 Task: Discover beaches for a family vacation between Myrtle Beach, South Carolina, and Outer Banks, North Carolina.
Action: Mouse pressed left at (277, 80)
Screenshot: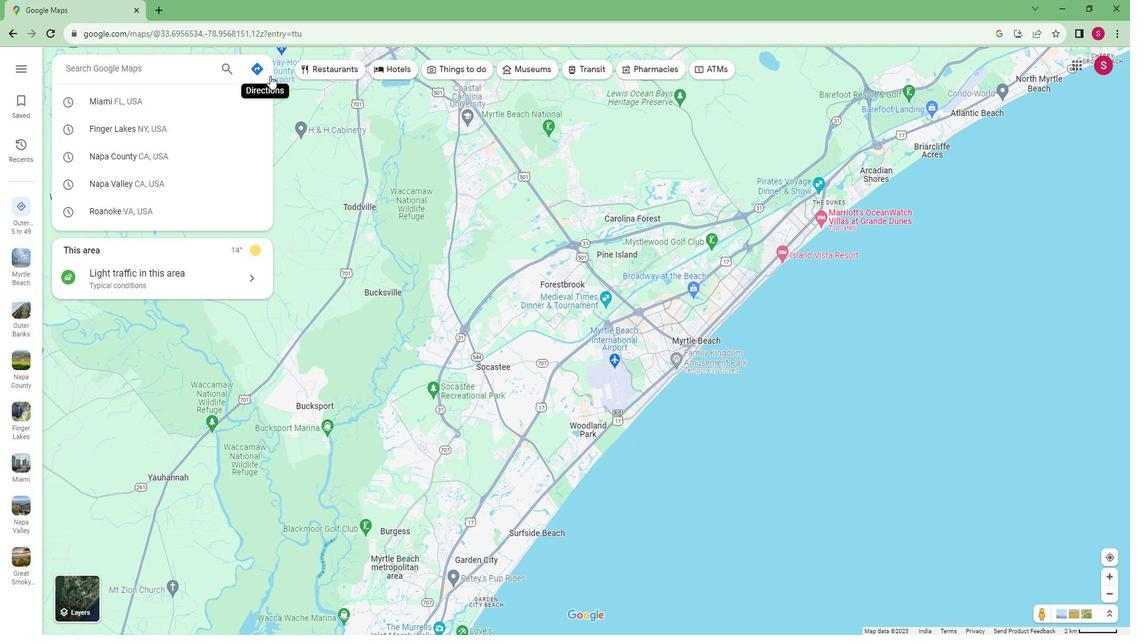 
Action: Mouse moved to (204, 108)
Screenshot: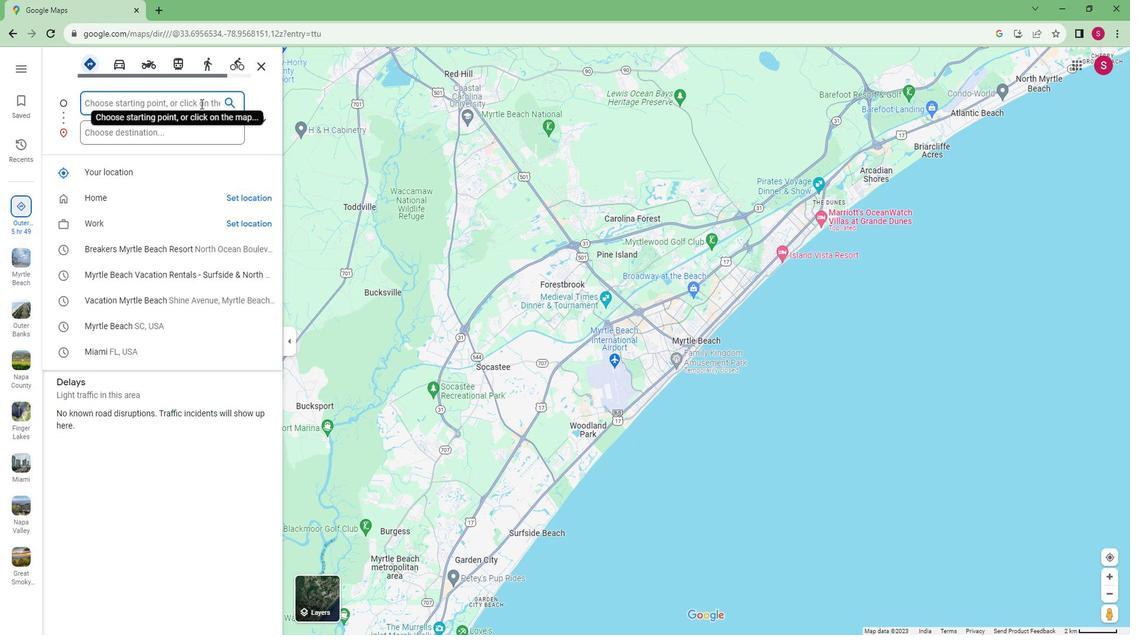 
Action: Key pressed <Key.caps_lock>M<Key.caps_lock>yrtle<Key.space><Key.caps_lock>B<Key.caps_lock>each,<Key.space><Key.caps_lock>S<Key.caps_lock>outh<Key.space><Key.caps_lock>C<Key.caps_lock>arolina
Screenshot: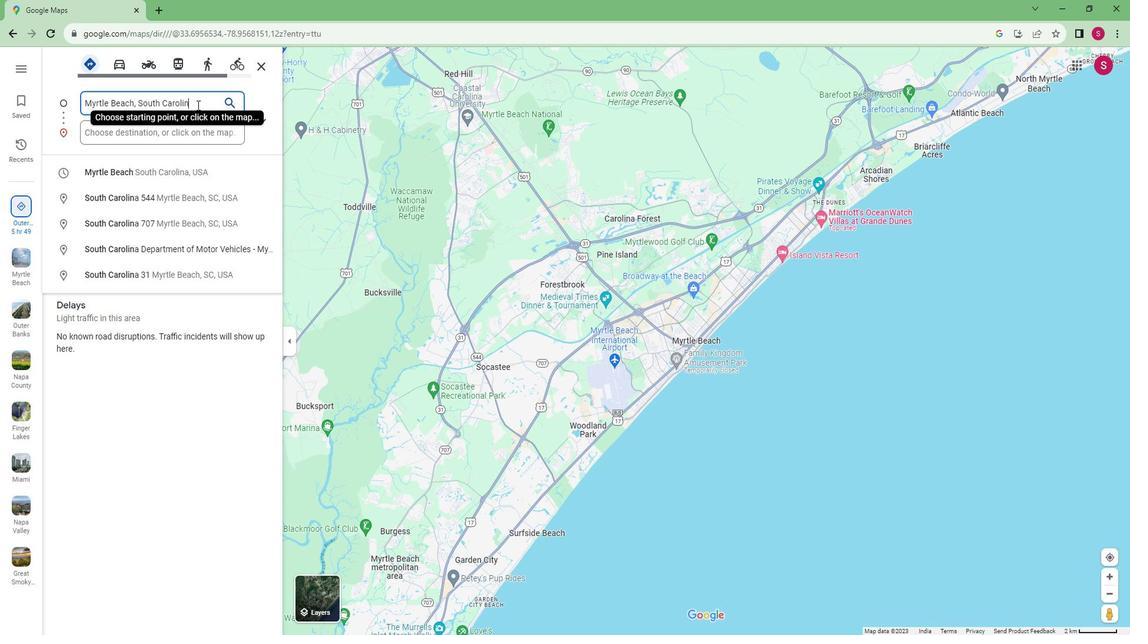 
Action: Mouse moved to (168, 127)
Screenshot: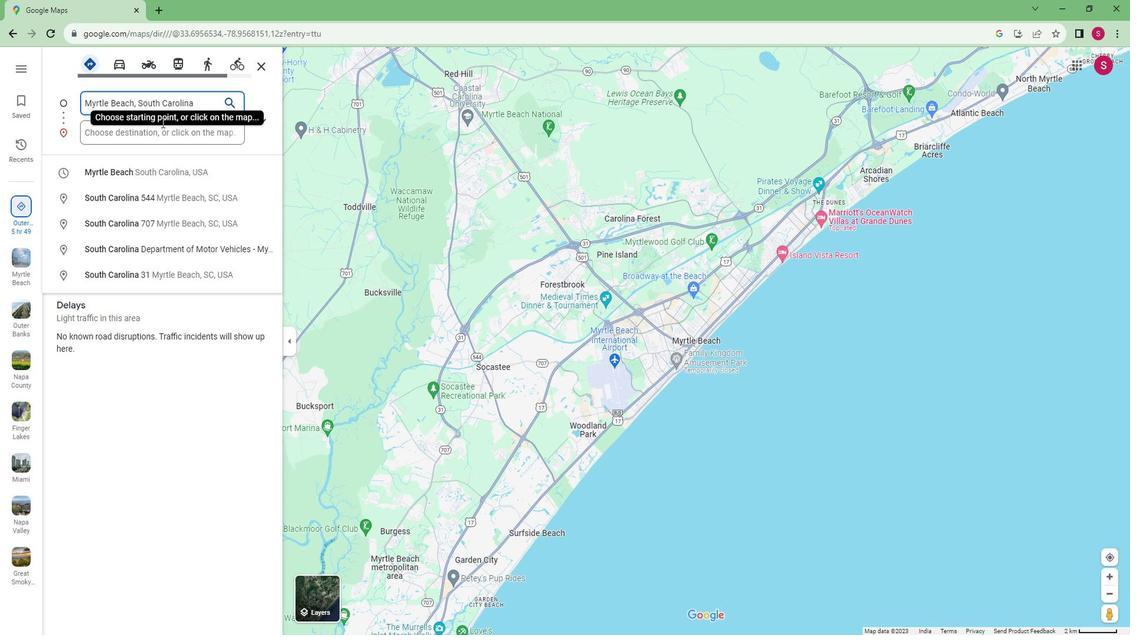
Action: Mouse pressed left at (168, 127)
Screenshot: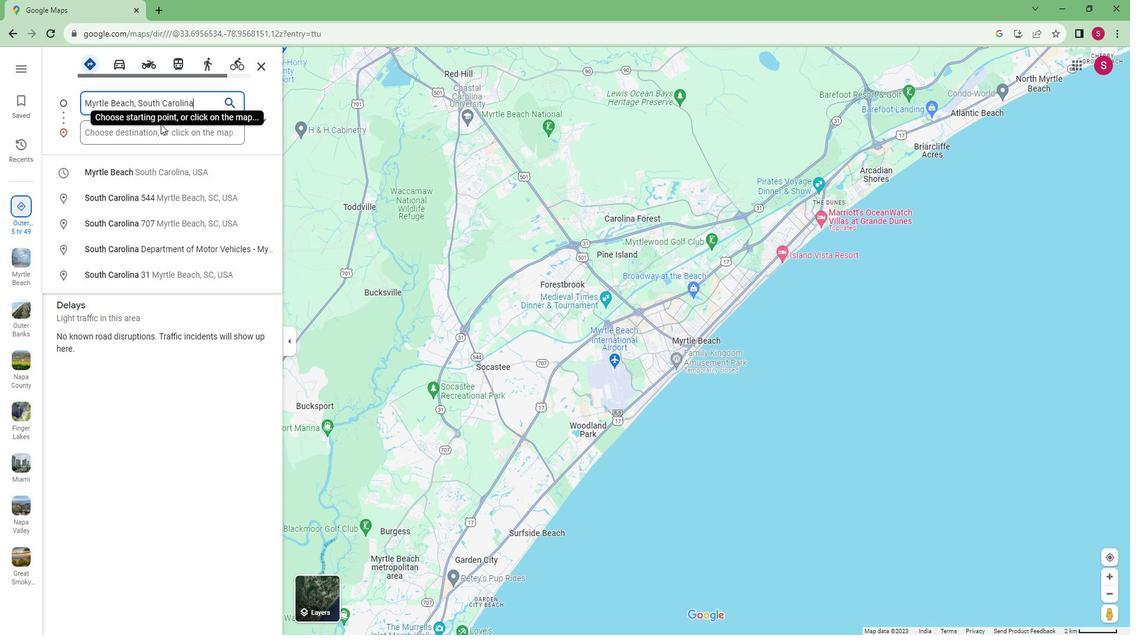 
Action: Mouse moved to (161, 133)
Screenshot: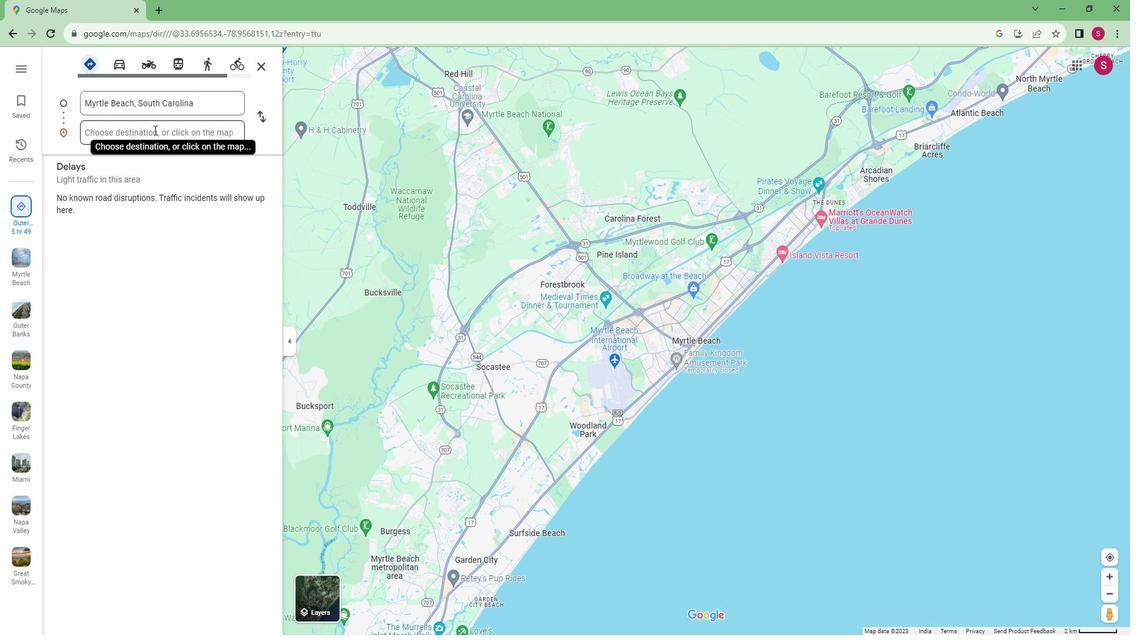 
Action: Mouse pressed left at (161, 133)
Screenshot: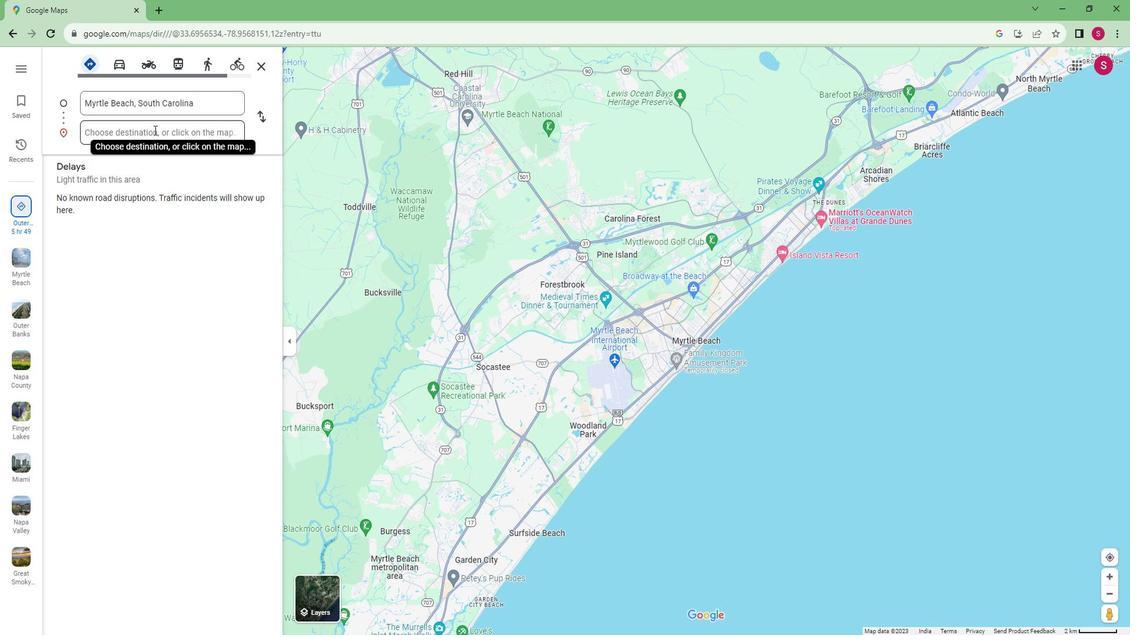 
Action: Key pressed <Key.caps_lock>O<Key.caps_lock>uter<Key.space><Key.caps_lock>B<Key.caps_lock>anks<Key.space>,<Key.caps_lock>N<Key.caps_lock>orth<Key.space><Key.caps_lock>C<Key.caps_lock>arolina<Key.enter>
Screenshot: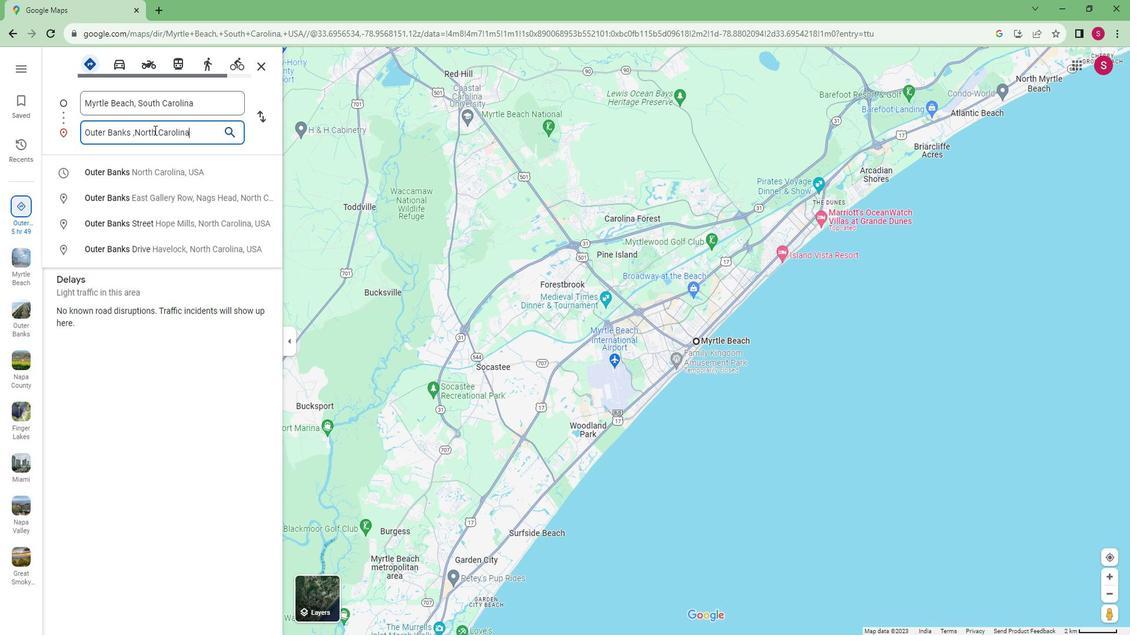 
Action: Mouse moved to (671, 72)
Screenshot: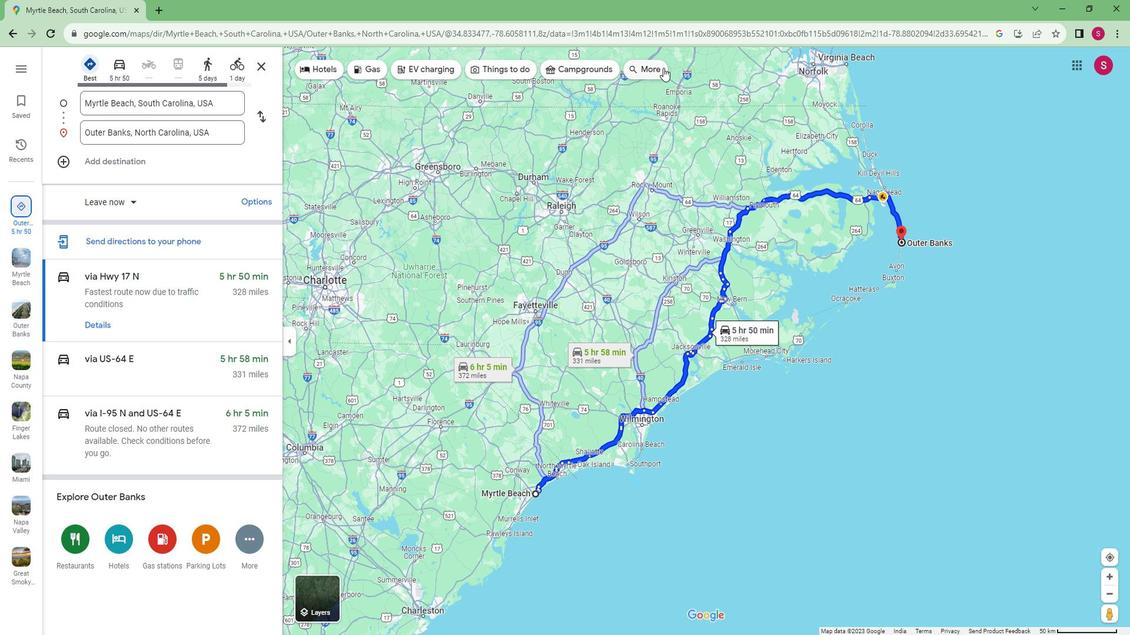
Action: Mouse pressed left at (671, 72)
Screenshot: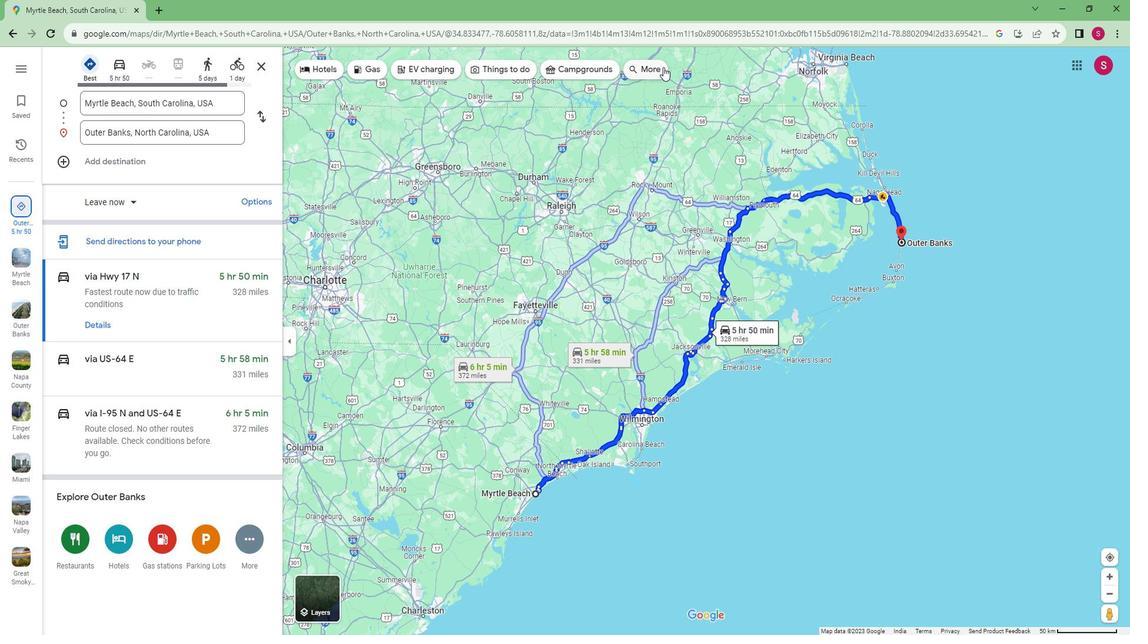 
Action: Mouse moved to (157, 68)
Screenshot: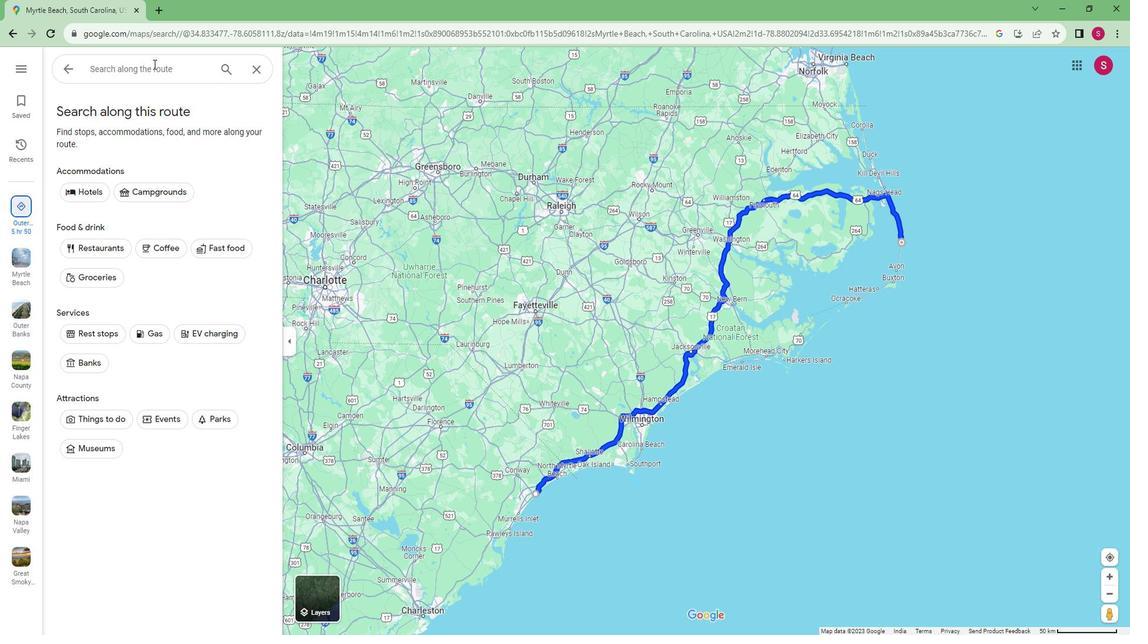 
Action: Mouse pressed left at (157, 68)
Screenshot: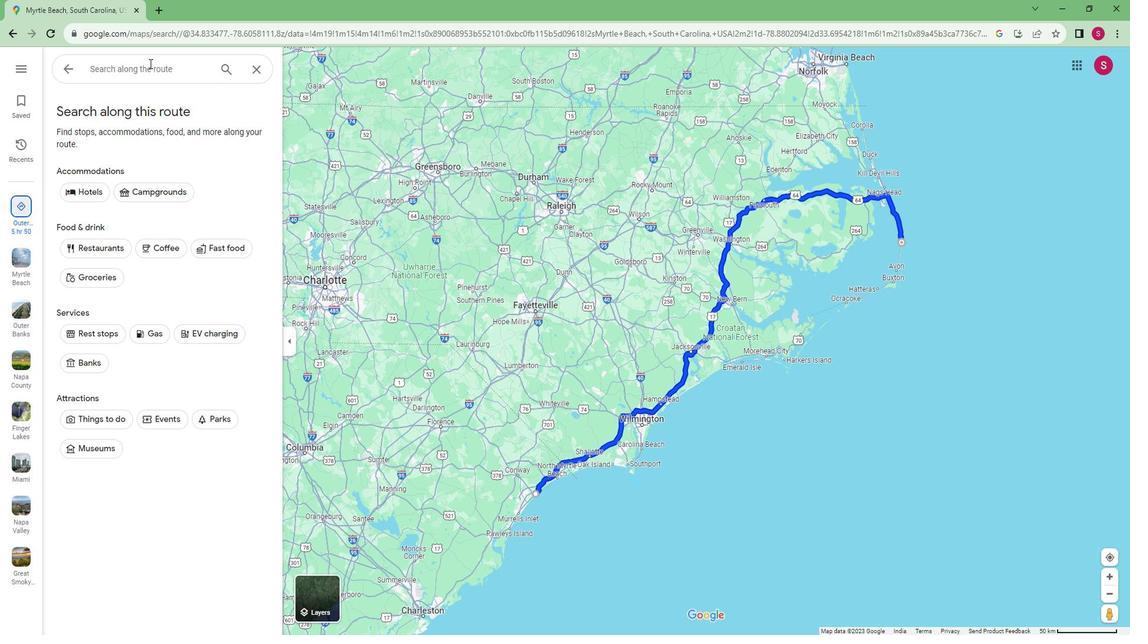
Action: Key pressed beach<Key.space>for<Key.space>family<Key.space>vacation<Key.enter>
Screenshot: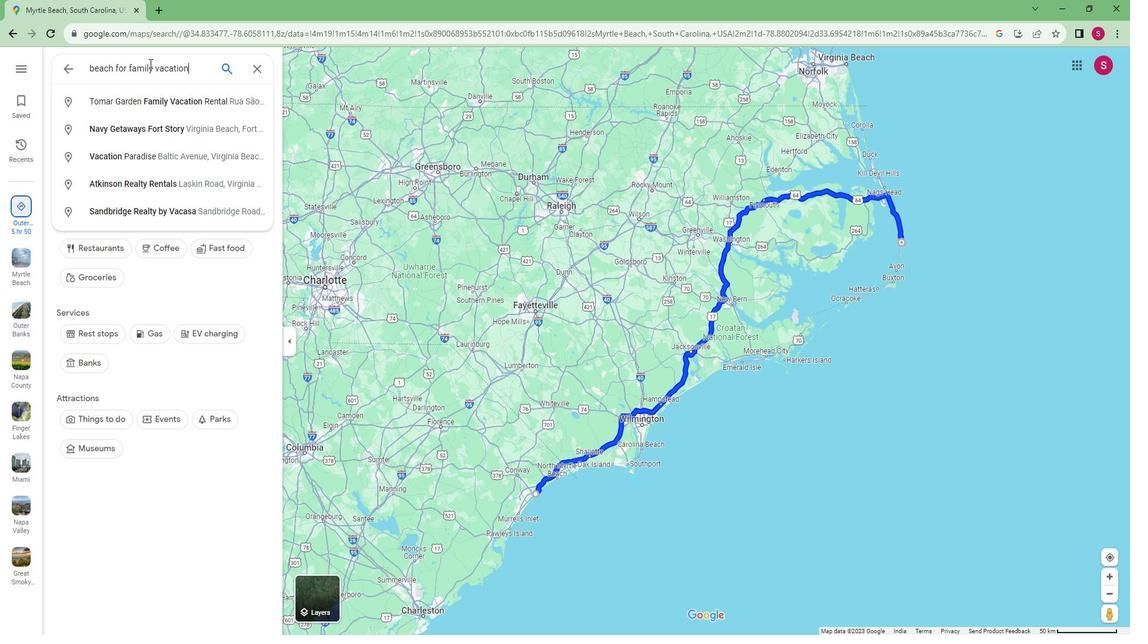
Action: Mouse moved to (116, 168)
Screenshot: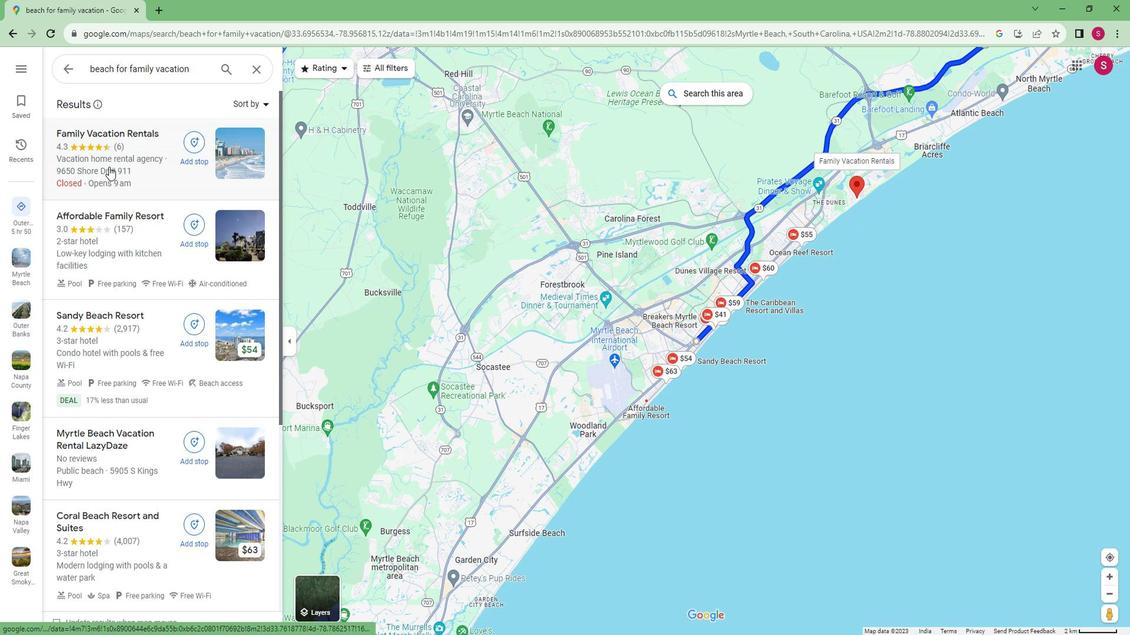 
Action: Mouse scrolled (116, 168) with delta (0, 0)
Screenshot: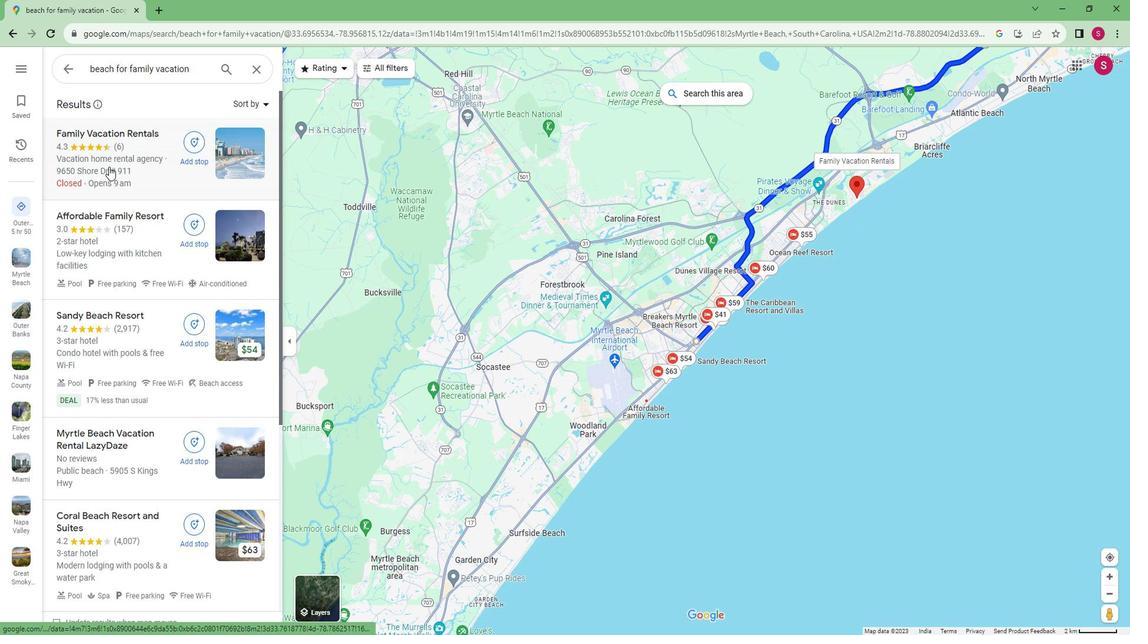 
Action: Mouse moved to (106, 148)
Screenshot: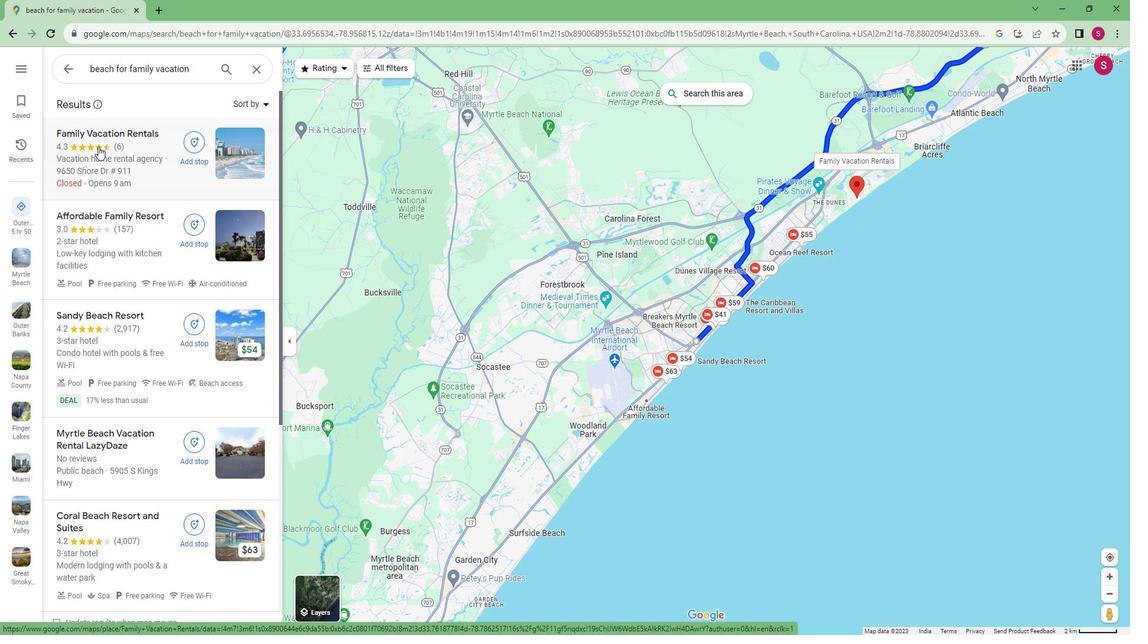 
Action: Mouse pressed left at (106, 148)
Screenshot: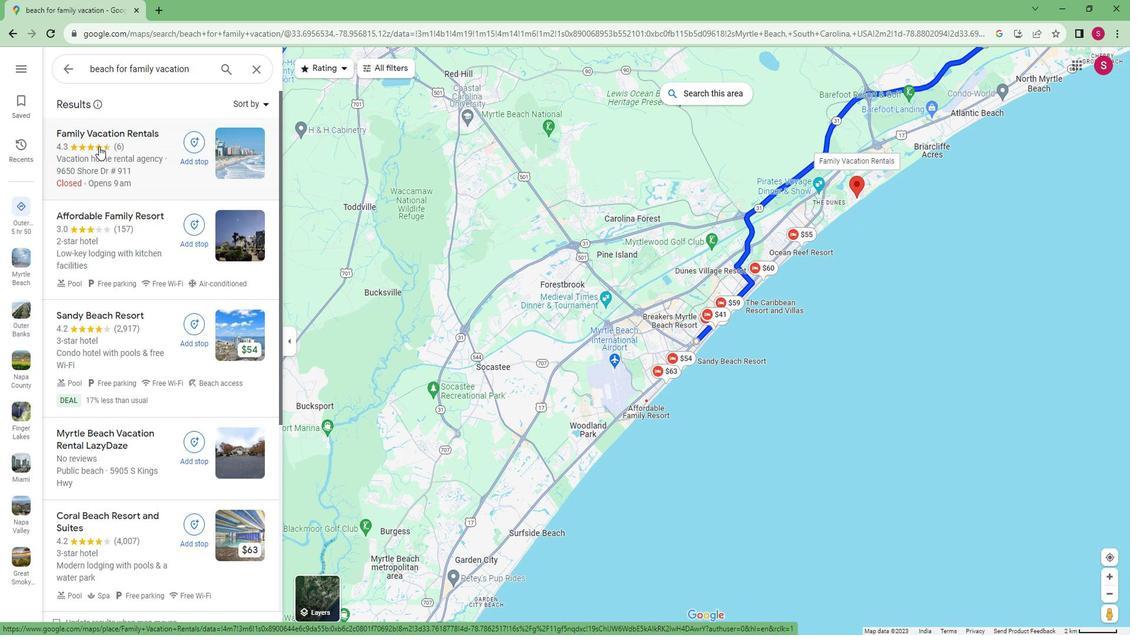 
Action: Mouse moved to (398, 298)
Screenshot: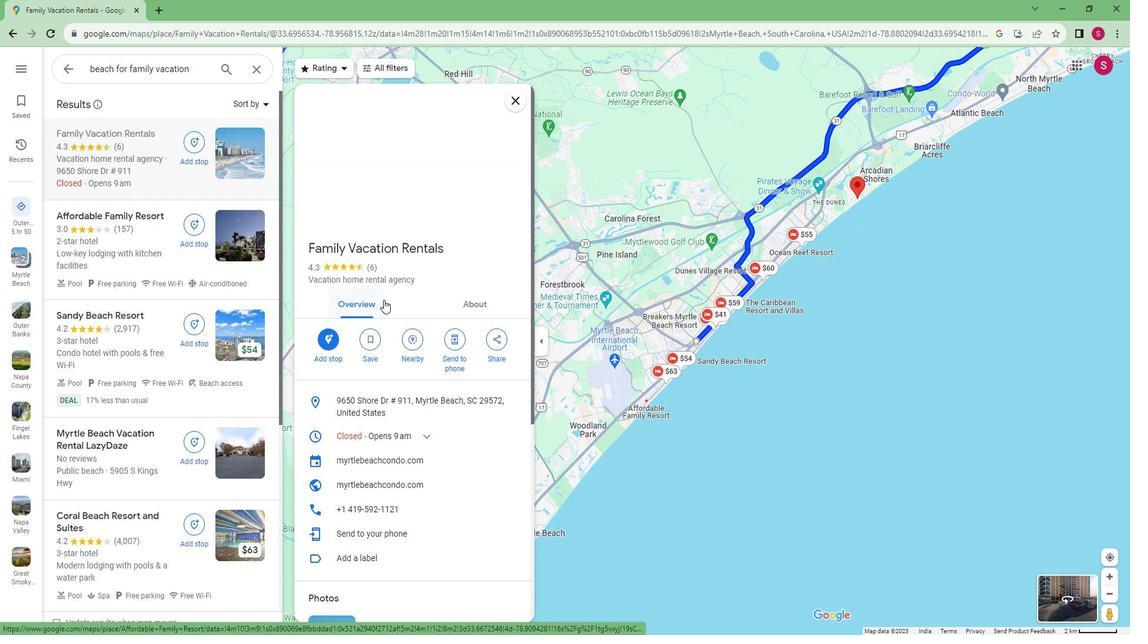 
Action: Mouse scrolled (398, 297) with delta (0, 0)
Screenshot: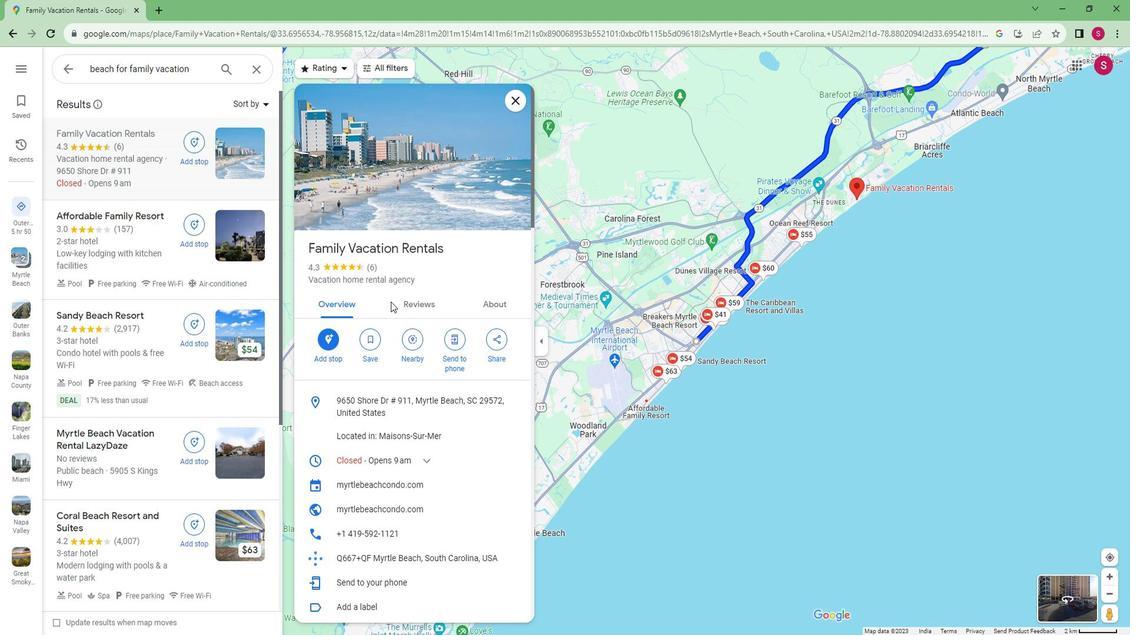 
Action: Mouse scrolled (398, 297) with delta (0, 0)
Screenshot: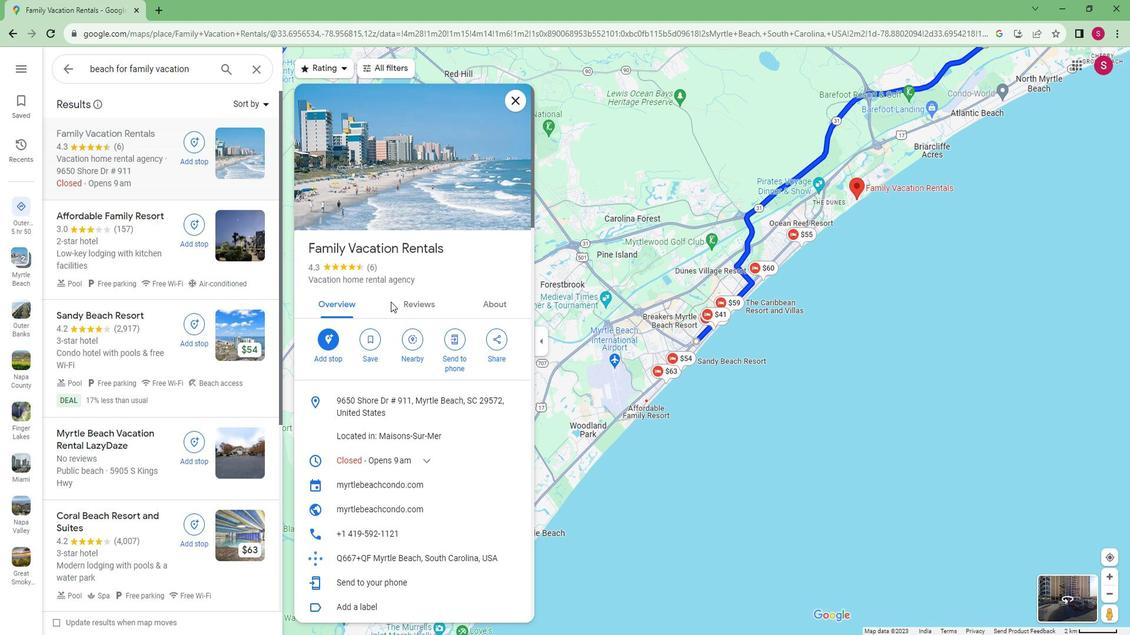 
Action: Mouse scrolled (398, 297) with delta (0, 0)
Screenshot: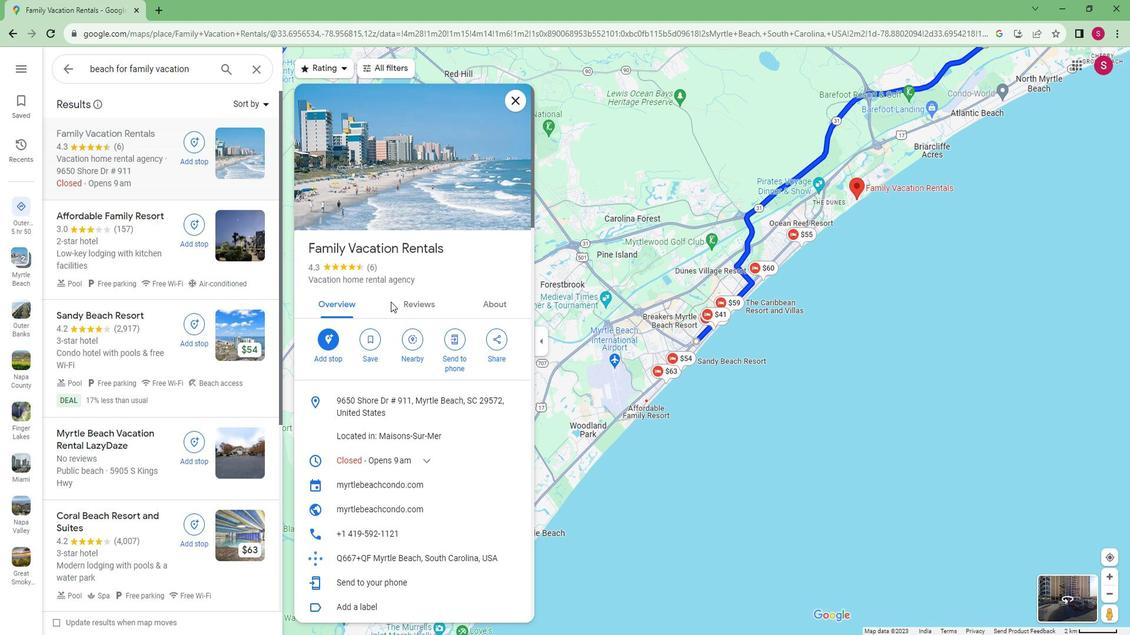 
Action: Mouse scrolled (398, 297) with delta (0, 0)
Screenshot: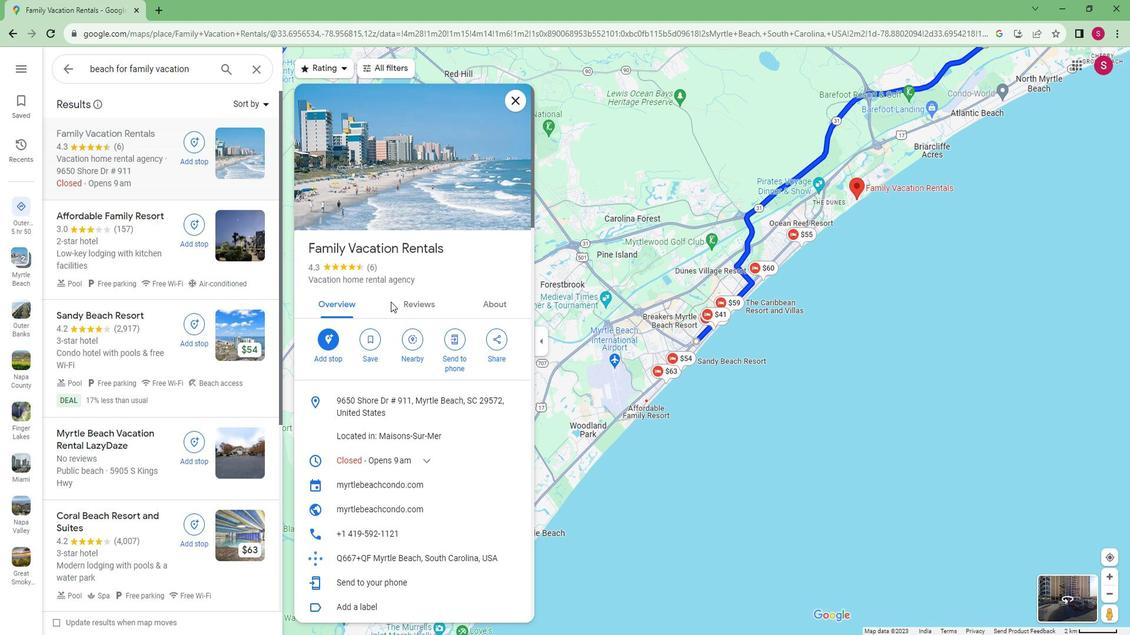 
Action: Mouse scrolled (398, 297) with delta (0, 0)
Screenshot: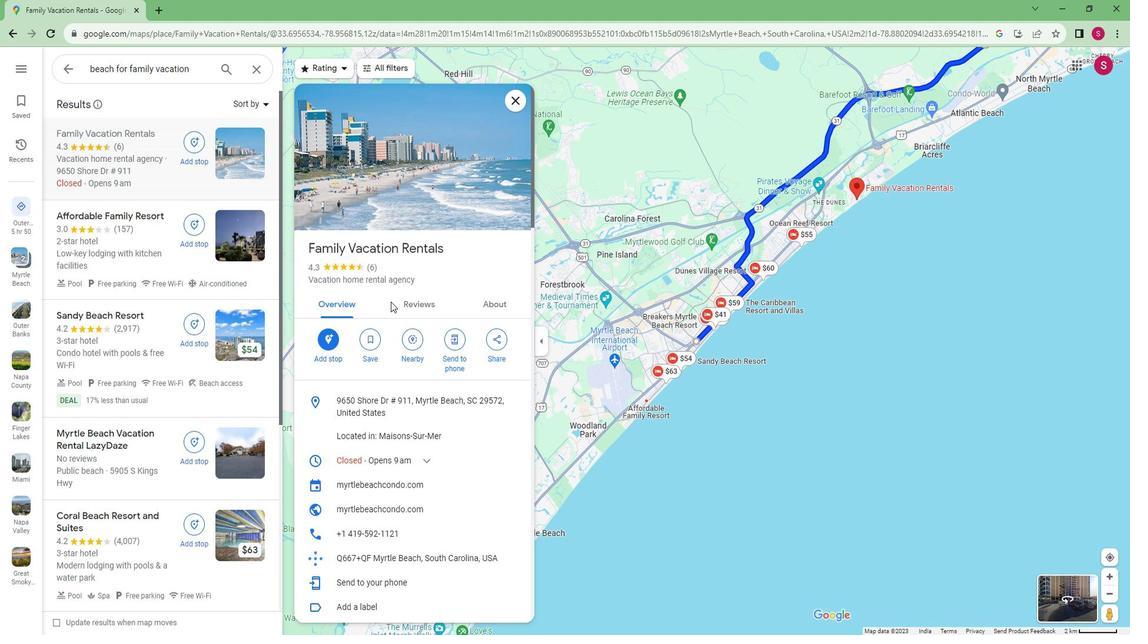 
Action: Mouse scrolled (398, 297) with delta (0, 0)
Screenshot: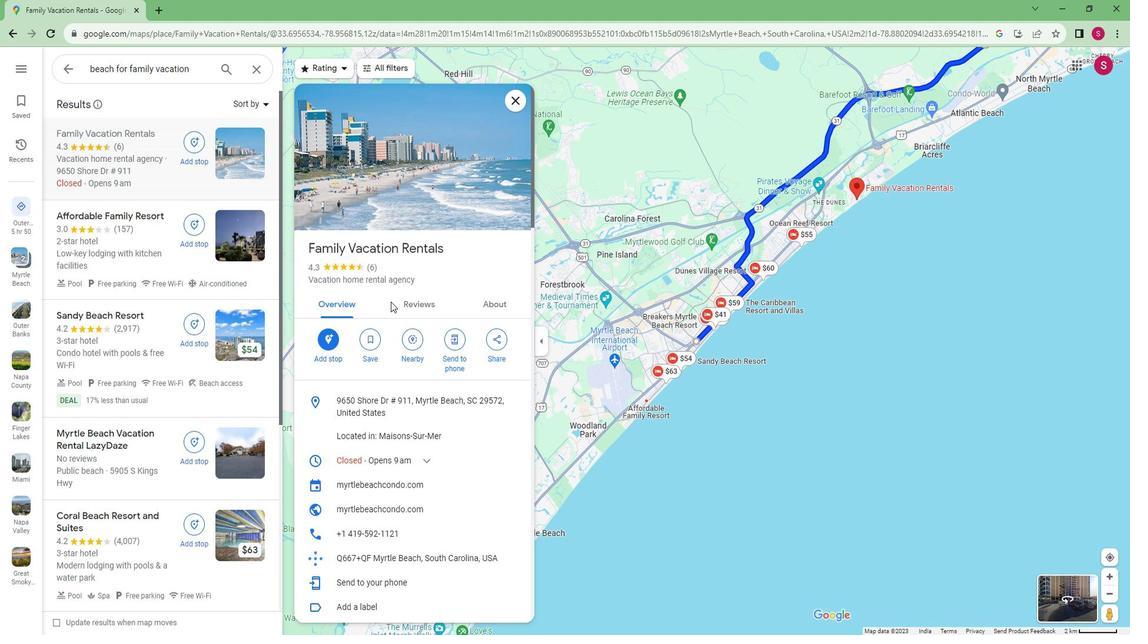 
Action: Mouse scrolled (398, 297) with delta (0, 0)
Screenshot: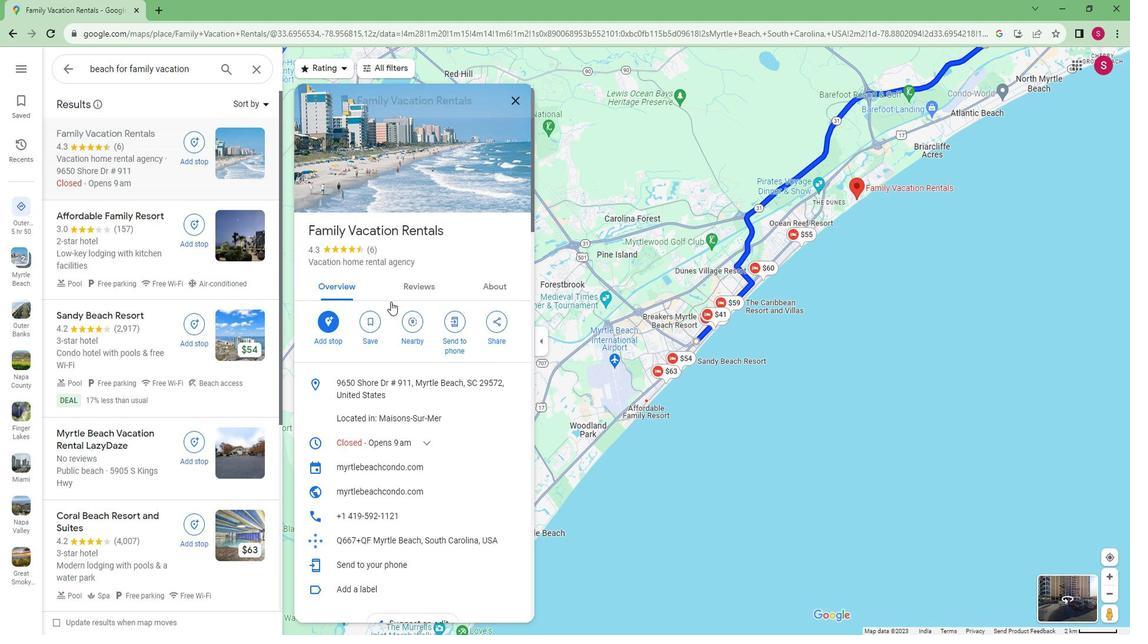 
Action: Mouse scrolled (398, 299) with delta (0, 0)
Screenshot: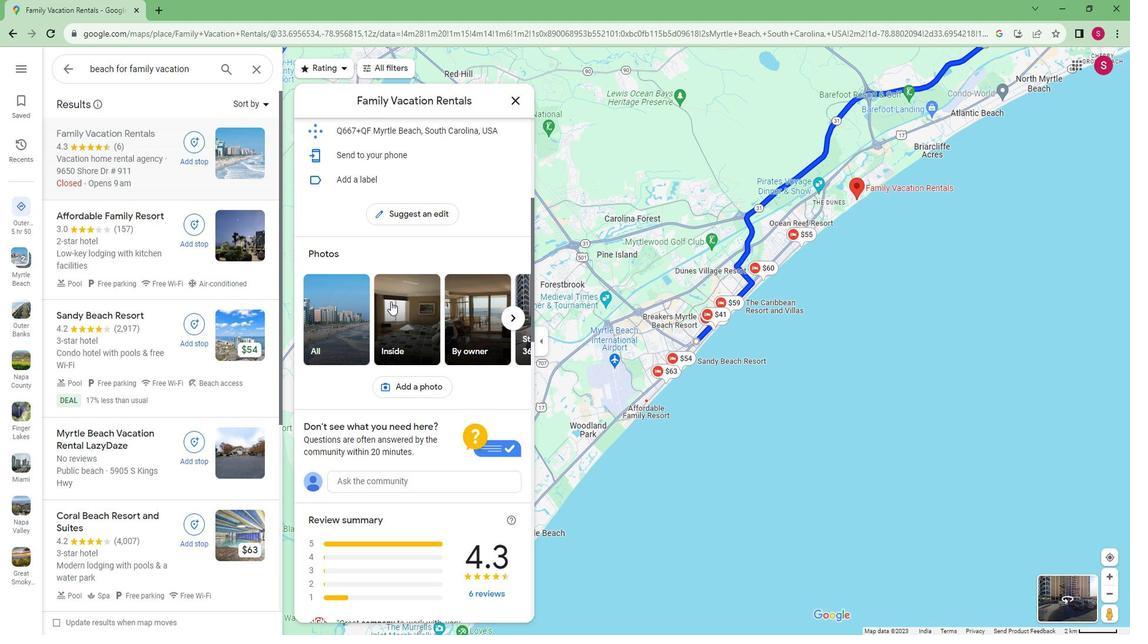 
Action: Mouse scrolled (398, 299) with delta (0, 0)
Screenshot: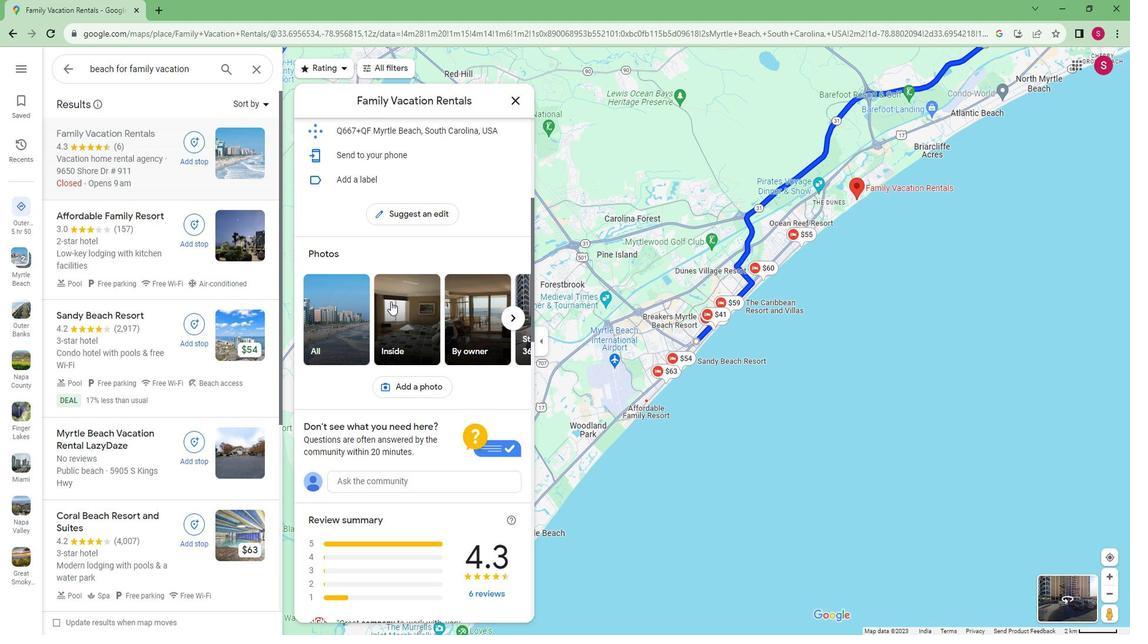 
Action: Mouse scrolled (398, 299) with delta (0, 0)
Screenshot: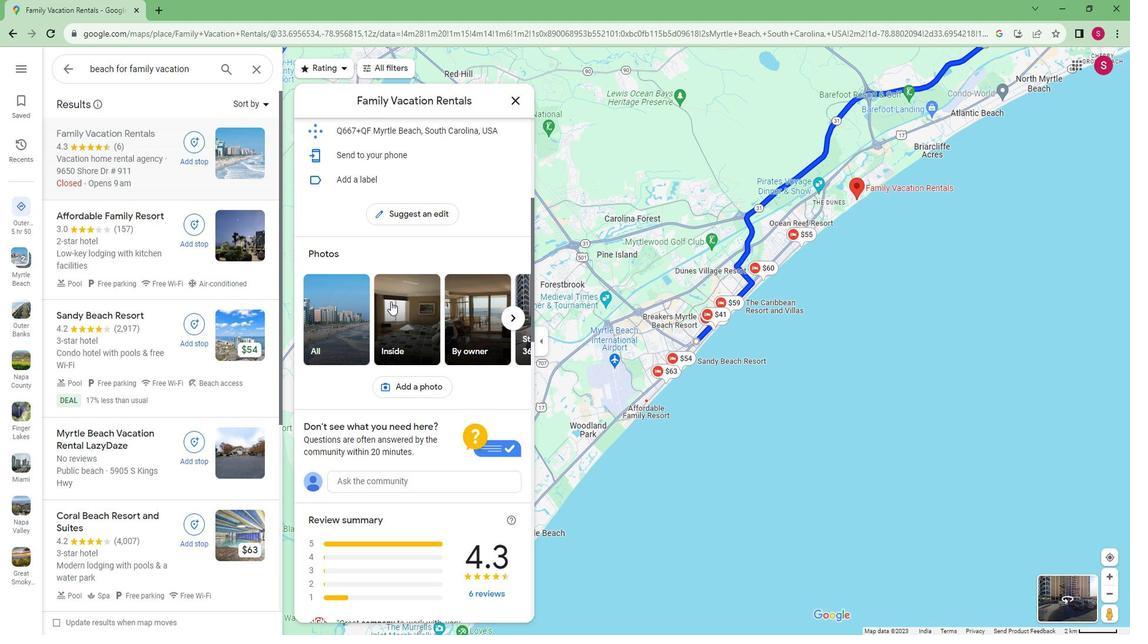 
Action: Mouse scrolled (398, 299) with delta (0, 0)
Screenshot: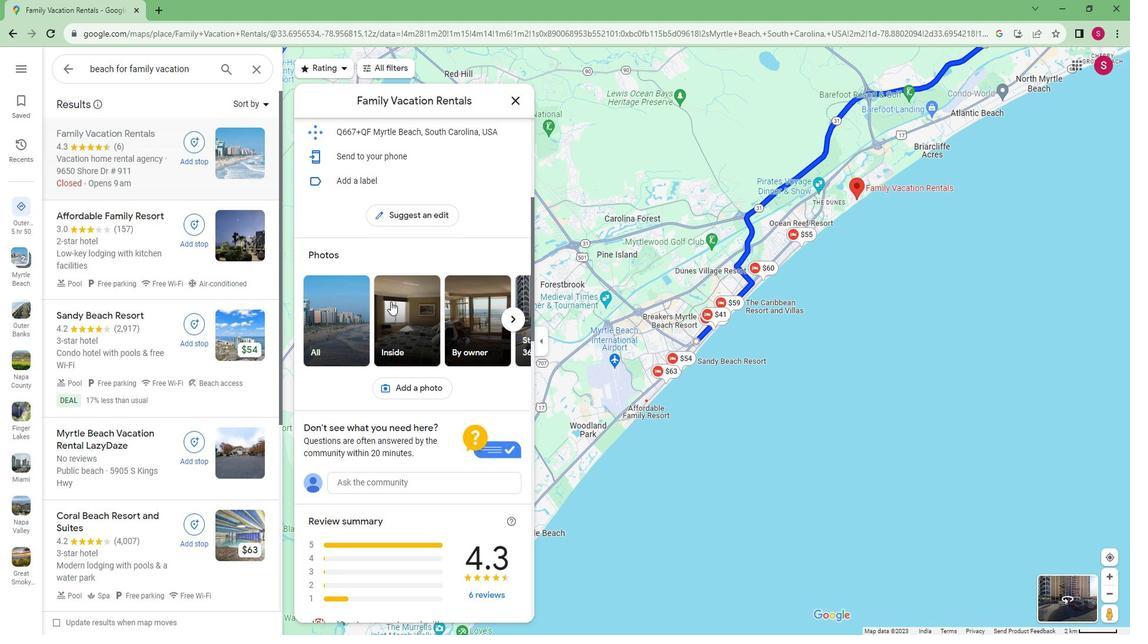 
Action: Mouse scrolled (398, 299) with delta (0, 0)
Screenshot: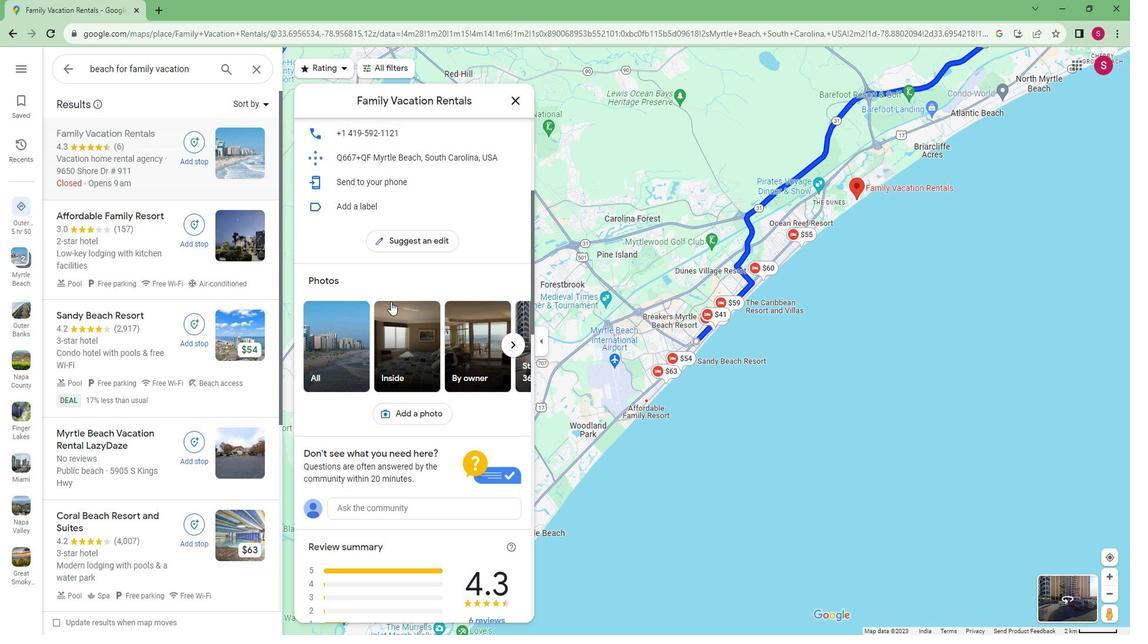 
Action: Mouse moved to (398, 289)
Screenshot: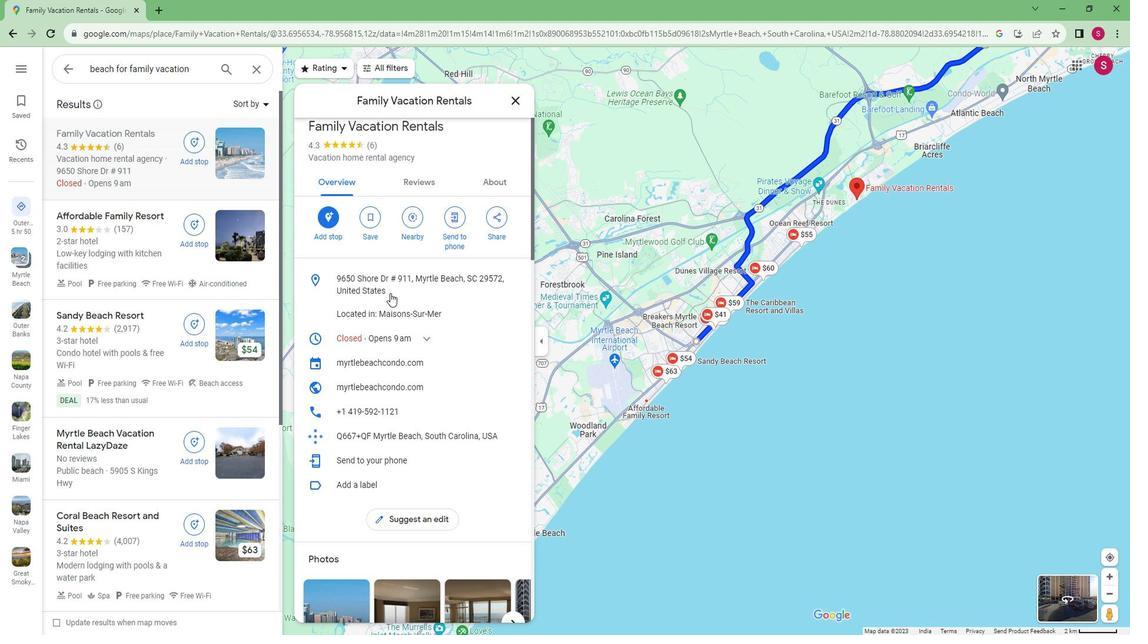 
Action: Mouse scrolled (398, 290) with delta (0, 0)
Screenshot: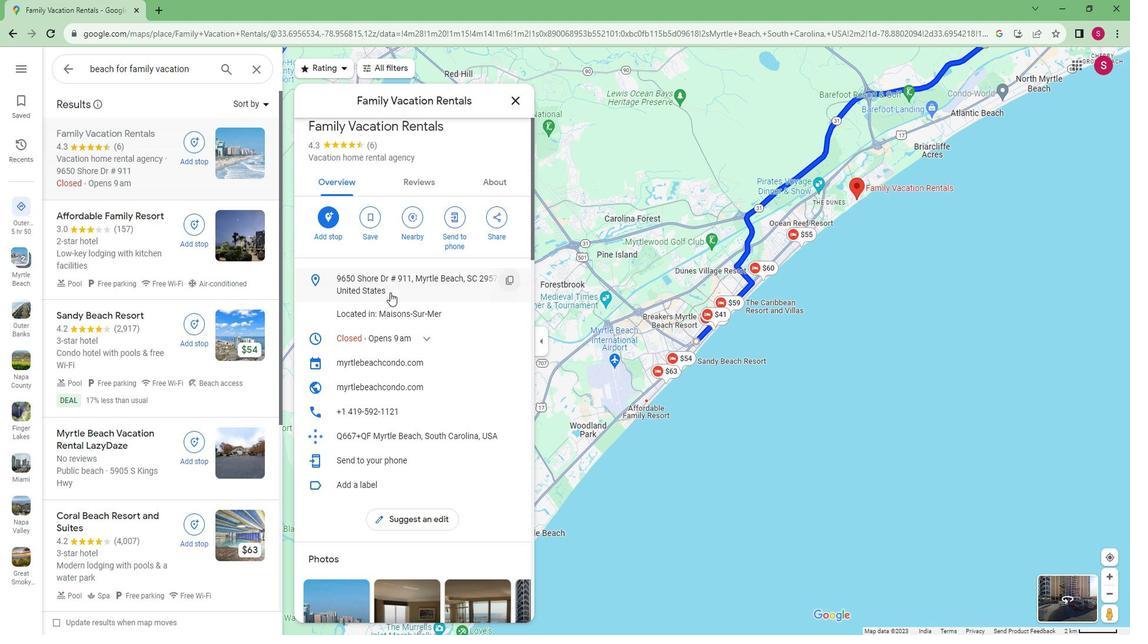 
Action: Mouse scrolled (398, 290) with delta (0, 0)
Screenshot: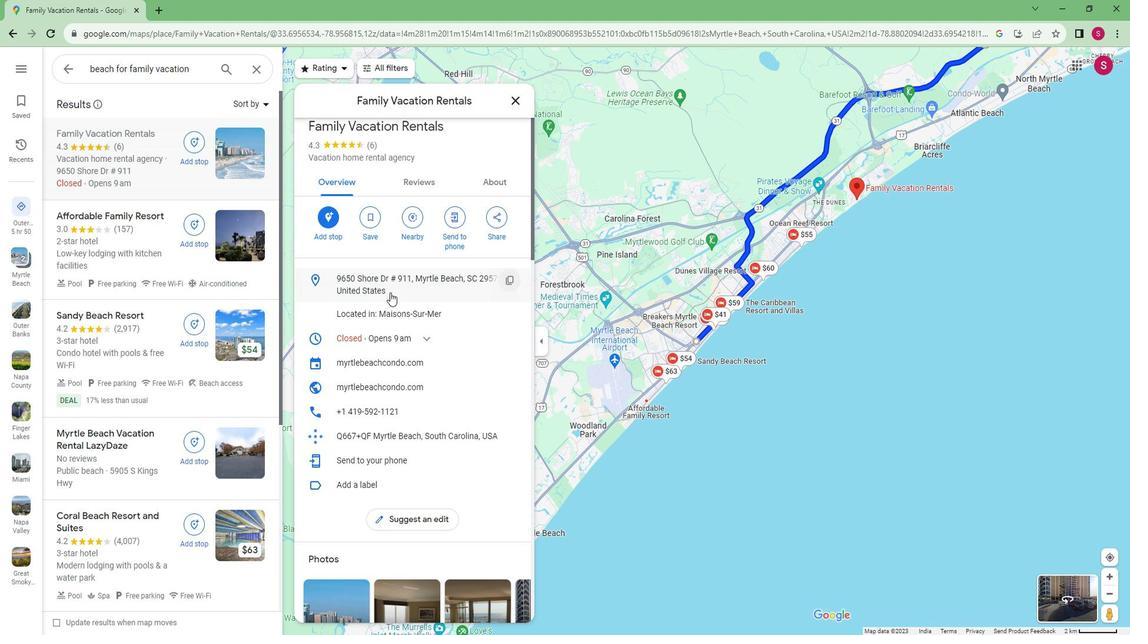 
Action: Mouse moved to (524, 110)
Screenshot: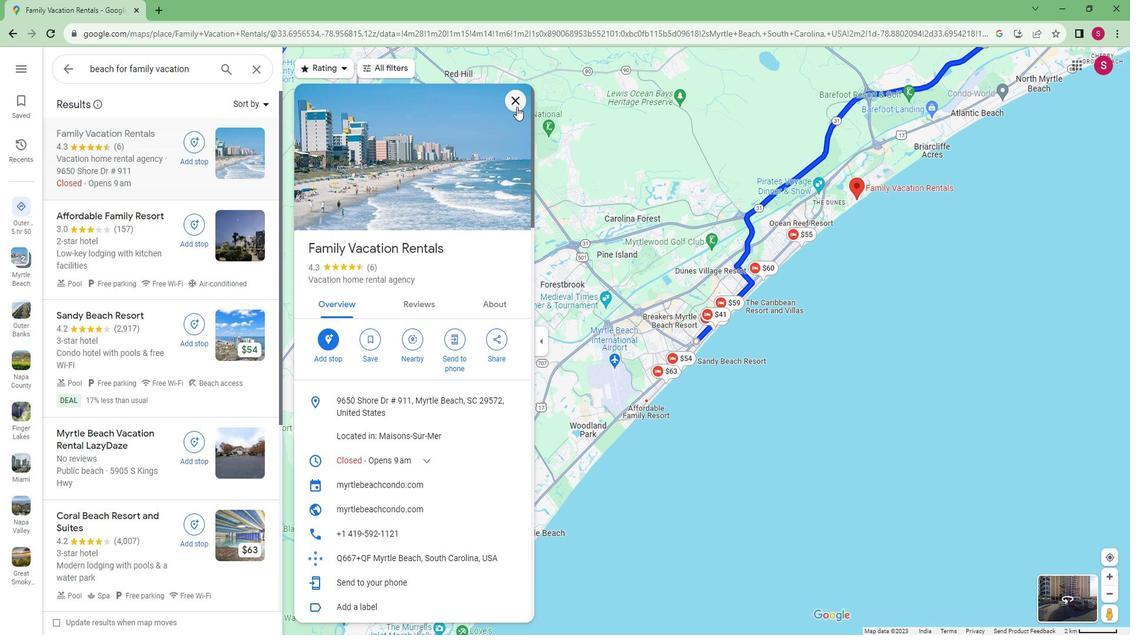 
Action: Mouse pressed left at (524, 110)
Screenshot: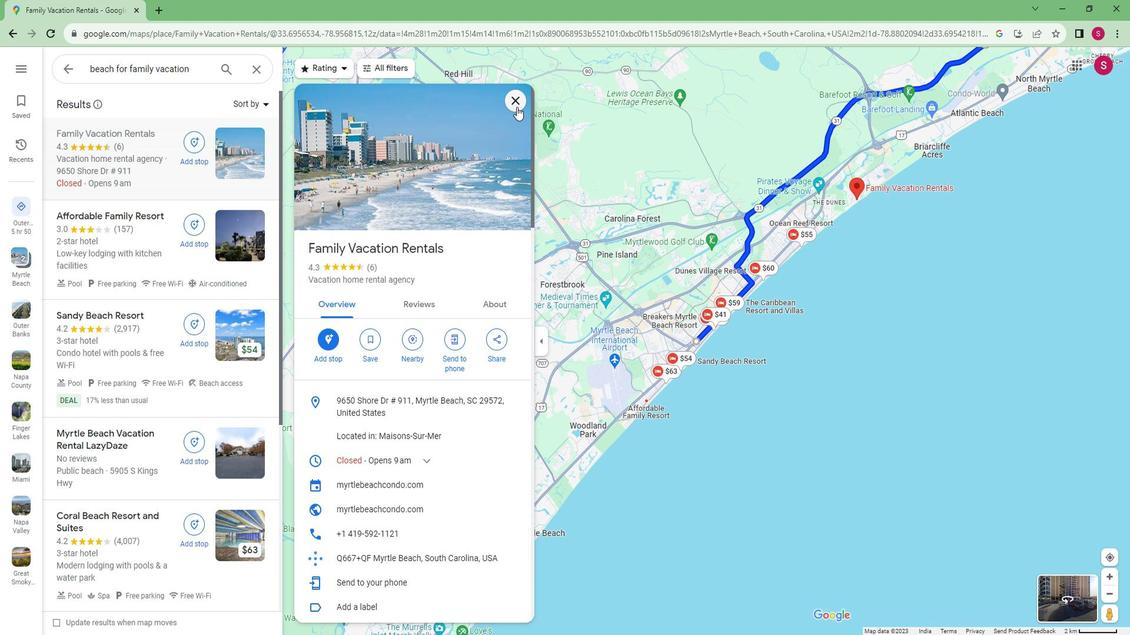 
Action: Mouse moved to (128, 258)
Screenshot: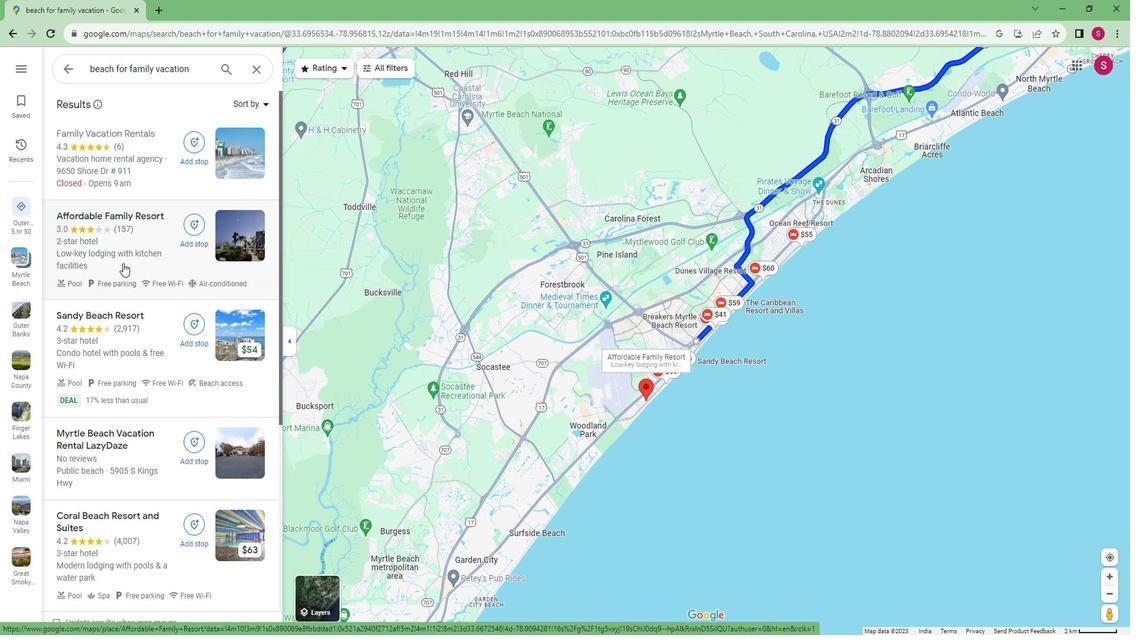 
Action: Mouse pressed left at (128, 258)
Screenshot: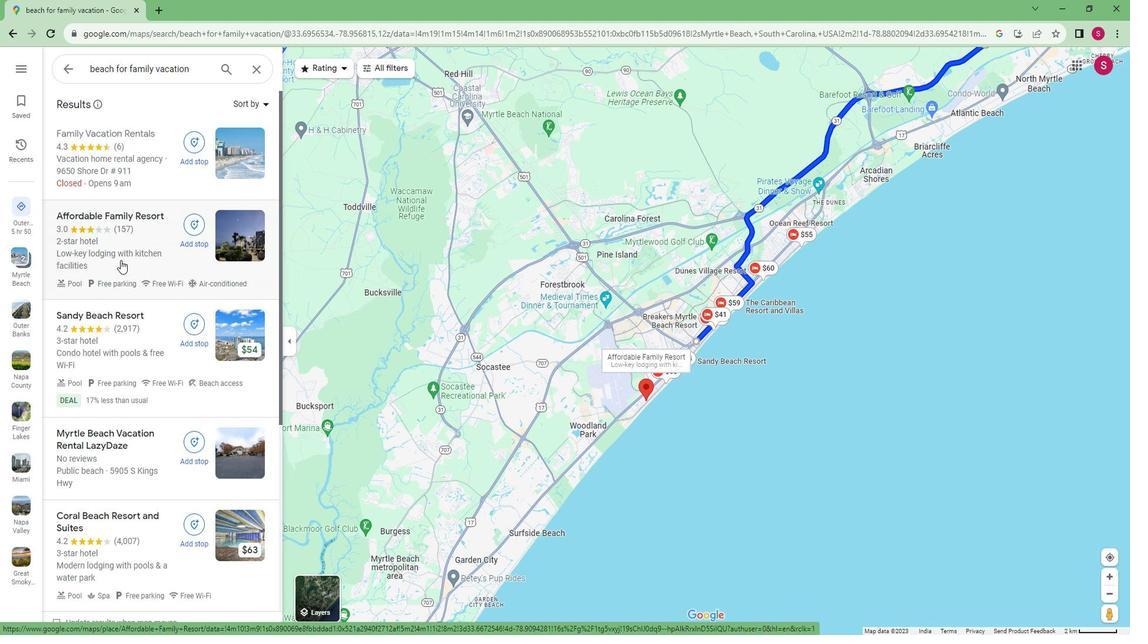 
Action: Mouse moved to (436, 262)
Screenshot: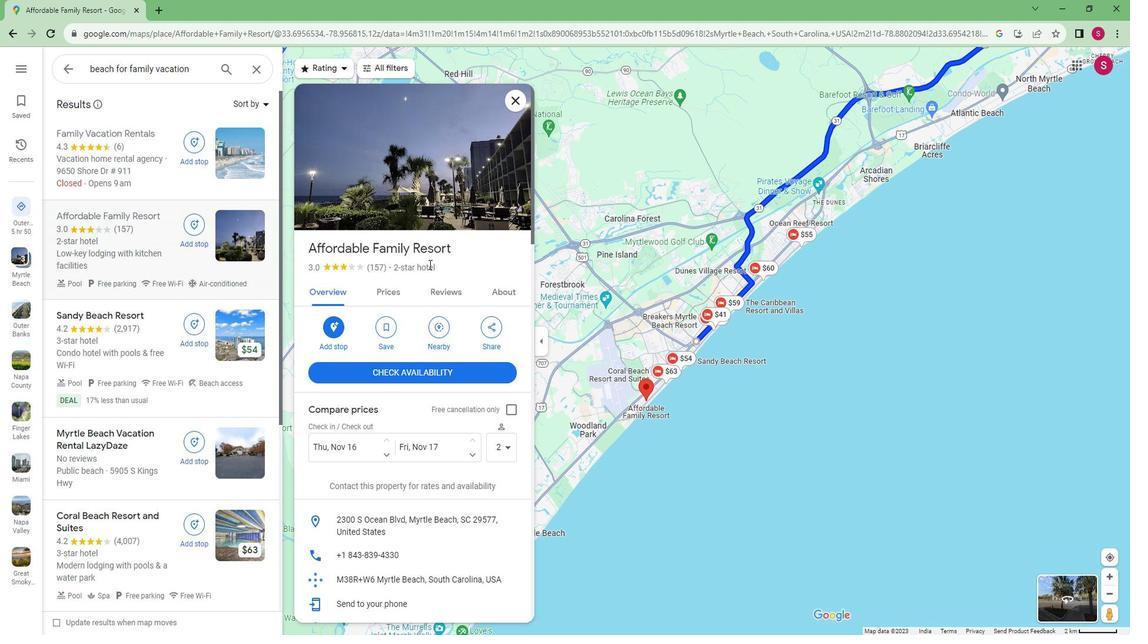 
Action: Mouse scrolled (436, 262) with delta (0, 0)
Screenshot: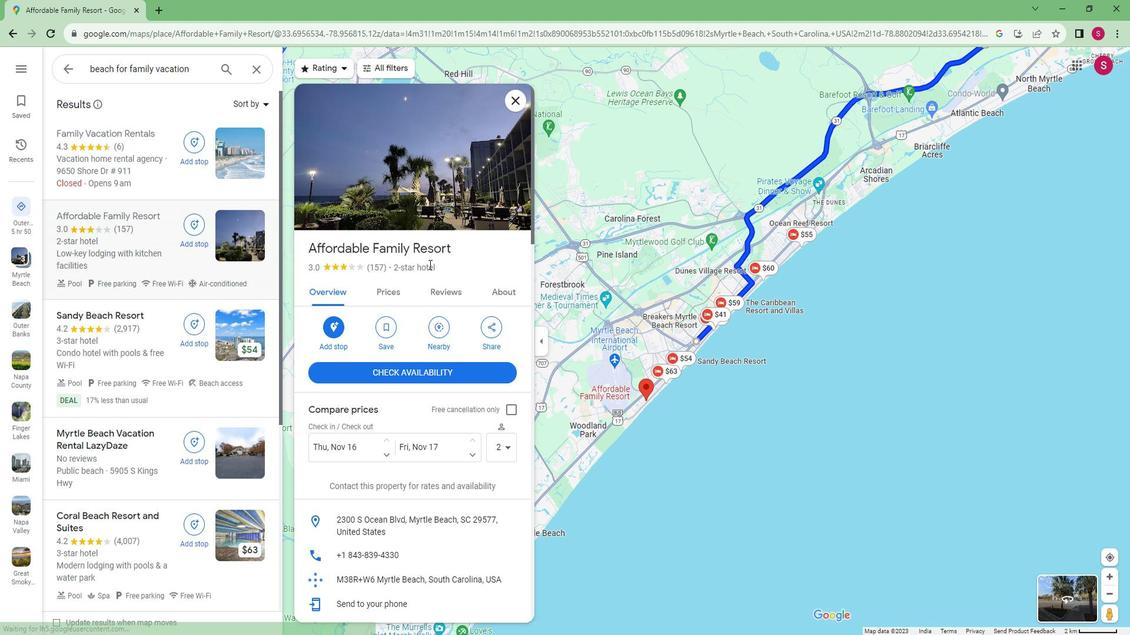 
Action: Mouse scrolled (436, 262) with delta (0, 0)
Screenshot: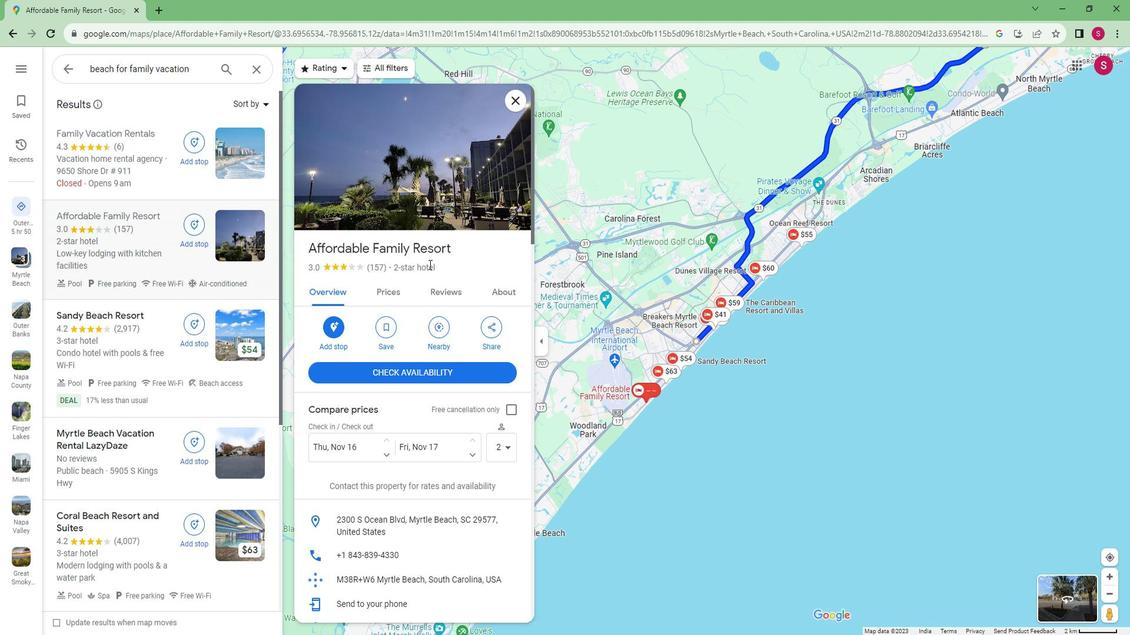 
Action: Mouse scrolled (436, 262) with delta (0, 0)
Screenshot: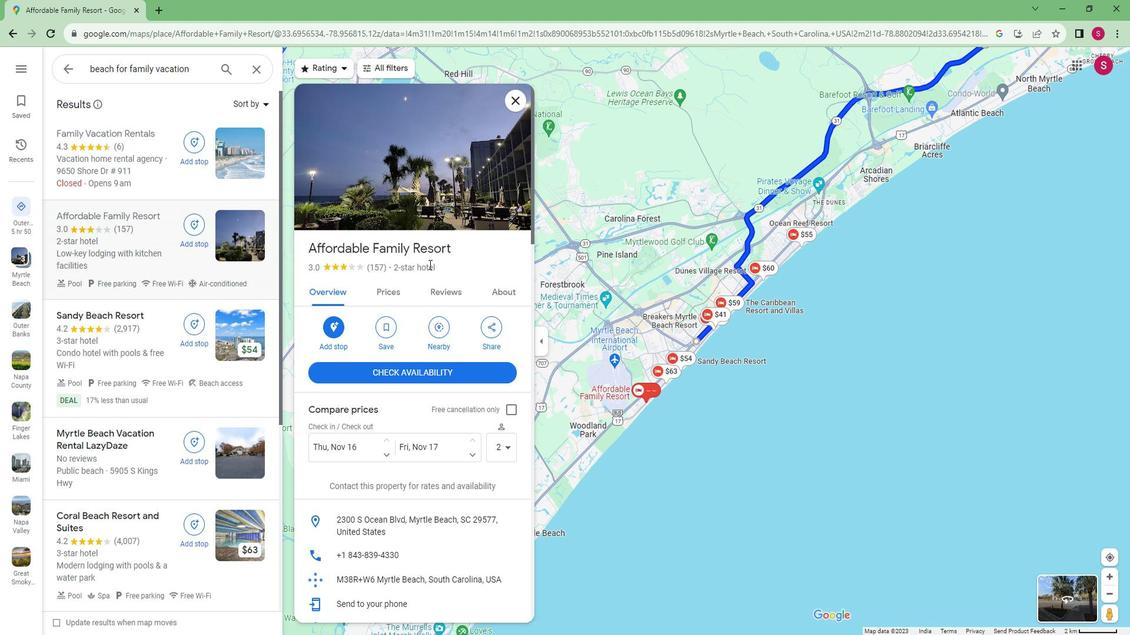 
Action: Mouse scrolled (436, 262) with delta (0, 0)
Screenshot: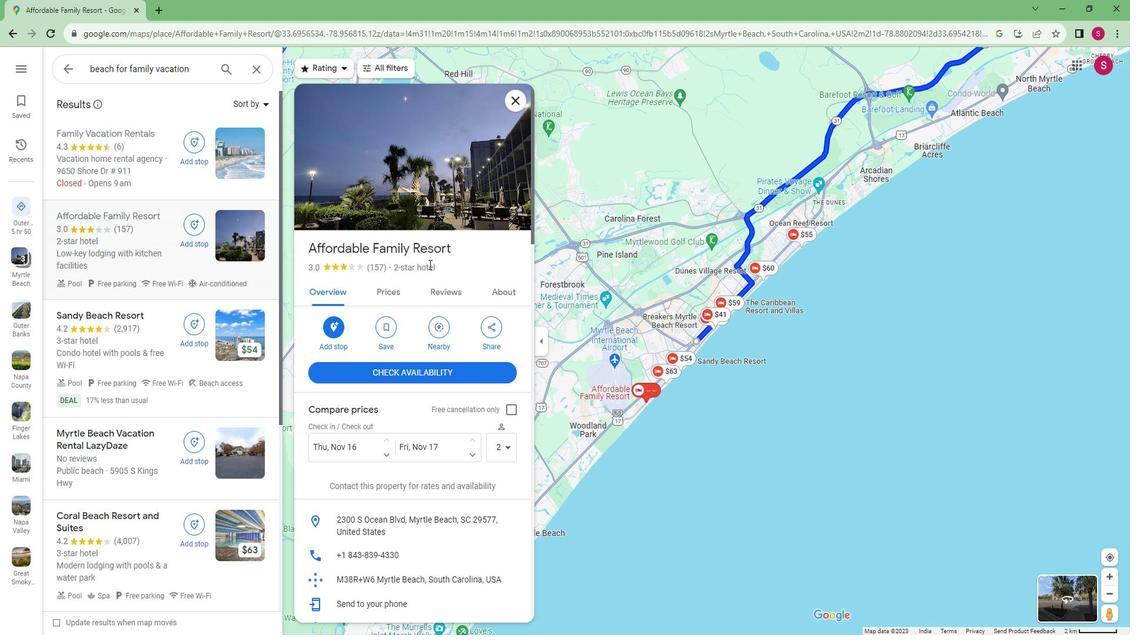 
Action: Mouse scrolled (436, 262) with delta (0, 0)
Screenshot: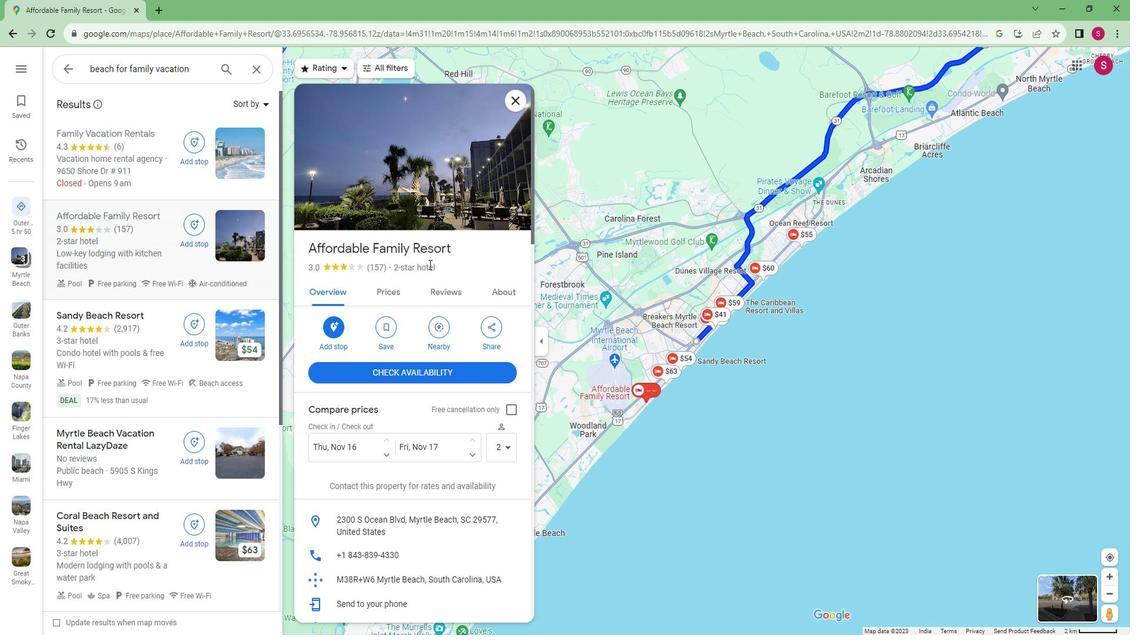 
Action: Mouse scrolled (436, 262) with delta (0, 0)
Screenshot: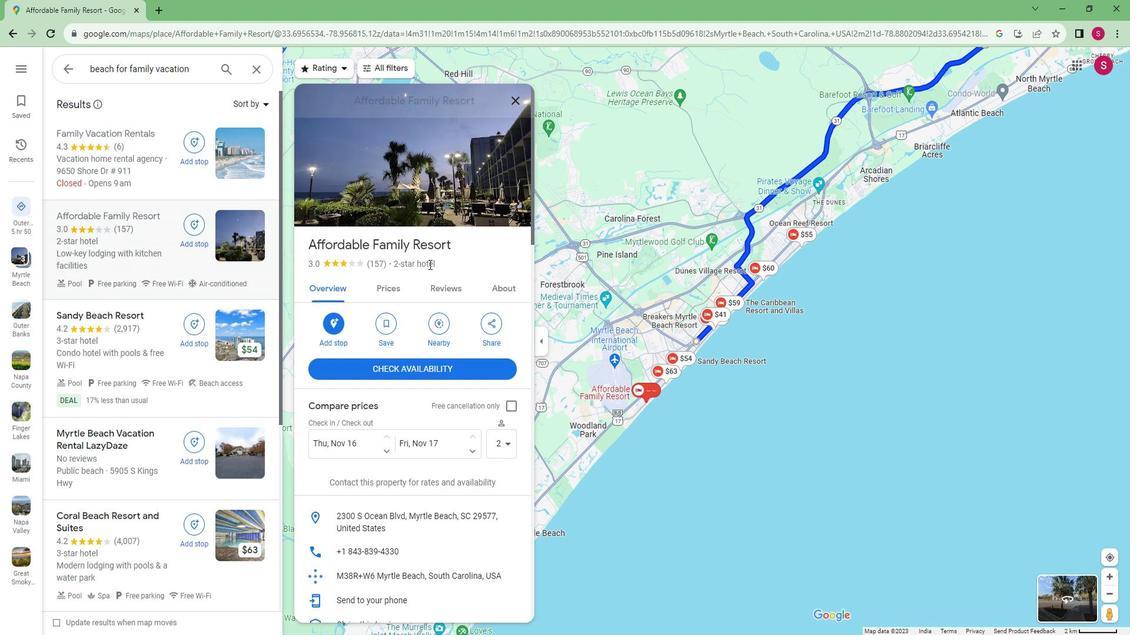 
Action: Mouse scrolled (436, 262) with delta (0, 0)
Screenshot: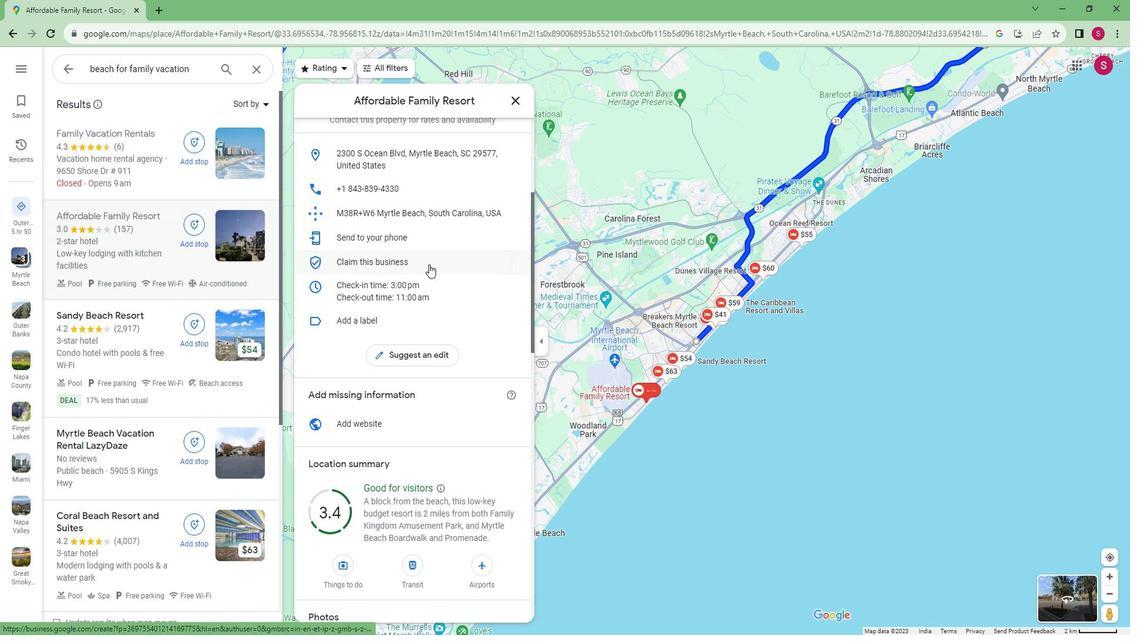 
Action: Mouse scrolled (436, 262) with delta (0, 0)
Screenshot: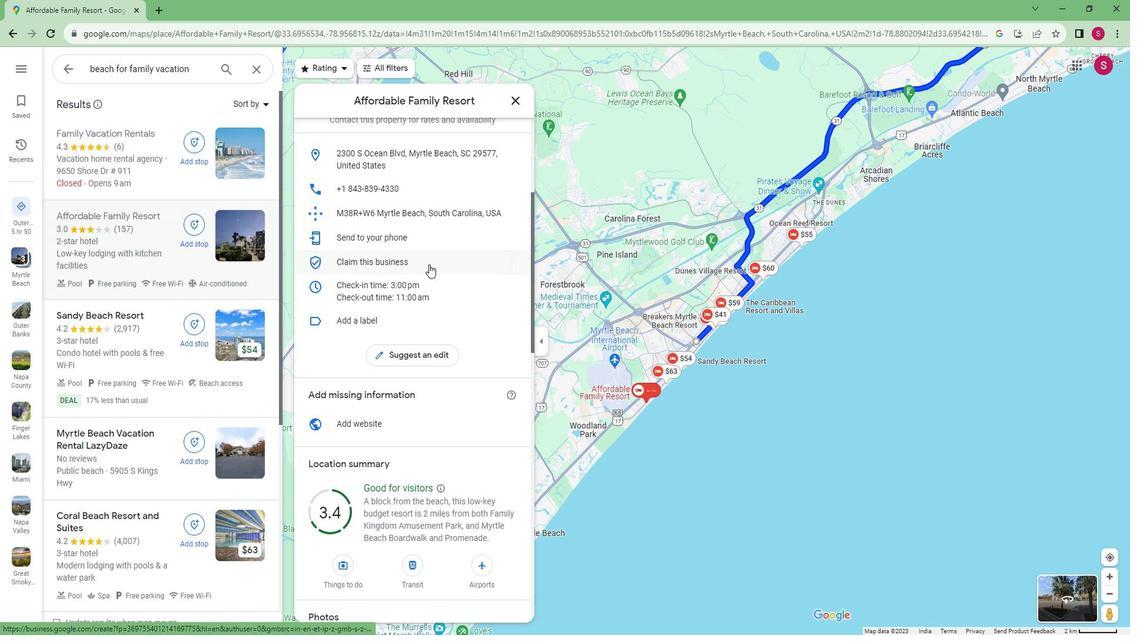 
Action: Mouse scrolled (436, 262) with delta (0, 0)
Screenshot: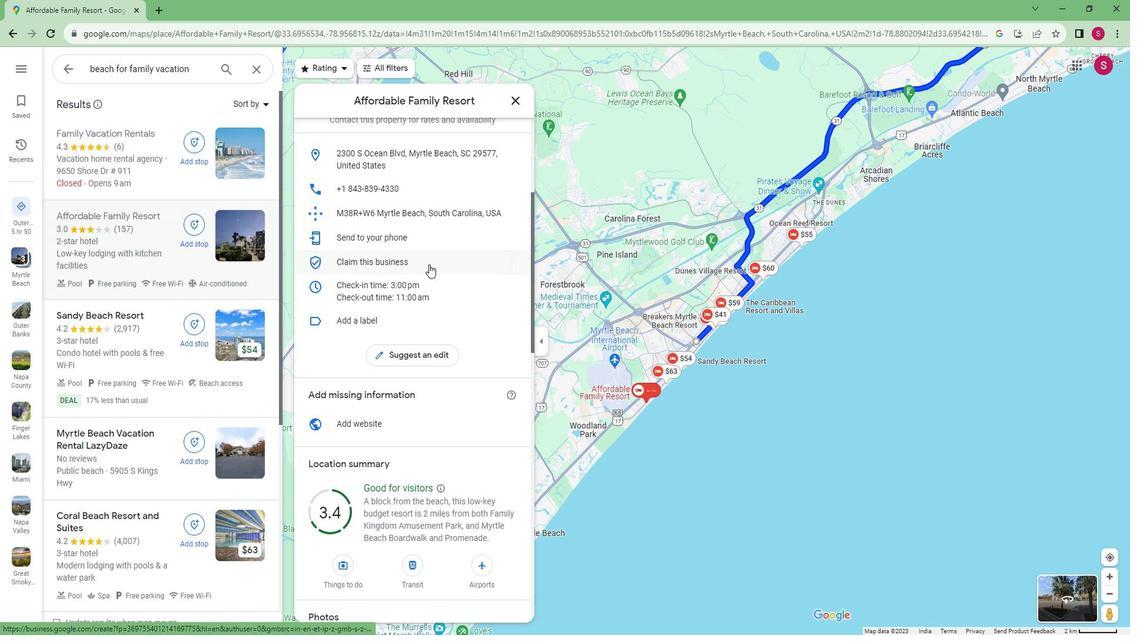 
Action: Mouse scrolled (436, 262) with delta (0, 0)
Screenshot: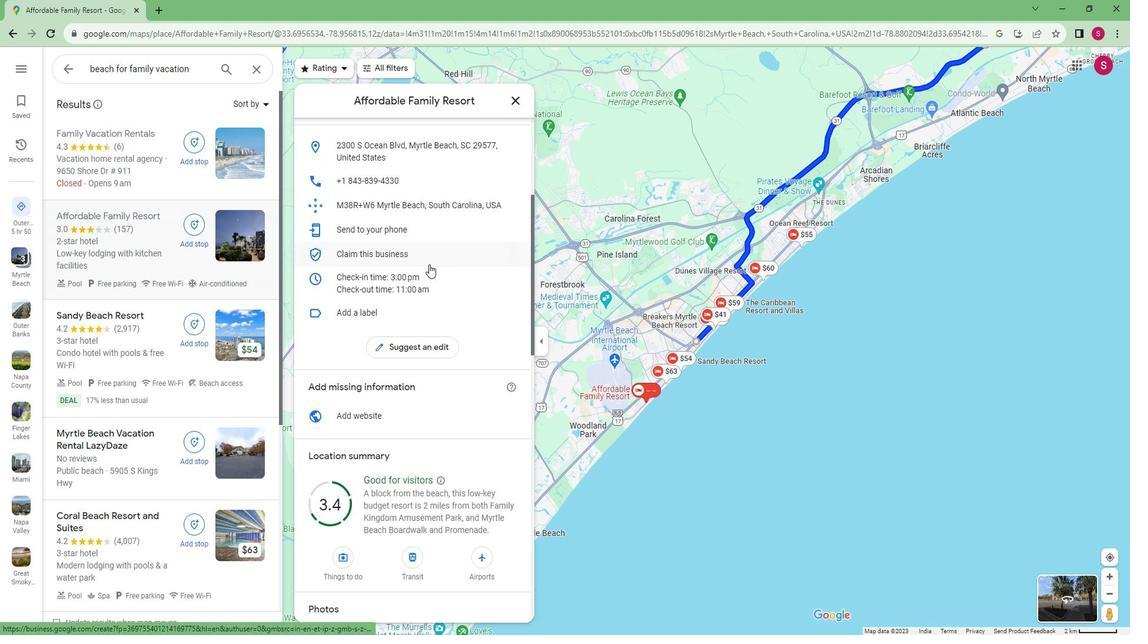 
Action: Mouse scrolled (436, 262) with delta (0, 0)
Screenshot: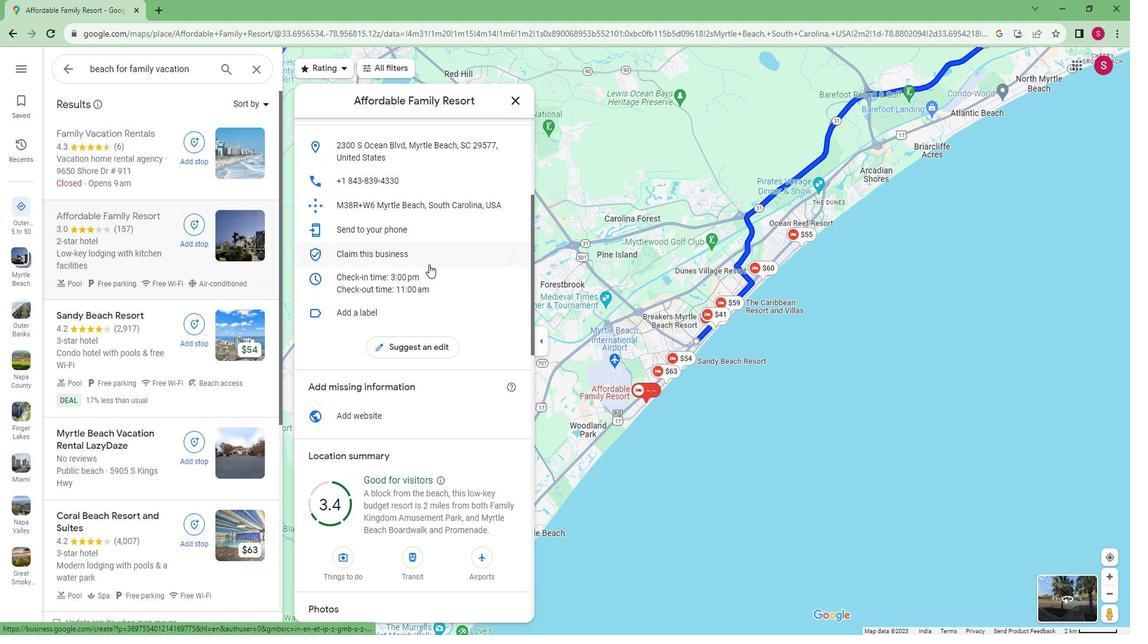 
Action: Mouse scrolled (436, 262) with delta (0, 0)
Screenshot: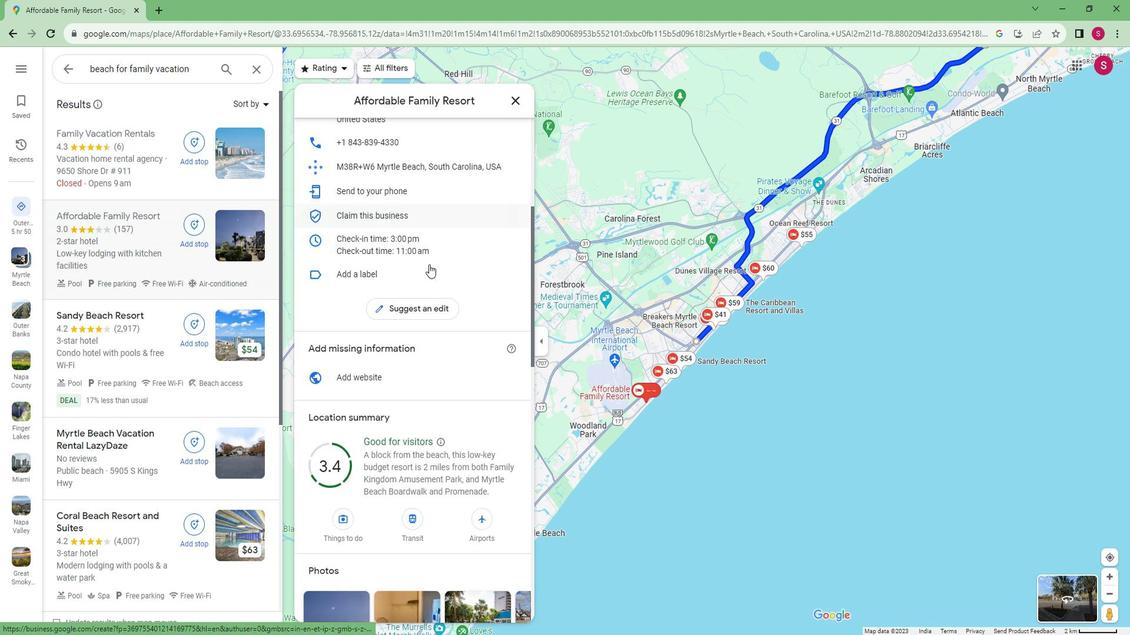 
Action: Mouse scrolled (436, 262) with delta (0, 0)
Screenshot: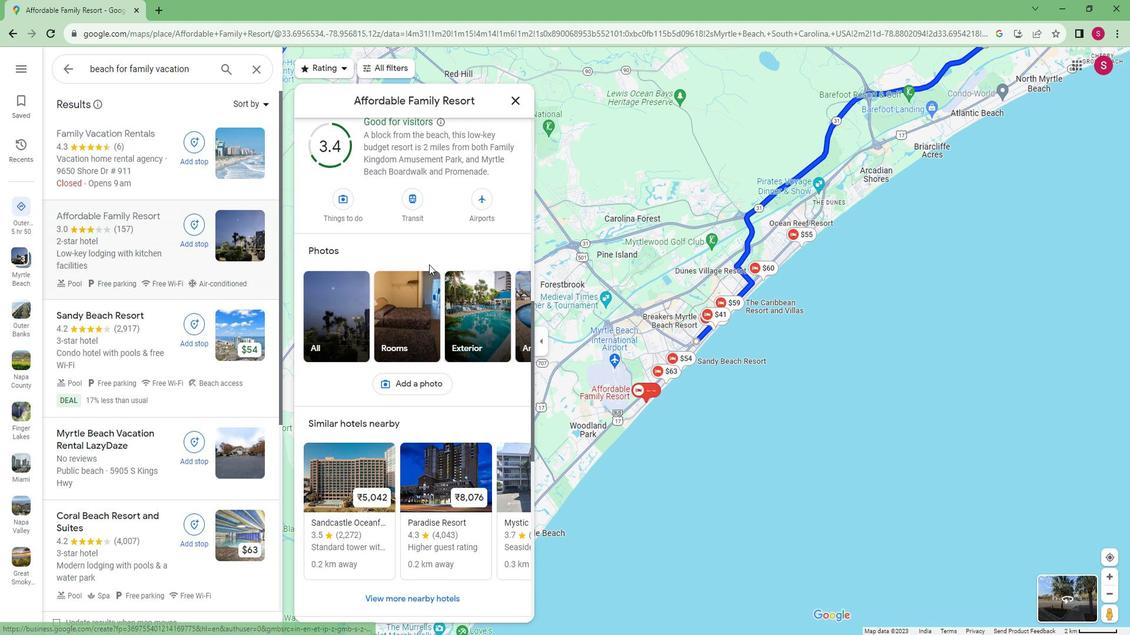 
Action: Mouse scrolled (436, 262) with delta (0, 0)
Screenshot: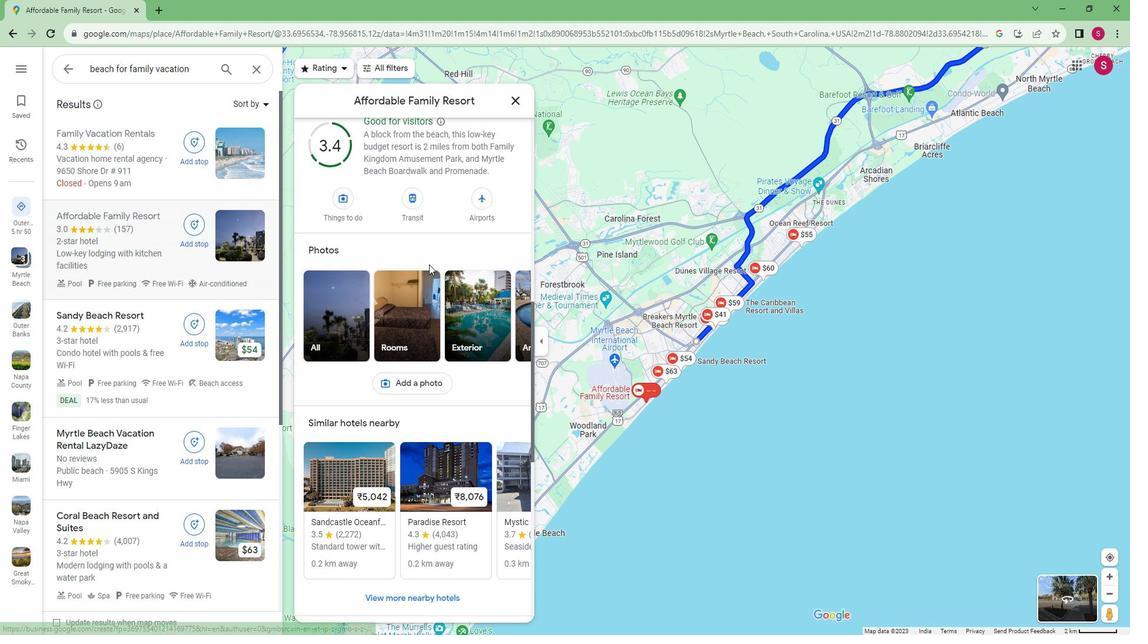 
Action: Mouse scrolled (436, 262) with delta (0, 0)
Screenshot: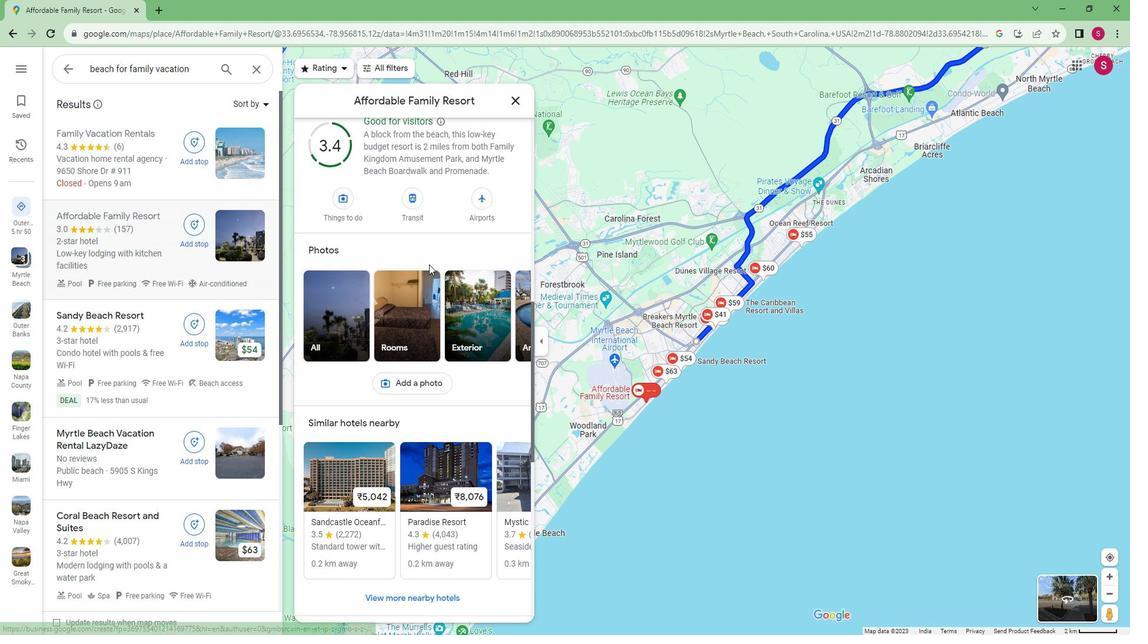 
Action: Mouse scrolled (436, 262) with delta (0, 0)
Screenshot: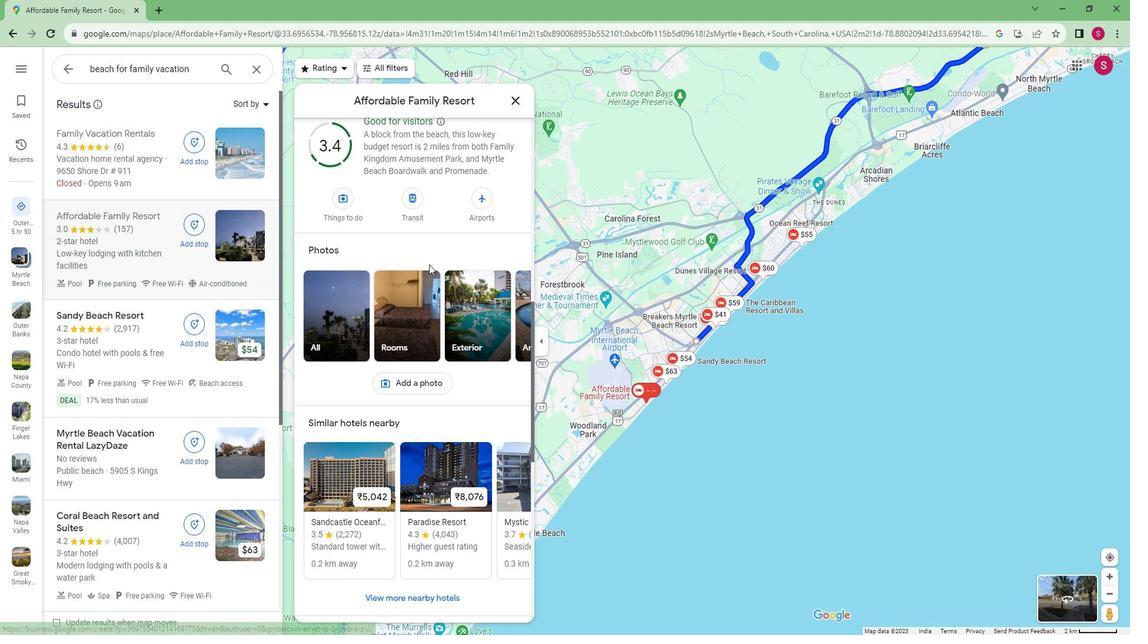 
Action: Mouse scrolled (436, 262) with delta (0, 0)
Screenshot: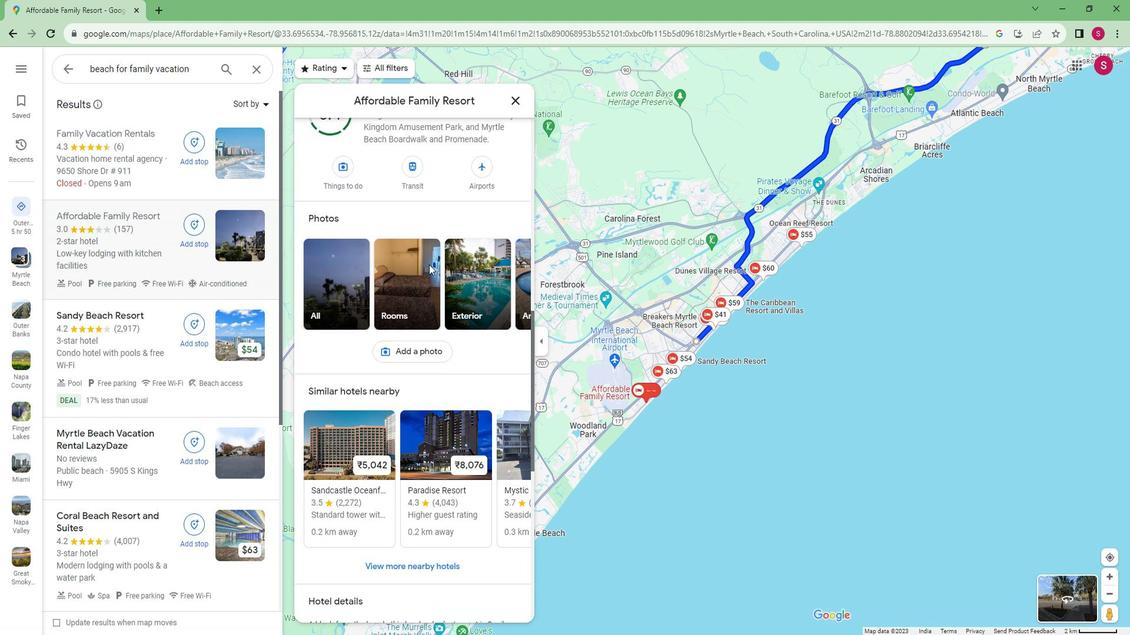 
Action: Mouse scrolled (436, 262) with delta (0, 0)
Screenshot: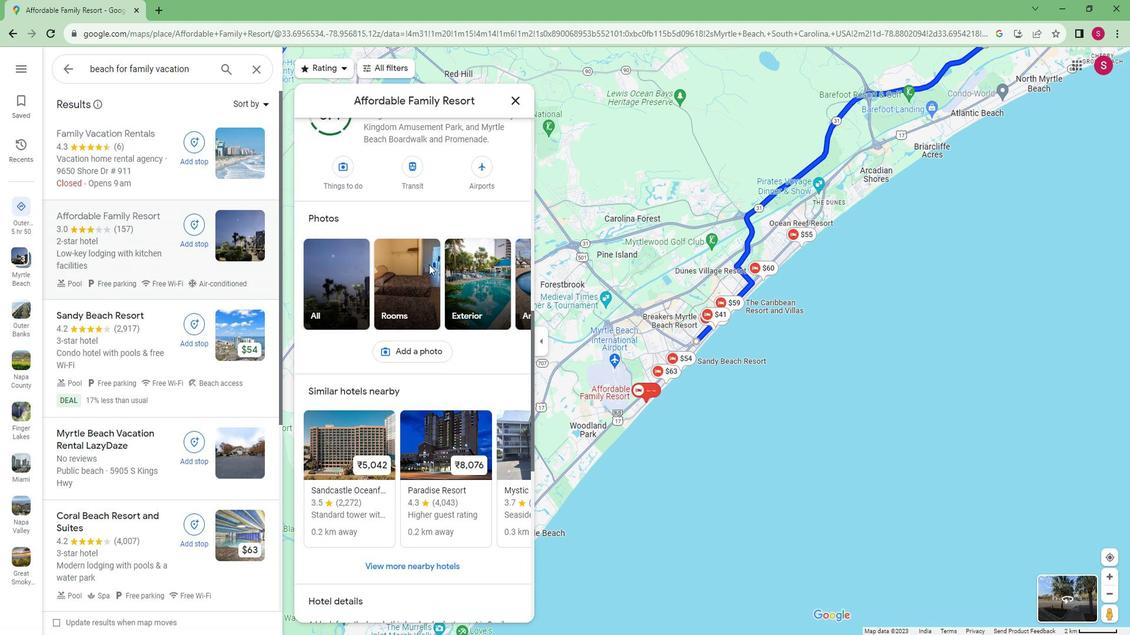 
Action: Mouse moved to (525, 106)
Screenshot: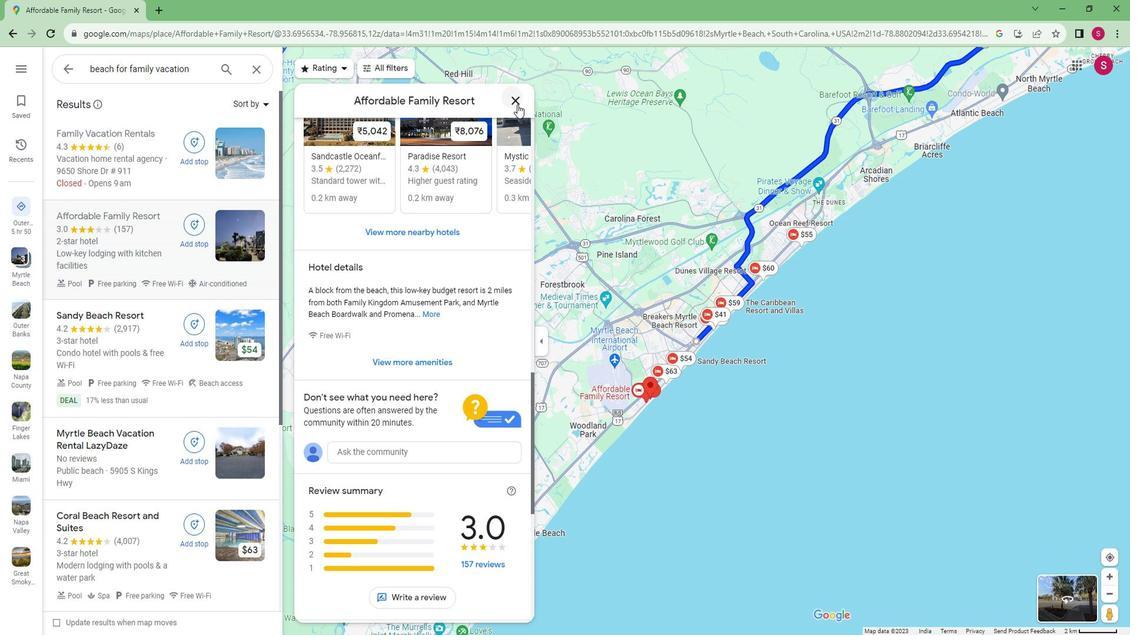 
Action: Mouse pressed left at (525, 106)
Screenshot: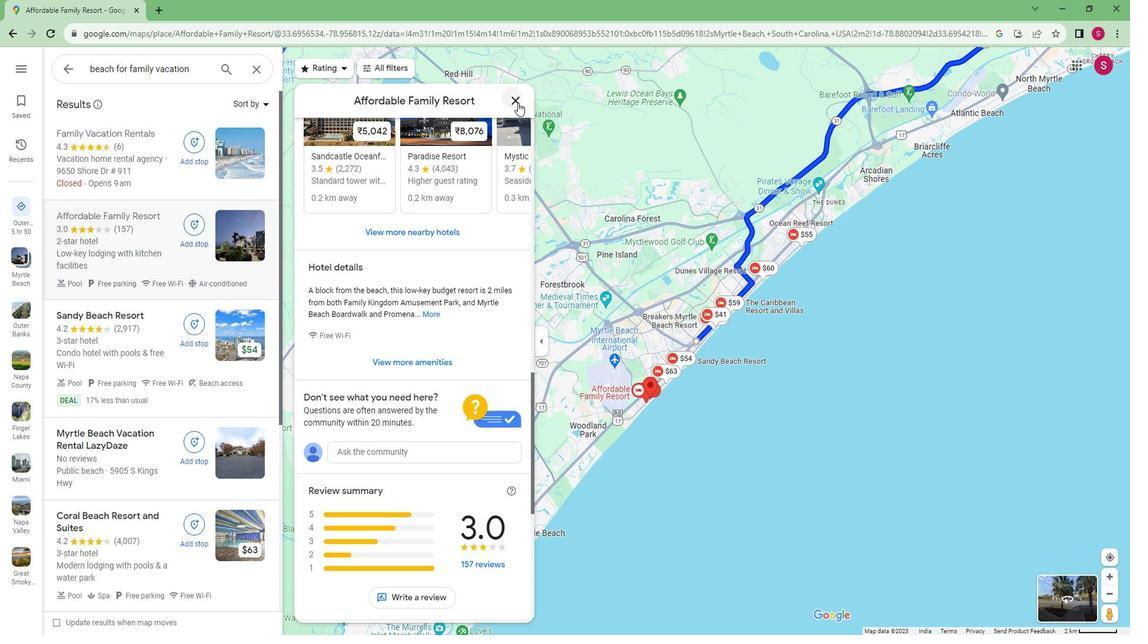 
Action: Mouse moved to (111, 370)
Screenshot: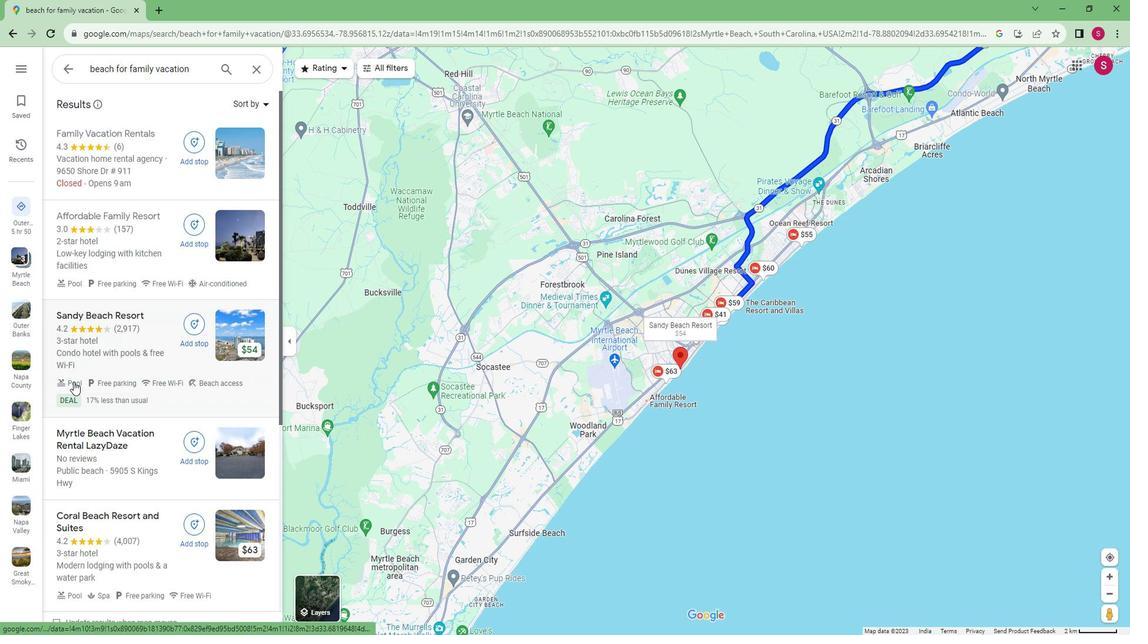 
Action: Mouse scrolled (111, 369) with delta (0, 0)
Screenshot: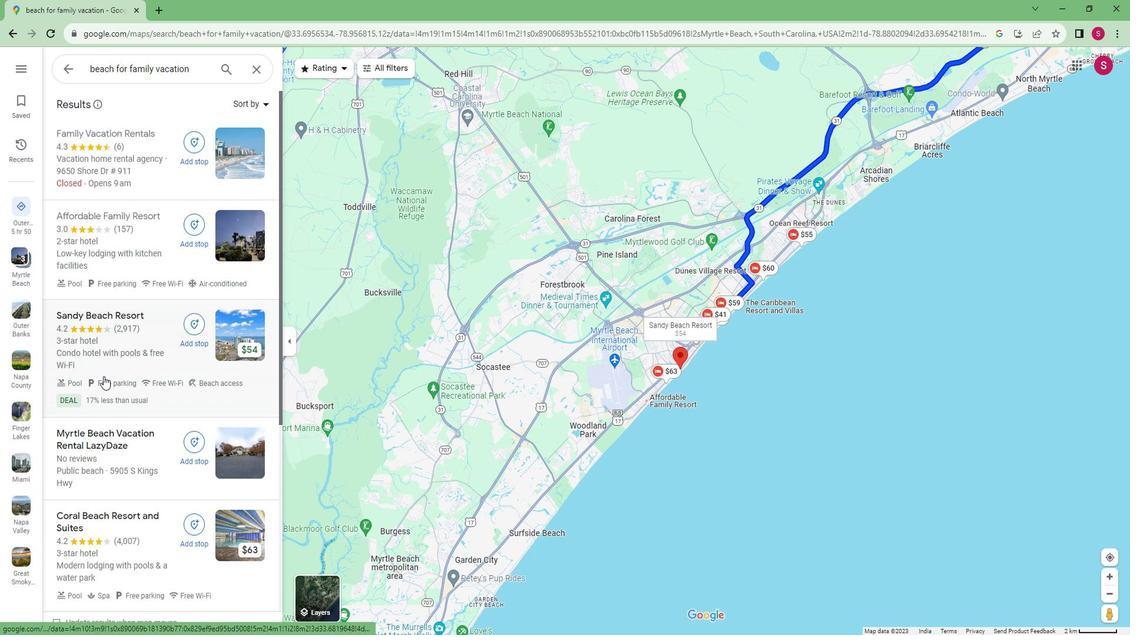 
Action: Mouse scrolled (111, 369) with delta (0, 0)
Screenshot: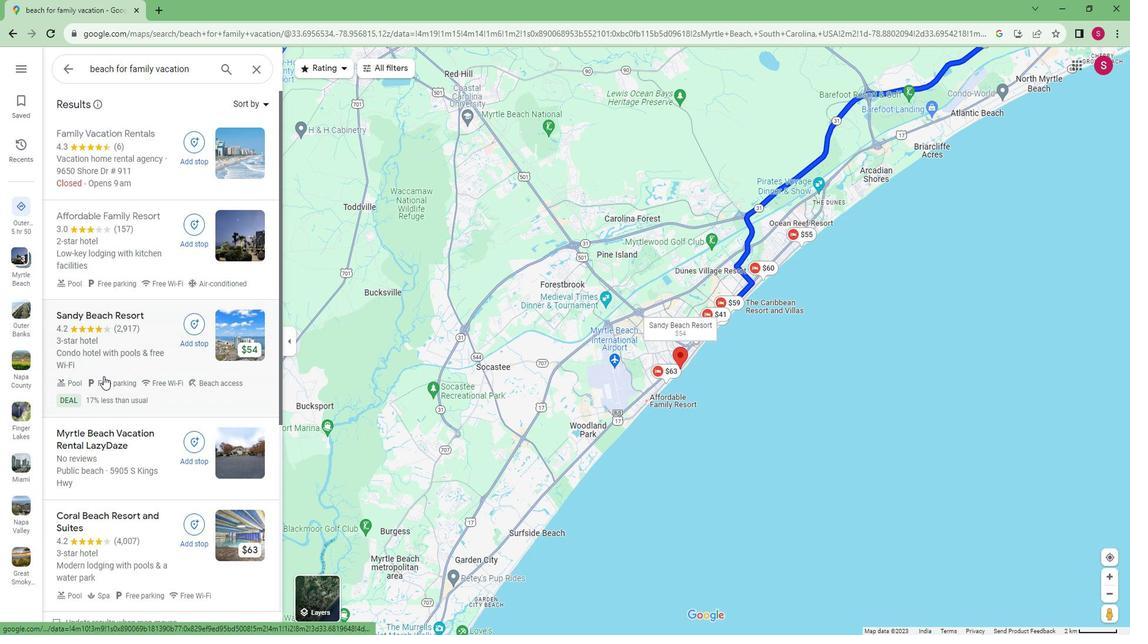 
Action: Mouse scrolled (111, 369) with delta (0, 0)
Screenshot: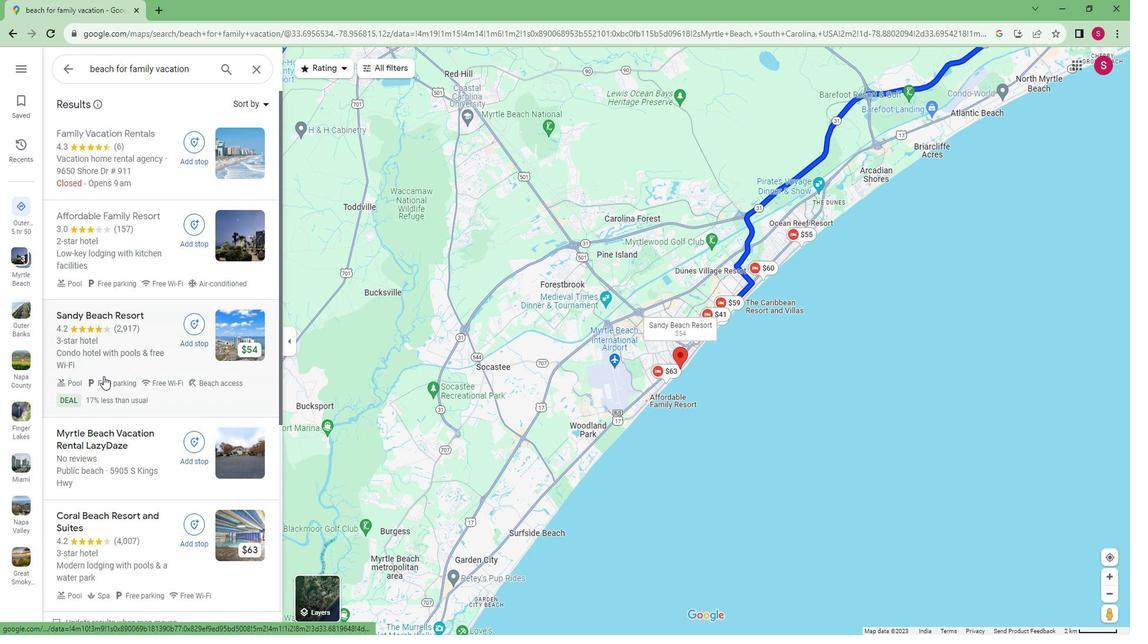 
Action: Mouse scrolled (111, 369) with delta (0, 0)
Screenshot: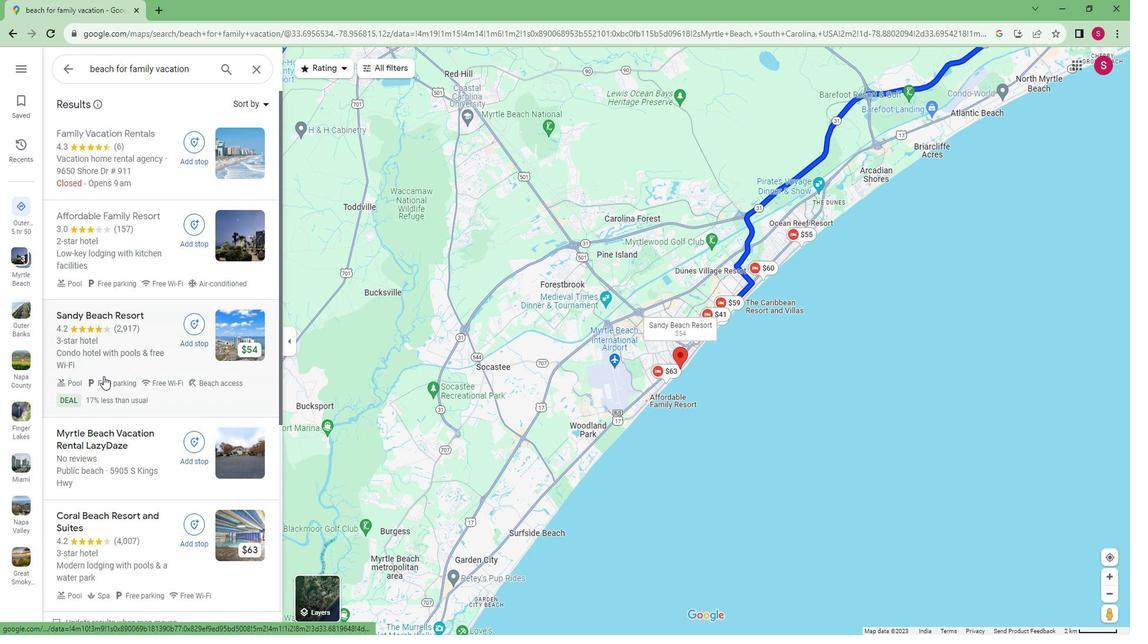 
Action: Mouse scrolled (111, 369) with delta (0, 0)
Screenshot: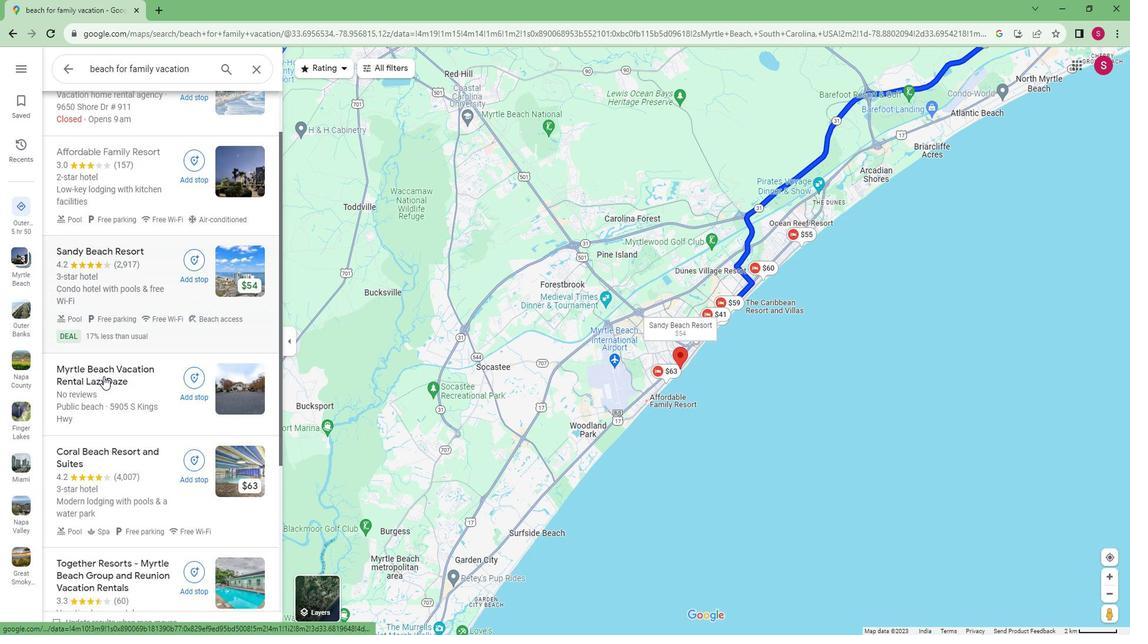 
Action: Mouse scrolled (111, 369) with delta (0, 0)
Screenshot: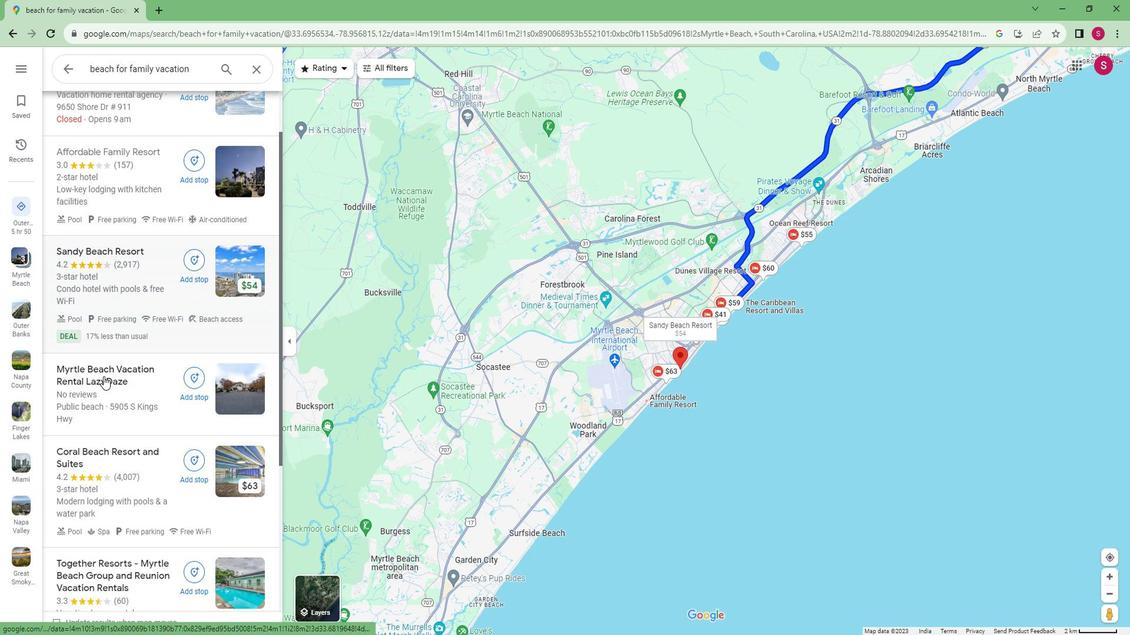 
Action: Mouse moved to (114, 357)
Screenshot: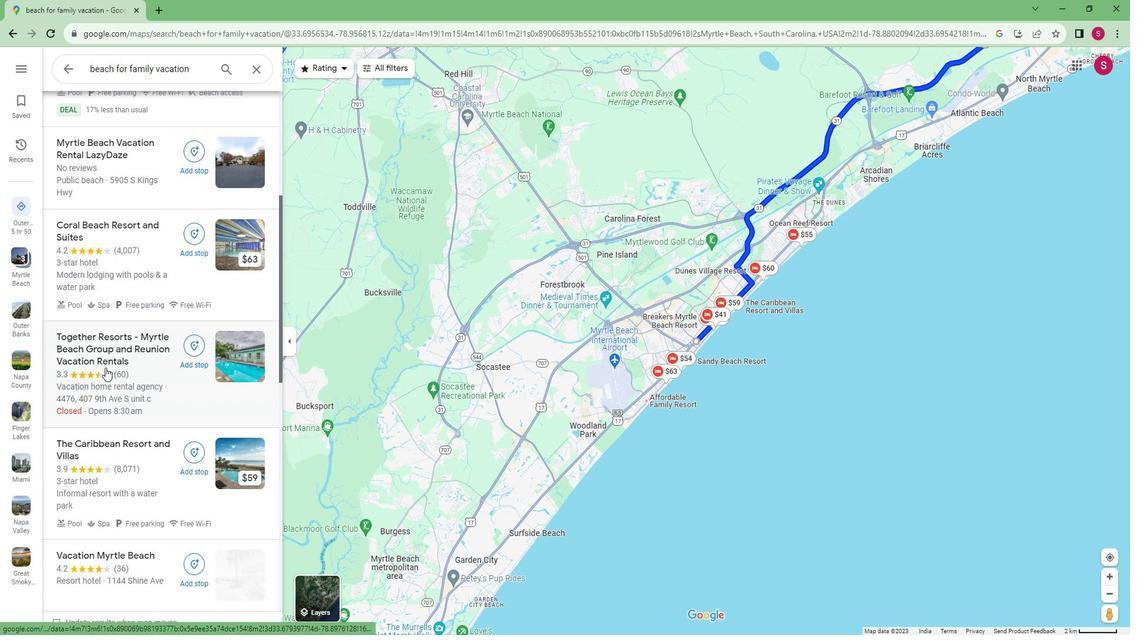 
Action: Mouse pressed left at (114, 357)
Screenshot: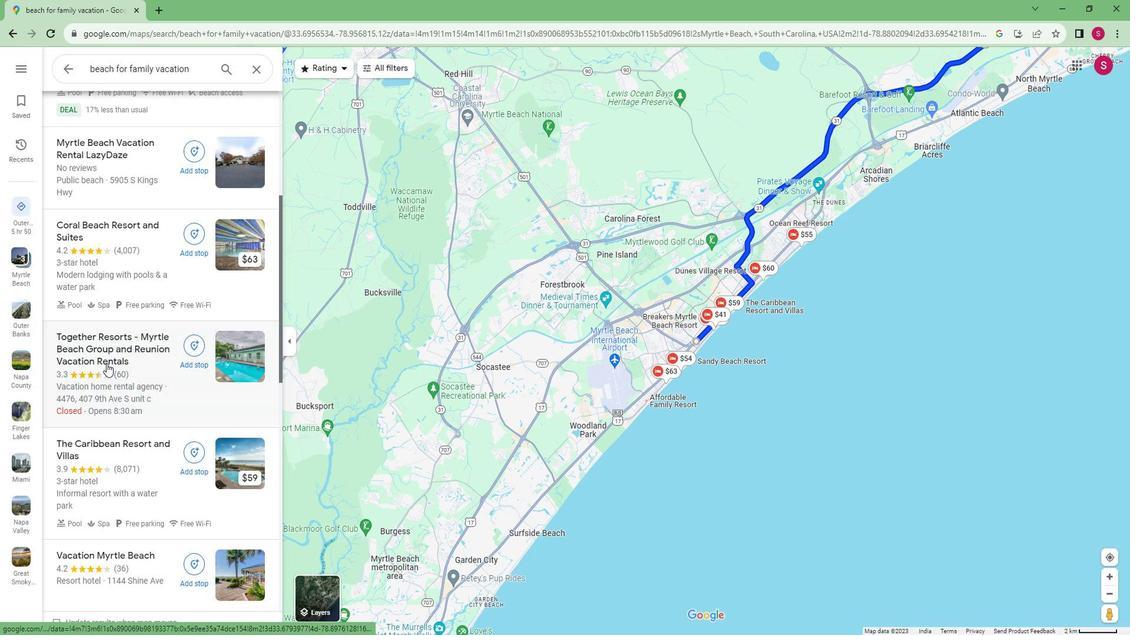 
Action: Mouse moved to (420, 280)
Screenshot: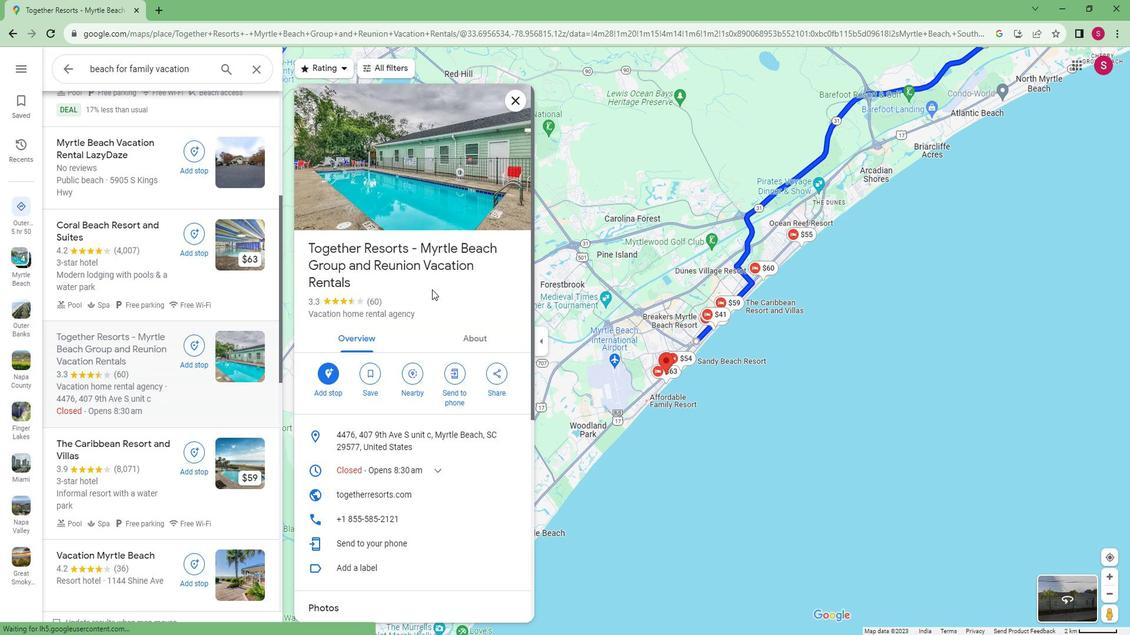 
Action: Mouse scrolled (420, 279) with delta (0, 0)
Screenshot: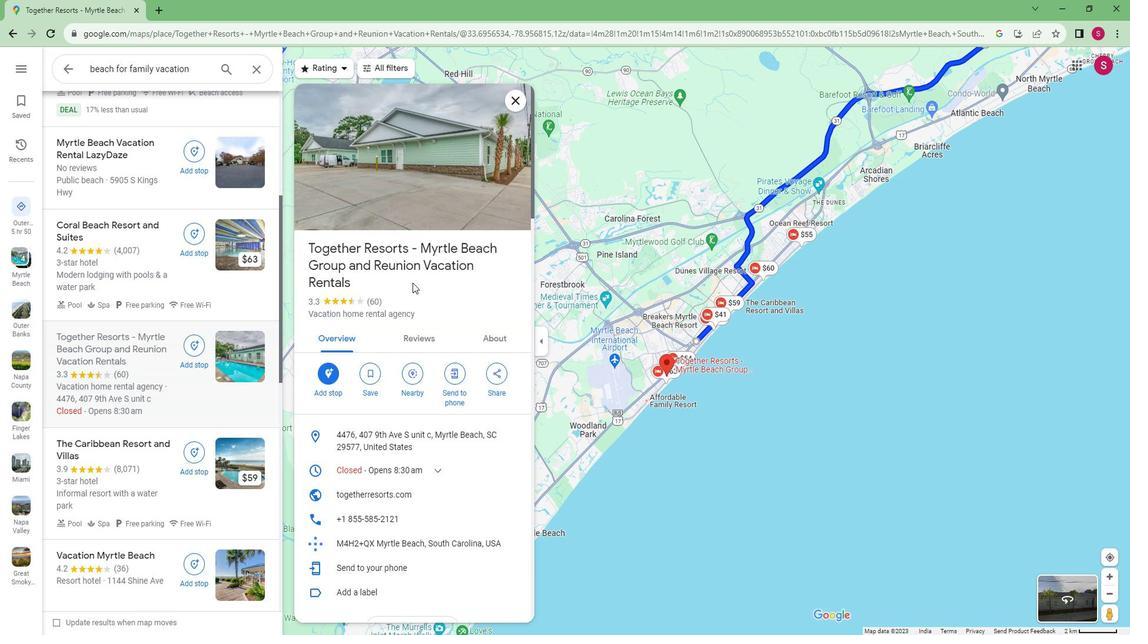 
Action: Mouse scrolled (420, 279) with delta (0, 0)
Screenshot: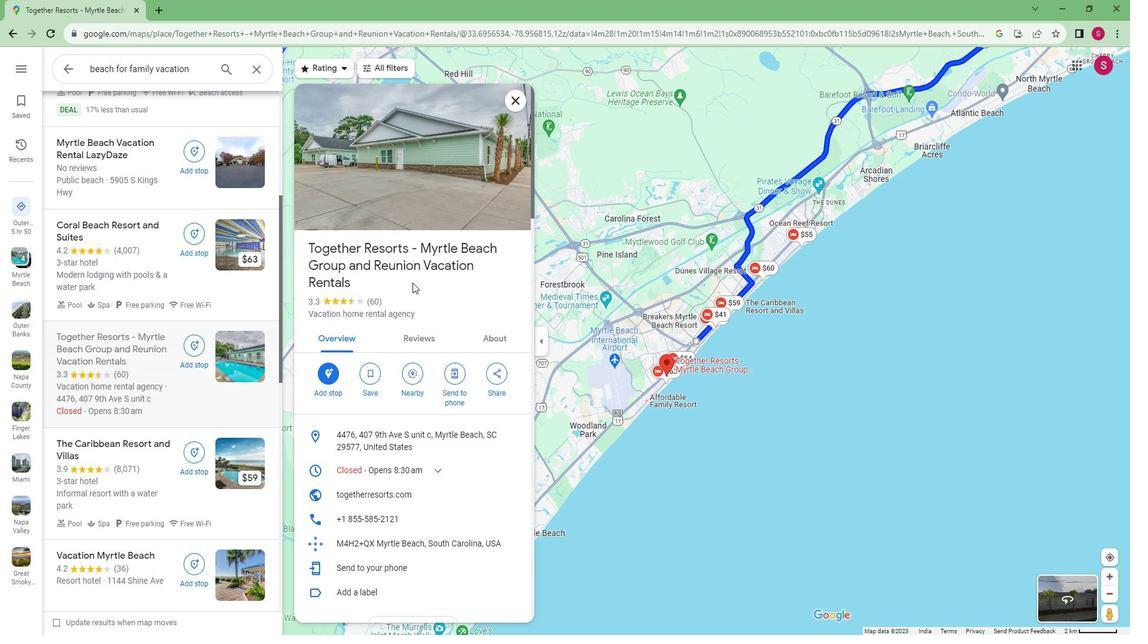 
Action: Mouse scrolled (420, 279) with delta (0, 0)
Screenshot: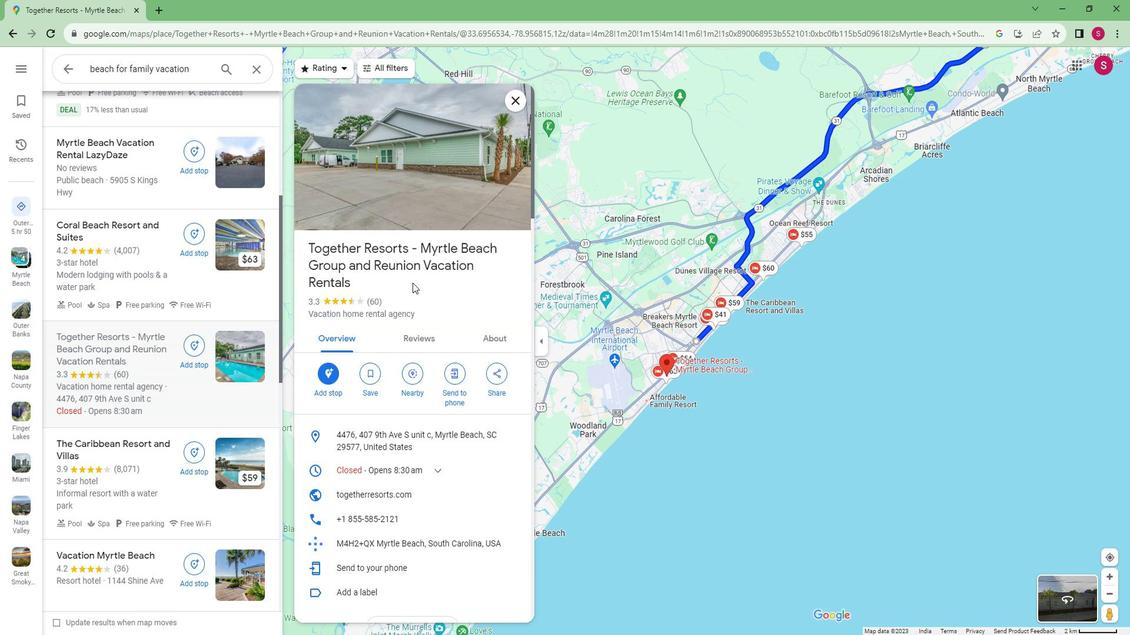 
Action: Mouse scrolled (420, 279) with delta (0, 0)
Screenshot: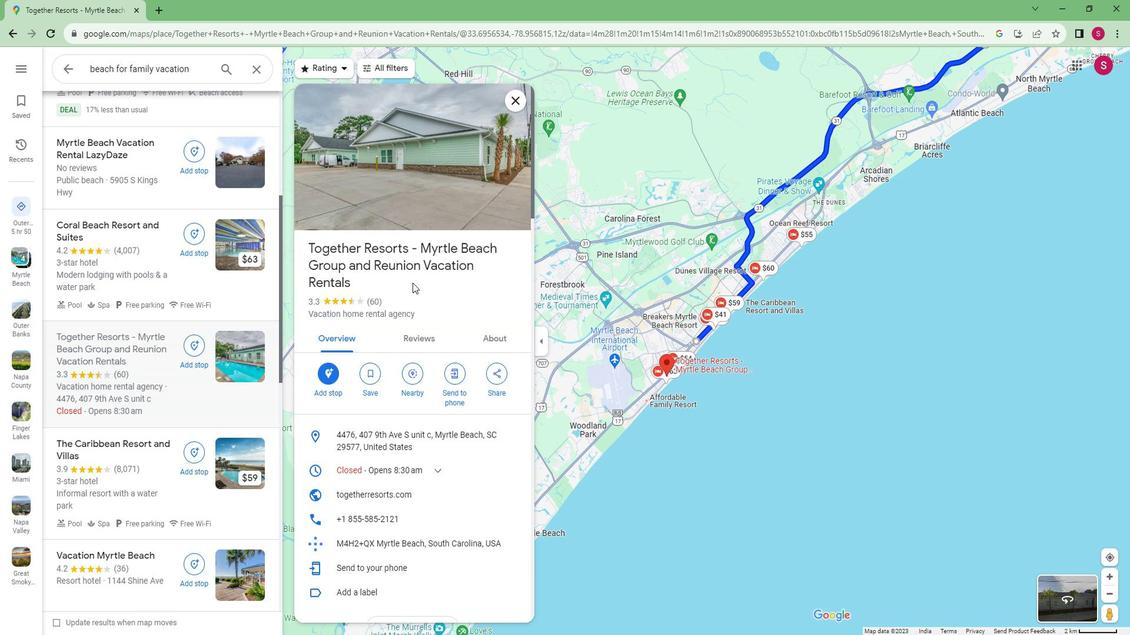 
Action: Mouse scrolled (420, 279) with delta (0, 0)
Screenshot: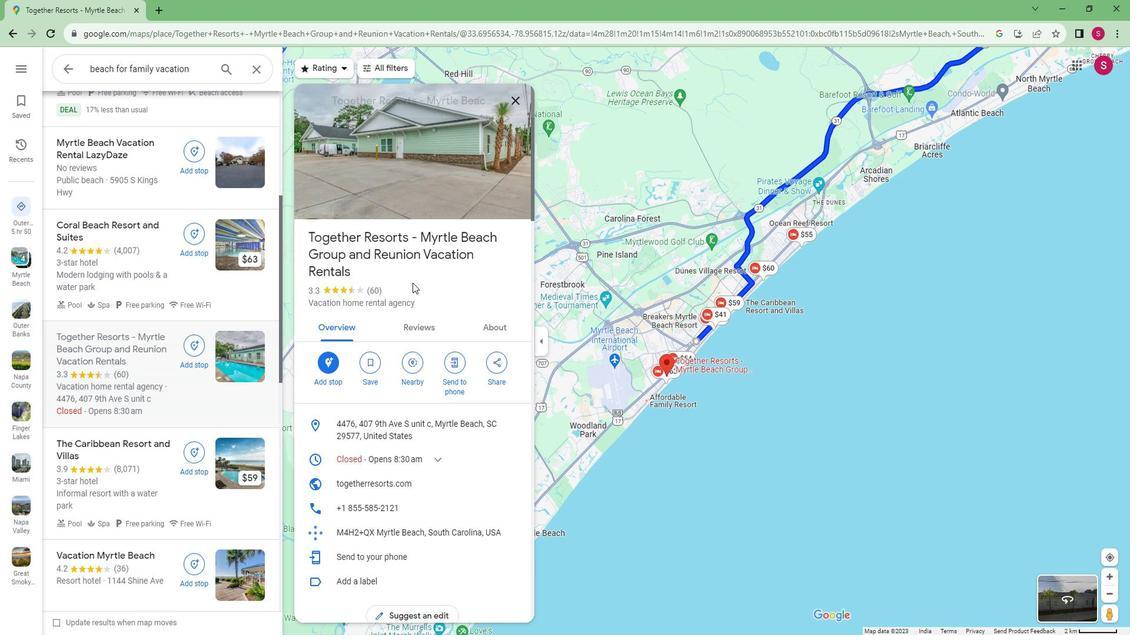 
Action: Mouse scrolled (420, 279) with delta (0, 0)
Screenshot: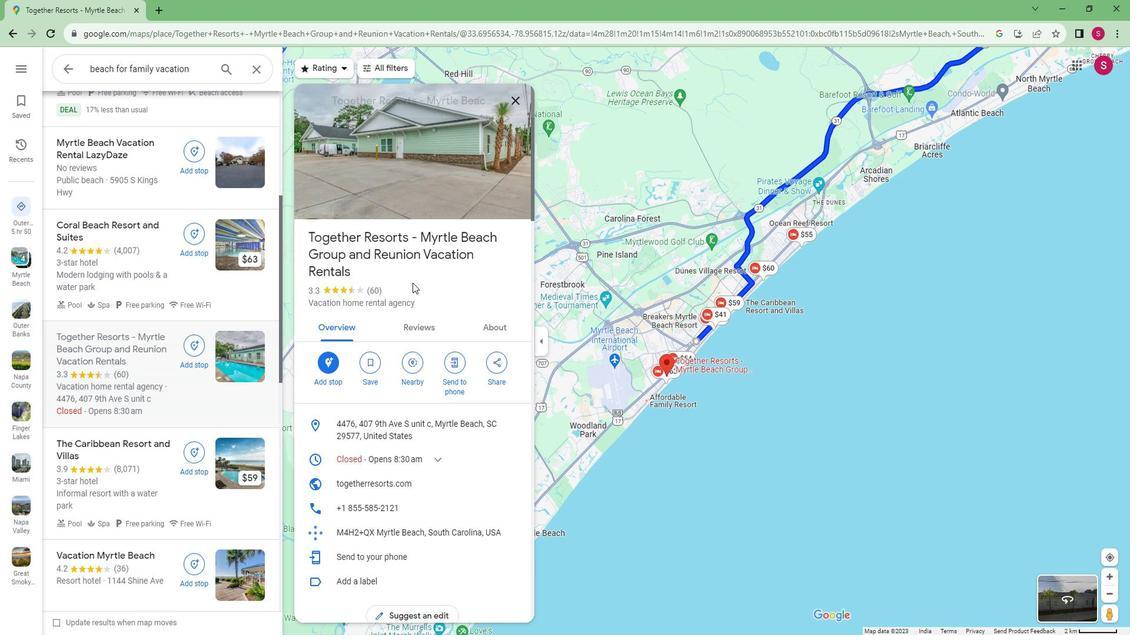 
Action: Mouse scrolled (420, 279) with delta (0, 0)
Screenshot: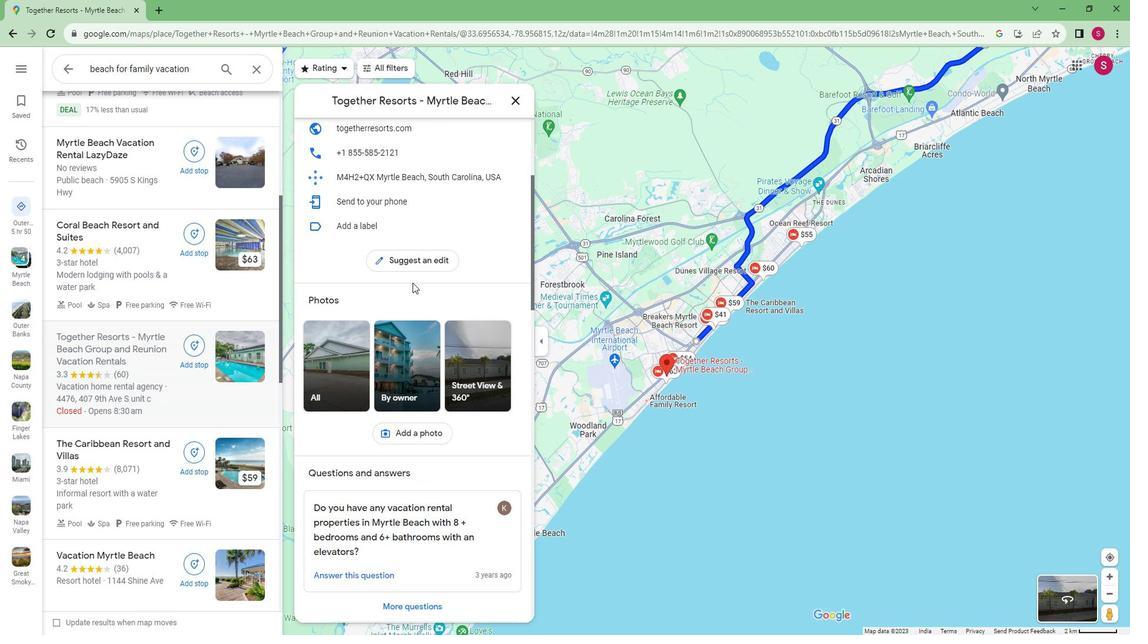 
Action: Mouse scrolled (420, 279) with delta (0, 0)
Screenshot: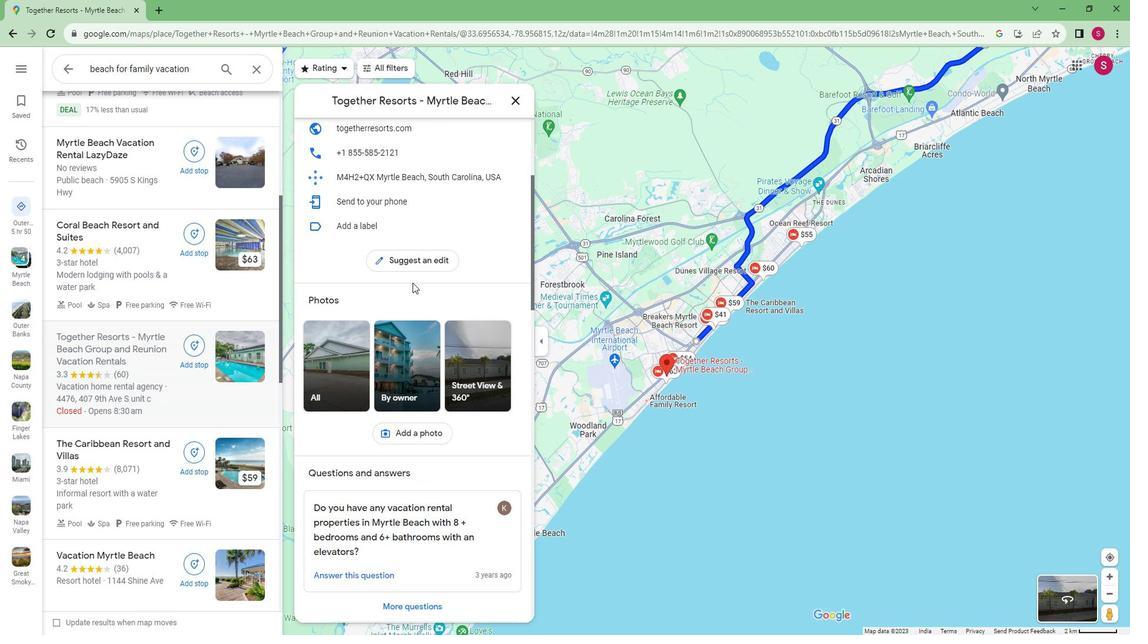 
Action: Mouse scrolled (420, 279) with delta (0, 0)
Screenshot: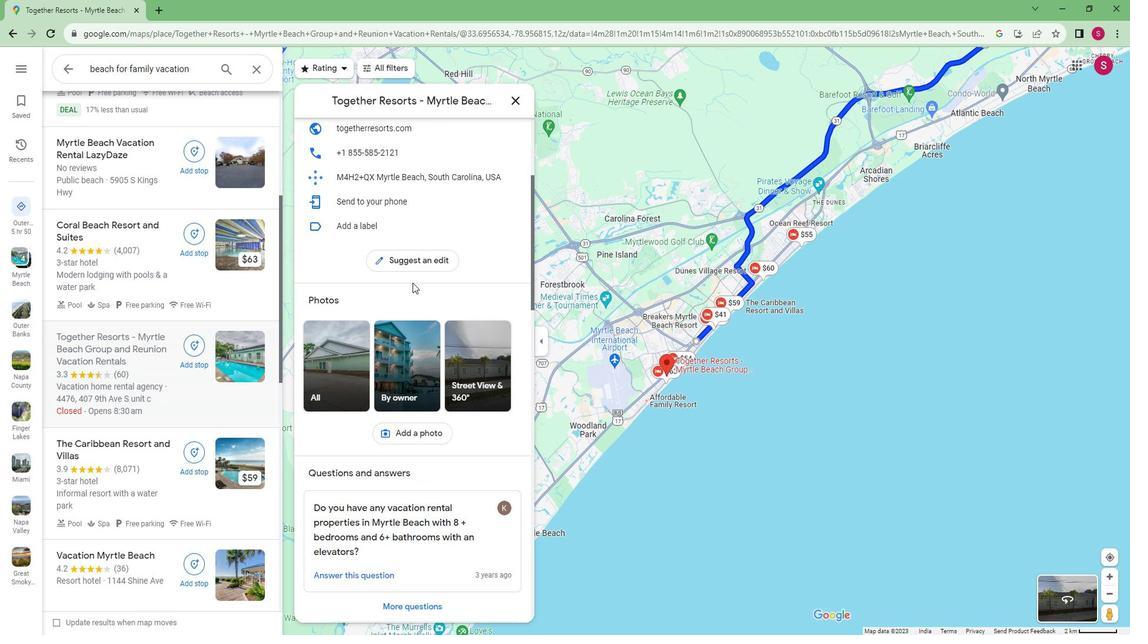 
Action: Mouse scrolled (420, 279) with delta (0, 0)
Screenshot: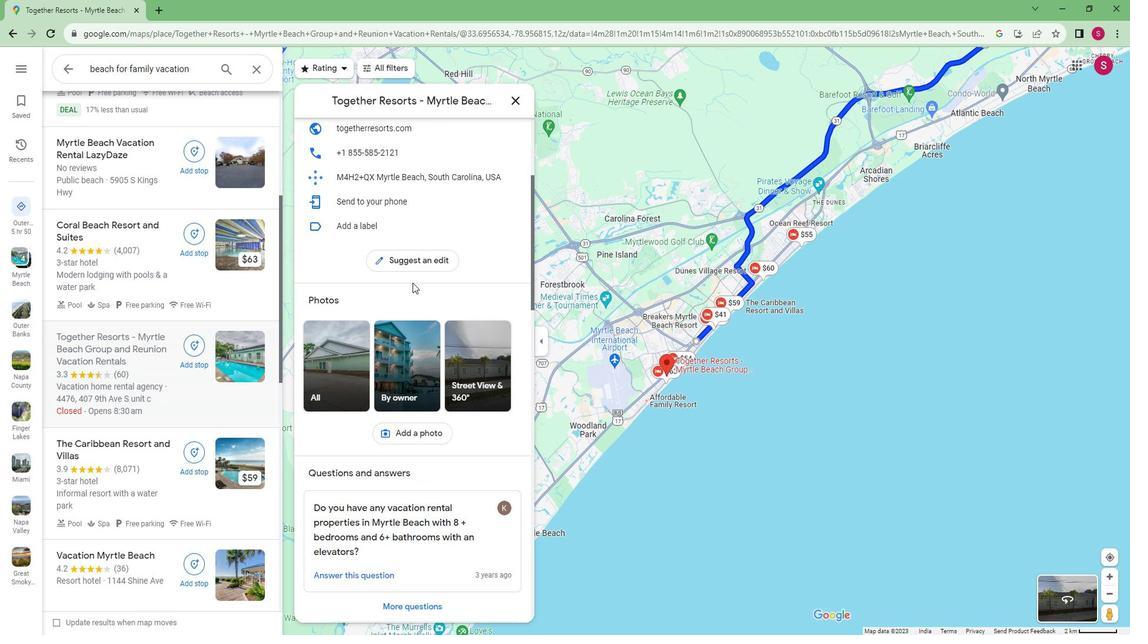 
Action: Mouse scrolled (420, 279) with delta (0, 0)
Screenshot: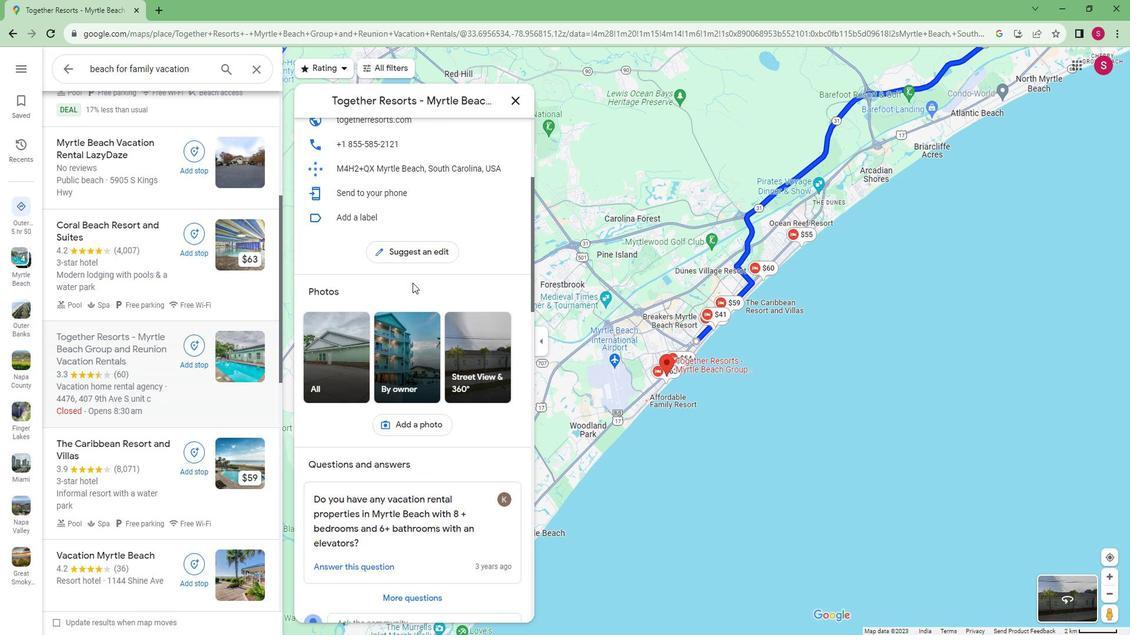 
Action: Mouse moved to (420, 280)
Screenshot: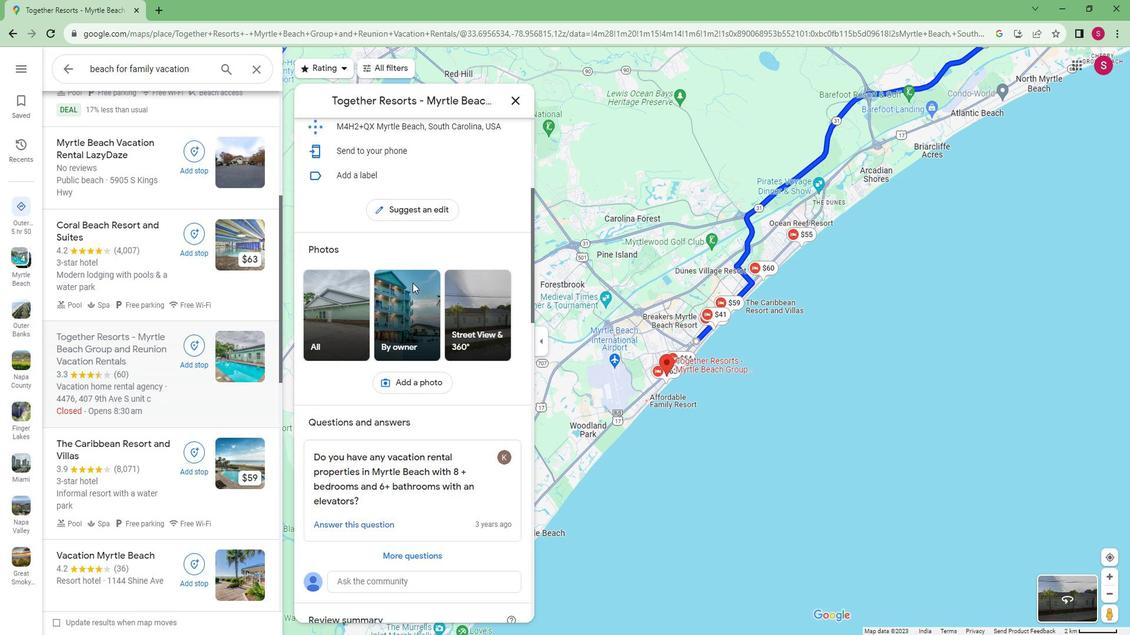 
Action: Mouse scrolled (420, 279) with delta (0, 0)
Screenshot: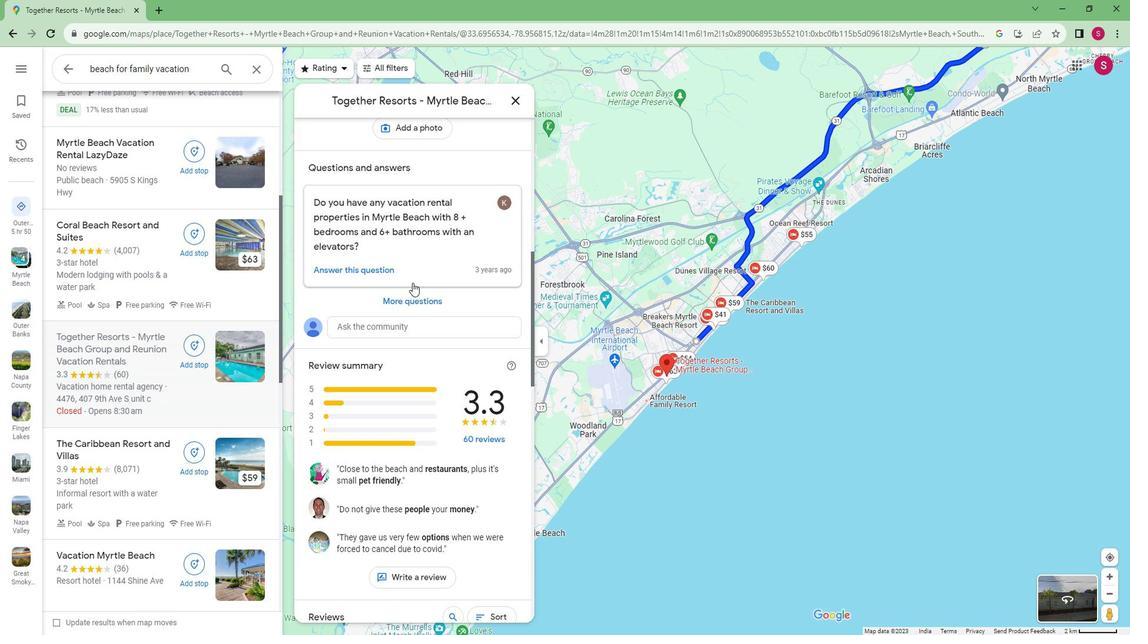 
Action: Mouse scrolled (420, 279) with delta (0, 0)
Screenshot: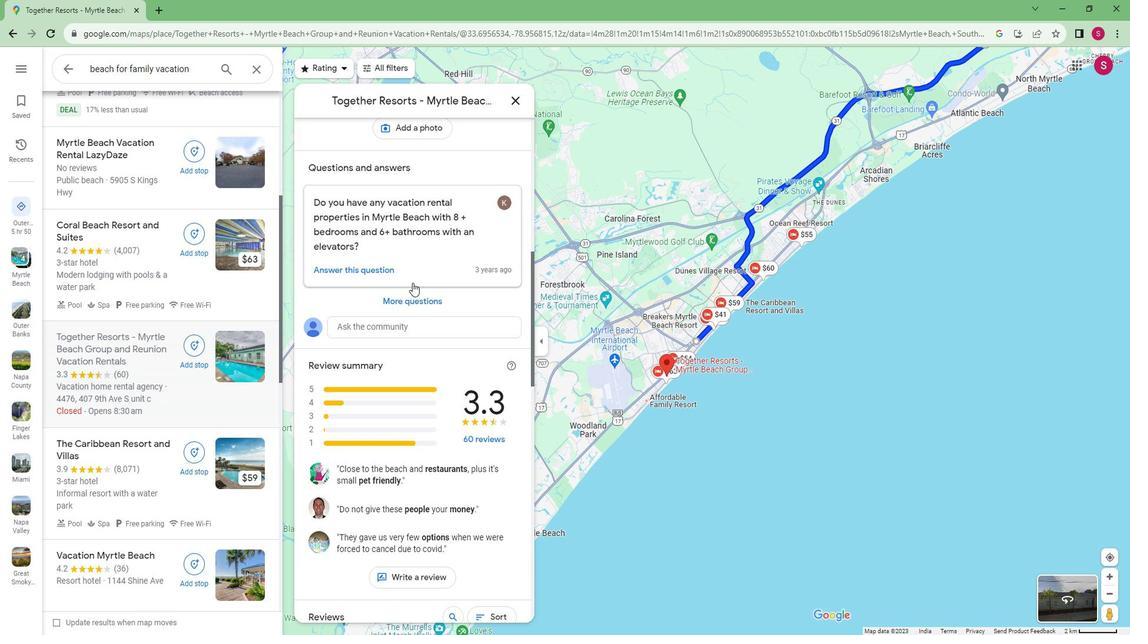 
Action: Mouse scrolled (420, 279) with delta (0, 0)
Screenshot: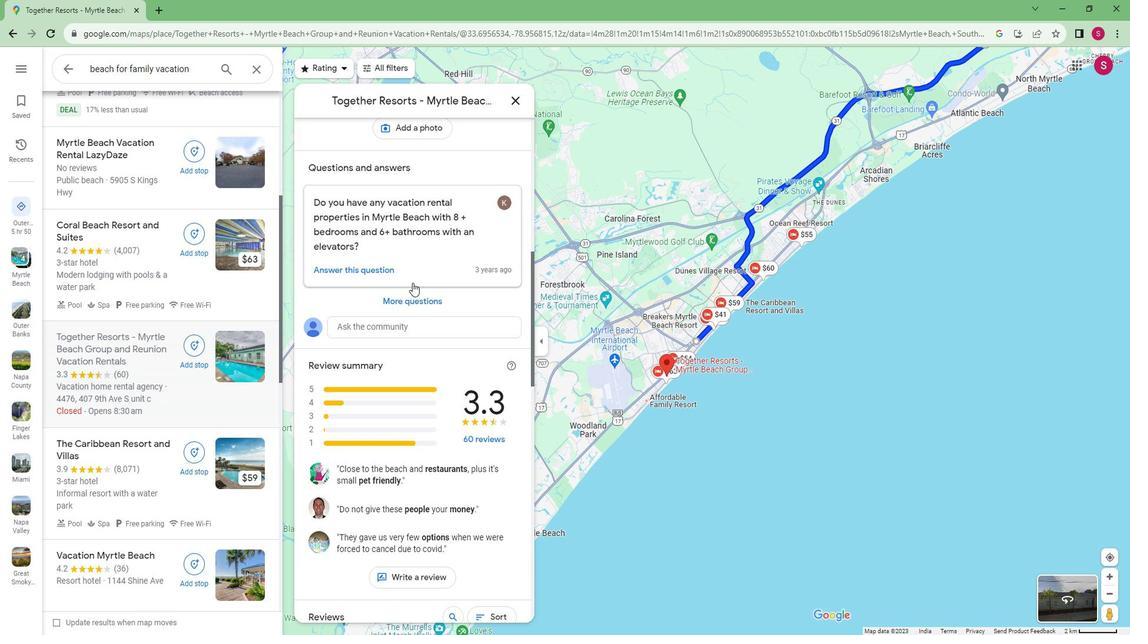 
Action: Mouse scrolled (420, 279) with delta (0, 0)
Screenshot: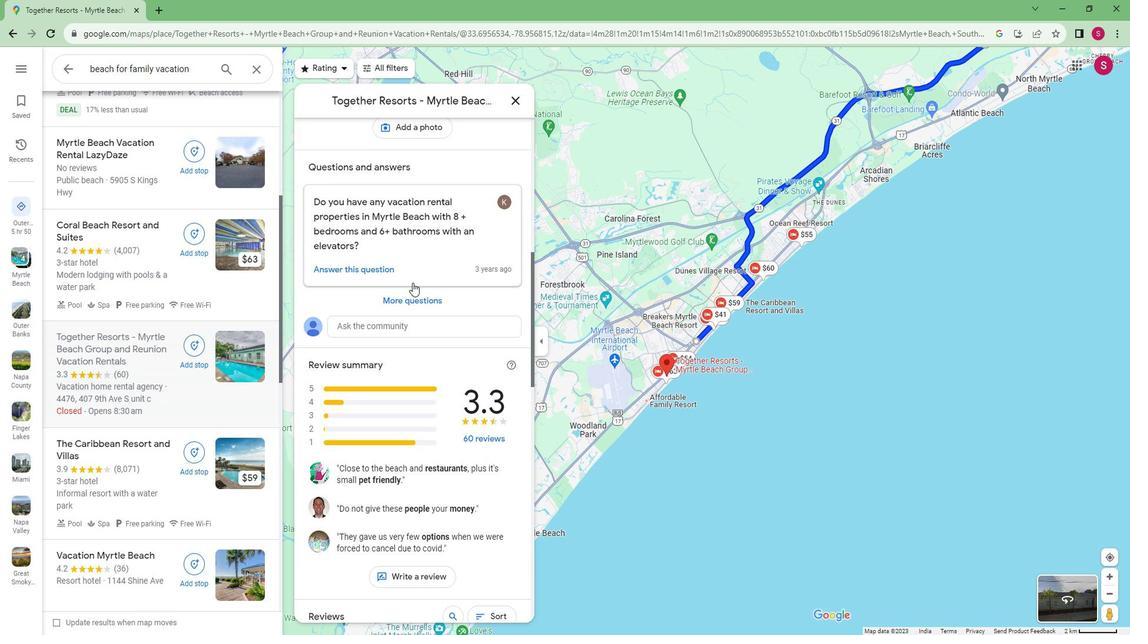 
Action: Mouse scrolled (420, 279) with delta (0, 0)
Screenshot: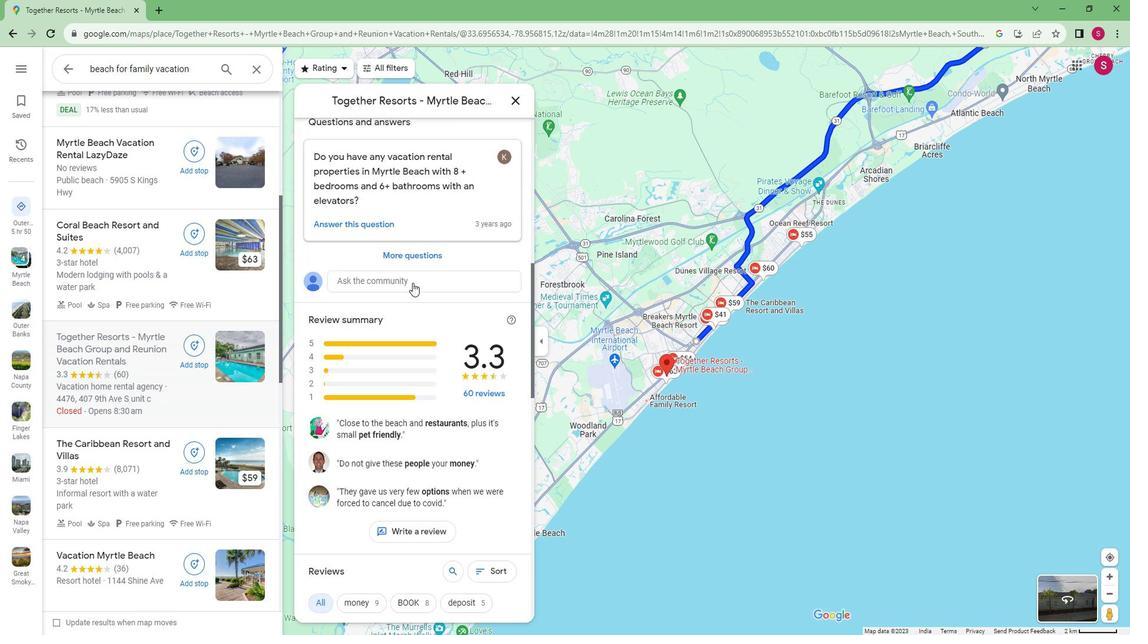 
Action: Mouse scrolled (420, 280) with delta (0, 0)
Screenshot: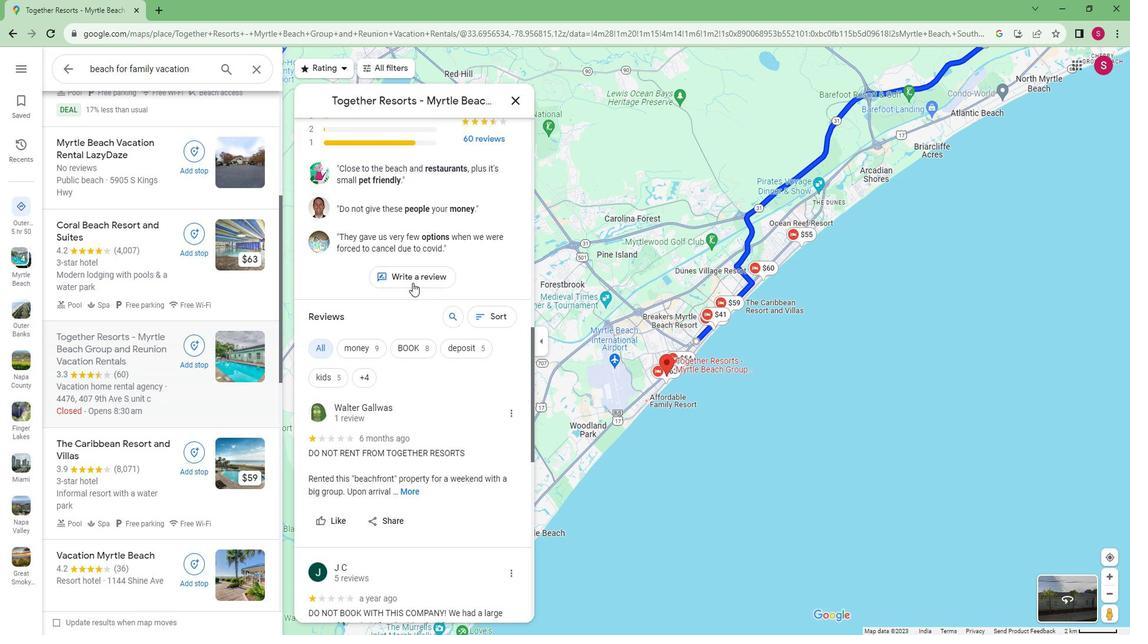
Action: Mouse moved to (522, 110)
Screenshot: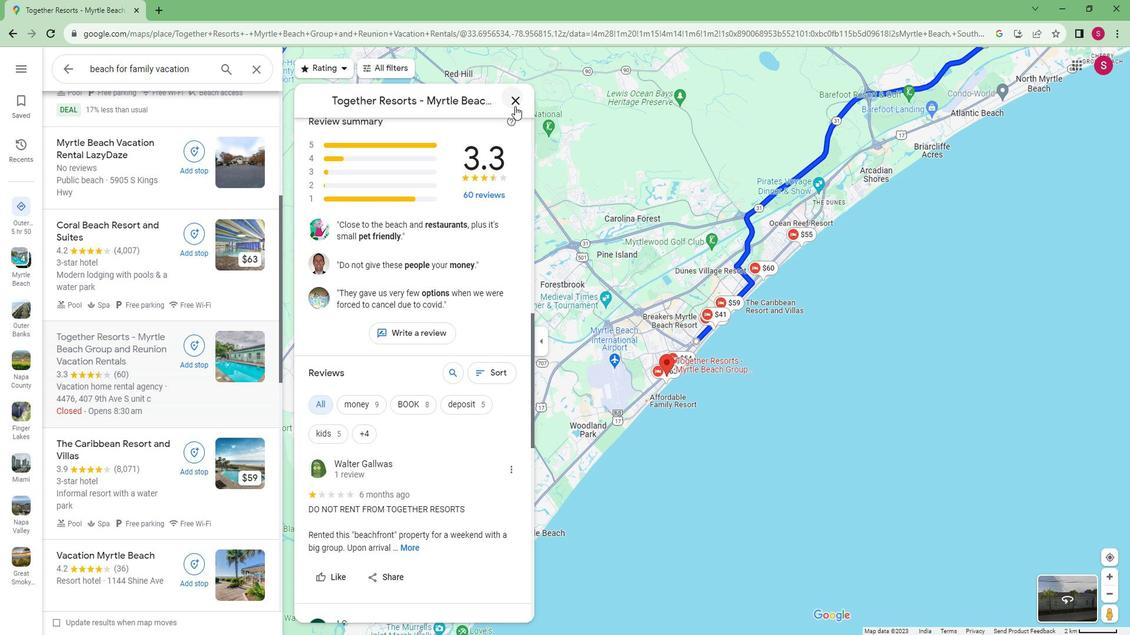 
Action: Mouse pressed left at (522, 110)
Screenshot: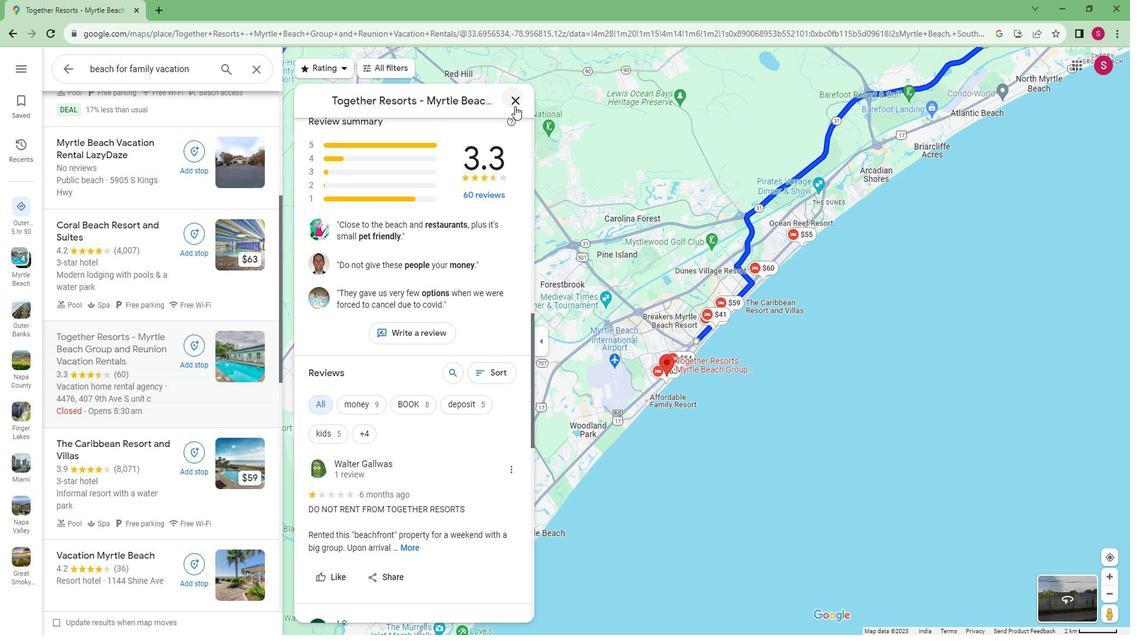 
Action: Mouse moved to (192, 357)
Screenshot: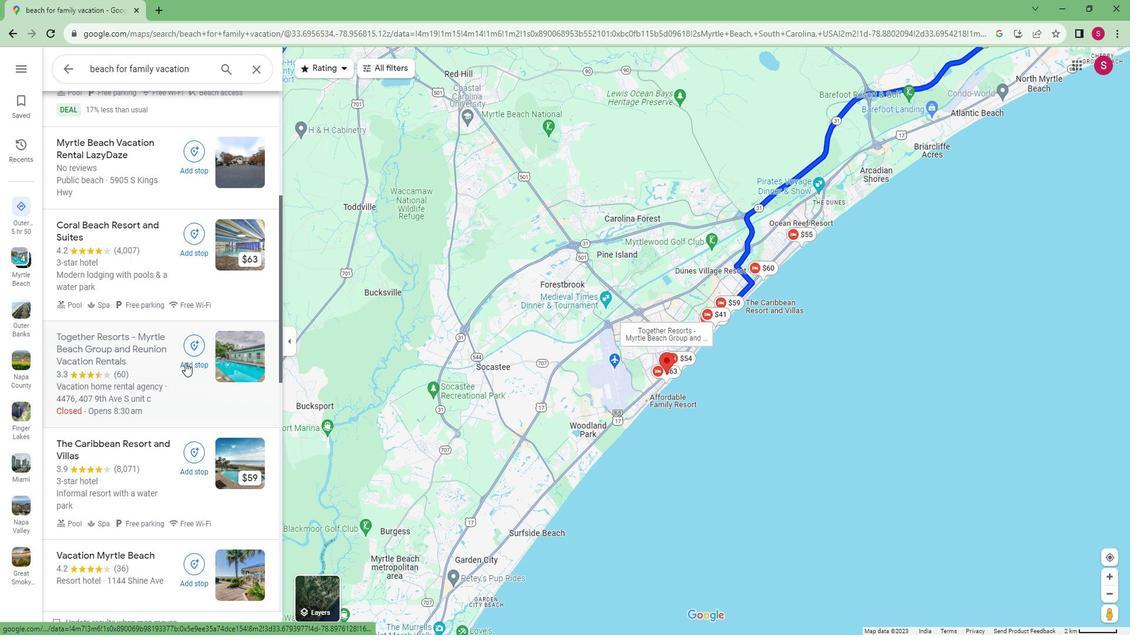 
Action: Mouse scrolled (192, 357) with delta (0, 0)
Screenshot: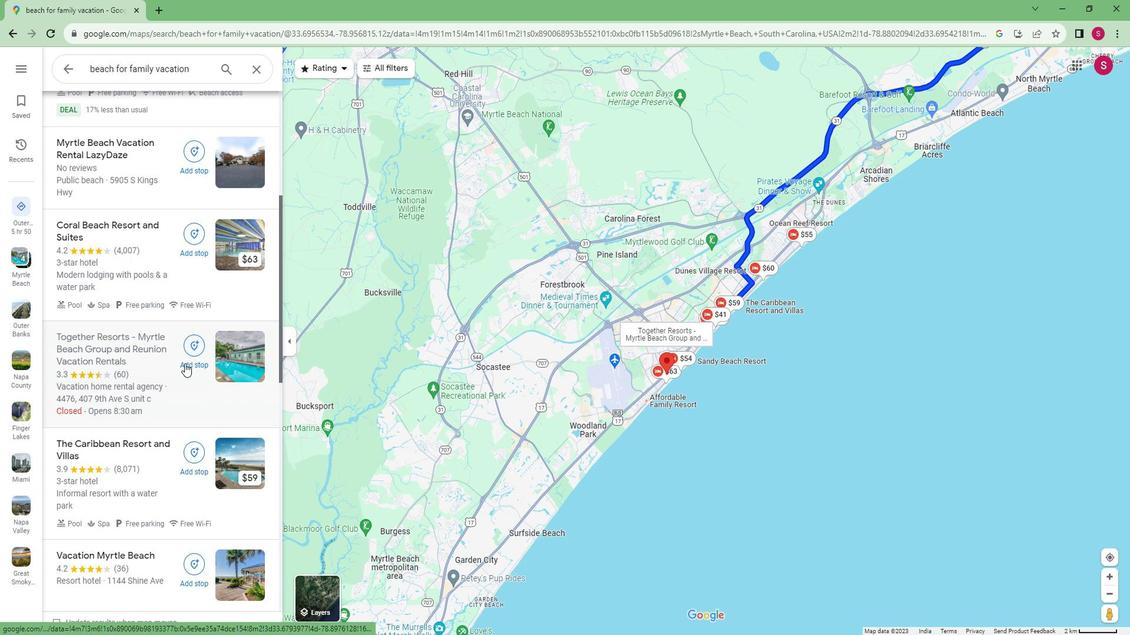 
Action: Mouse scrolled (192, 357) with delta (0, 0)
Screenshot: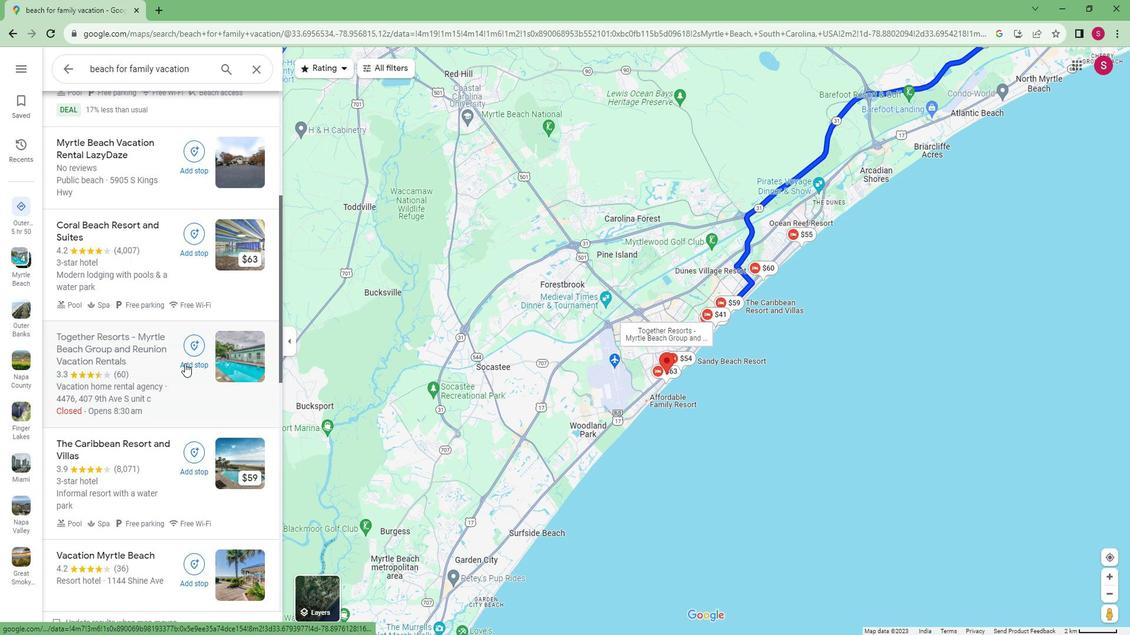 
Action: Mouse scrolled (192, 357) with delta (0, 0)
Screenshot: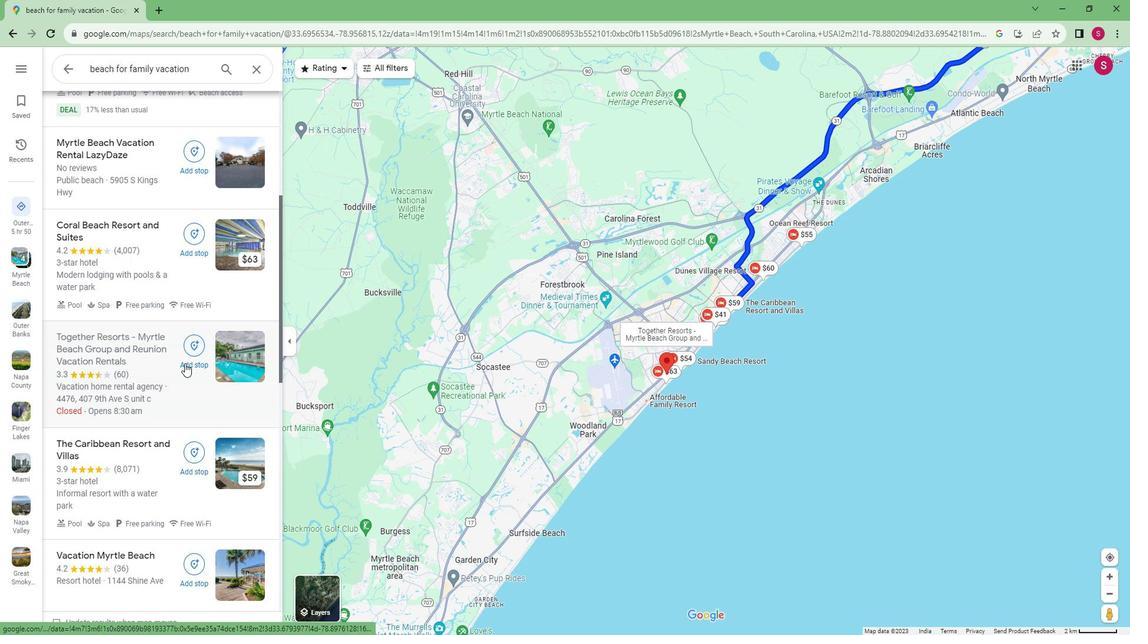
Action: Mouse scrolled (192, 357) with delta (0, 0)
Screenshot: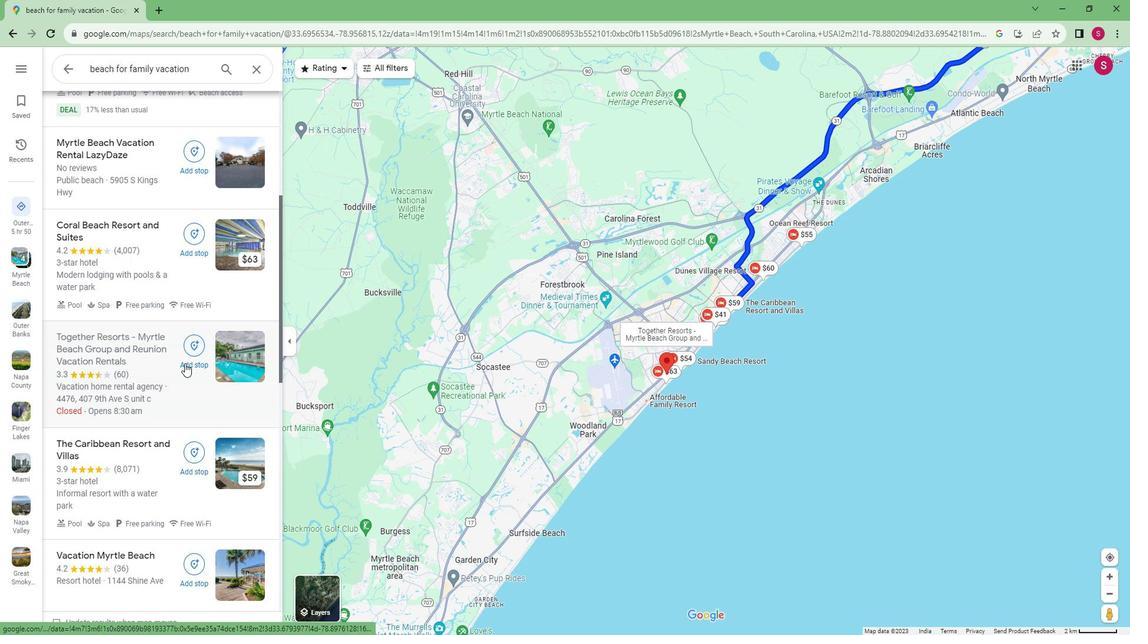
Action: Mouse scrolled (192, 357) with delta (0, 0)
Screenshot: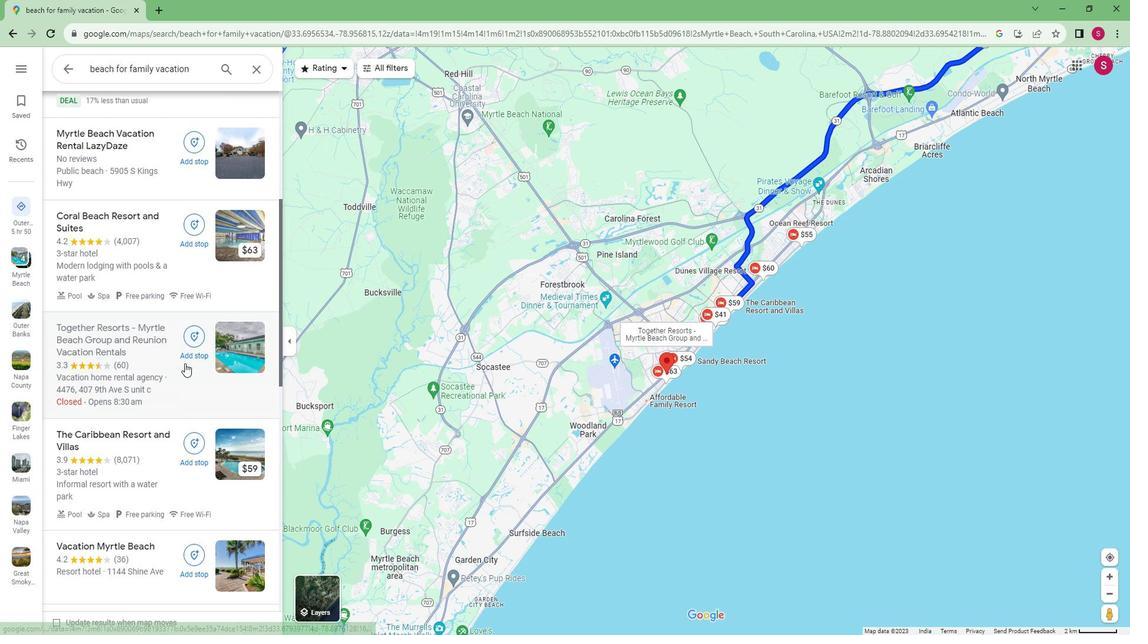 
Action: Mouse scrolled (192, 357) with delta (0, 0)
Screenshot: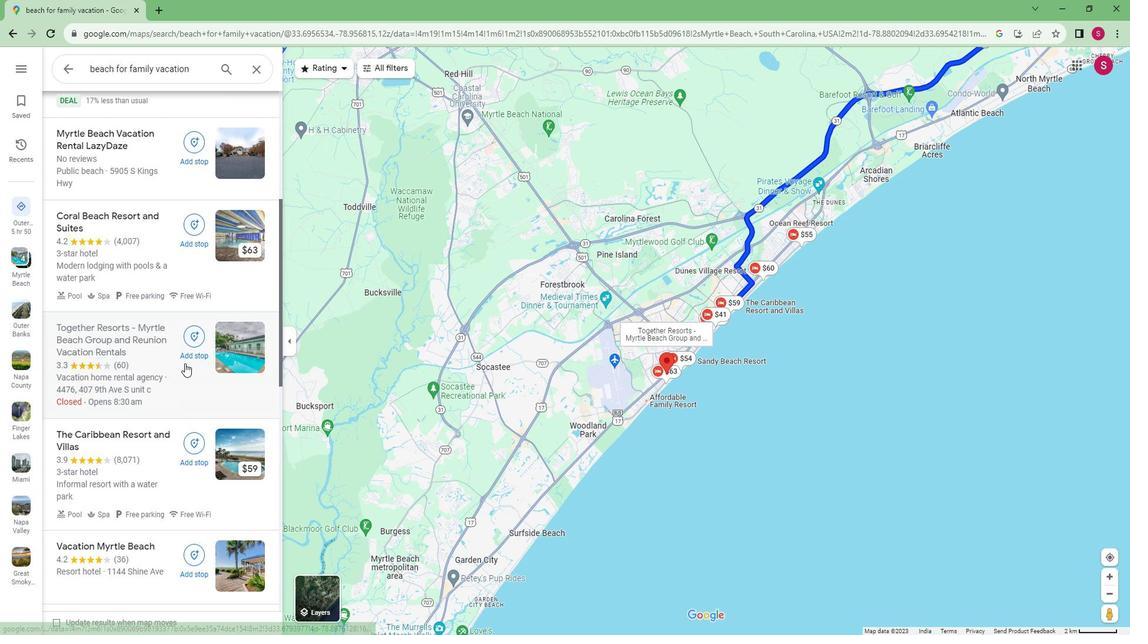 
Action: Mouse moved to (121, 449)
Screenshot: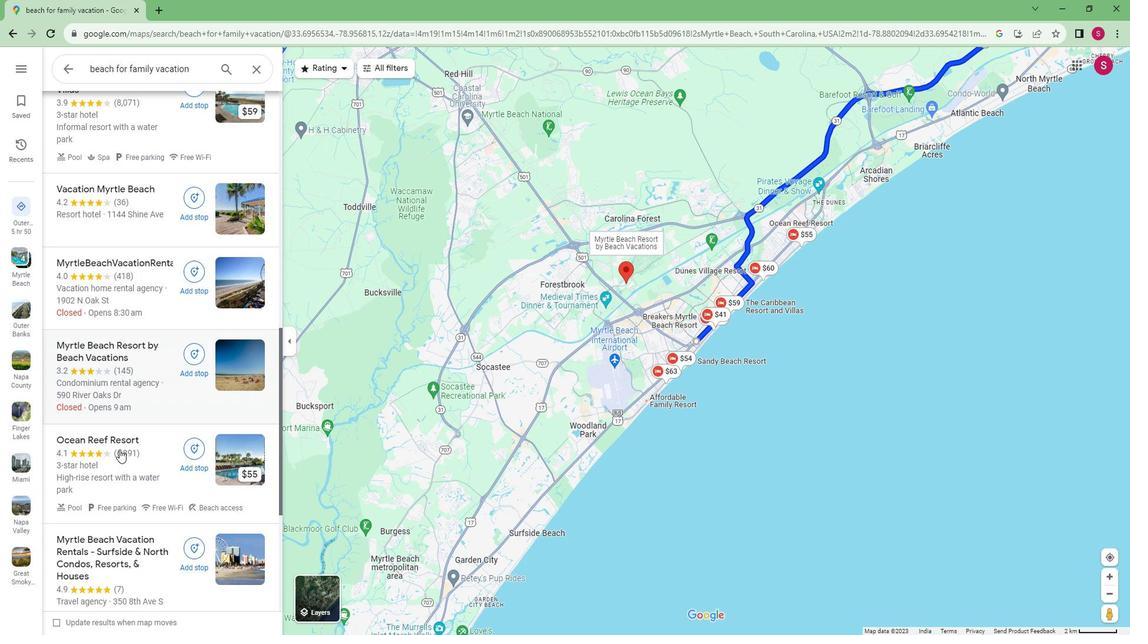 
Action: Mouse pressed left at (121, 449)
Screenshot: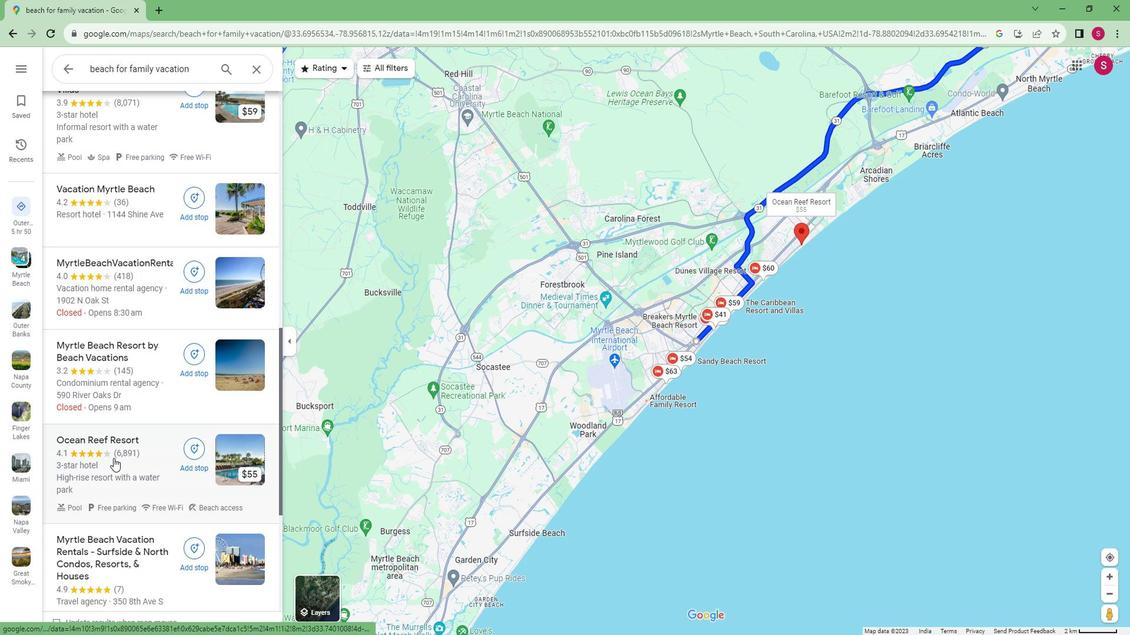
Action: Mouse moved to (376, 266)
Screenshot: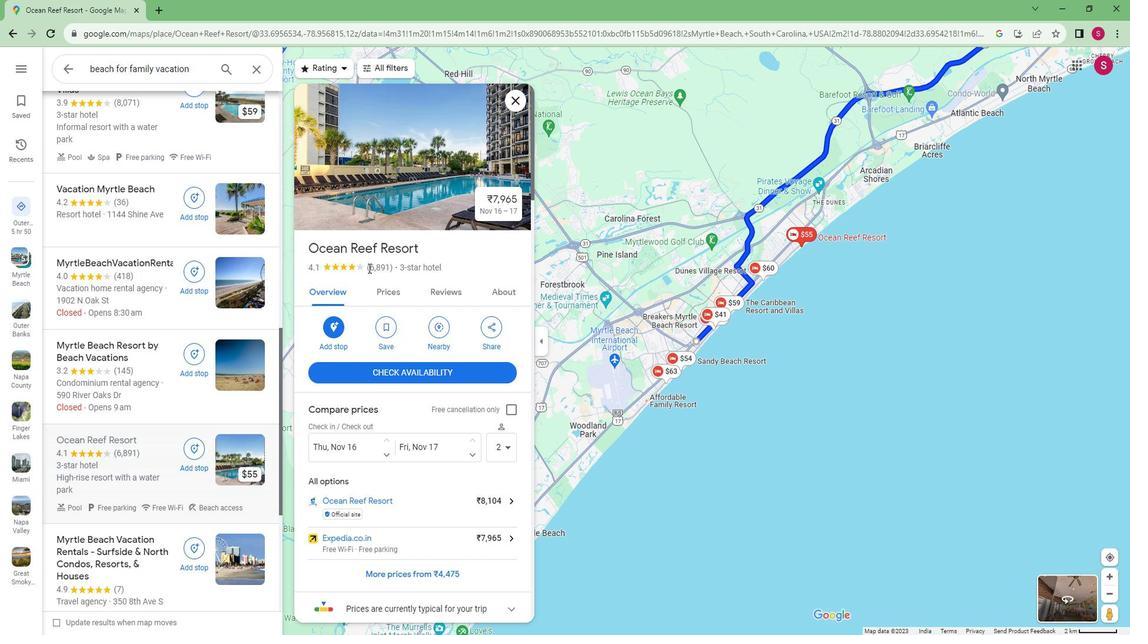
Action: Mouse scrolled (376, 265) with delta (0, 0)
Screenshot: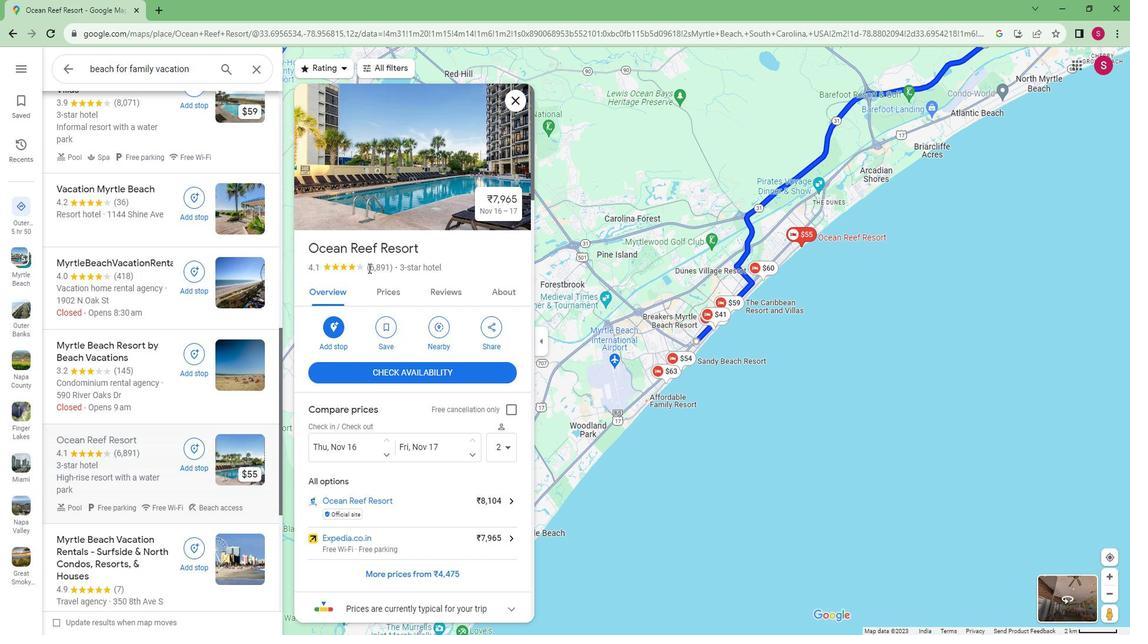 
Action: Mouse scrolled (376, 265) with delta (0, 0)
Screenshot: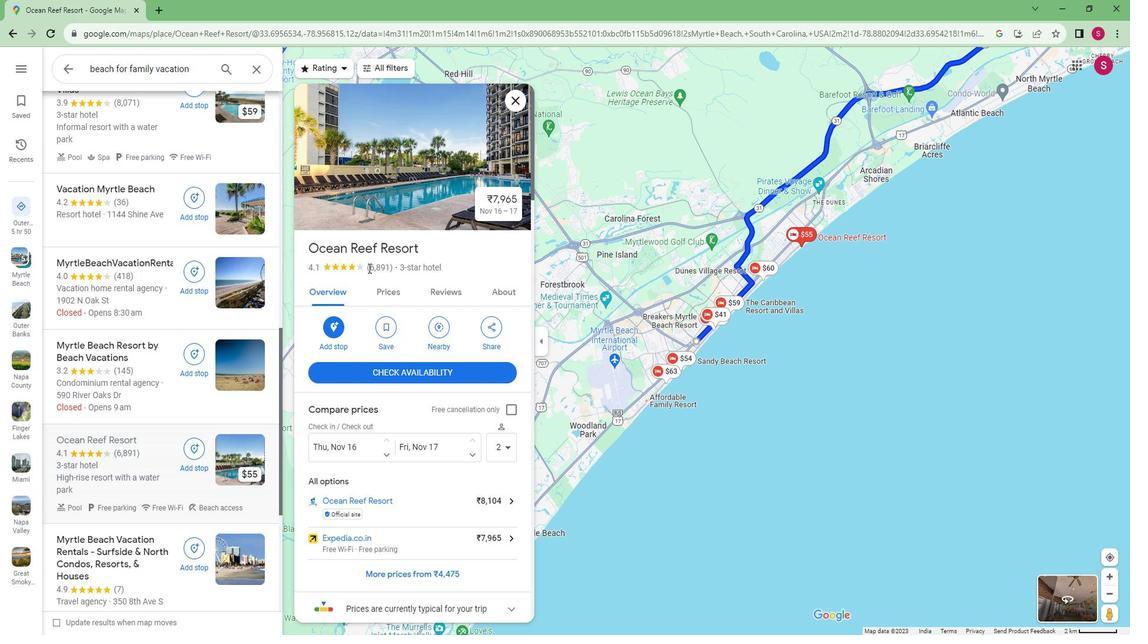 
Action: Mouse scrolled (376, 265) with delta (0, 0)
Screenshot: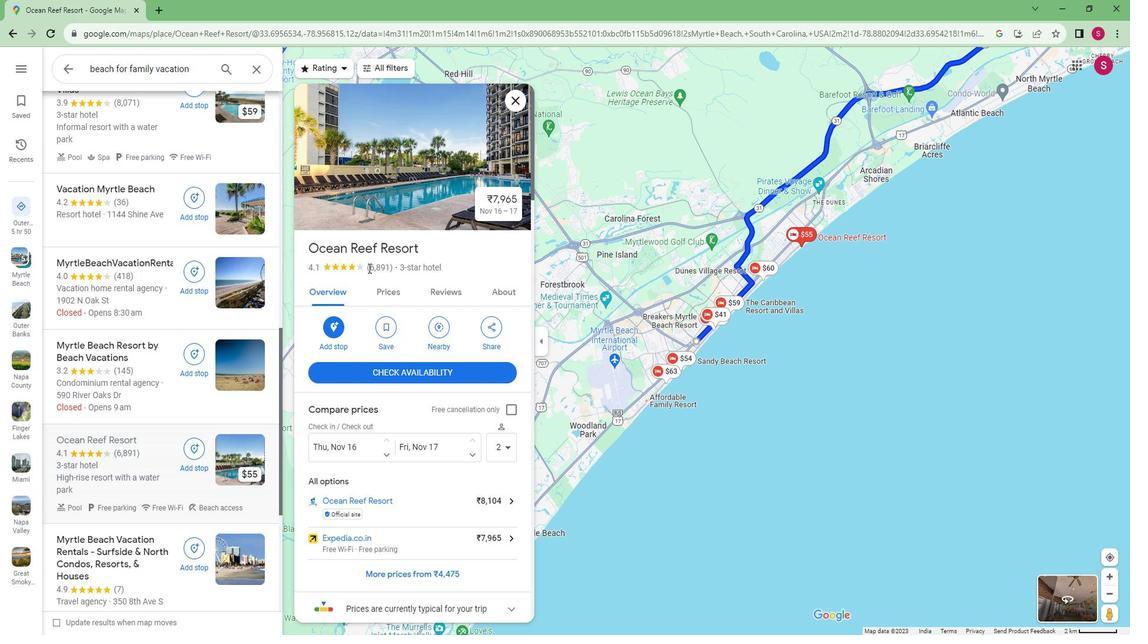 
Action: Mouse scrolled (376, 265) with delta (0, 0)
Screenshot: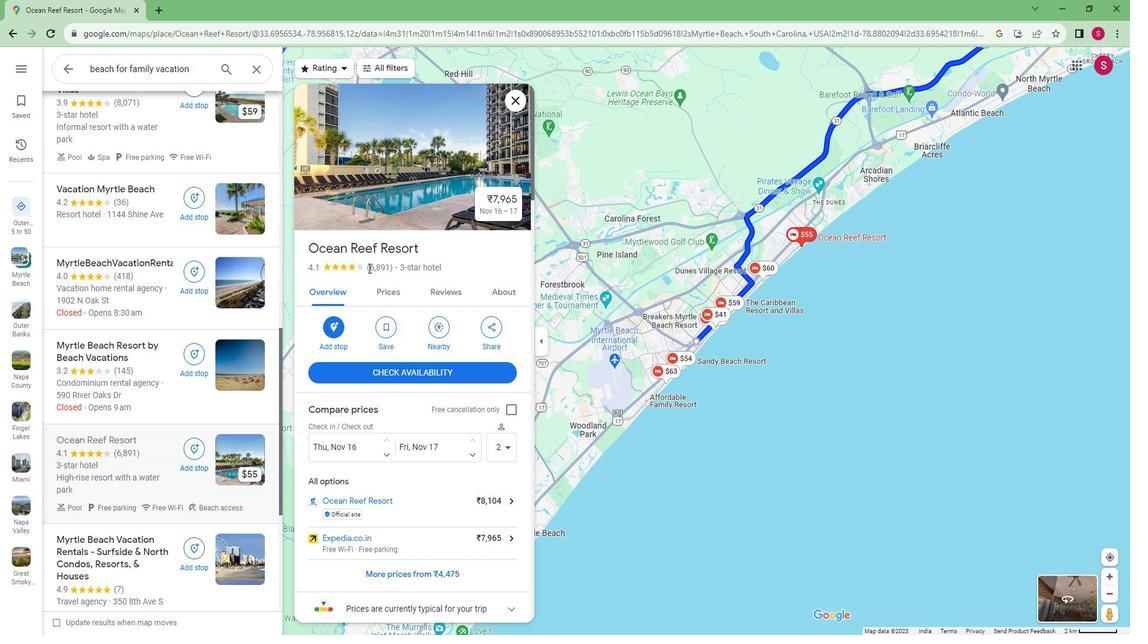 
Action: Mouse scrolled (376, 265) with delta (0, 0)
Screenshot: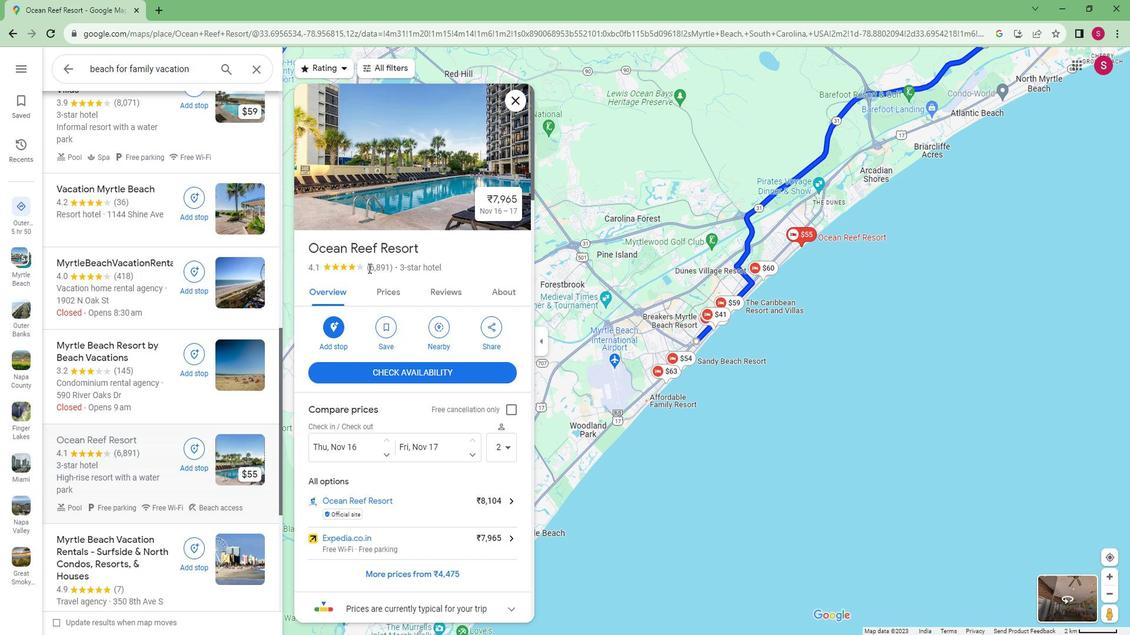 
Action: Mouse scrolled (376, 265) with delta (0, 0)
Screenshot: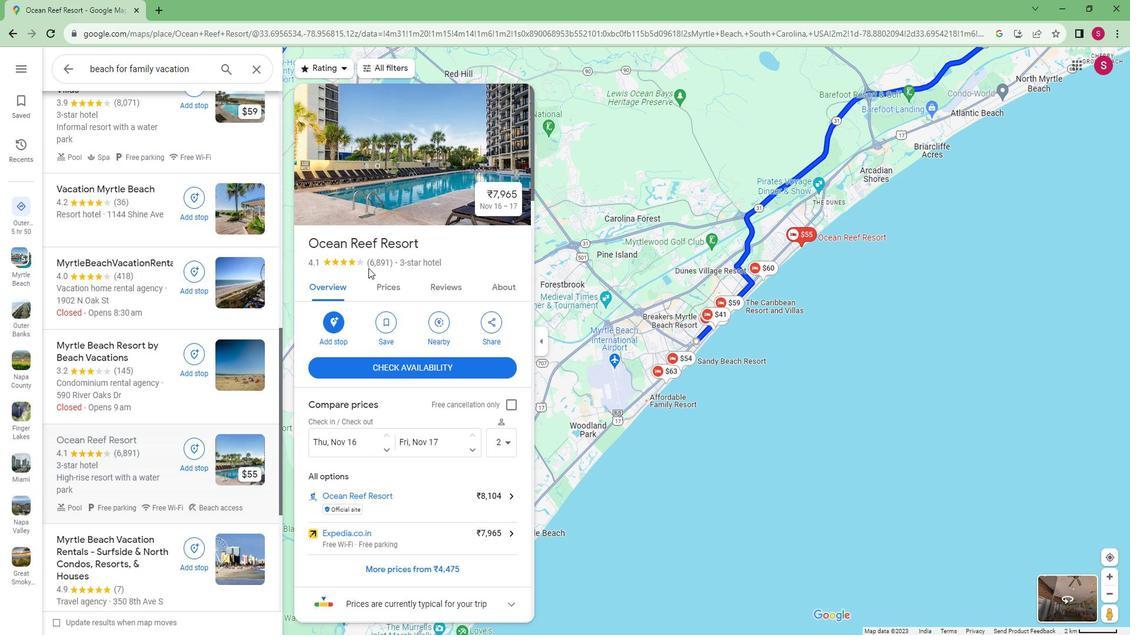 
Action: Mouse scrolled (376, 265) with delta (0, 0)
Screenshot: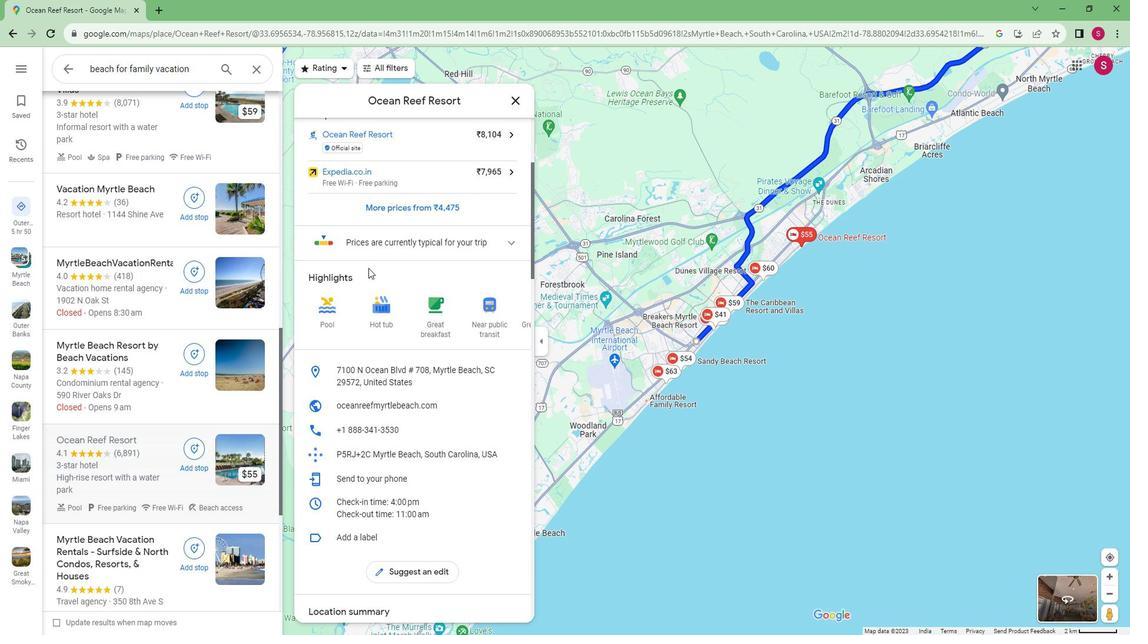 
Action: Mouse scrolled (376, 265) with delta (0, 0)
Screenshot: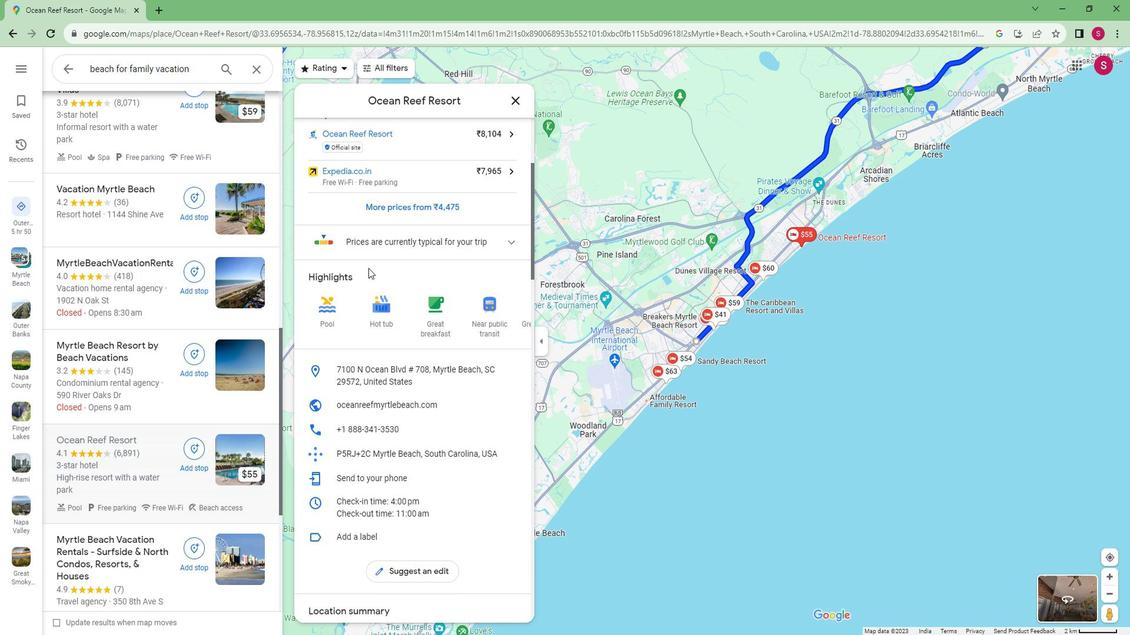 
Action: Mouse scrolled (376, 265) with delta (0, 0)
Screenshot: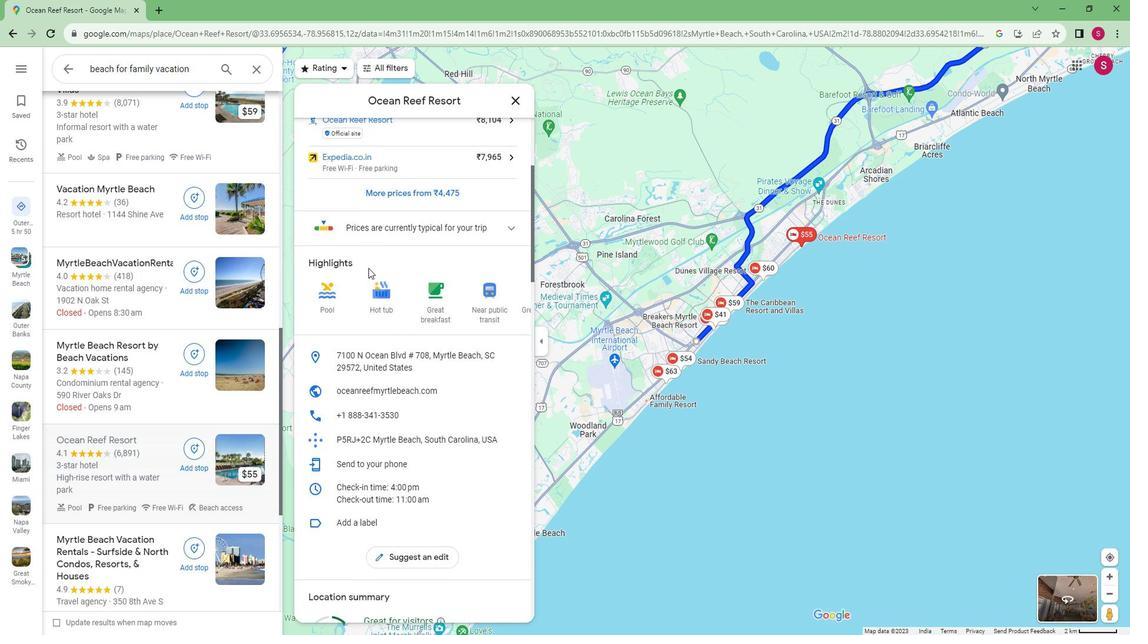 
Action: Mouse scrolled (376, 265) with delta (0, 0)
Screenshot: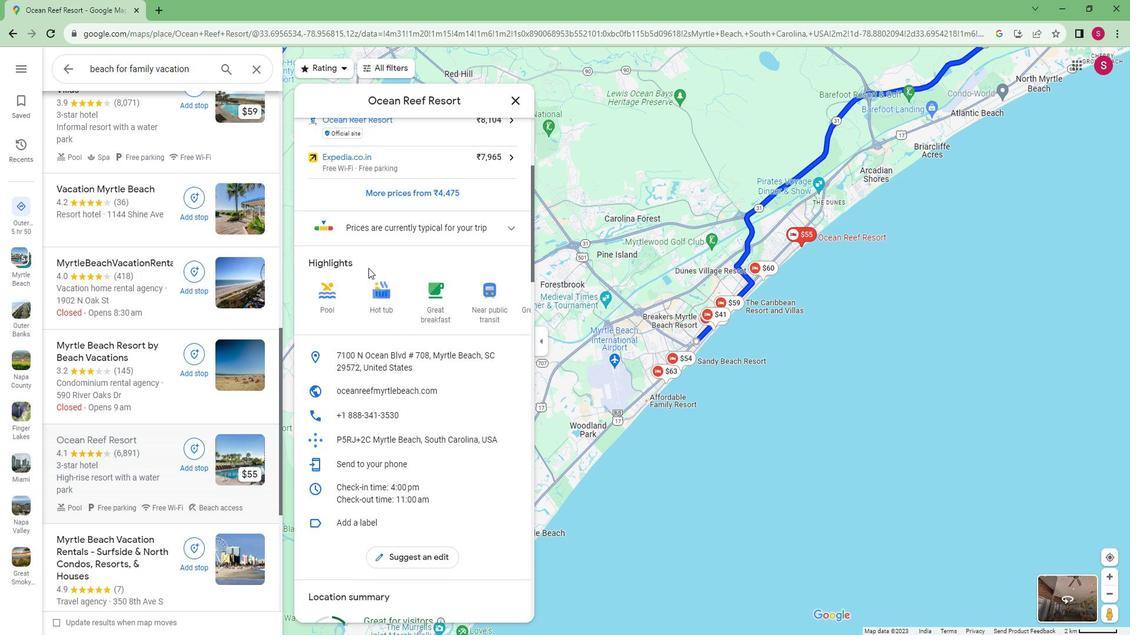 
Action: Mouse scrolled (376, 265) with delta (0, 0)
Screenshot: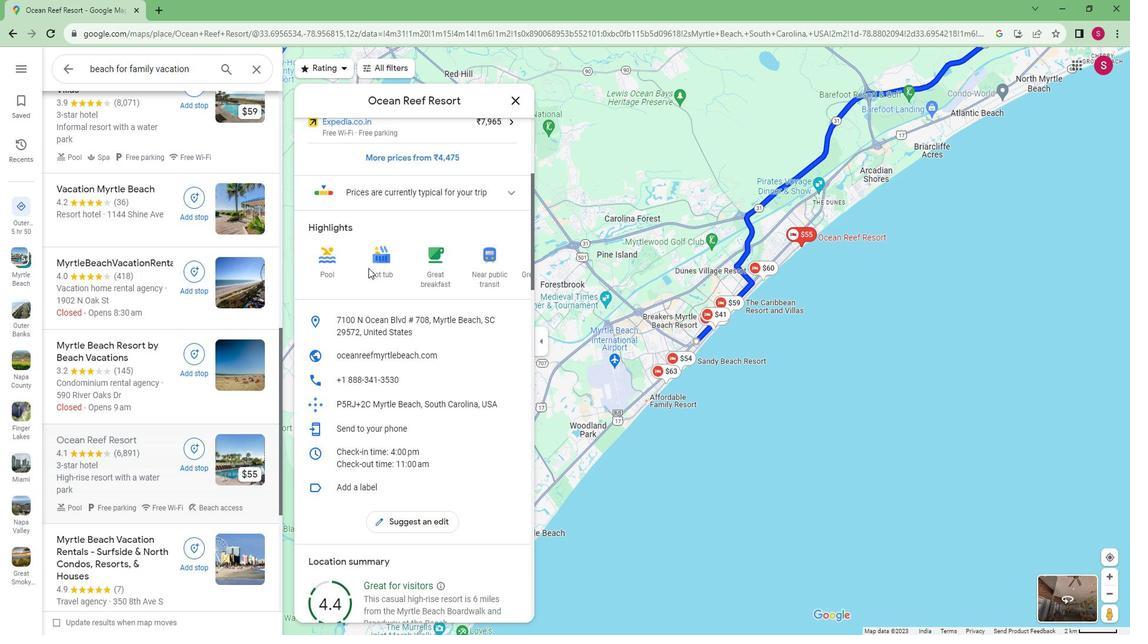 
Action: Mouse scrolled (376, 265) with delta (0, 0)
Screenshot: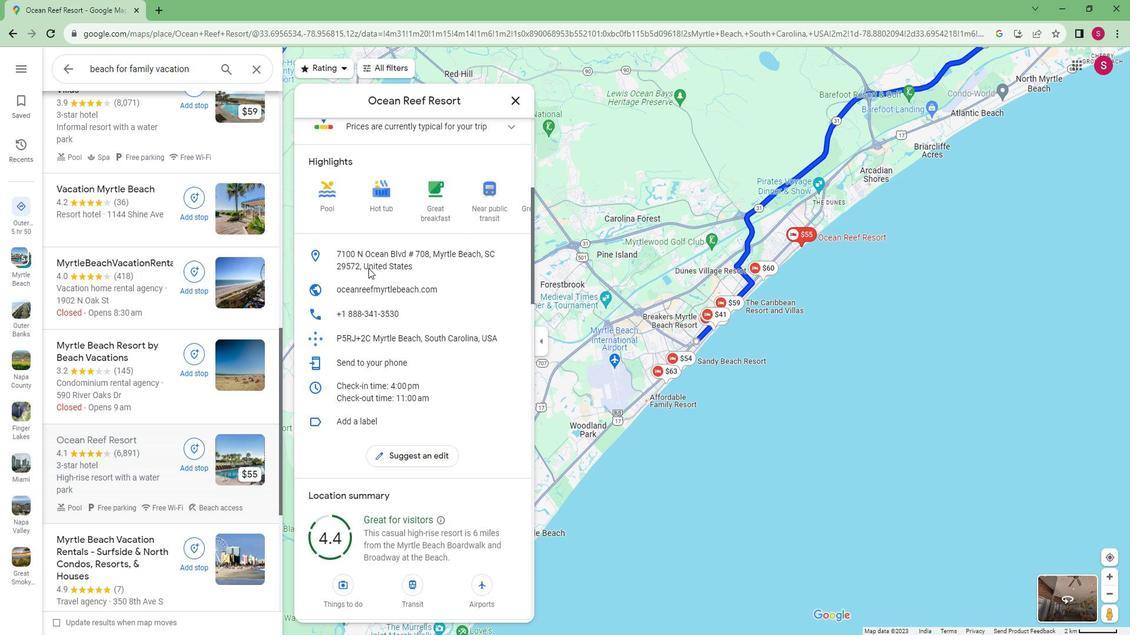 
Action: Mouse moved to (376, 266)
Screenshot: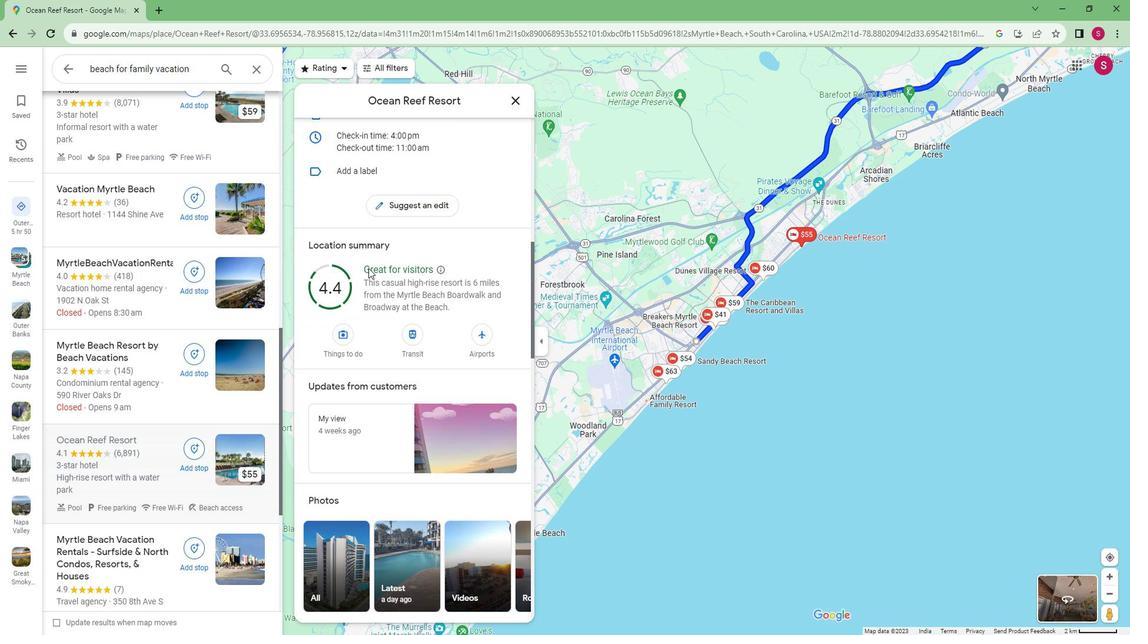 
Action: Mouse scrolled (376, 265) with delta (0, 0)
Screenshot: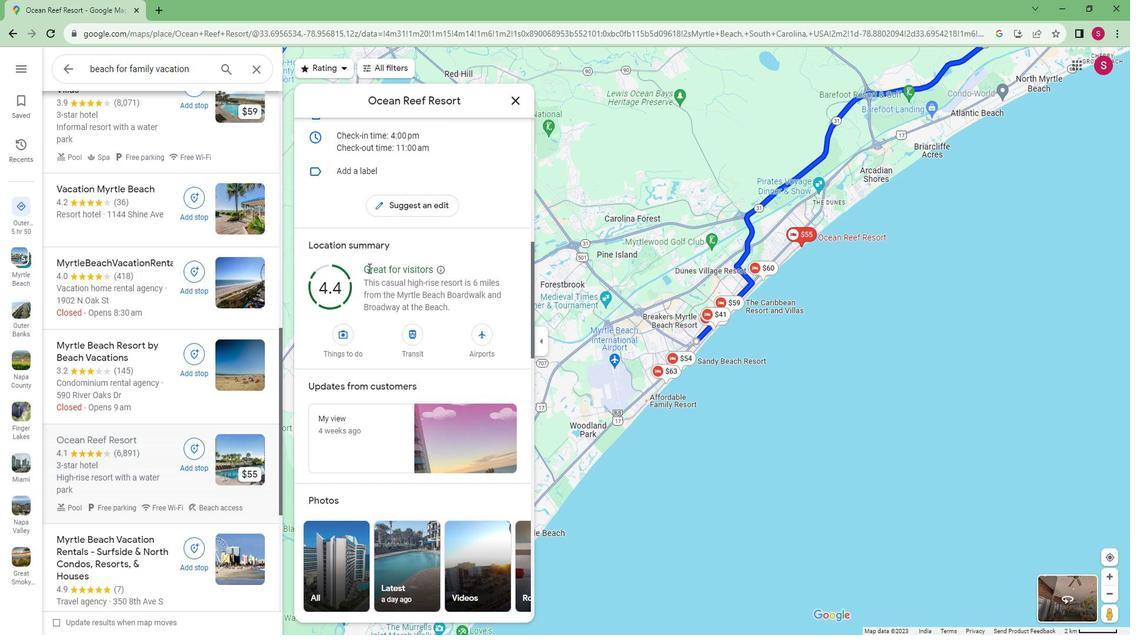 
Action: Mouse scrolled (376, 265) with delta (0, 0)
Screenshot: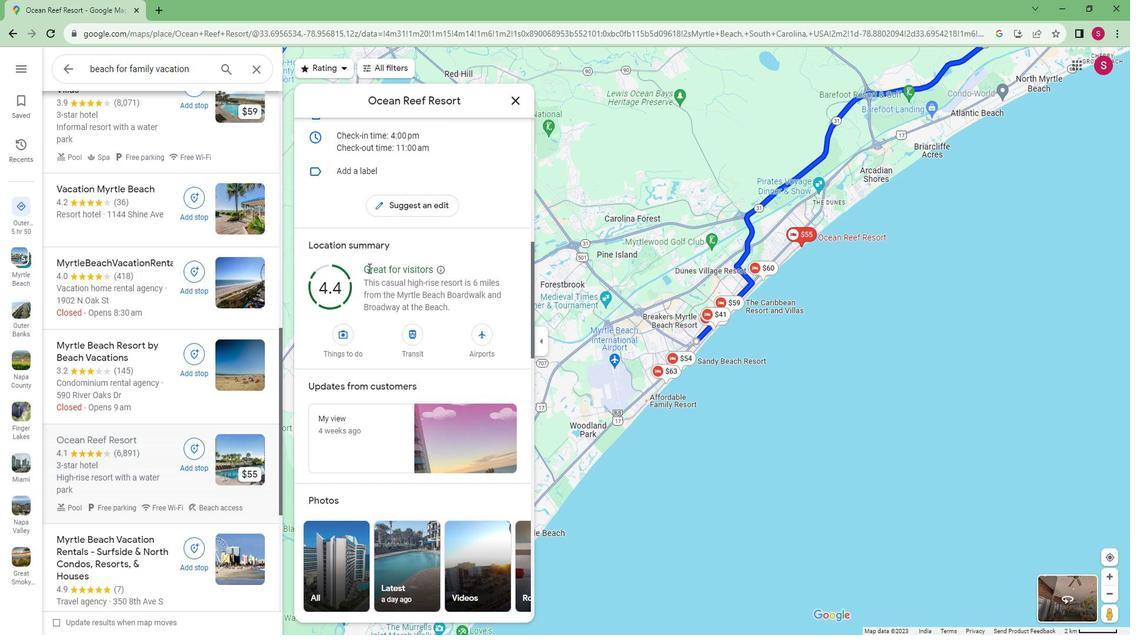 
Action: Mouse scrolled (376, 265) with delta (0, 0)
Screenshot: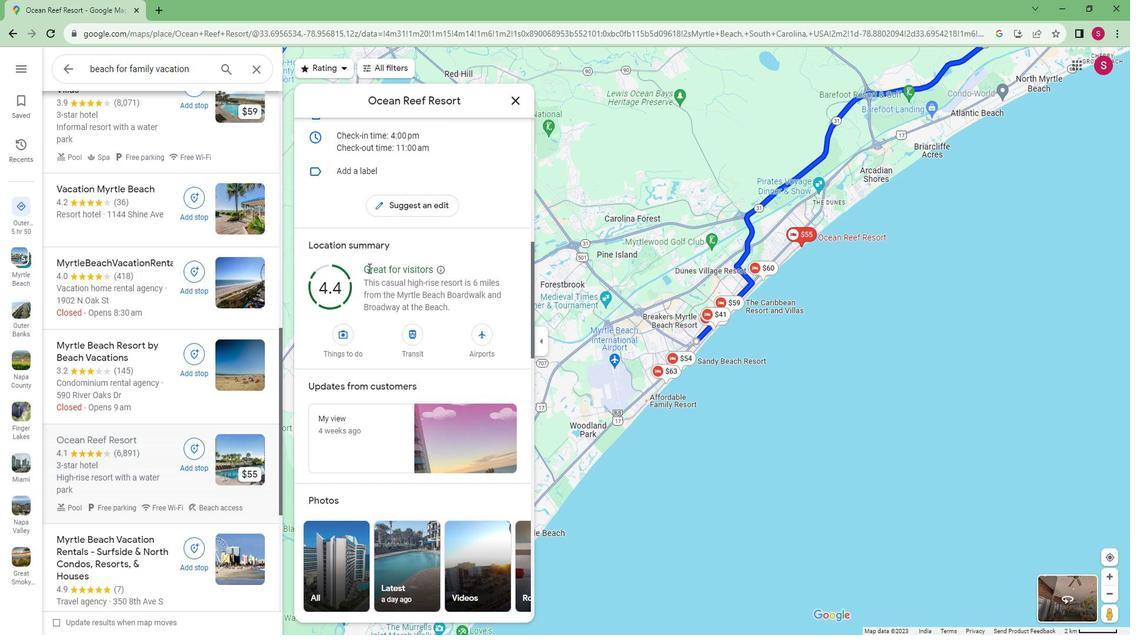 
Action: Mouse scrolled (376, 265) with delta (0, 0)
Screenshot: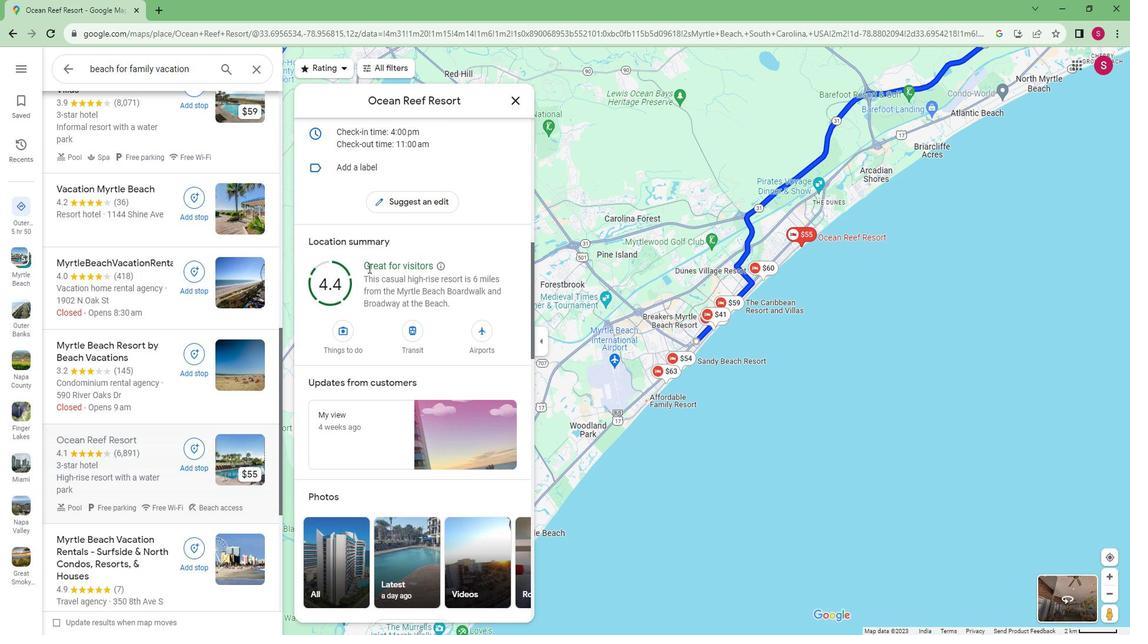 
Action: Mouse scrolled (376, 265) with delta (0, 0)
Screenshot: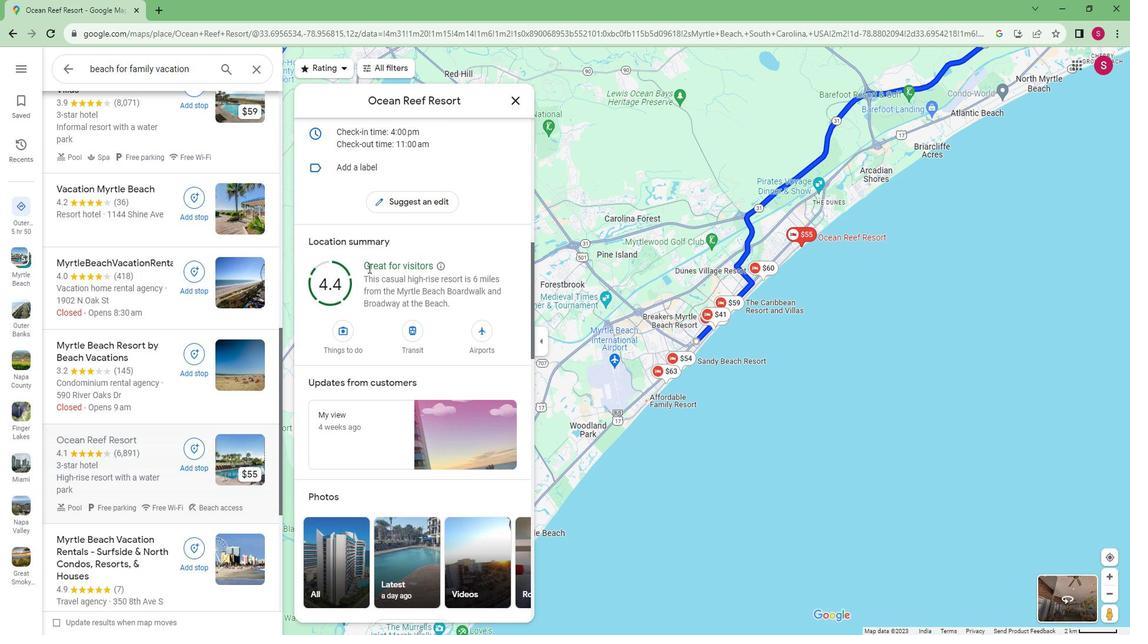 
Action: Mouse scrolled (376, 265) with delta (0, 0)
Screenshot: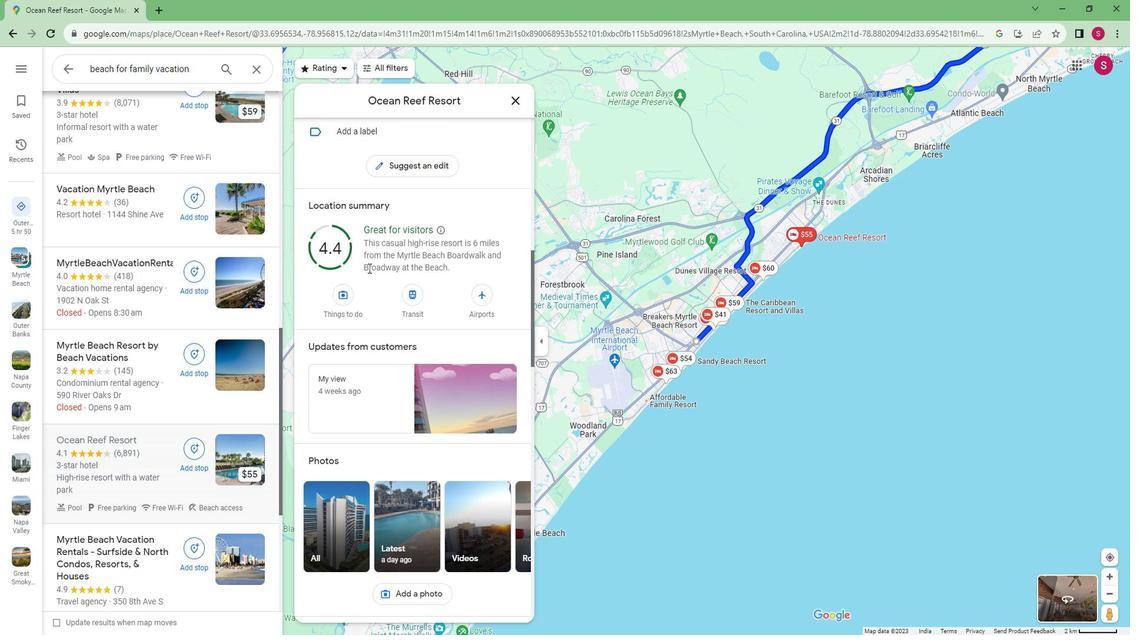 
Action: Mouse moved to (528, 111)
Screenshot: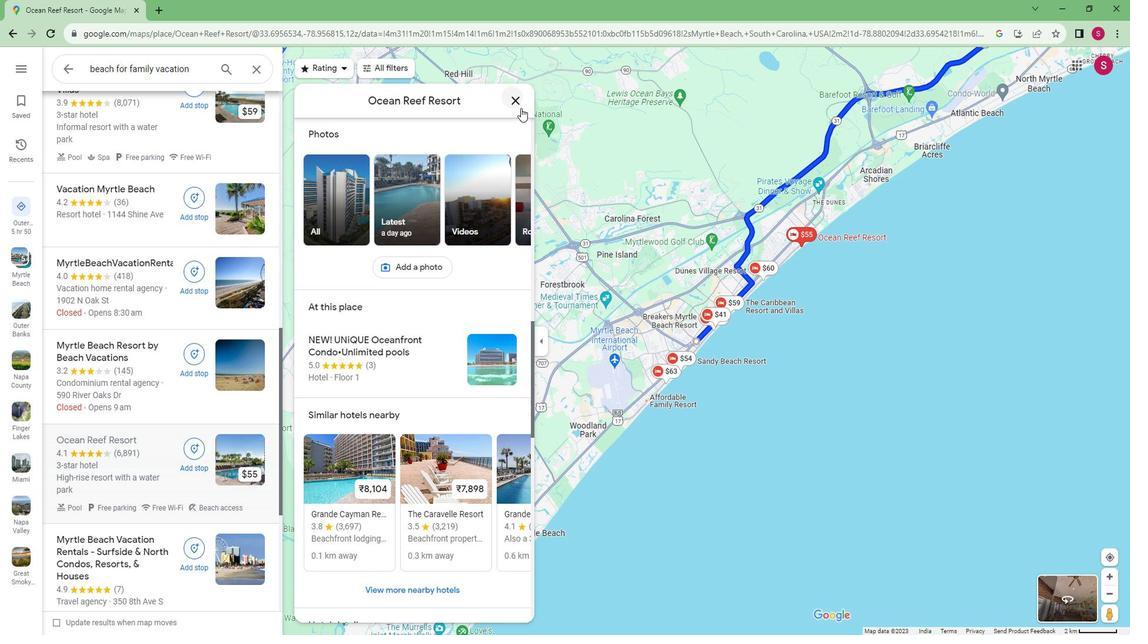 
Action: Mouse pressed left at (528, 111)
Screenshot: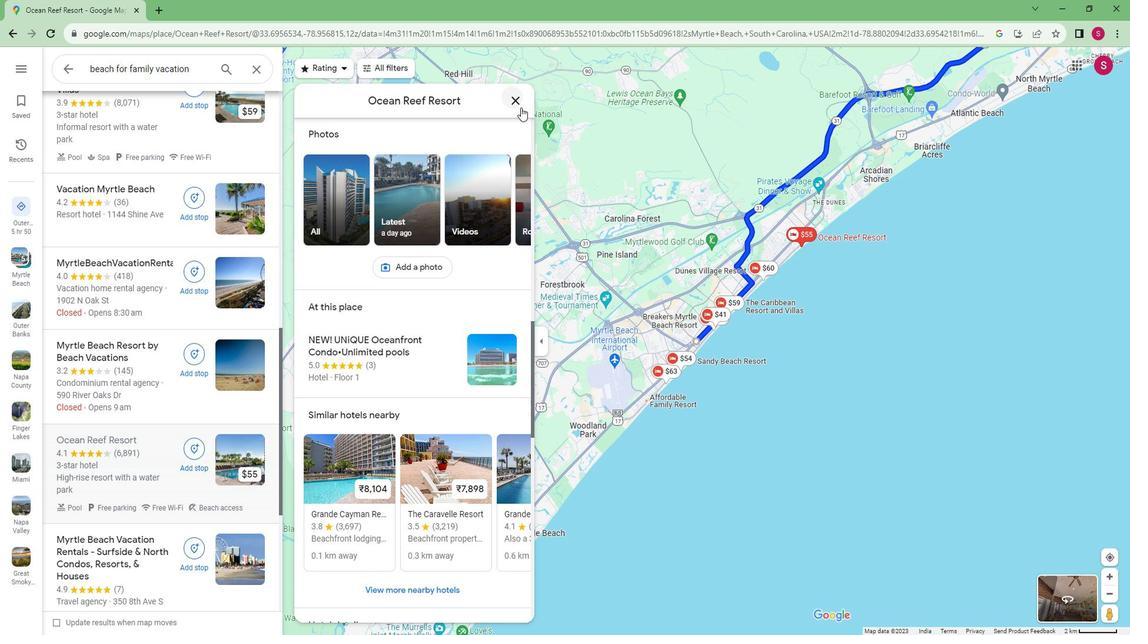 
Action: Mouse moved to (108, 389)
Screenshot: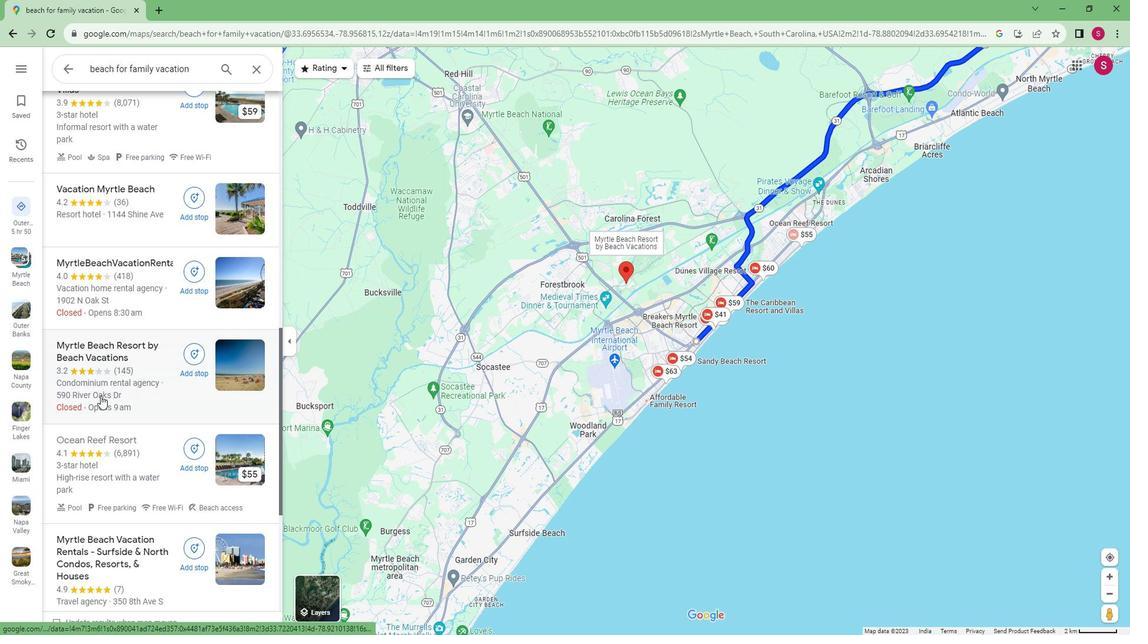 
Action: Mouse scrolled (108, 388) with delta (0, 0)
Screenshot: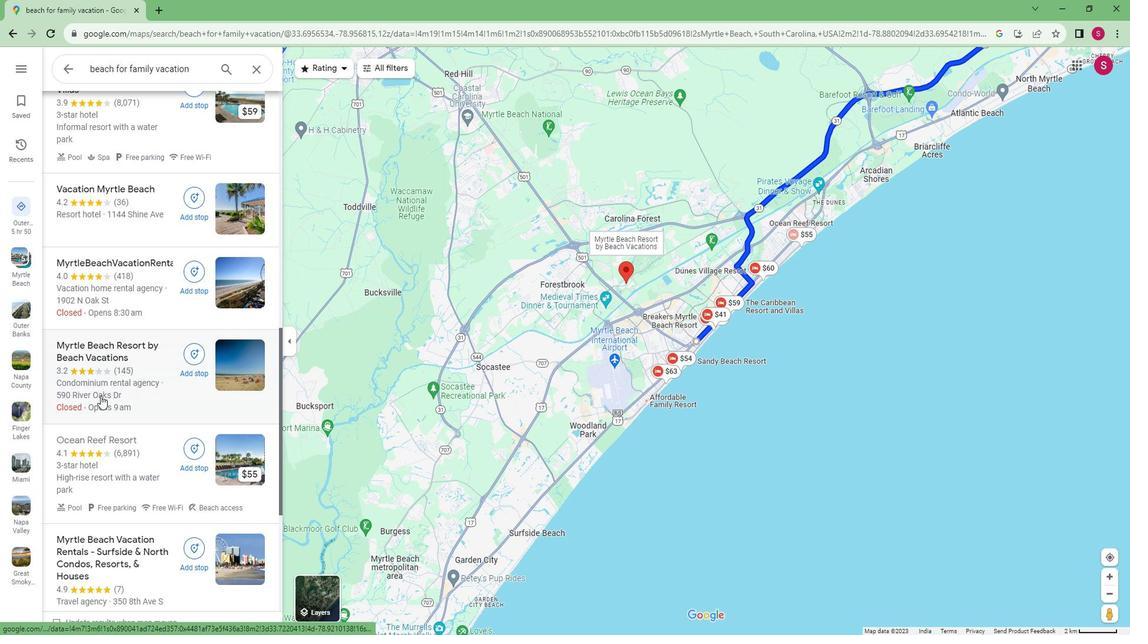 
Action: Mouse scrolled (108, 388) with delta (0, 0)
Screenshot: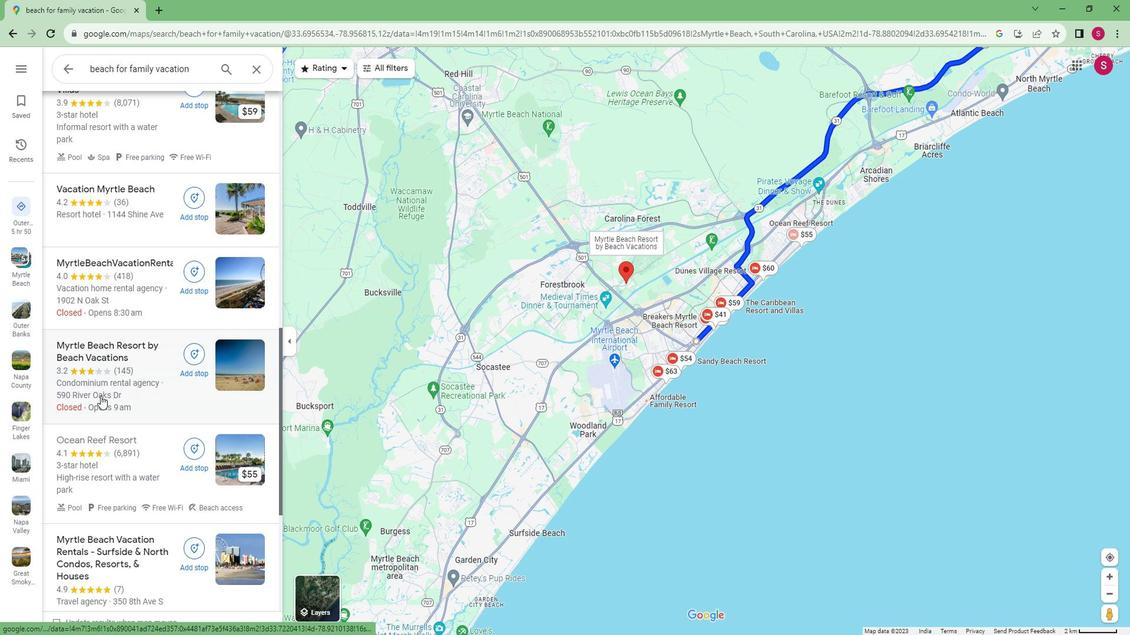 
Action: Mouse scrolled (108, 388) with delta (0, 0)
Screenshot: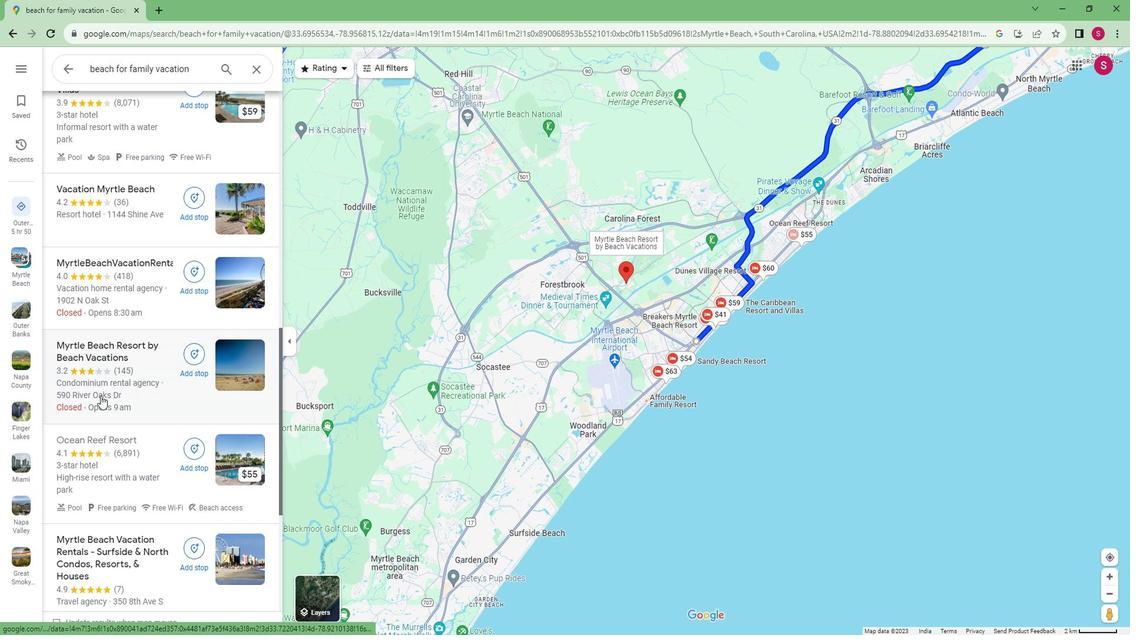 
Action: Mouse scrolled (108, 388) with delta (0, 0)
Screenshot: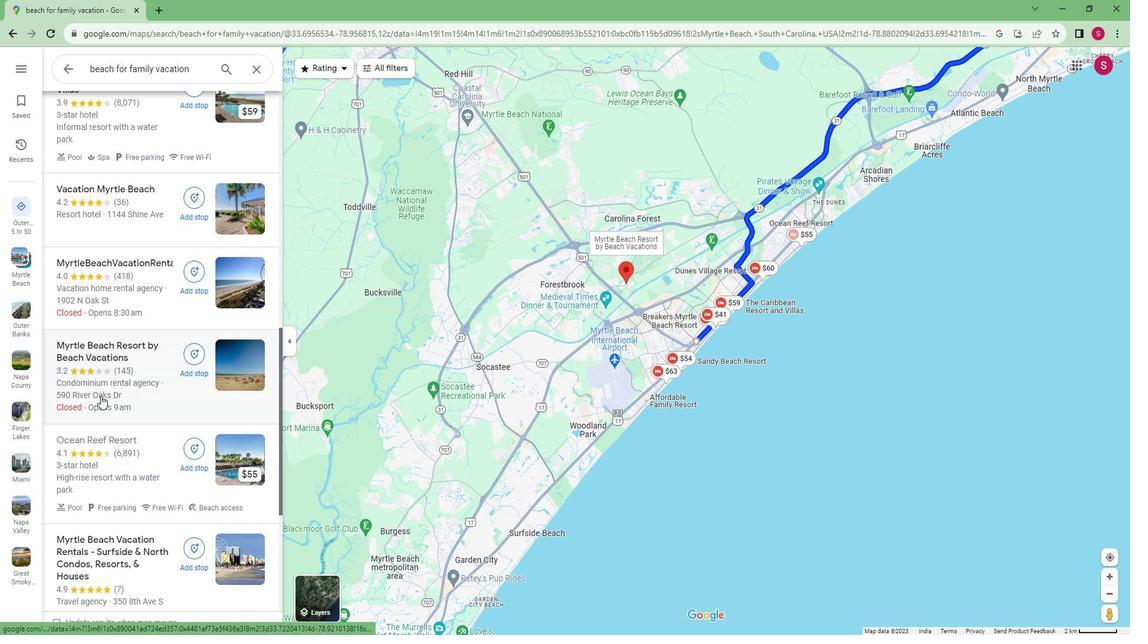 
Action: Mouse scrolled (108, 388) with delta (0, 0)
Screenshot: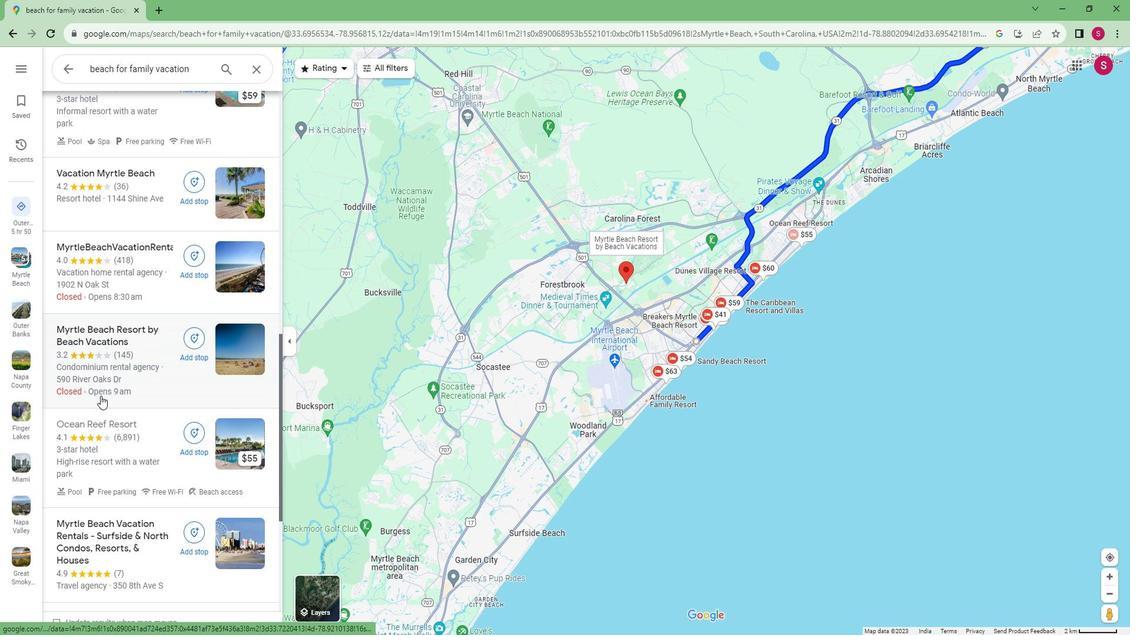 
Action: Mouse scrolled (108, 388) with delta (0, 0)
Screenshot: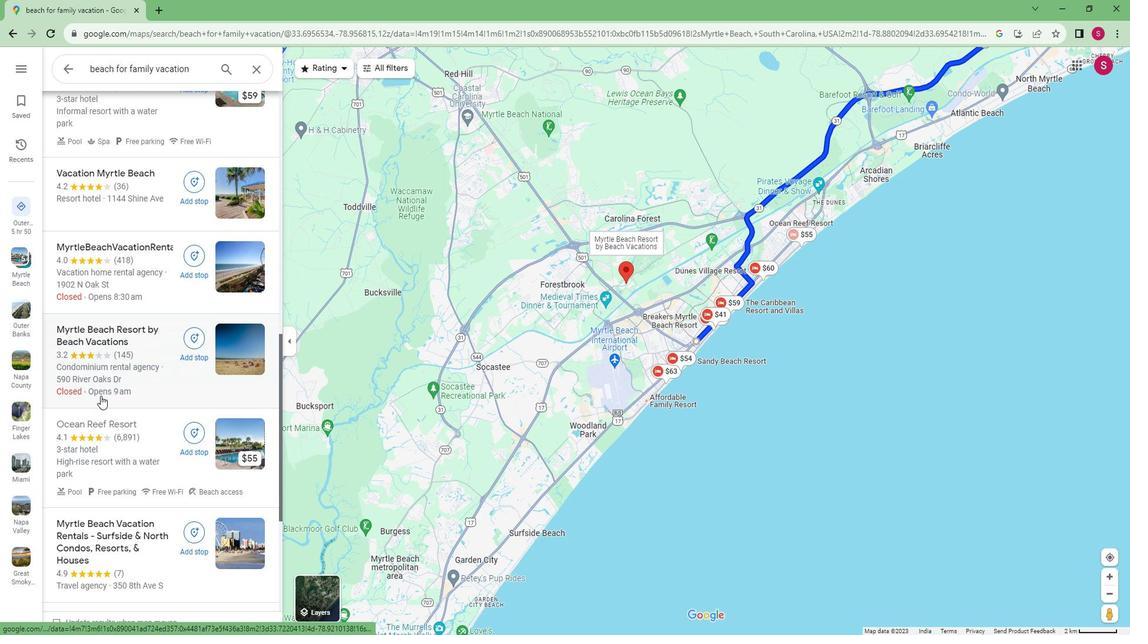 
Action: Mouse moved to (91, 470)
Screenshot: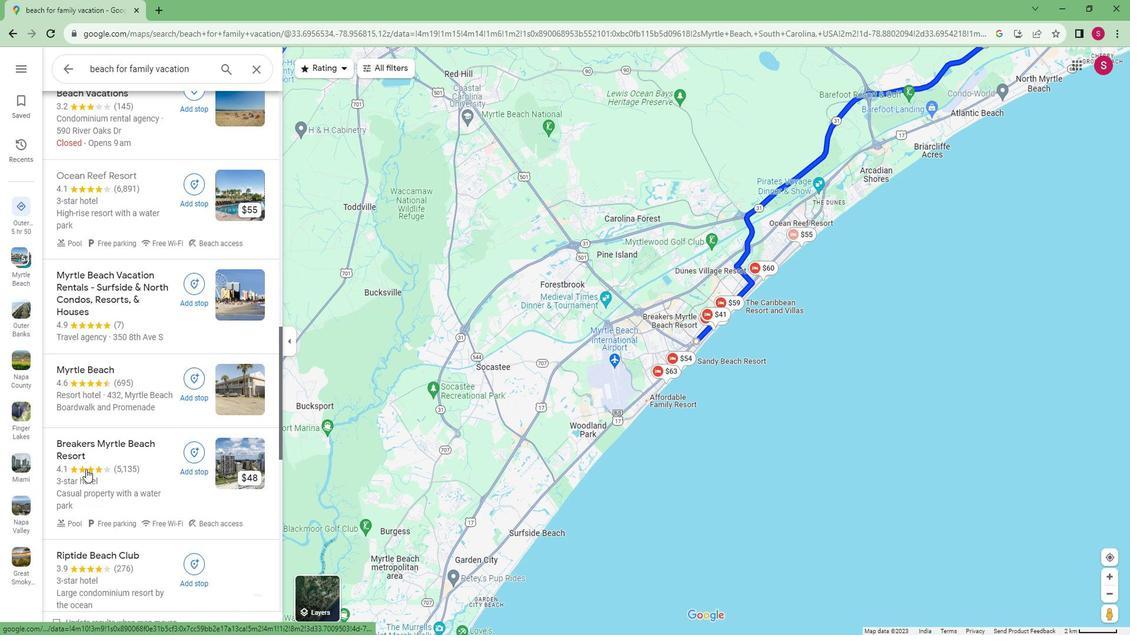 
Action: Mouse pressed left at (91, 470)
Screenshot: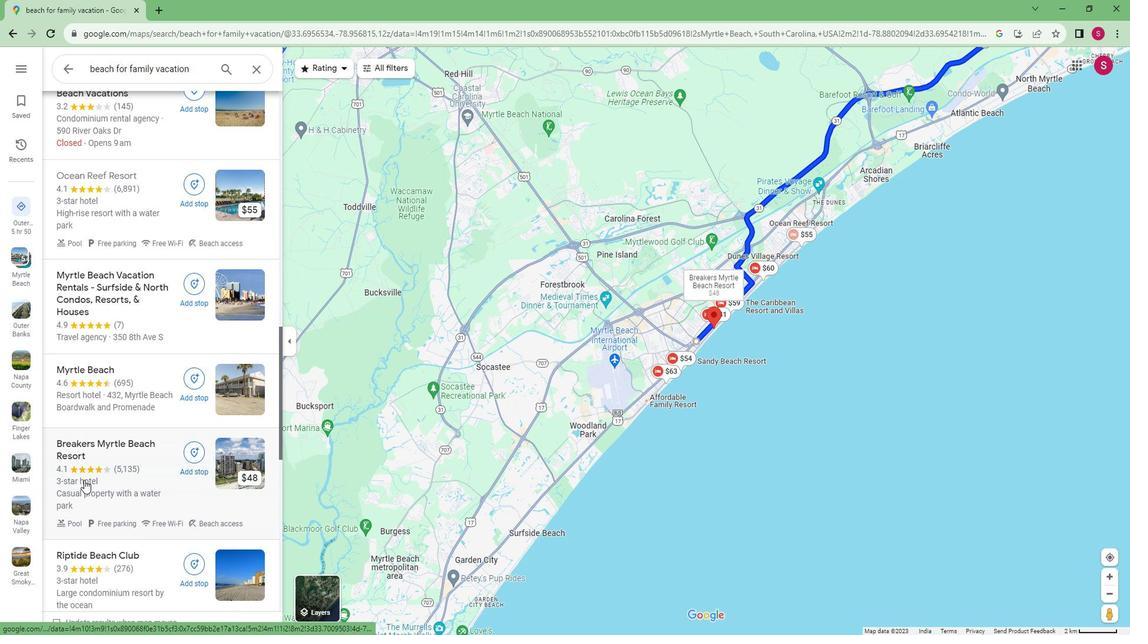 
Action: Mouse moved to (401, 328)
Screenshot: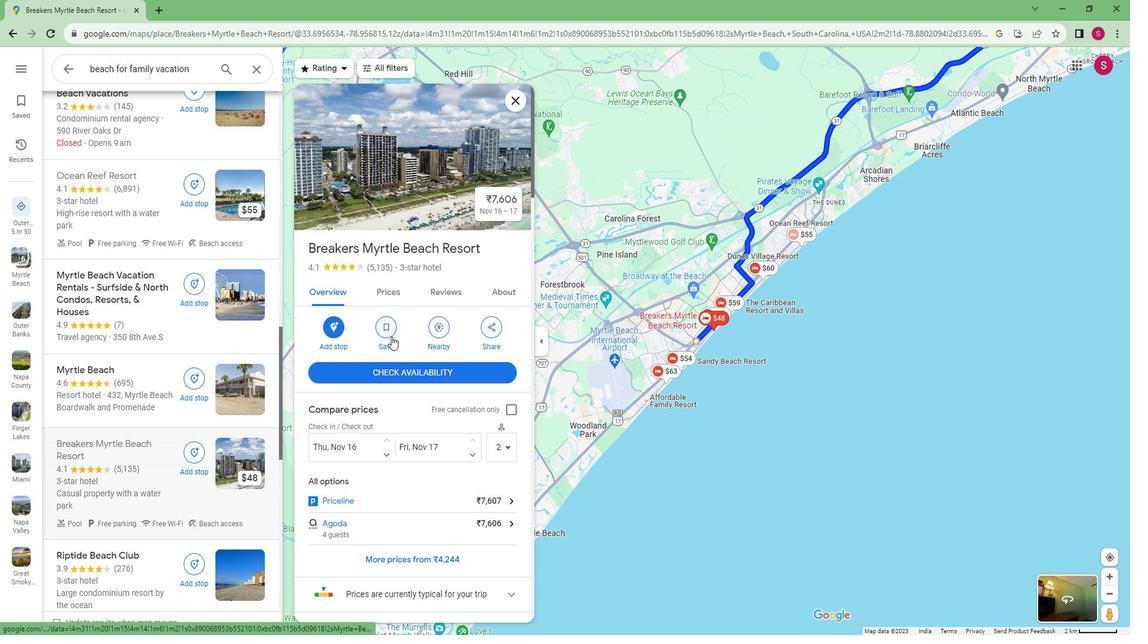 
Action: Mouse scrolled (401, 327) with delta (0, 0)
Screenshot: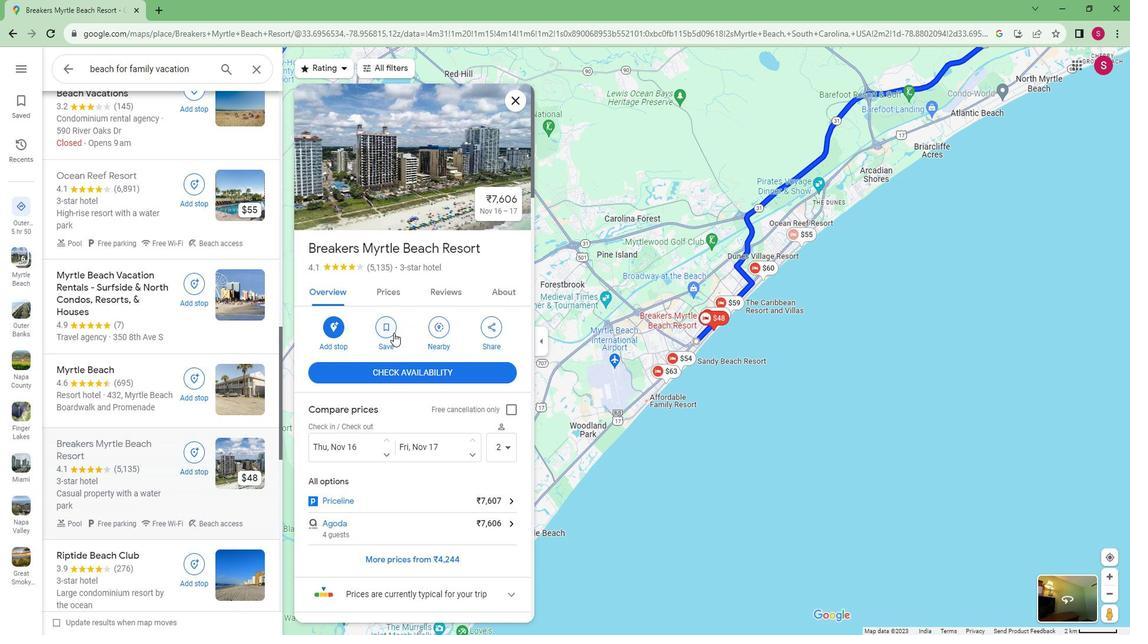 
Action: Mouse scrolled (401, 327) with delta (0, 0)
Screenshot: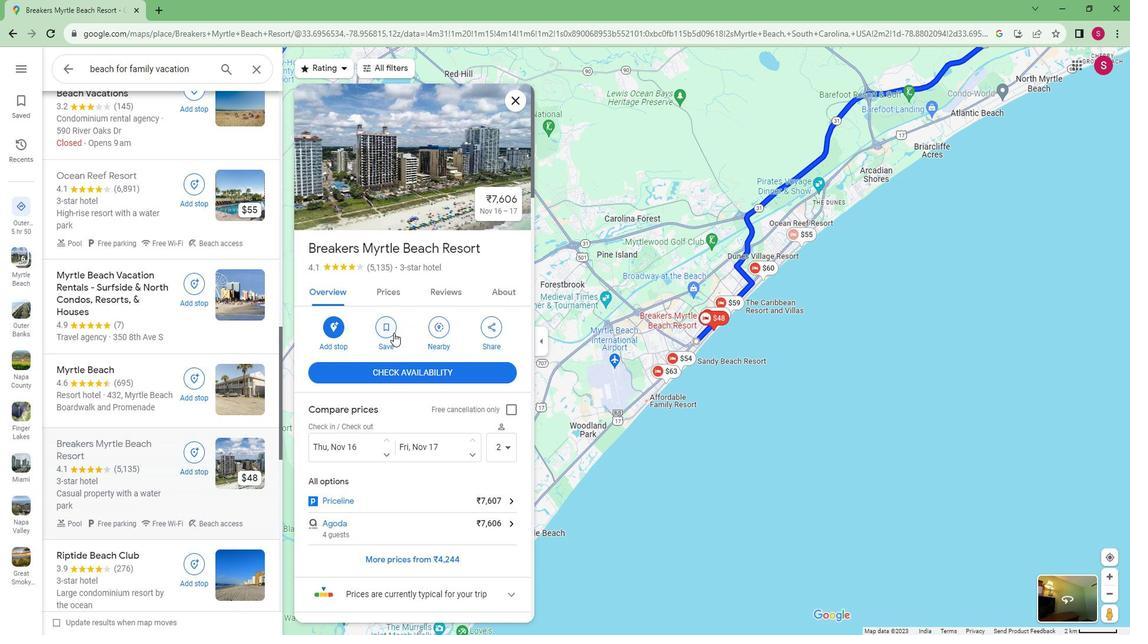 
Action: Mouse scrolled (401, 327) with delta (0, 0)
Screenshot: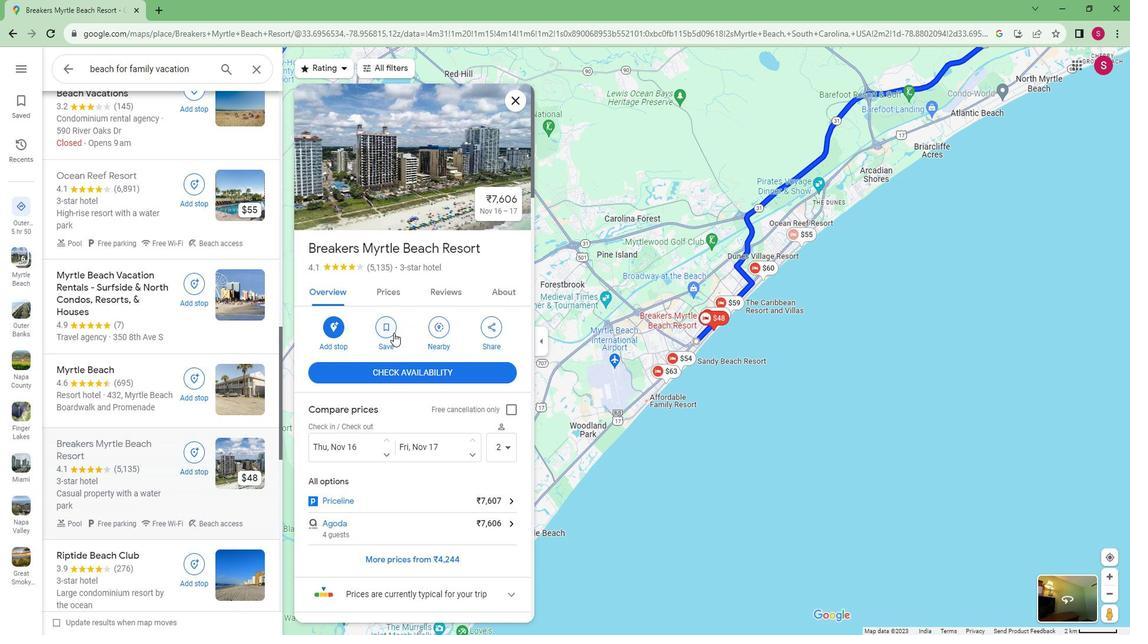 
Action: Mouse scrolled (401, 327) with delta (0, 0)
Screenshot: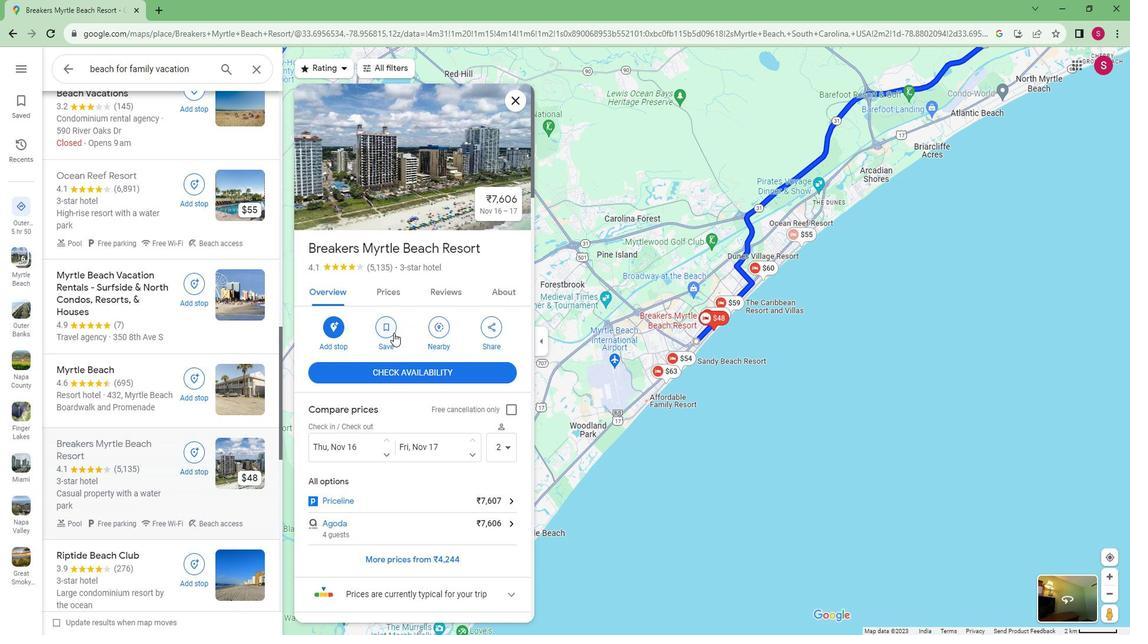 
Action: Mouse scrolled (401, 327) with delta (0, 0)
Screenshot: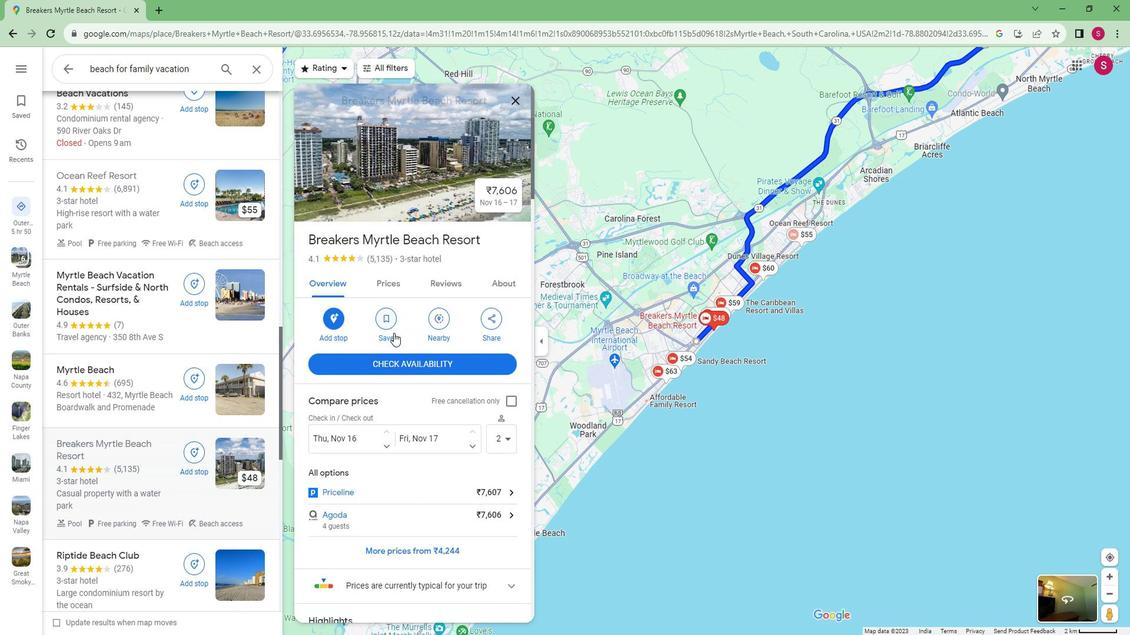 
Action: Mouse scrolled (401, 327) with delta (0, 0)
Screenshot: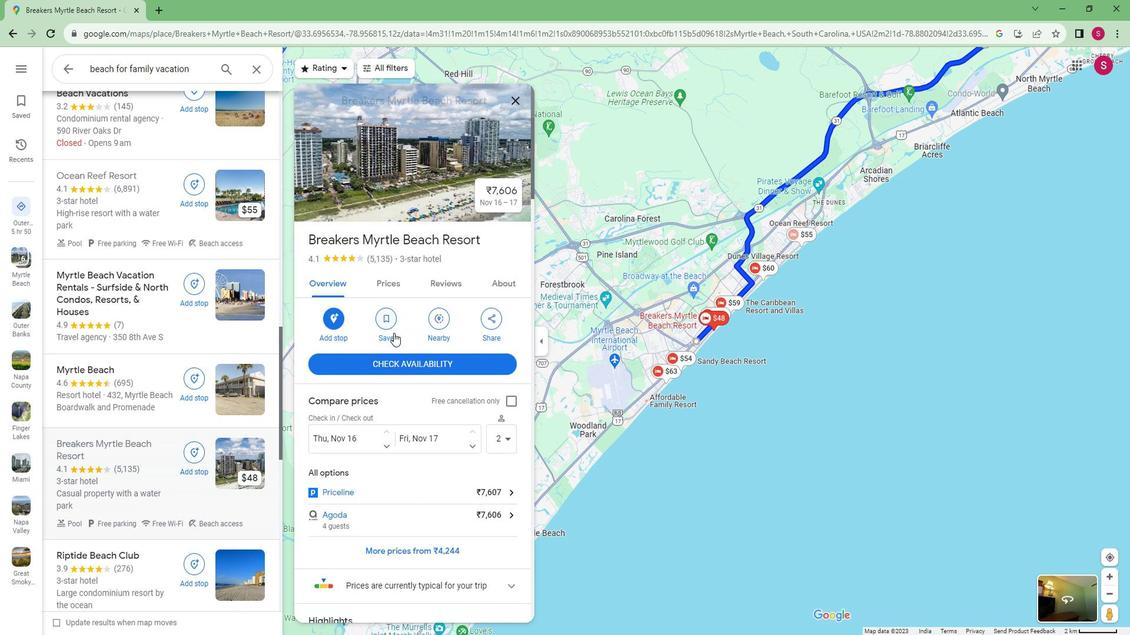 
Action: Mouse scrolled (401, 327) with delta (0, 0)
Screenshot: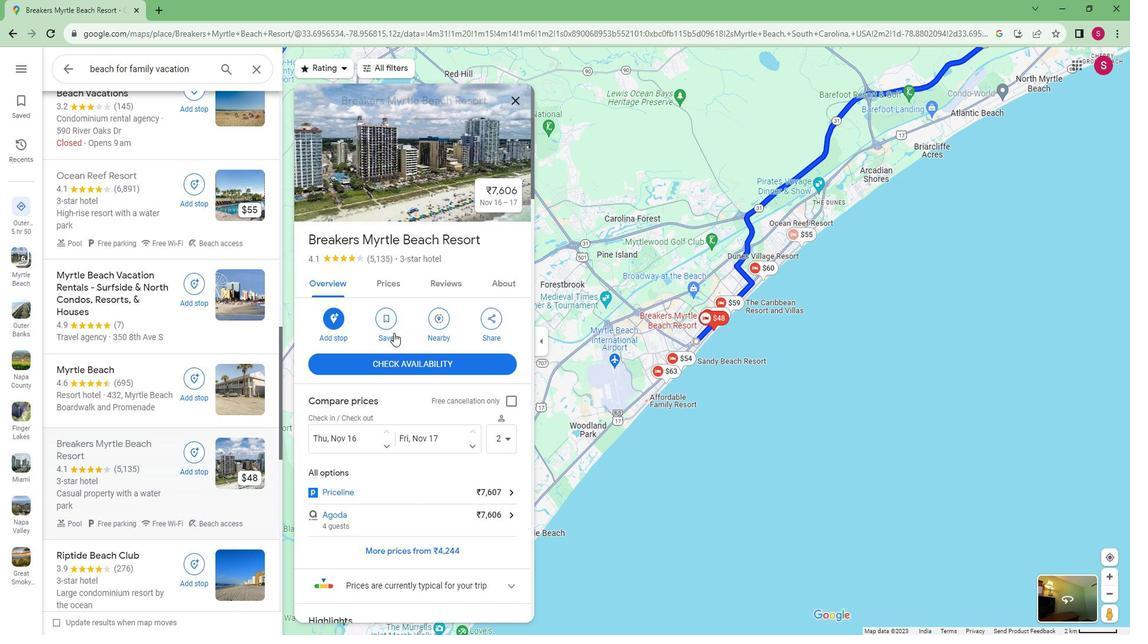 
Action: Mouse scrolled (401, 327) with delta (0, 0)
Screenshot: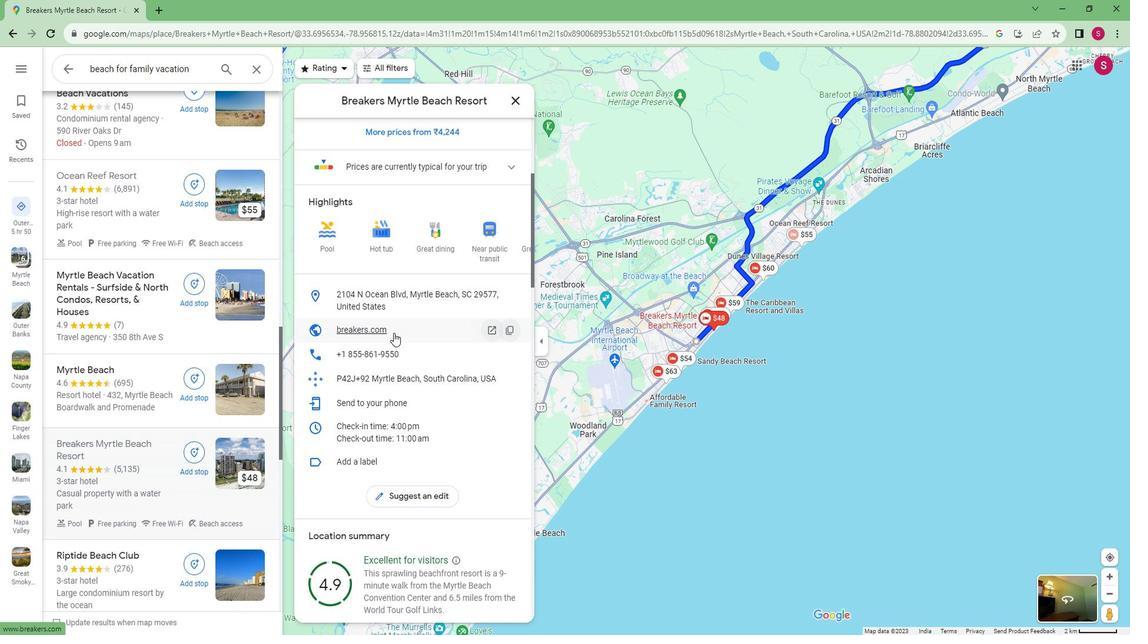 
Action: Mouse scrolled (401, 327) with delta (0, 0)
Screenshot: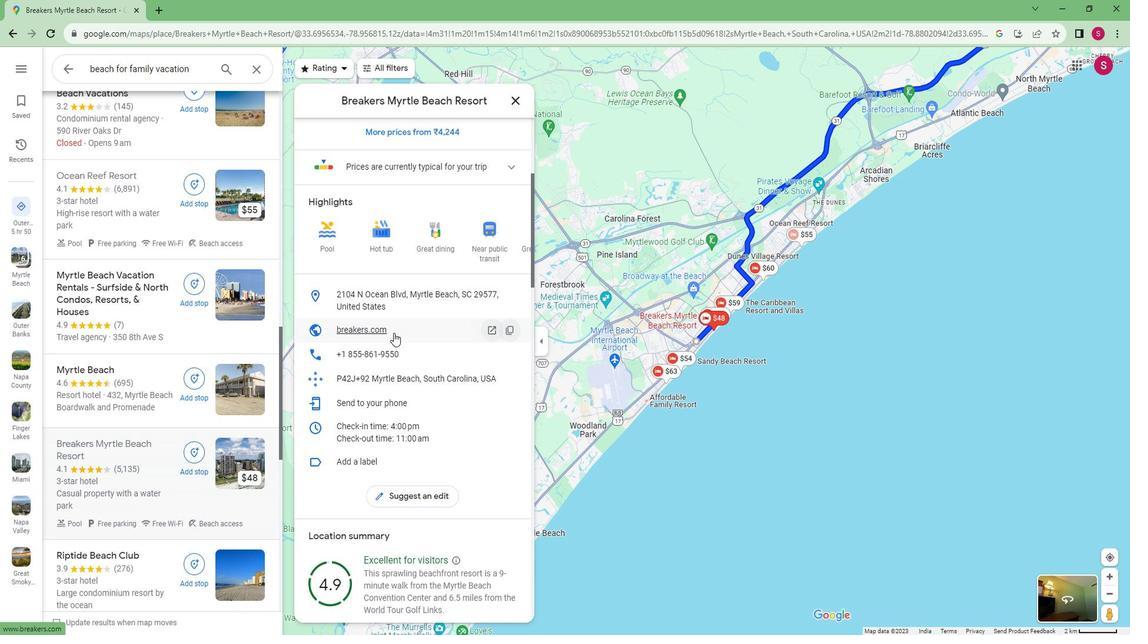 
Action: Mouse scrolled (401, 327) with delta (0, 0)
Screenshot: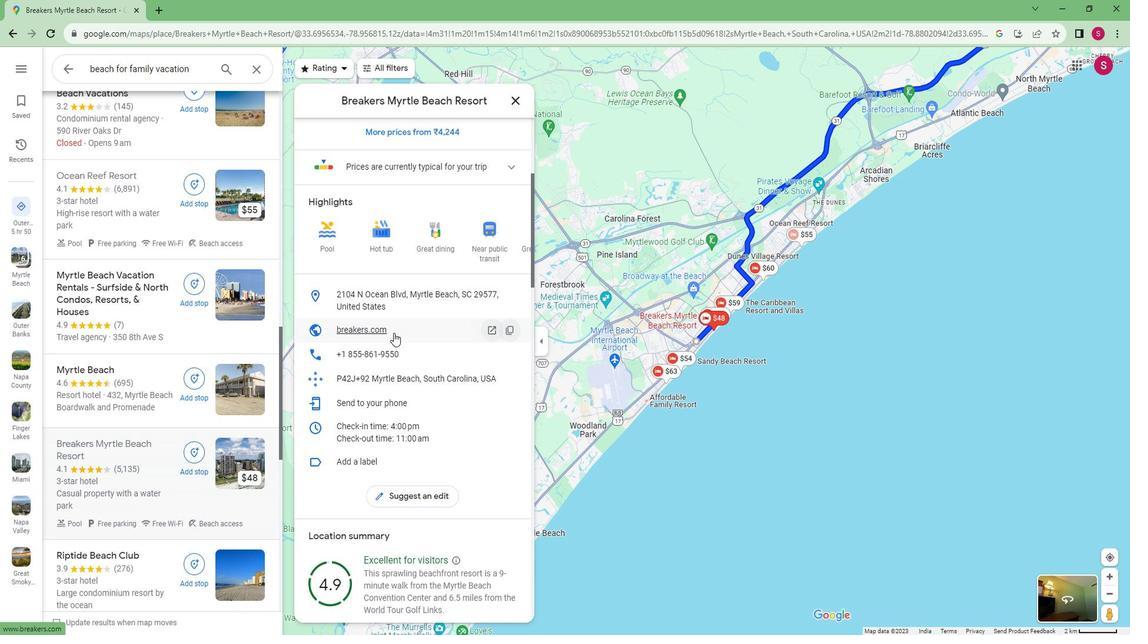
Action: Mouse scrolled (401, 327) with delta (0, 0)
Screenshot: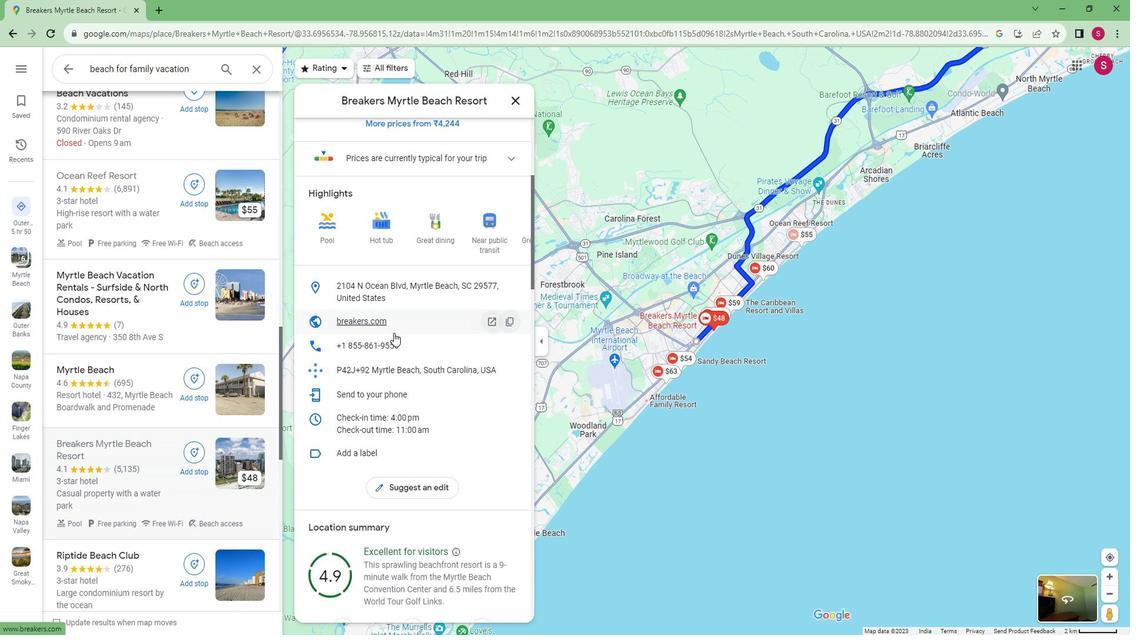 
Action: Mouse scrolled (401, 327) with delta (0, 0)
Screenshot: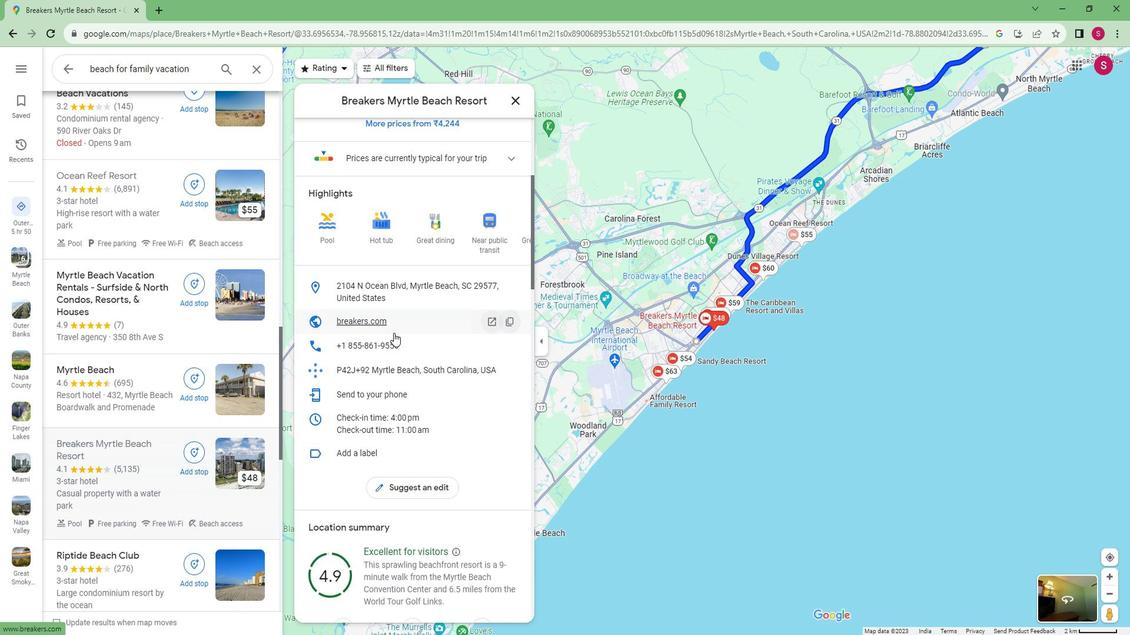 
Action: Mouse scrolled (401, 327) with delta (0, 0)
Screenshot: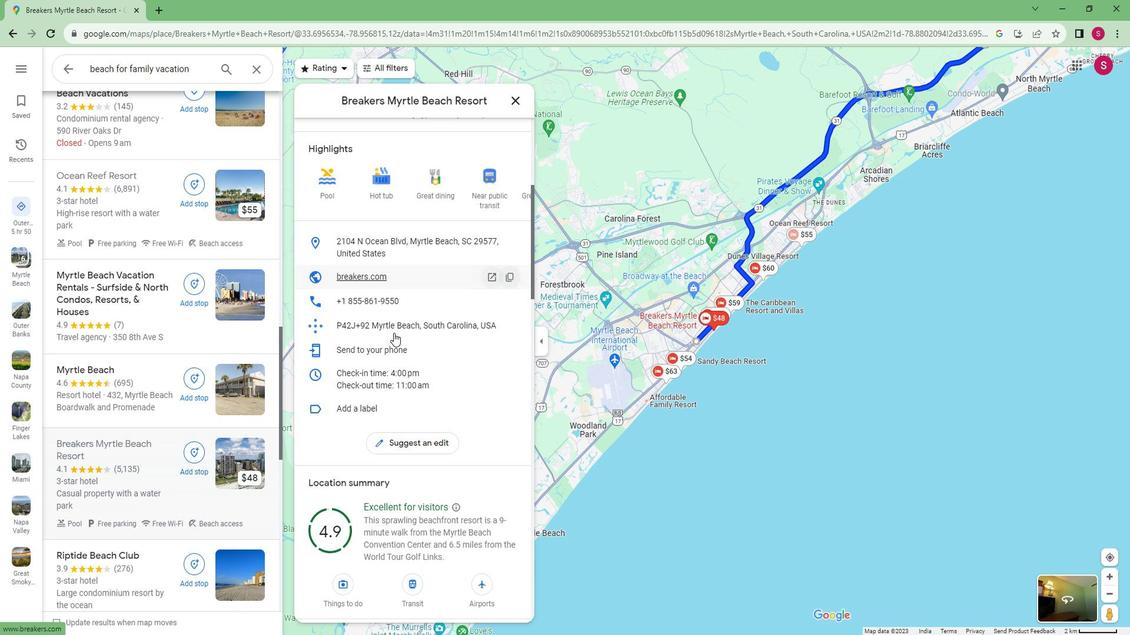 
Action: Mouse scrolled (401, 327) with delta (0, 0)
Screenshot: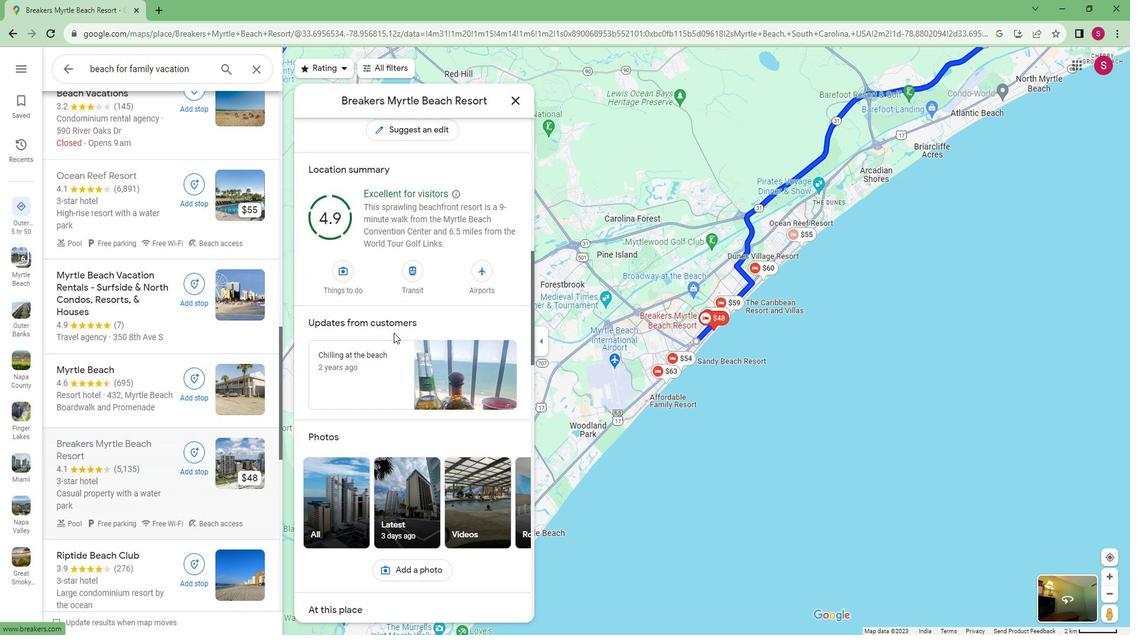 
Action: Mouse scrolled (401, 327) with delta (0, 0)
Screenshot: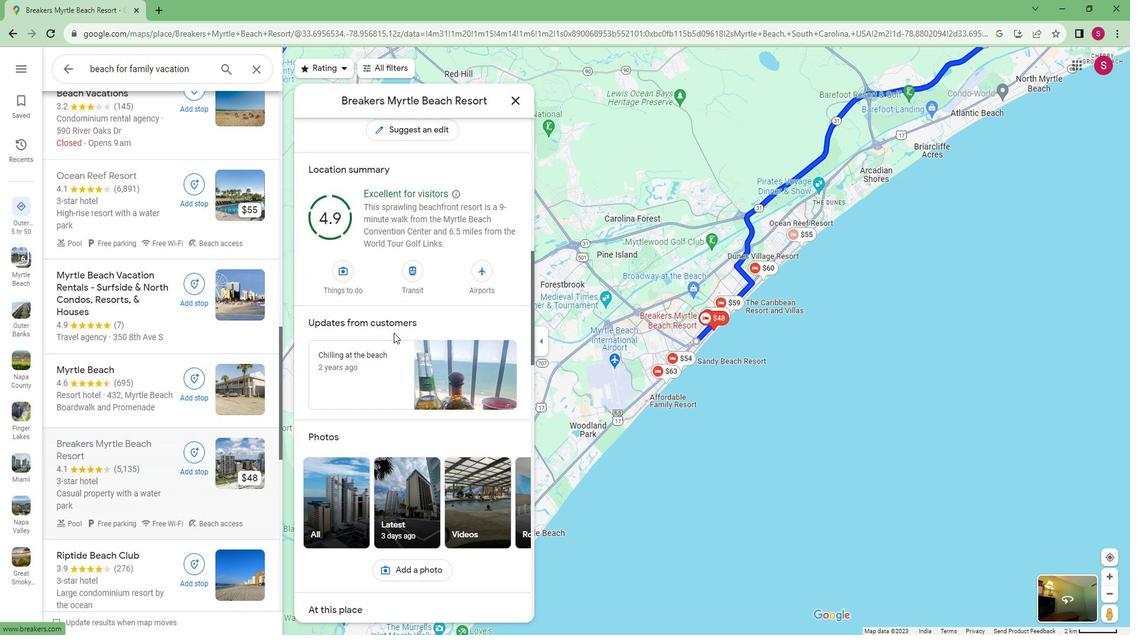 
Action: Mouse scrolled (401, 327) with delta (0, 0)
Screenshot: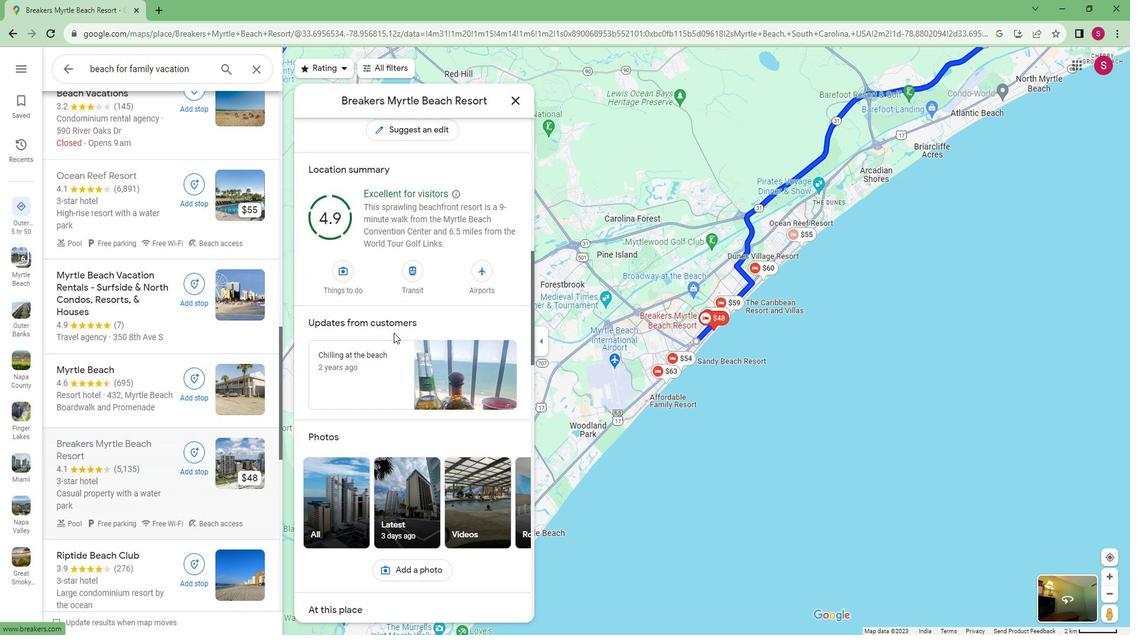 
Action: Mouse scrolled (401, 327) with delta (0, 0)
Screenshot: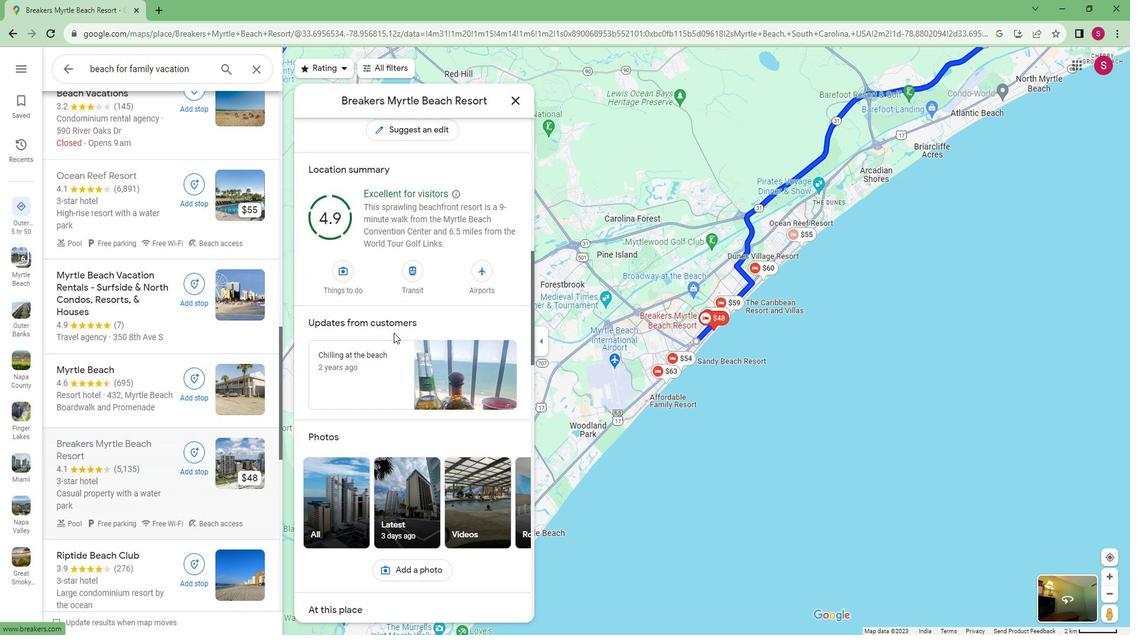 
Action: Mouse scrolled (401, 327) with delta (0, 0)
Screenshot: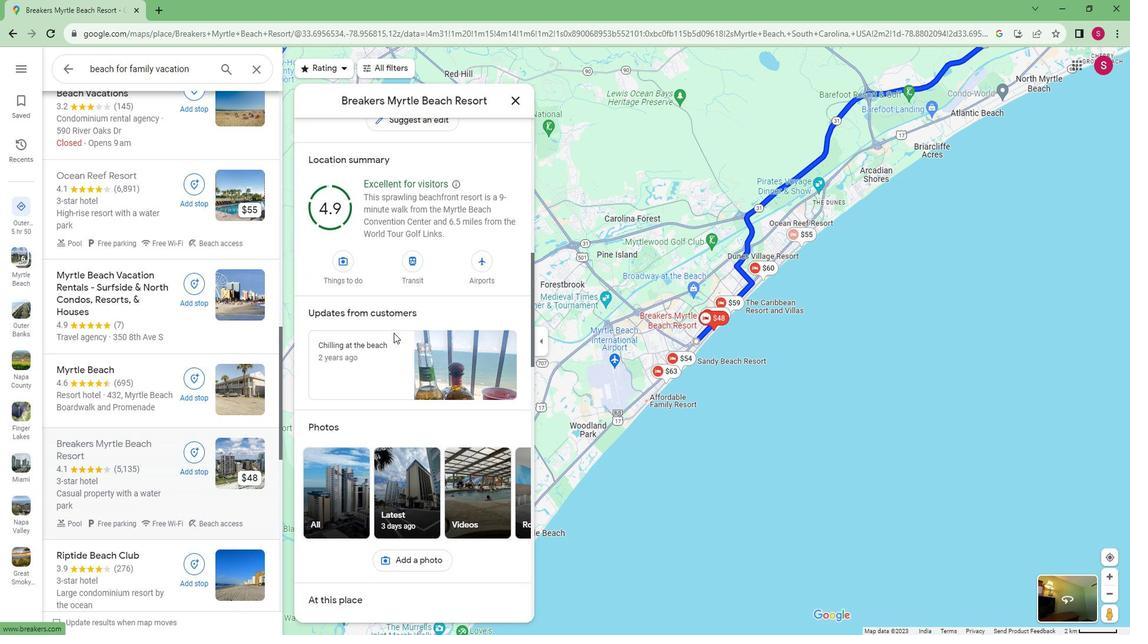 
Action: Mouse scrolled (401, 327) with delta (0, 0)
Screenshot: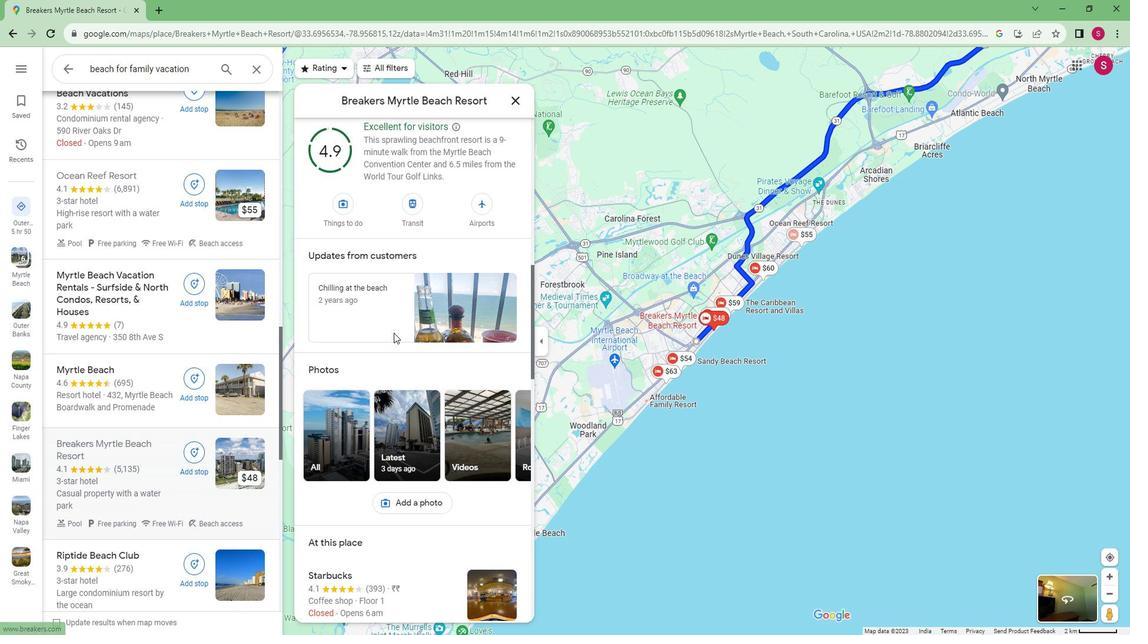 
Action: Mouse scrolled (401, 327) with delta (0, 0)
Screenshot: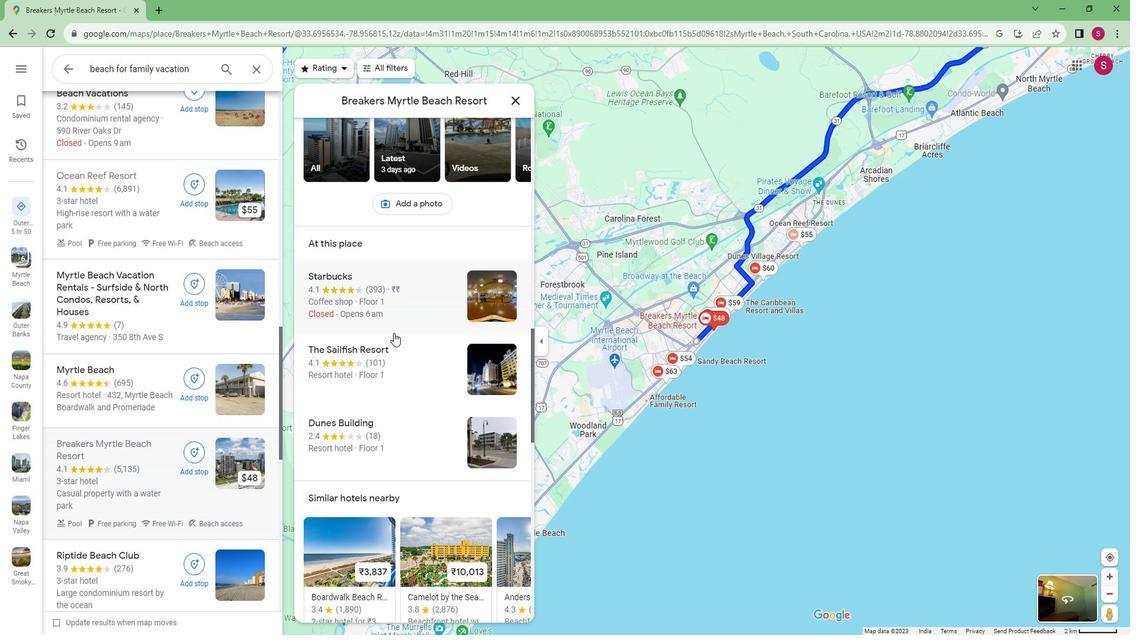
Action: Mouse scrolled (401, 327) with delta (0, 0)
Screenshot: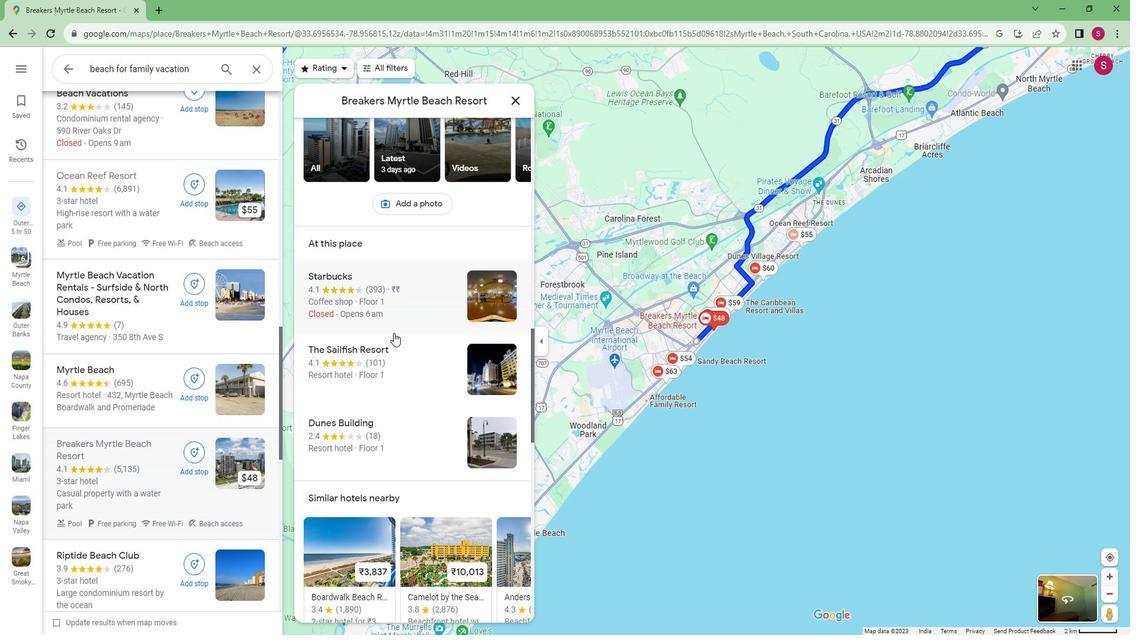 
Action: Mouse scrolled (401, 327) with delta (0, 0)
Screenshot: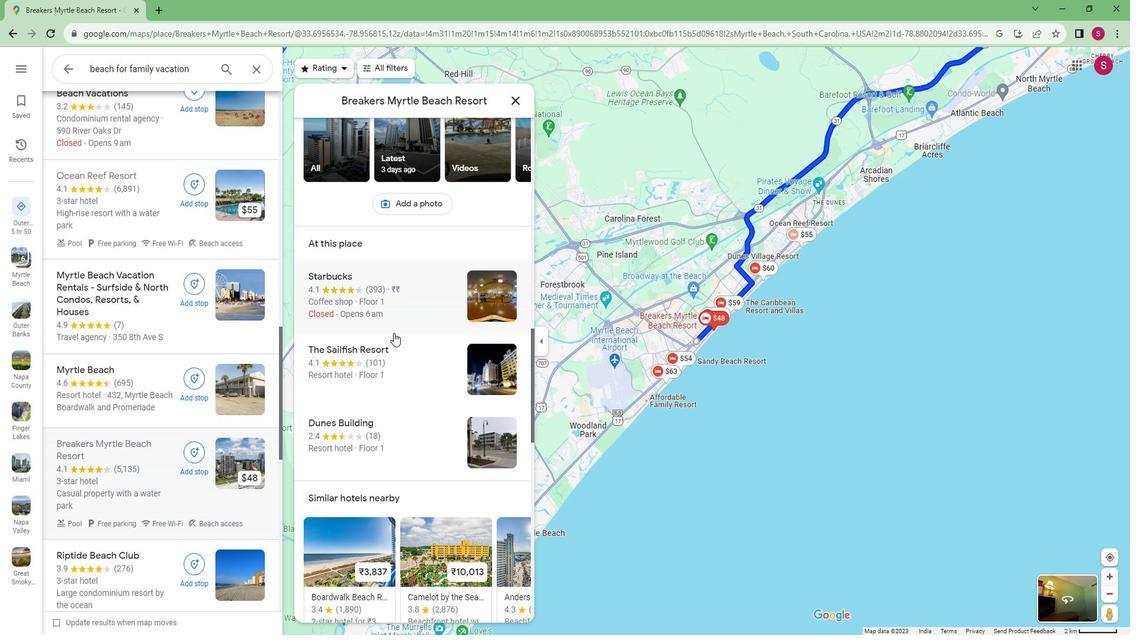 
Action: Mouse scrolled (401, 327) with delta (0, 0)
Screenshot: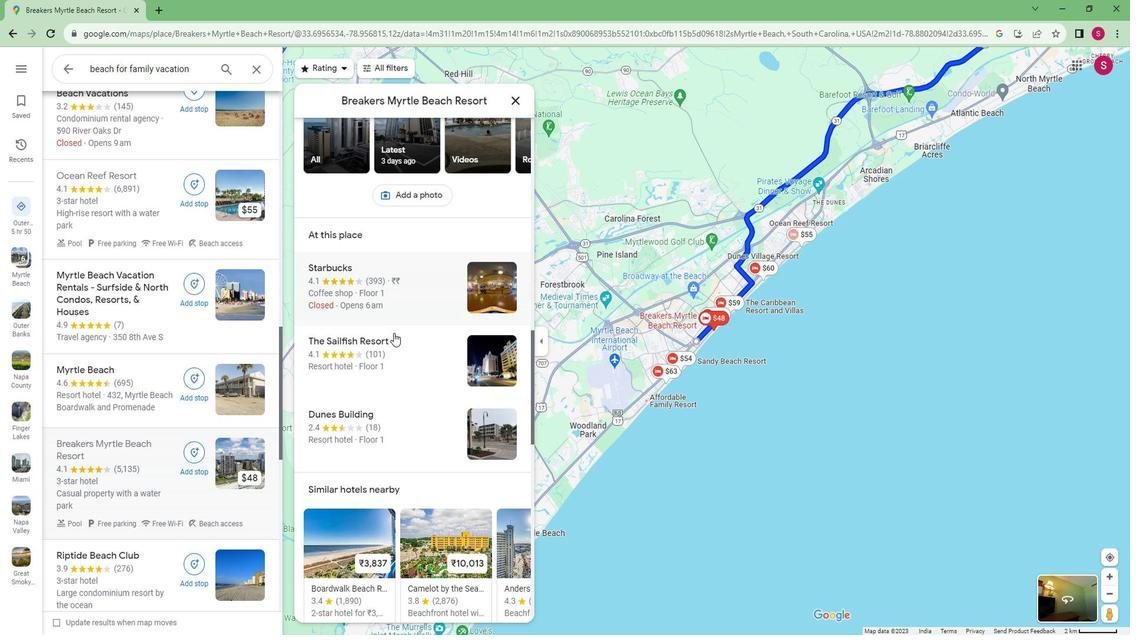 
Action: Mouse scrolled (401, 327) with delta (0, 0)
Screenshot: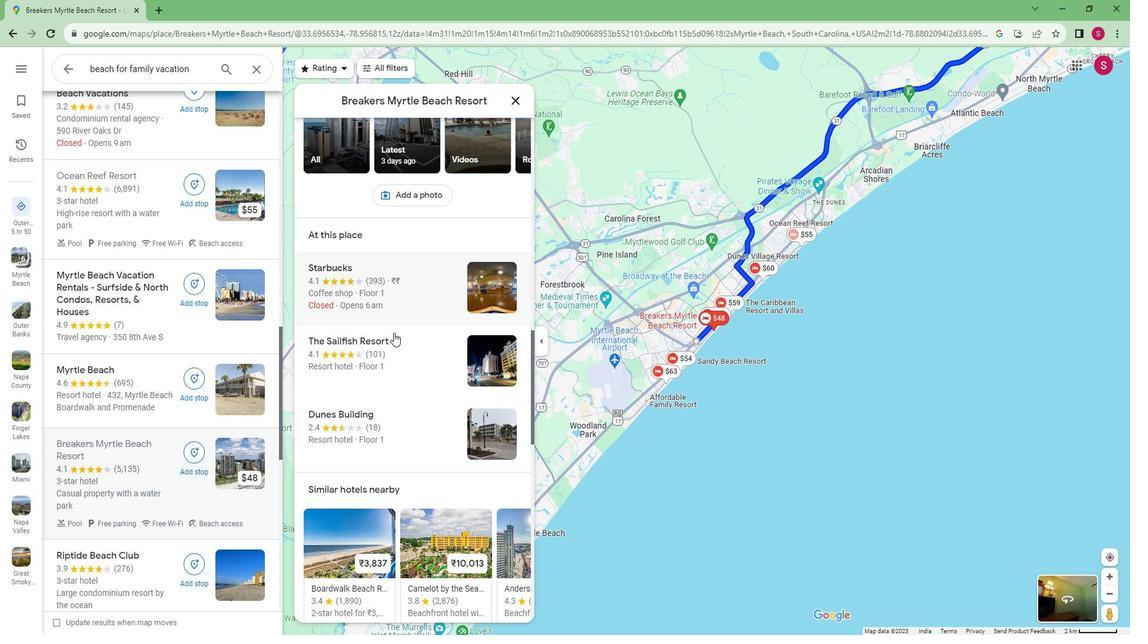 
Action: Mouse scrolled (401, 327) with delta (0, 0)
Screenshot: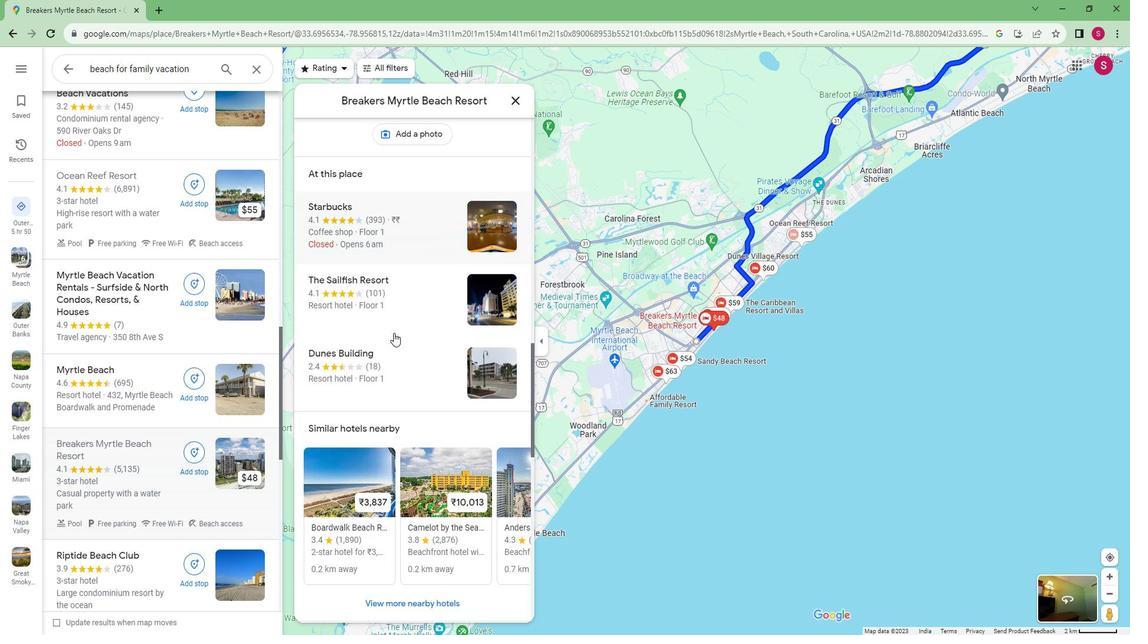 
Action: Mouse scrolled (401, 327) with delta (0, 0)
Screenshot: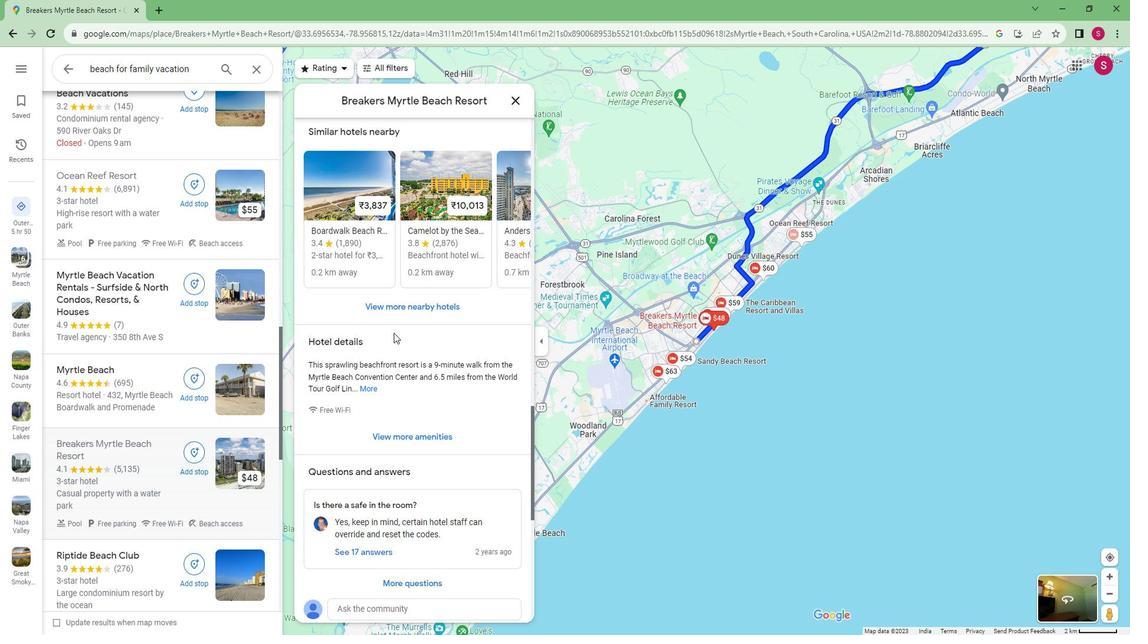 
Action: Mouse scrolled (401, 327) with delta (0, 0)
Screenshot: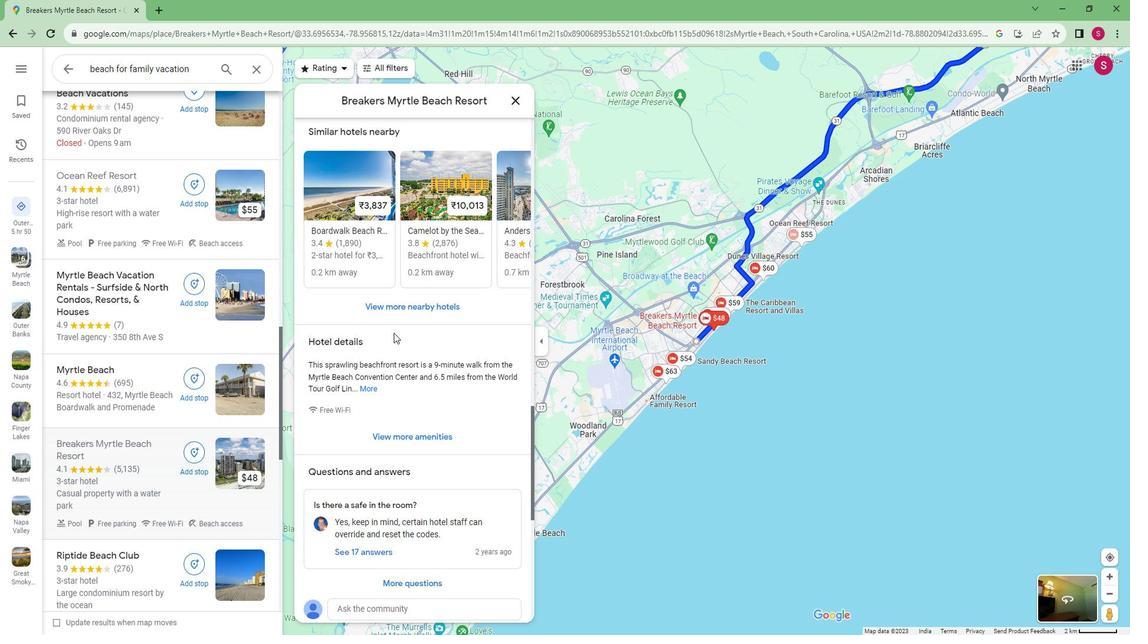 
Action: Mouse scrolled (401, 327) with delta (0, 0)
Screenshot: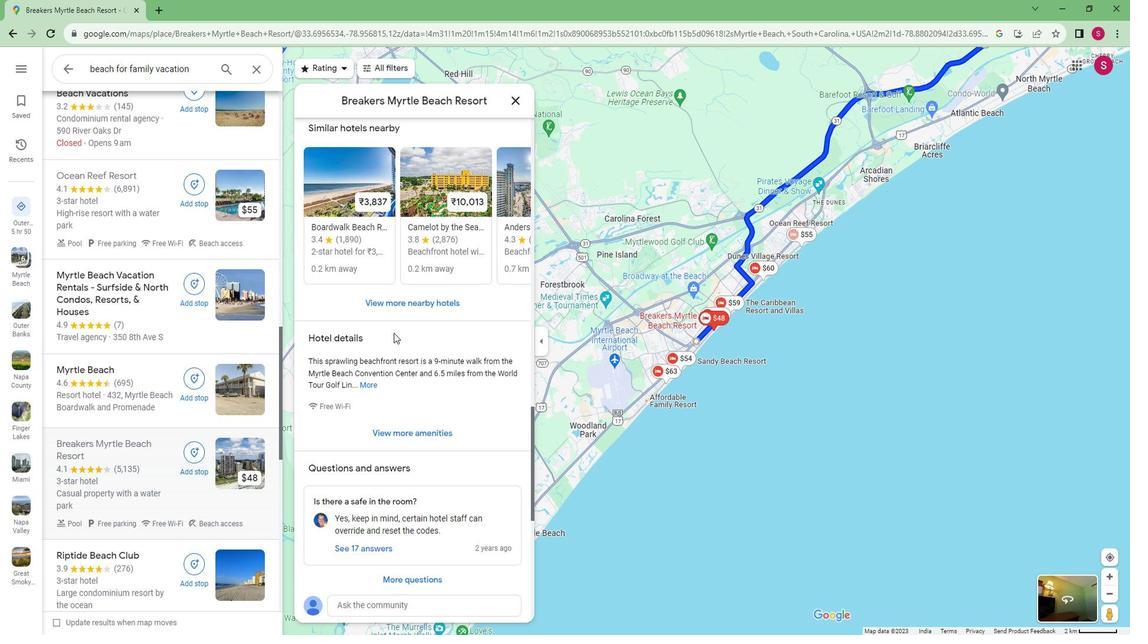 
Action: Mouse scrolled (401, 327) with delta (0, 0)
Screenshot: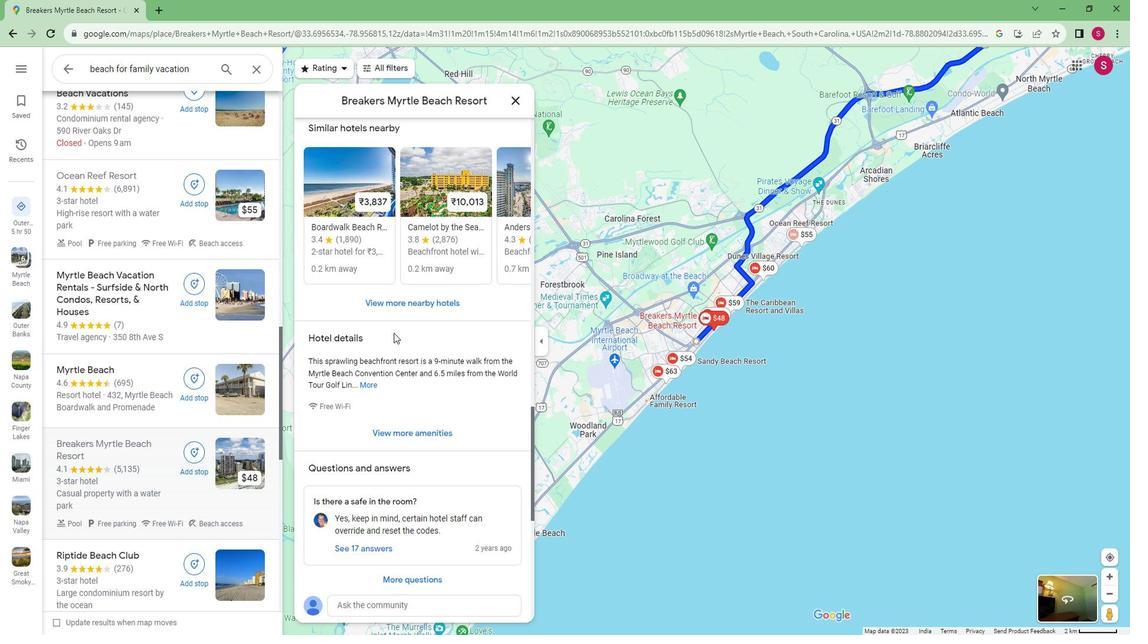
Action: Mouse scrolled (401, 327) with delta (0, 0)
Screenshot: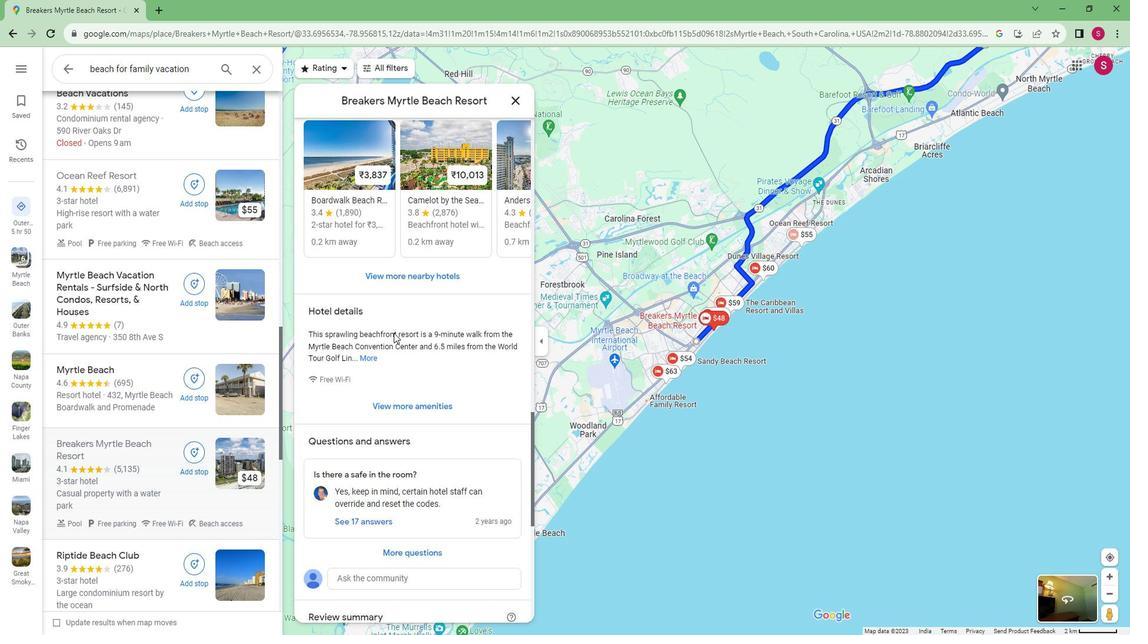 
Action: Mouse scrolled (401, 327) with delta (0, 0)
Screenshot: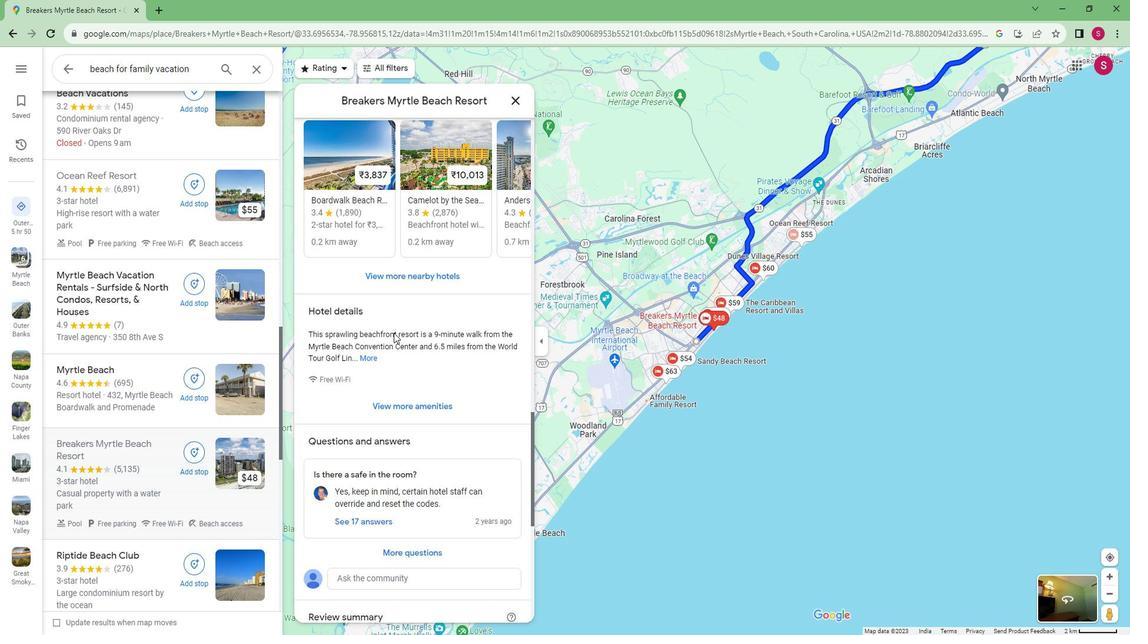 
Action: Mouse moved to (520, 109)
Screenshot: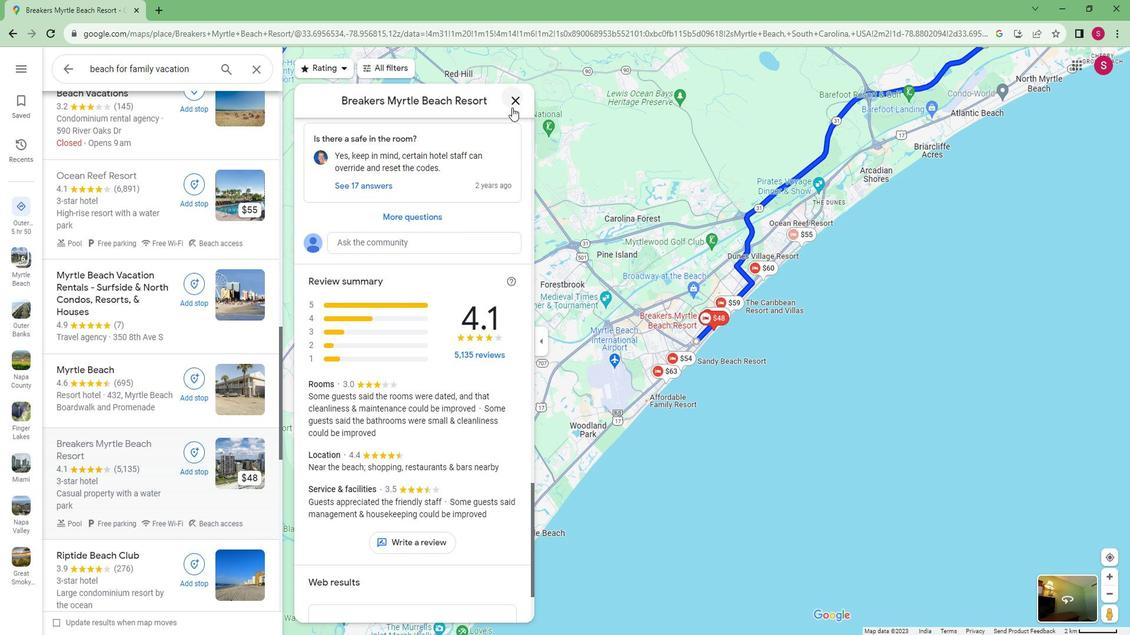 
Action: Mouse pressed left at (520, 109)
Screenshot: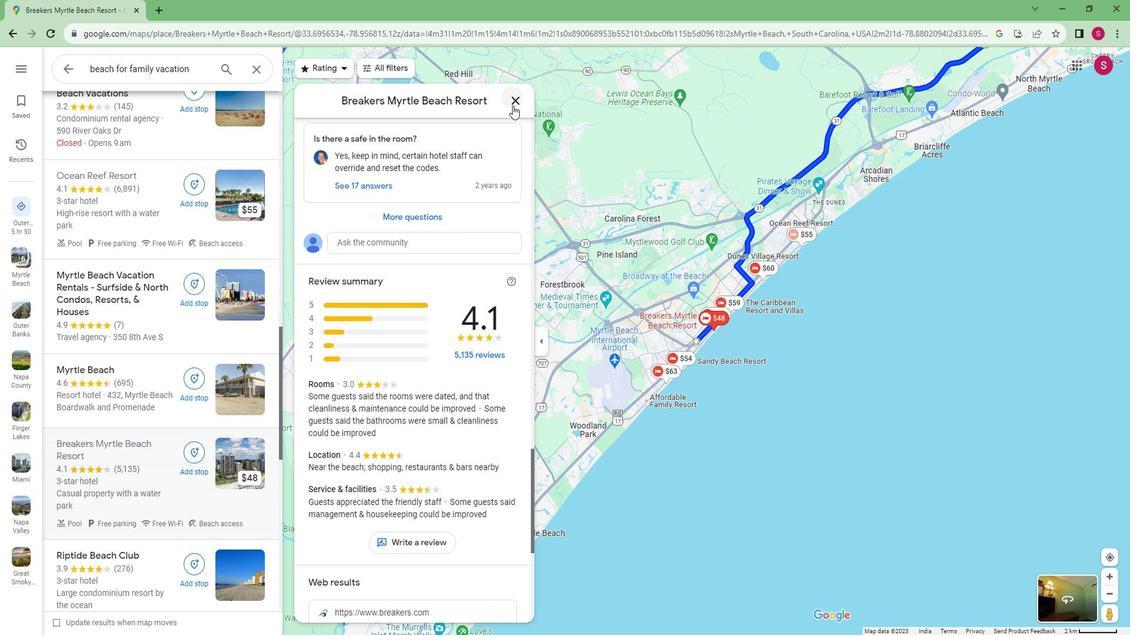 
Action: Mouse moved to (156, 278)
Screenshot: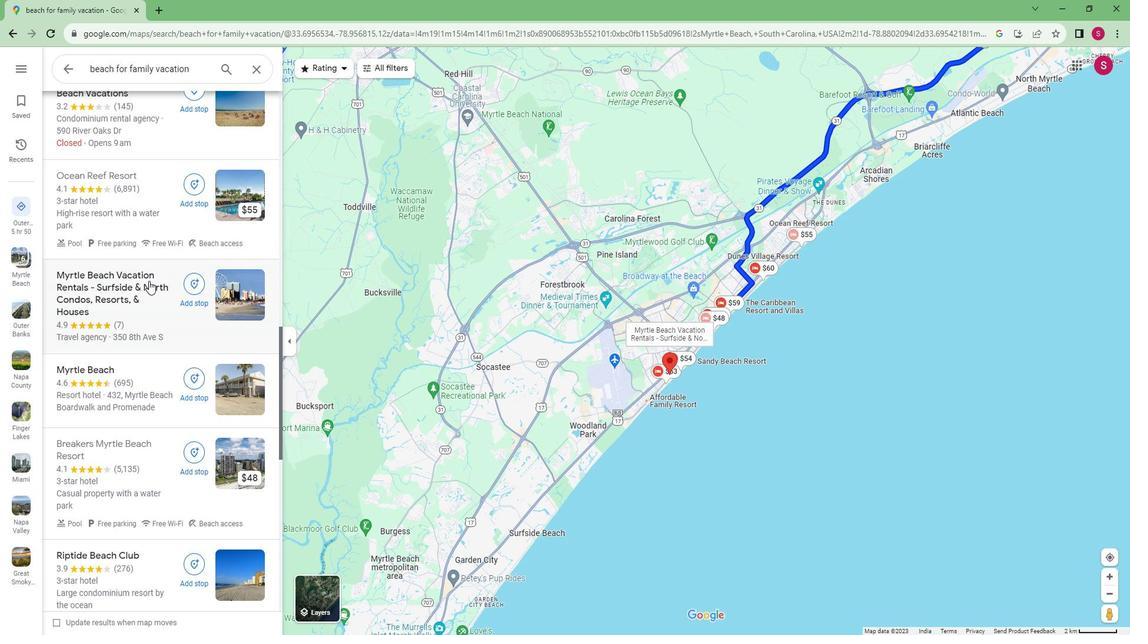 
Action: Mouse scrolled (156, 277) with delta (0, 0)
Screenshot: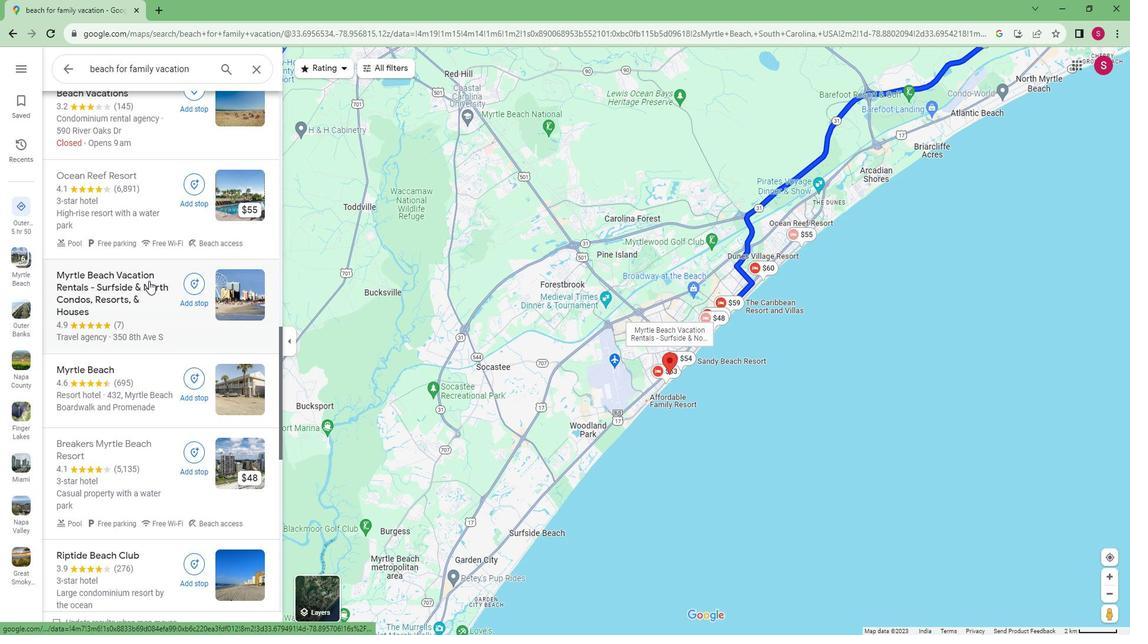 
Action: Mouse scrolled (156, 277) with delta (0, 0)
Screenshot: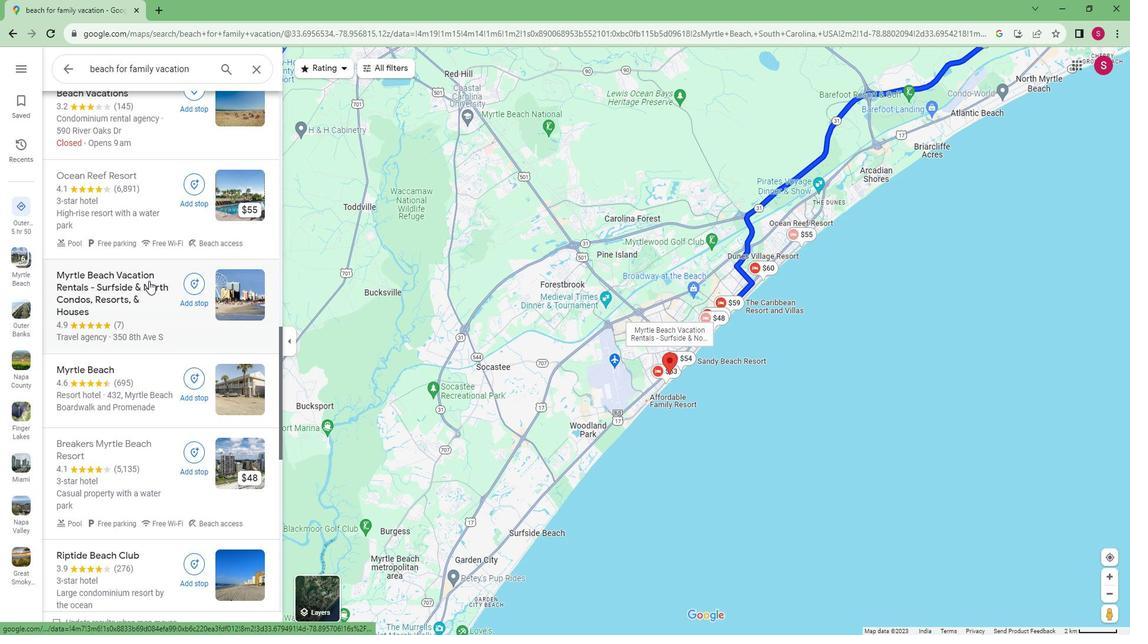 
Action: Mouse scrolled (156, 277) with delta (0, 0)
Screenshot: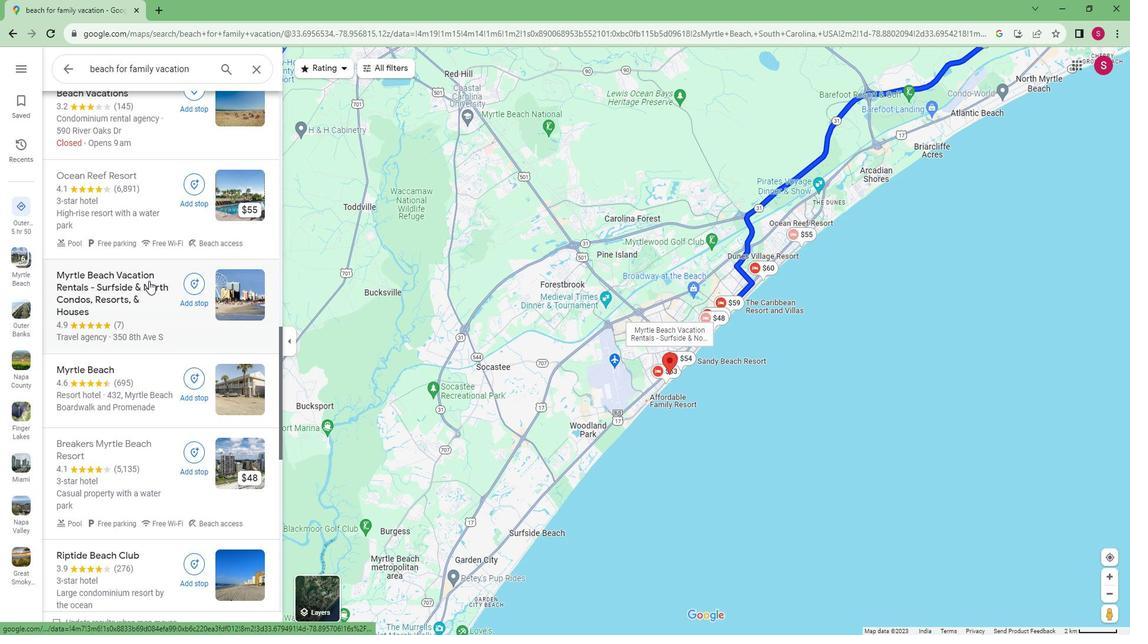 
Action: Mouse scrolled (156, 277) with delta (0, 0)
Screenshot: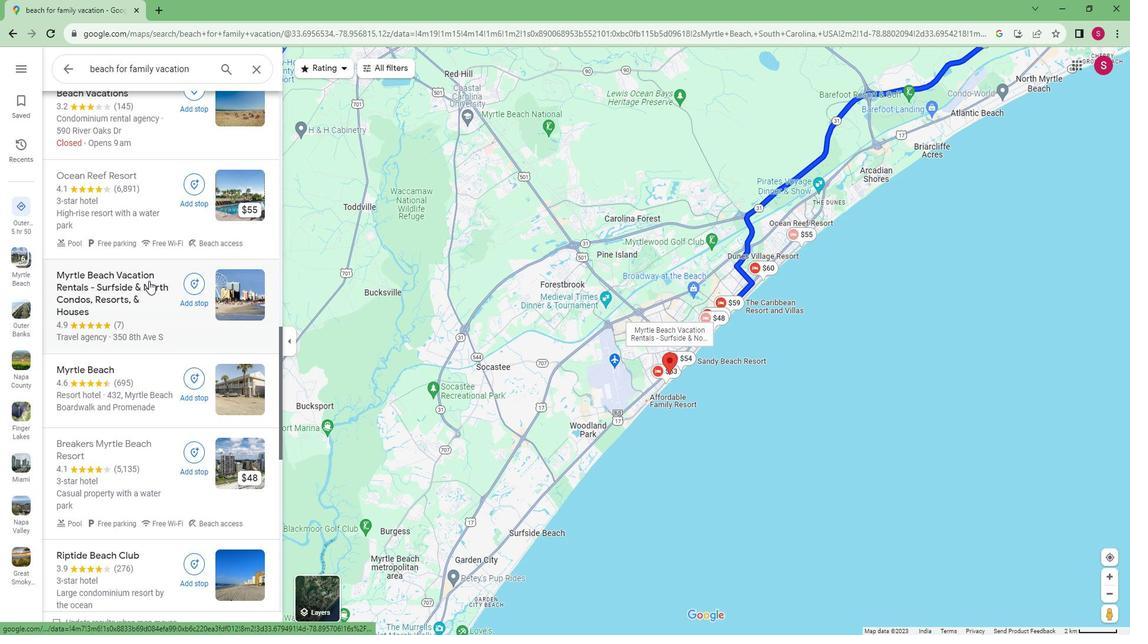 
Action: Mouse scrolled (156, 277) with delta (0, 0)
Screenshot: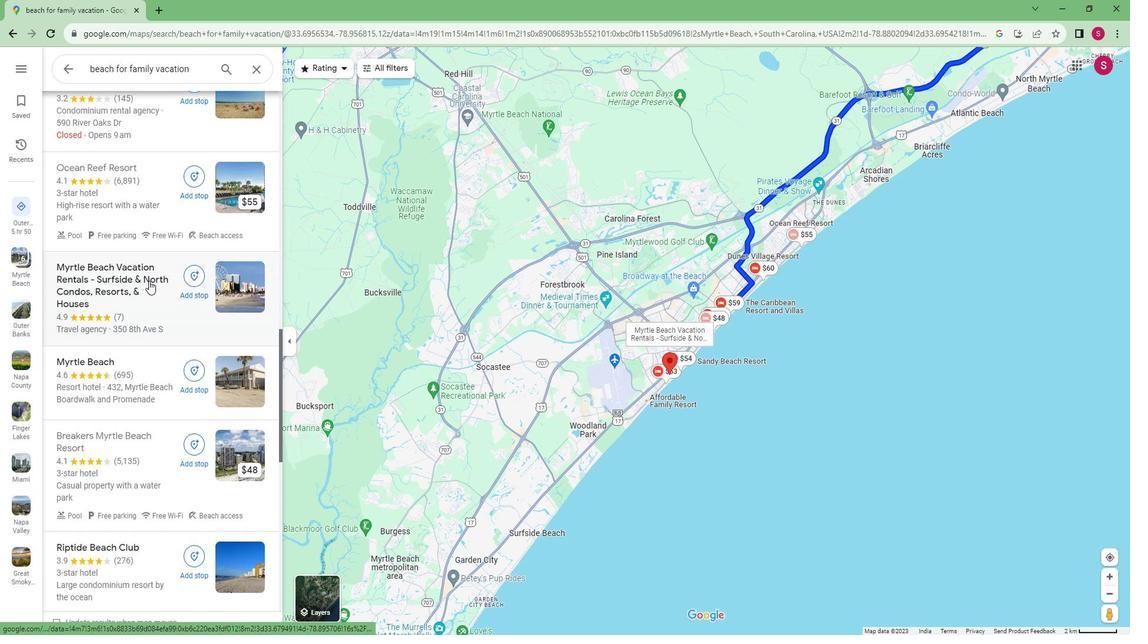 
Action: Mouse scrolled (156, 277) with delta (0, 0)
Screenshot: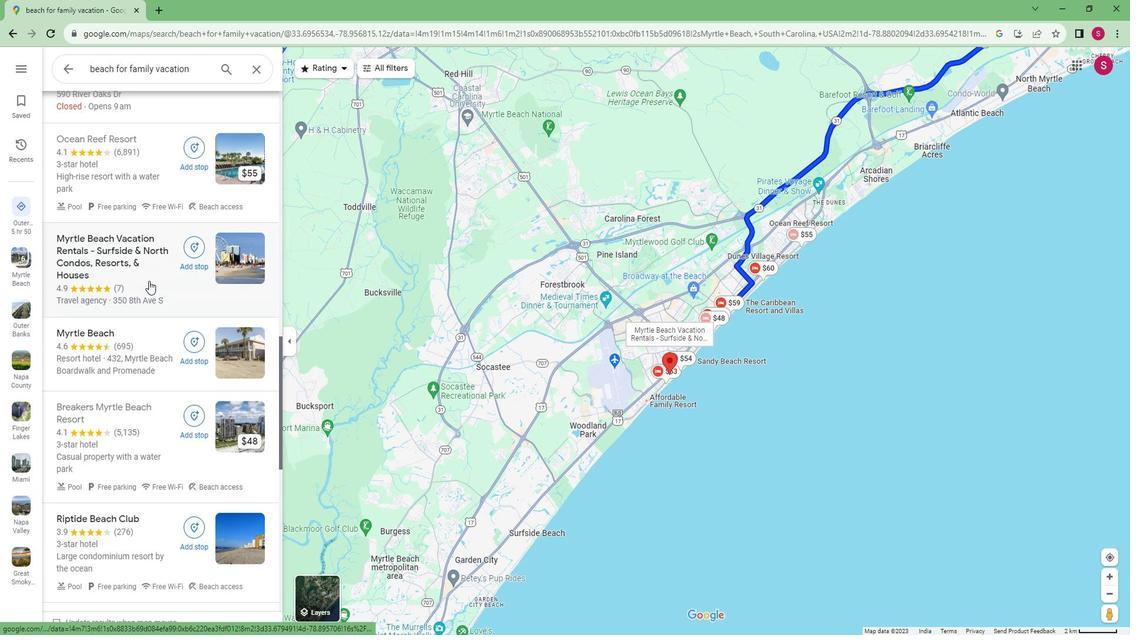
Action: Mouse moved to (155, 281)
Screenshot: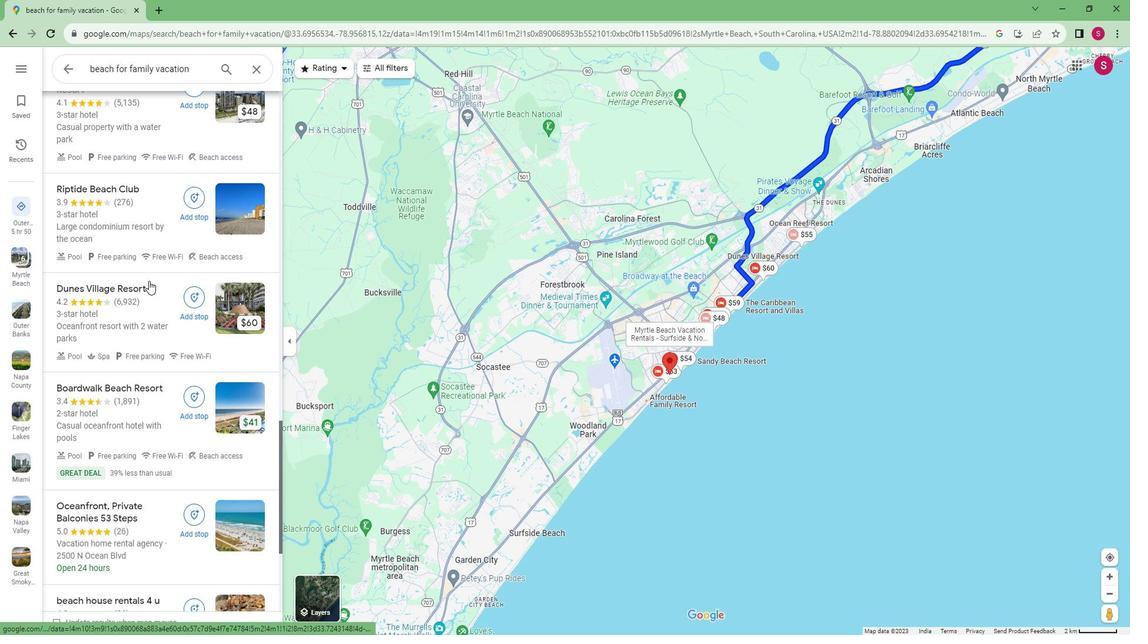 
Action: Mouse scrolled (155, 280) with delta (0, 0)
Screenshot: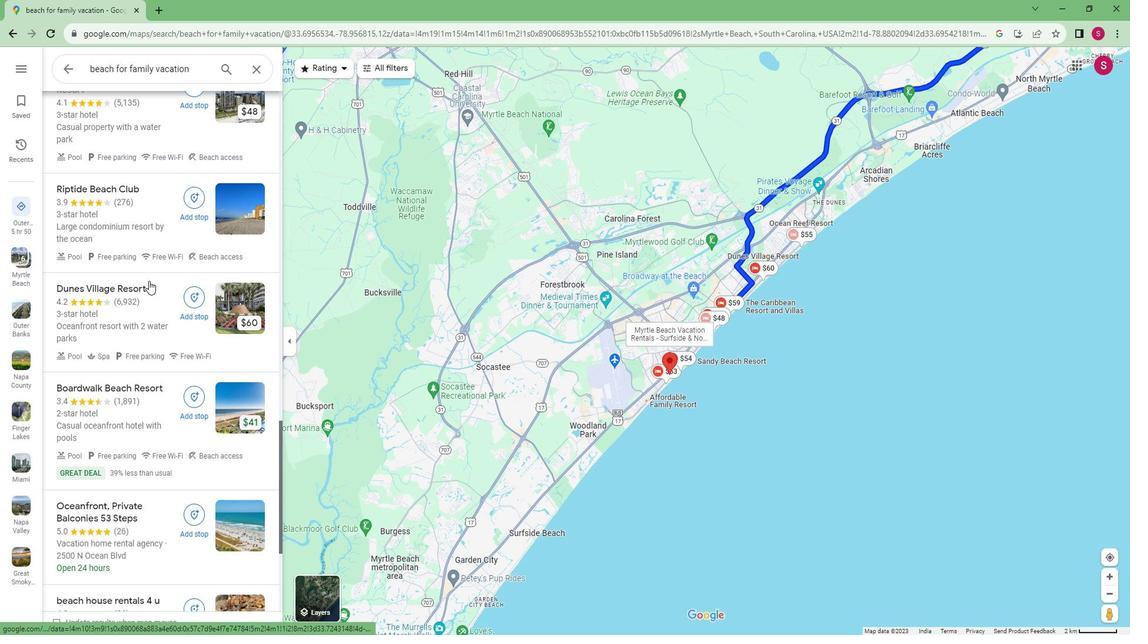 
Action: Mouse moved to (154, 282)
Screenshot: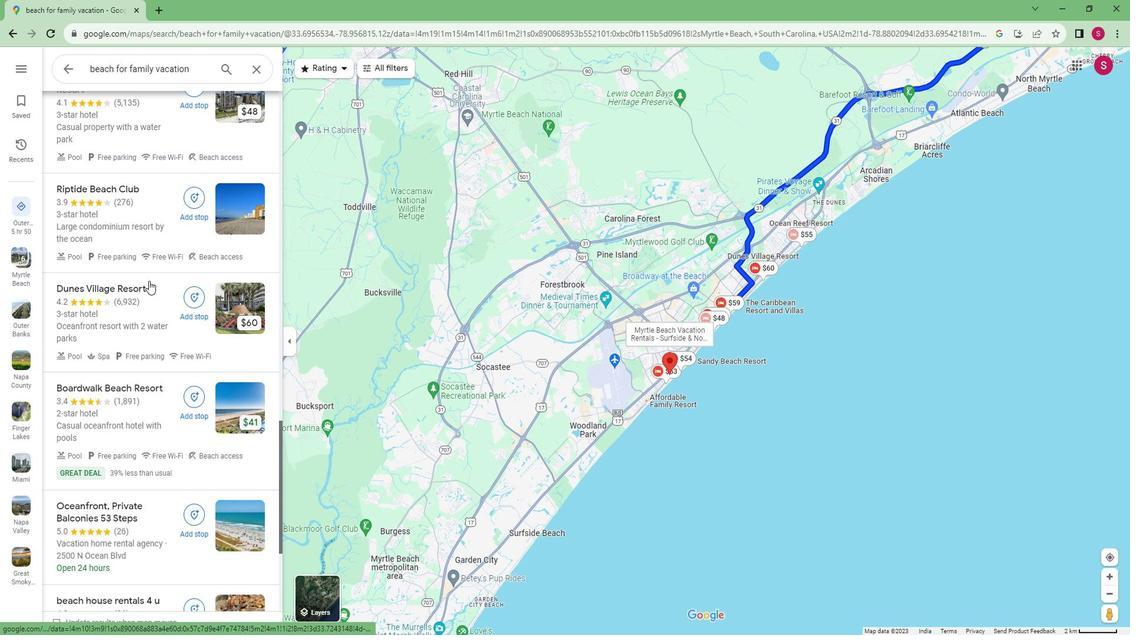 
Action: Mouse scrolled (154, 282) with delta (0, 0)
Screenshot: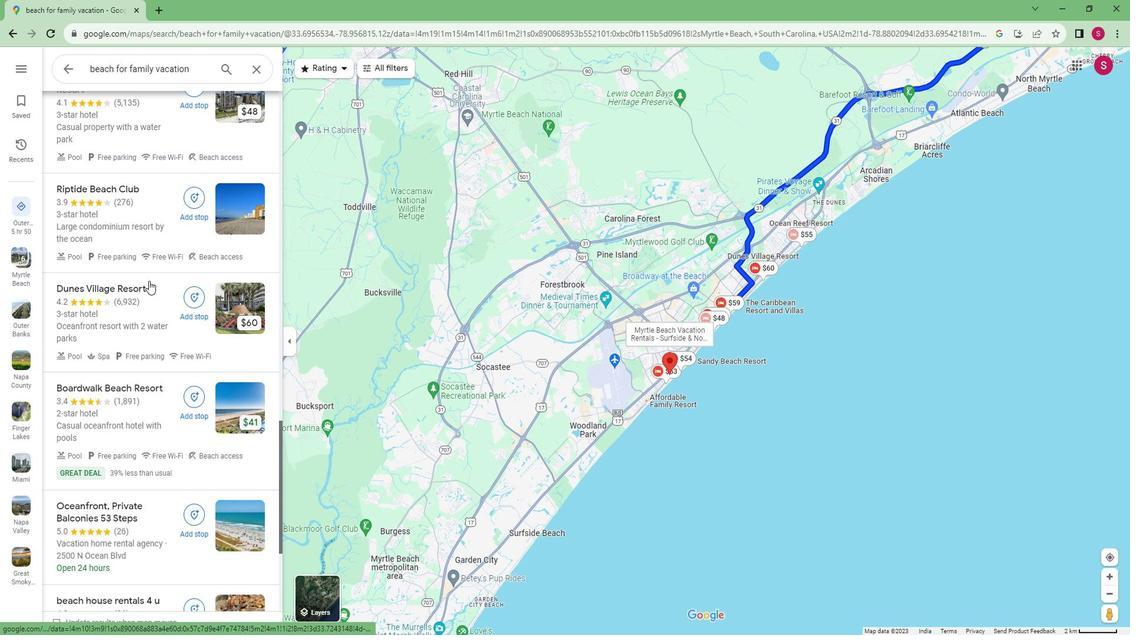 
Action: Mouse moved to (154, 282)
Screenshot: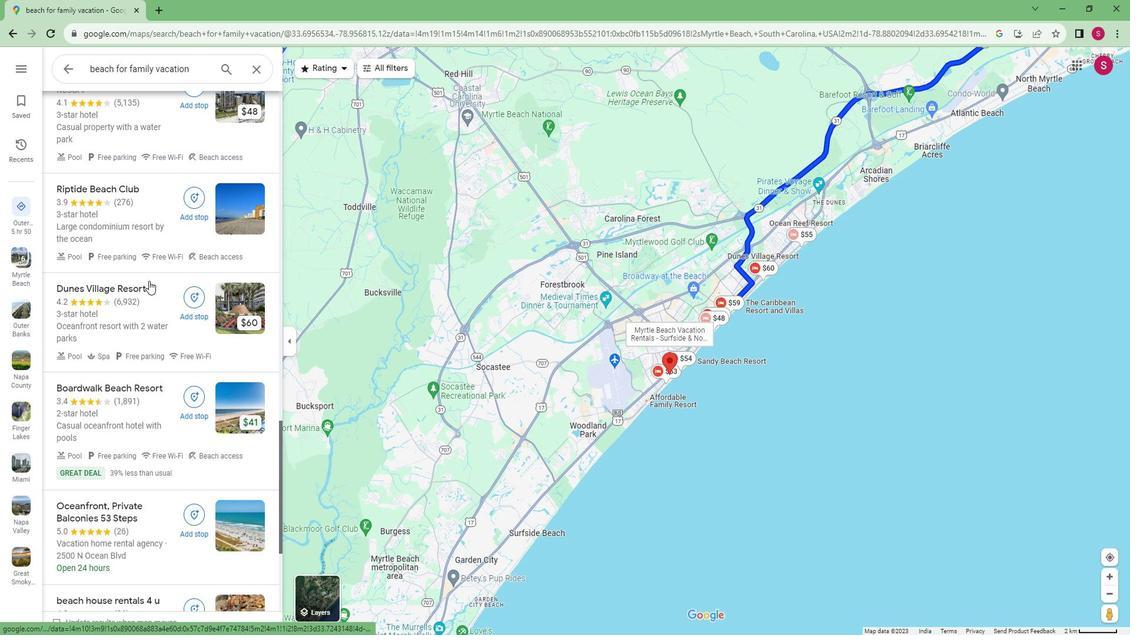 
Action: Mouse scrolled (154, 282) with delta (0, 0)
Screenshot: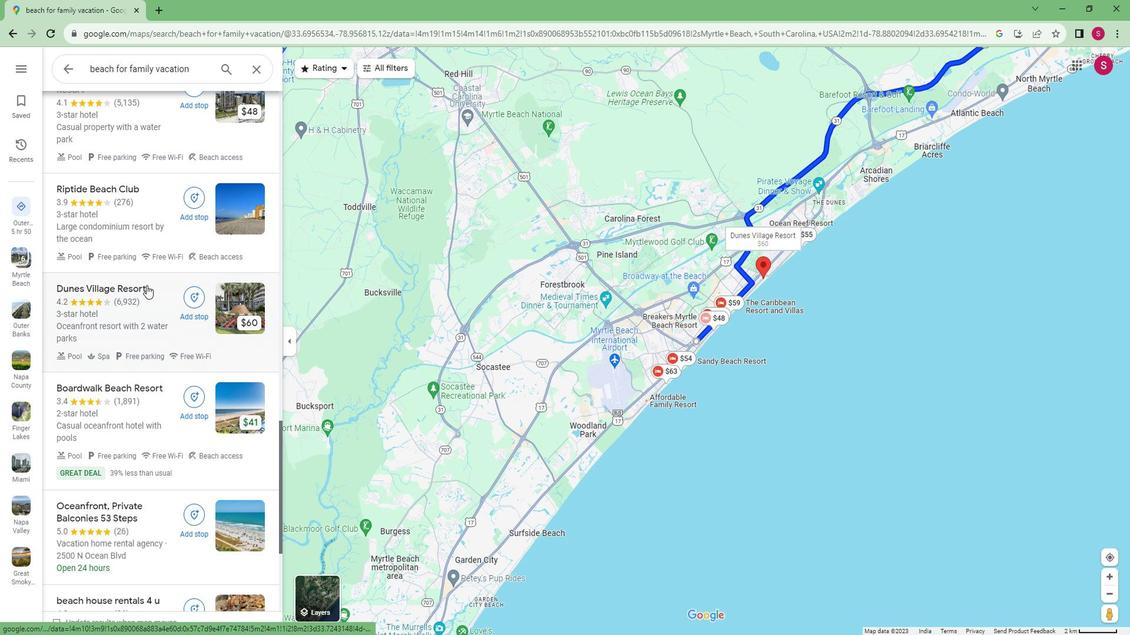 
Action: Mouse moved to (111, 436)
Screenshot: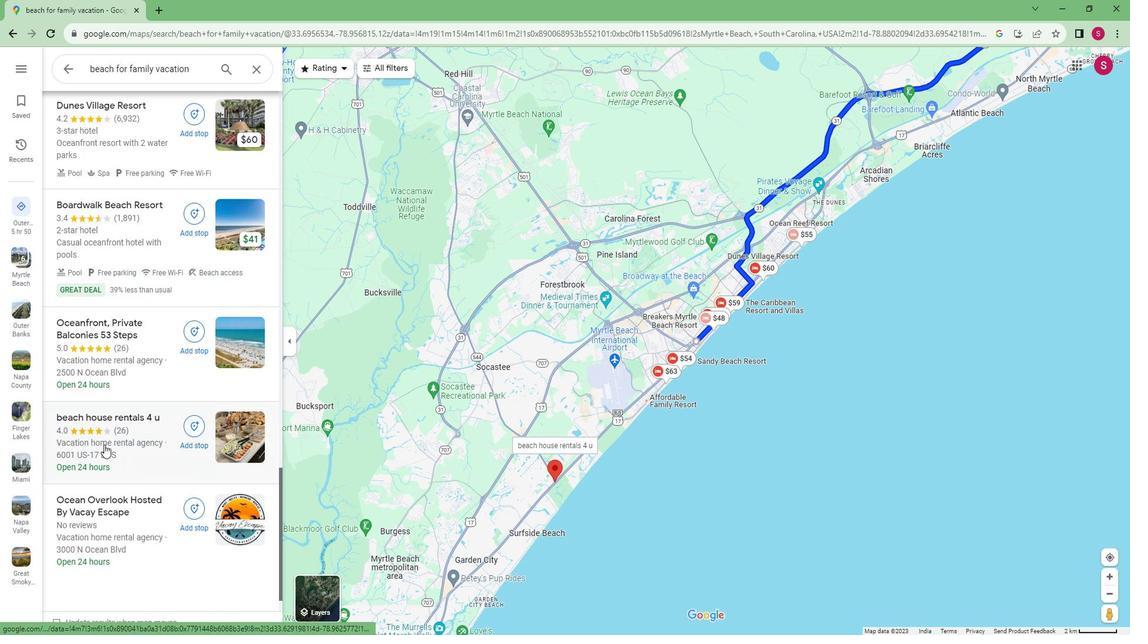 
Action: Mouse pressed left at (111, 436)
Screenshot: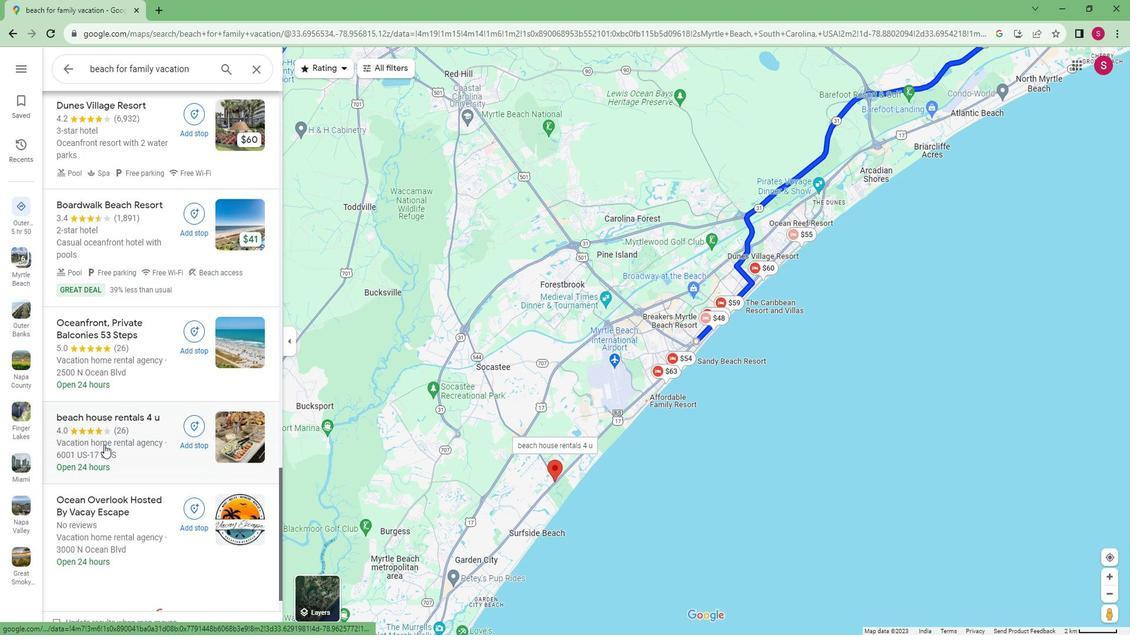 
Action: Mouse moved to (399, 320)
Screenshot: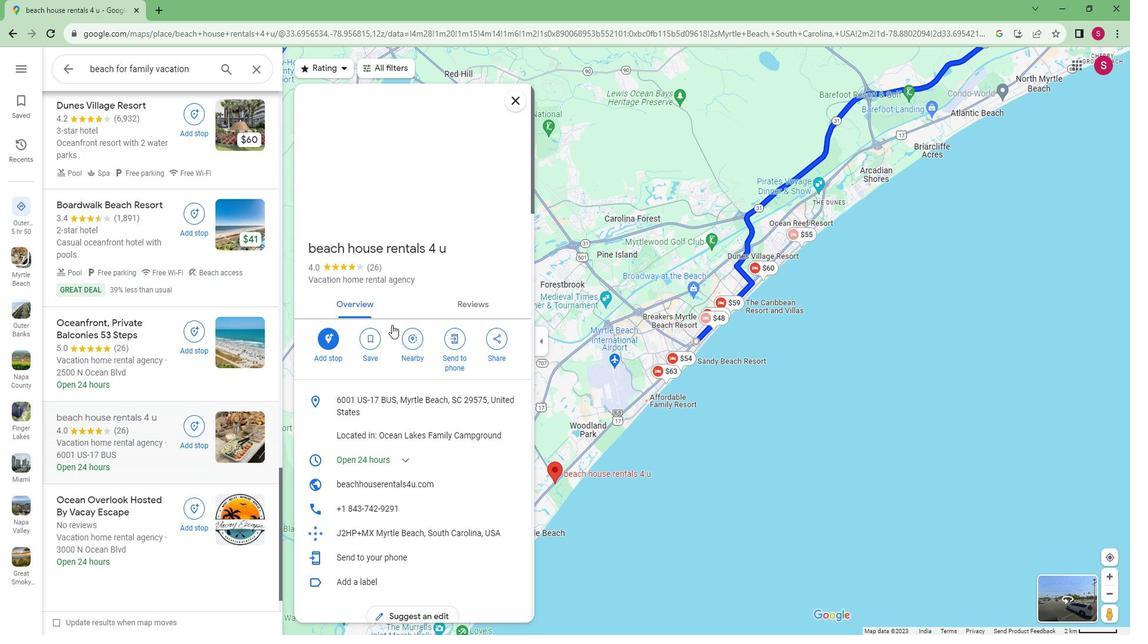 
Action: Mouse scrolled (399, 320) with delta (0, 0)
Screenshot: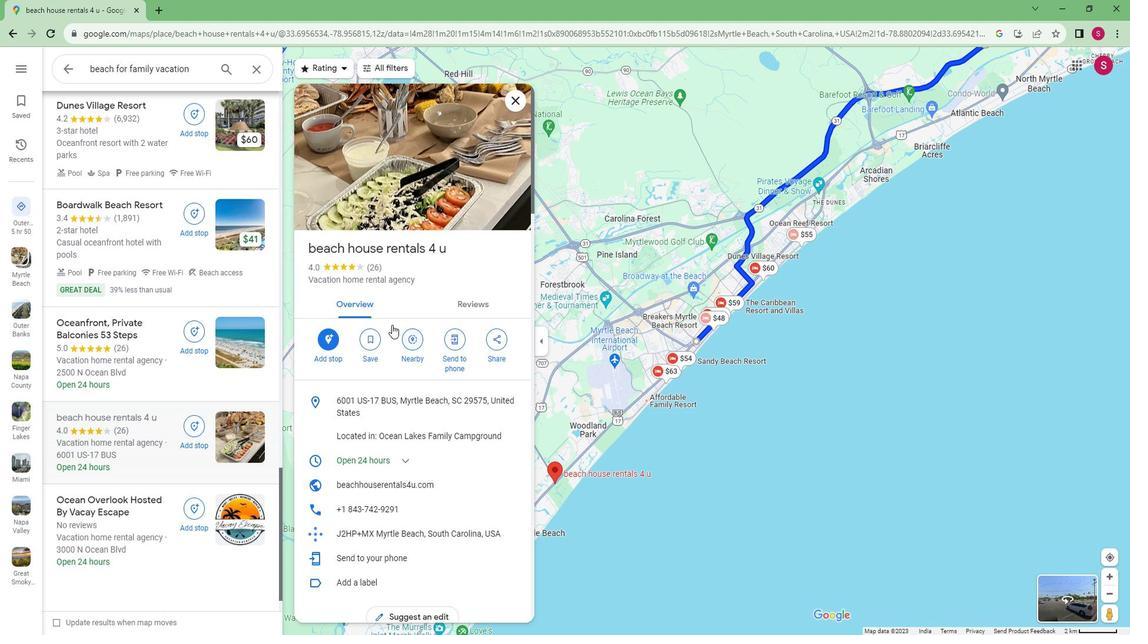 
Action: Mouse scrolled (399, 320) with delta (0, 0)
Screenshot: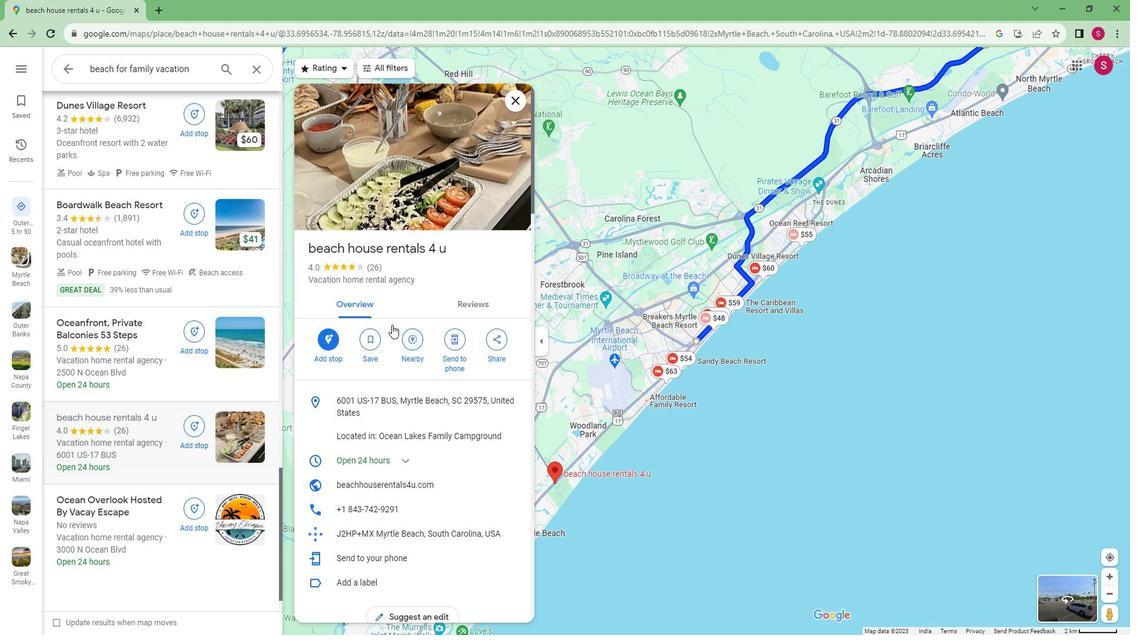 
Action: Mouse scrolled (399, 320) with delta (0, 0)
Screenshot: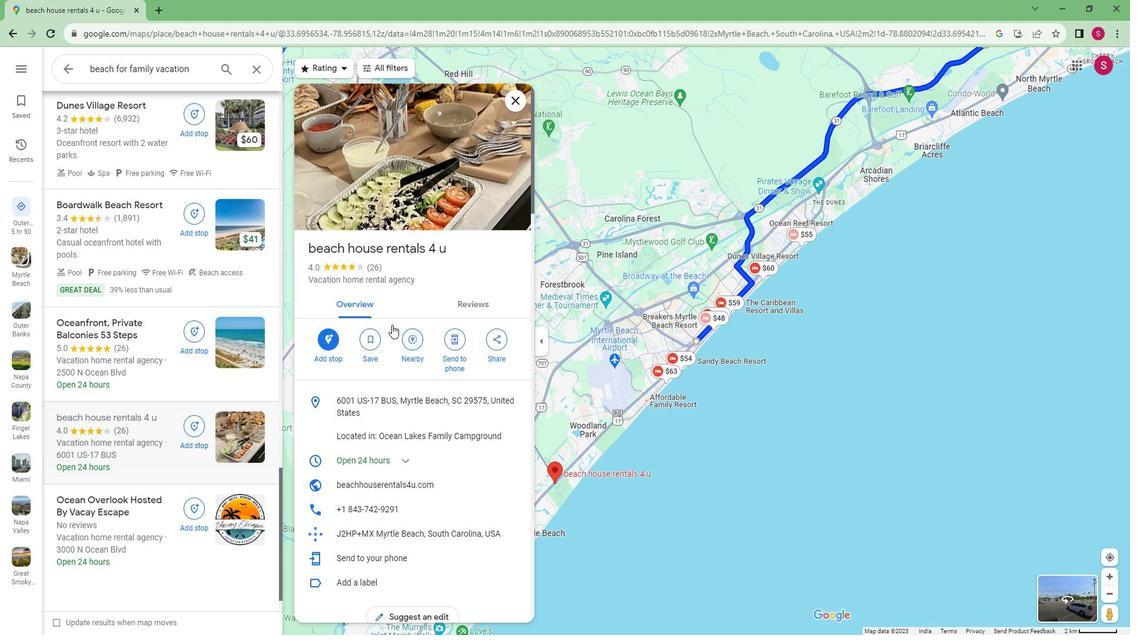 
Action: Mouse scrolled (399, 320) with delta (0, 0)
Screenshot: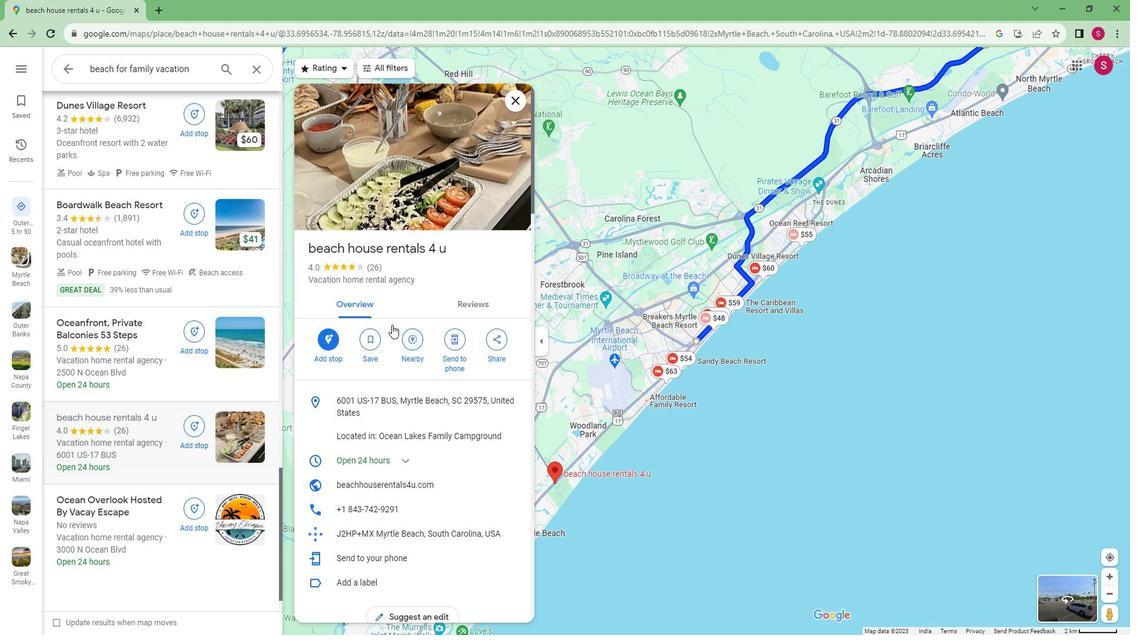 
Action: Mouse scrolled (399, 320) with delta (0, 0)
Screenshot: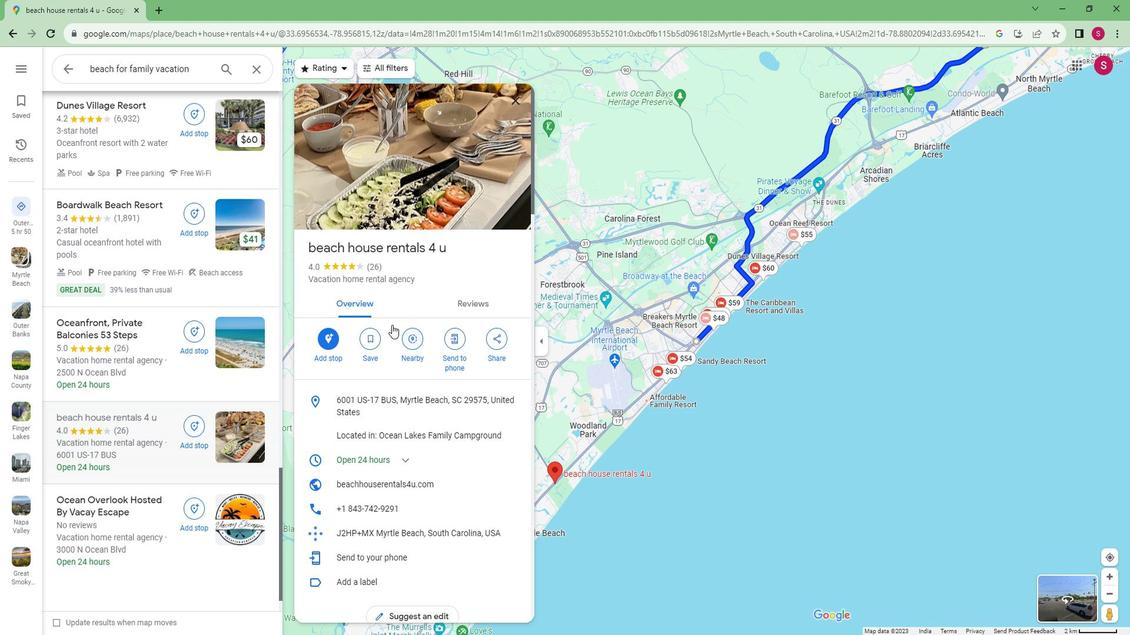 
Action: Mouse moved to (399, 320)
Screenshot: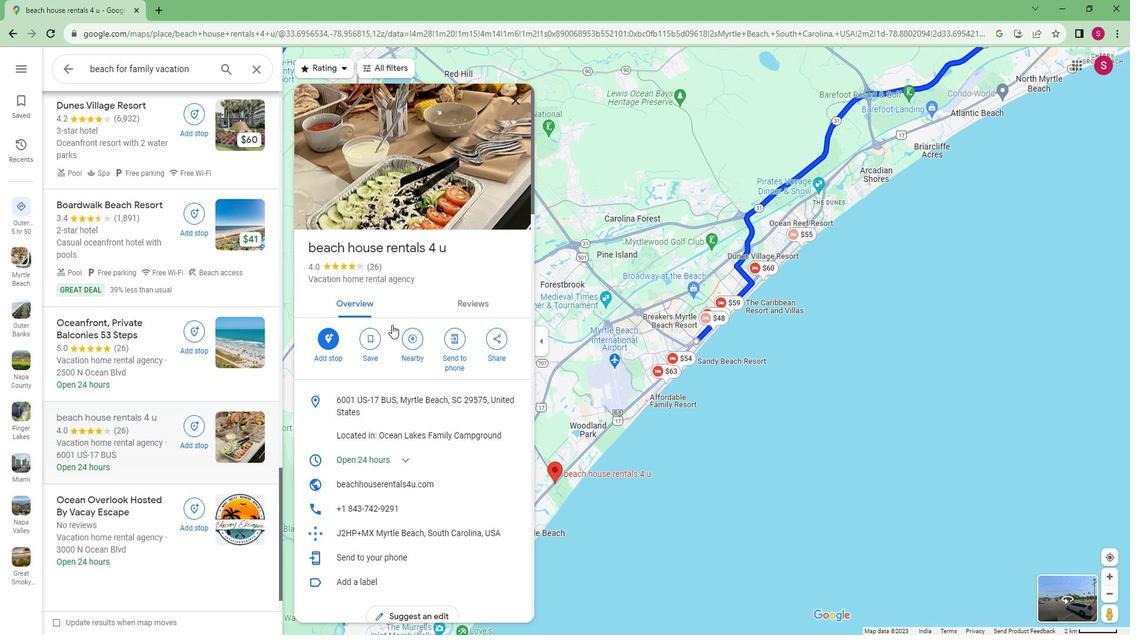 
Action: Mouse scrolled (399, 320) with delta (0, 0)
Screenshot: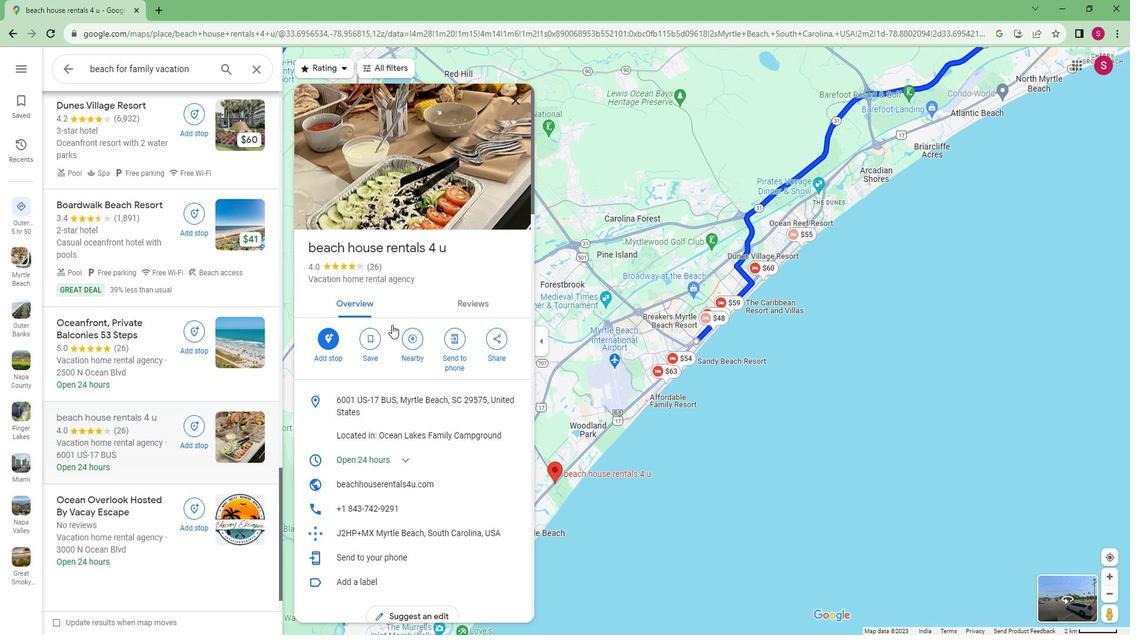 
Action: Mouse scrolled (399, 320) with delta (0, 0)
Screenshot: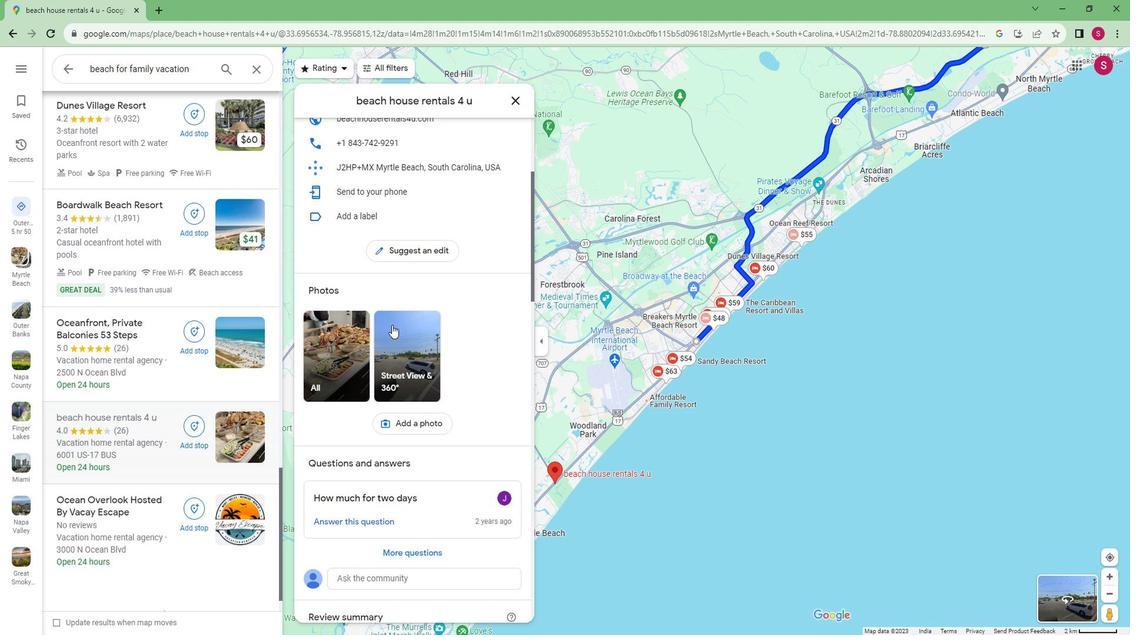 
Action: Mouse scrolled (399, 320) with delta (0, 0)
Screenshot: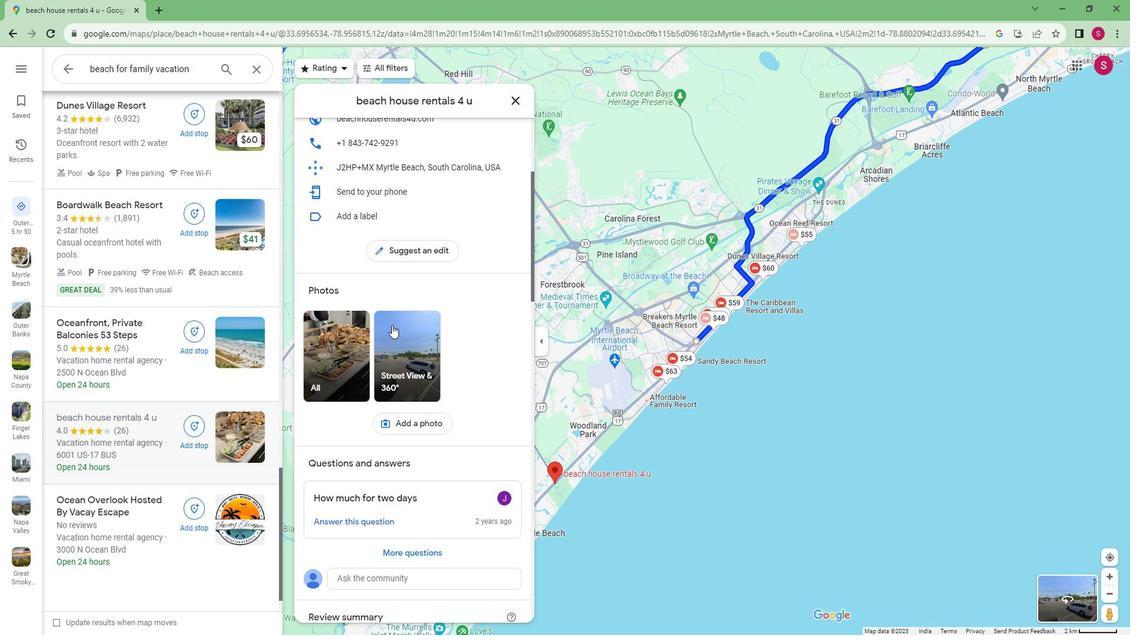 
Action: Mouse scrolled (399, 320) with delta (0, 0)
Screenshot: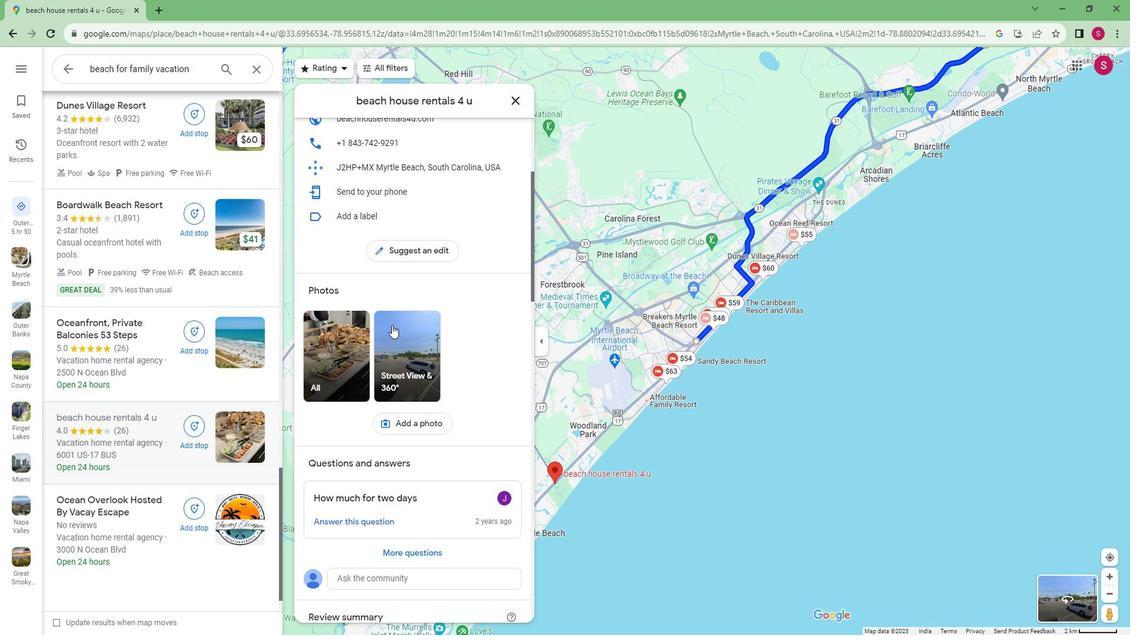 
Action: Mouse scrolled (399, 320) with delta (0, 0)
Screenshot: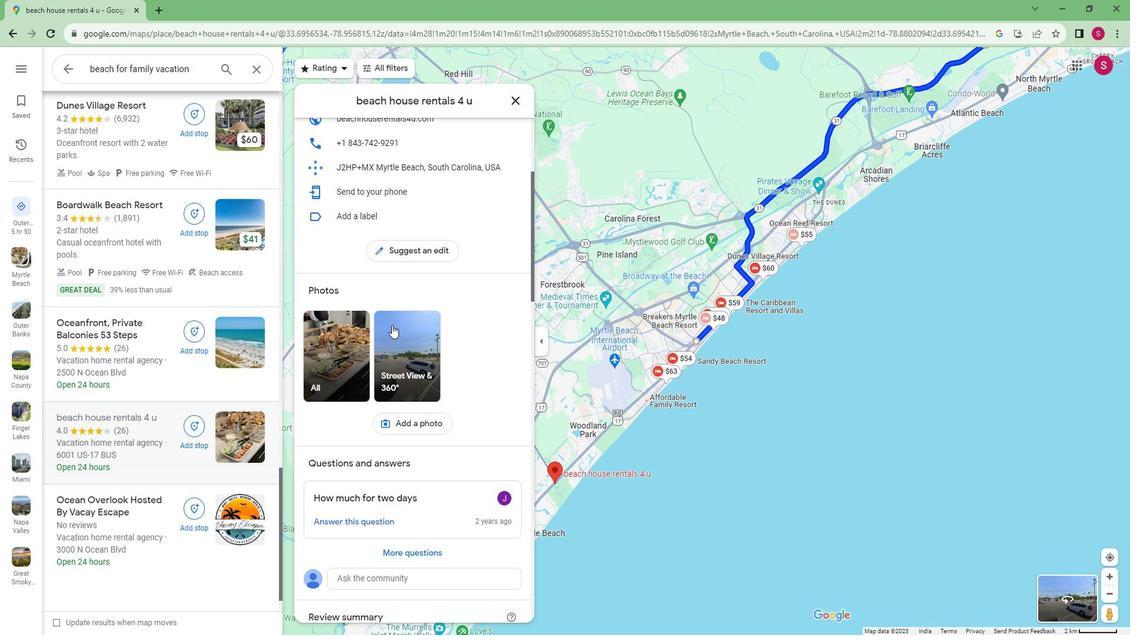 
Action: Mouse scrolled (399, 320) with delta (0, 0)
Screenshot: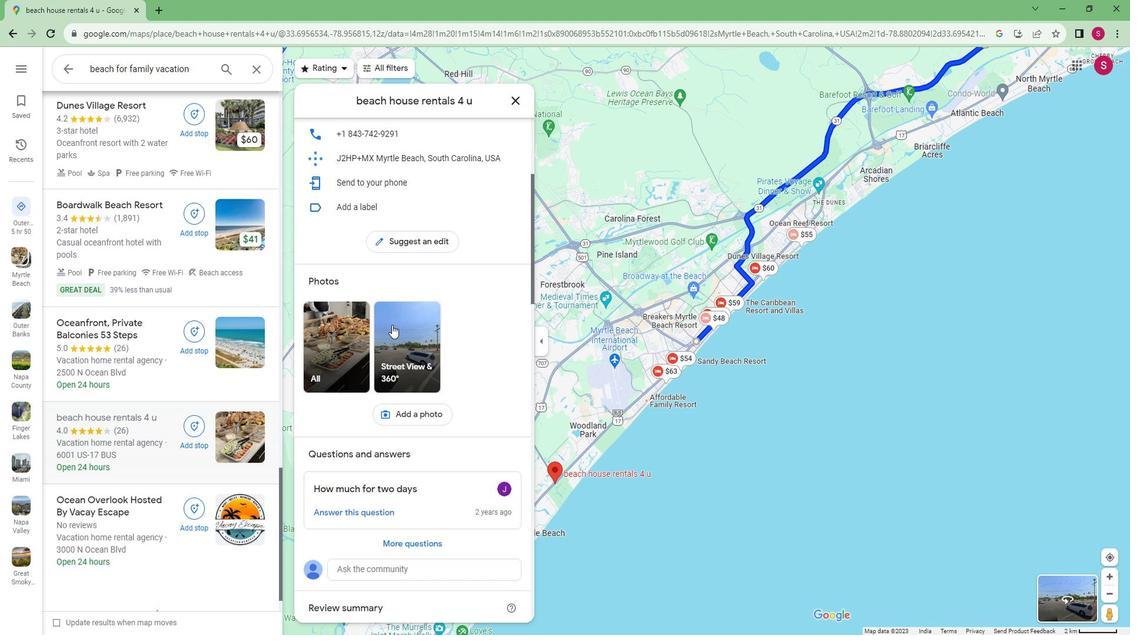 
Action: Mouse scrolled (399, 320) with delta (0, 0)
Screenshot: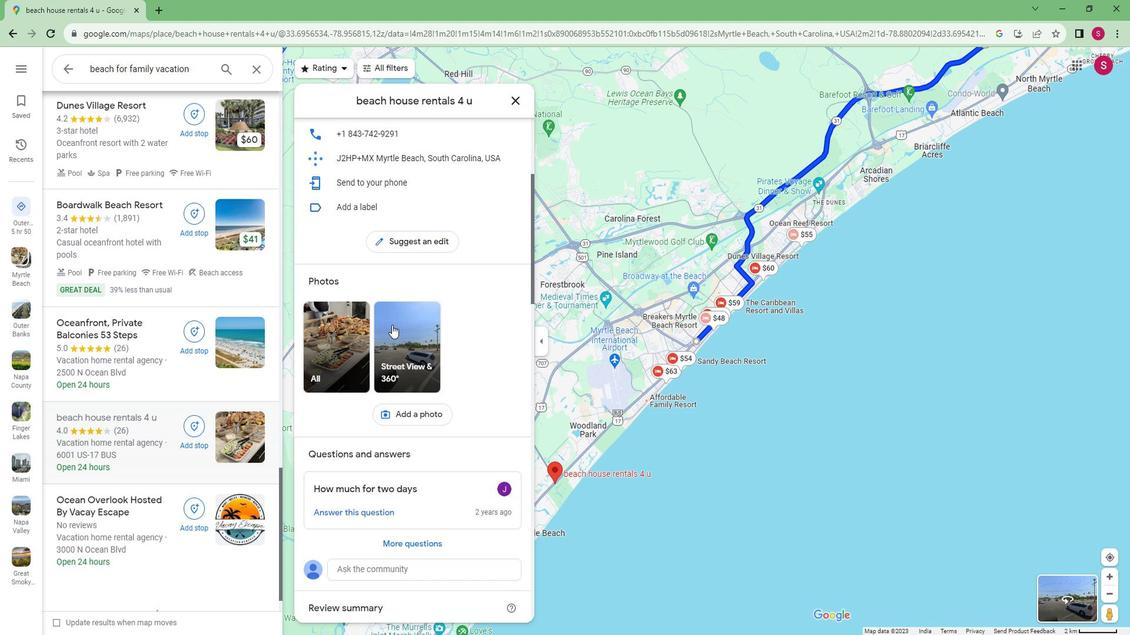 
Action: Mouse moved to (399, 320)
Screenshot: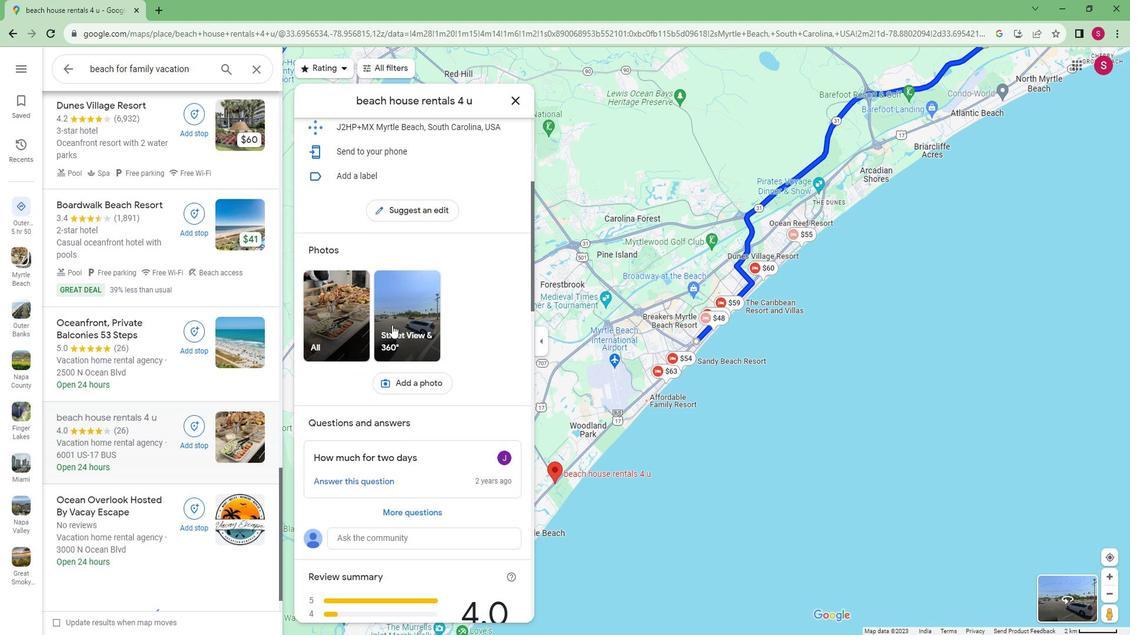 
Action: Mouse scrolled (399, 320) with delta (0, 0)
Screenshot: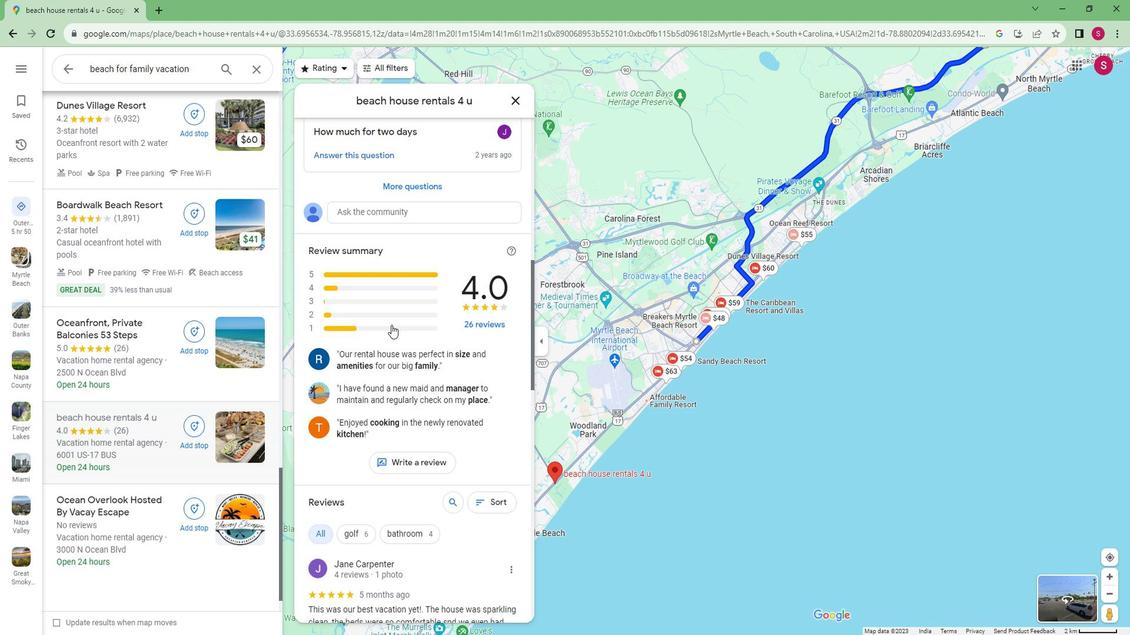 
Action: Mouse scrolled (399, 320) with delta (0, 0)
Screenshot: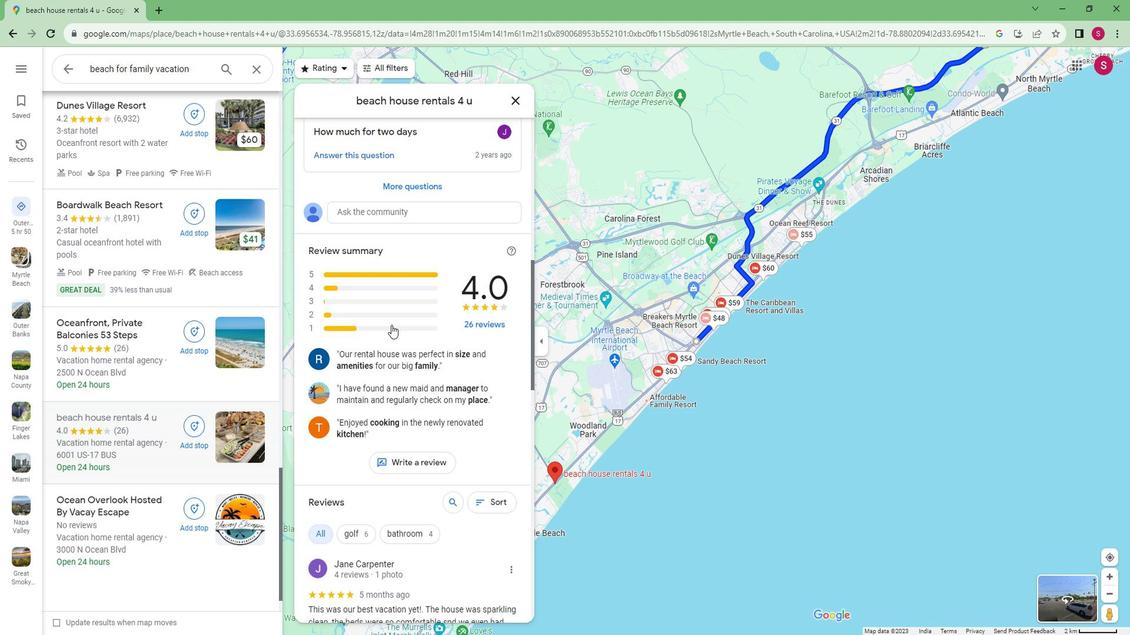 
Action: Mouse scrolled (399, 320) with delta (0, 0)
Screenshot: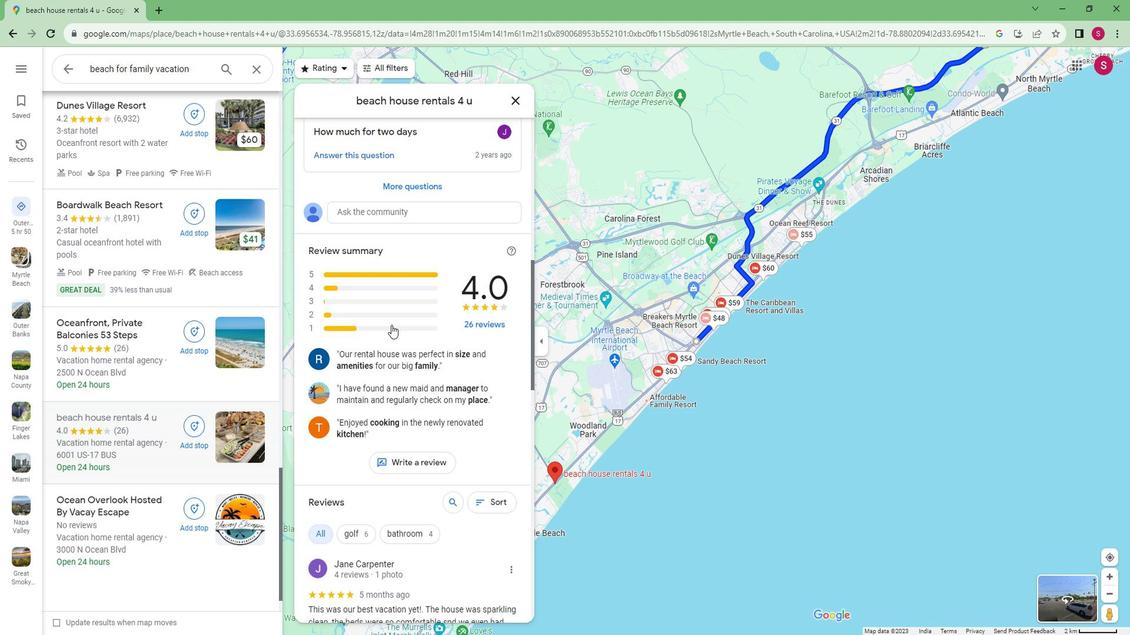 
Action: Mouse scrolled (399, 320) with delta (0, 0)
Screenshot: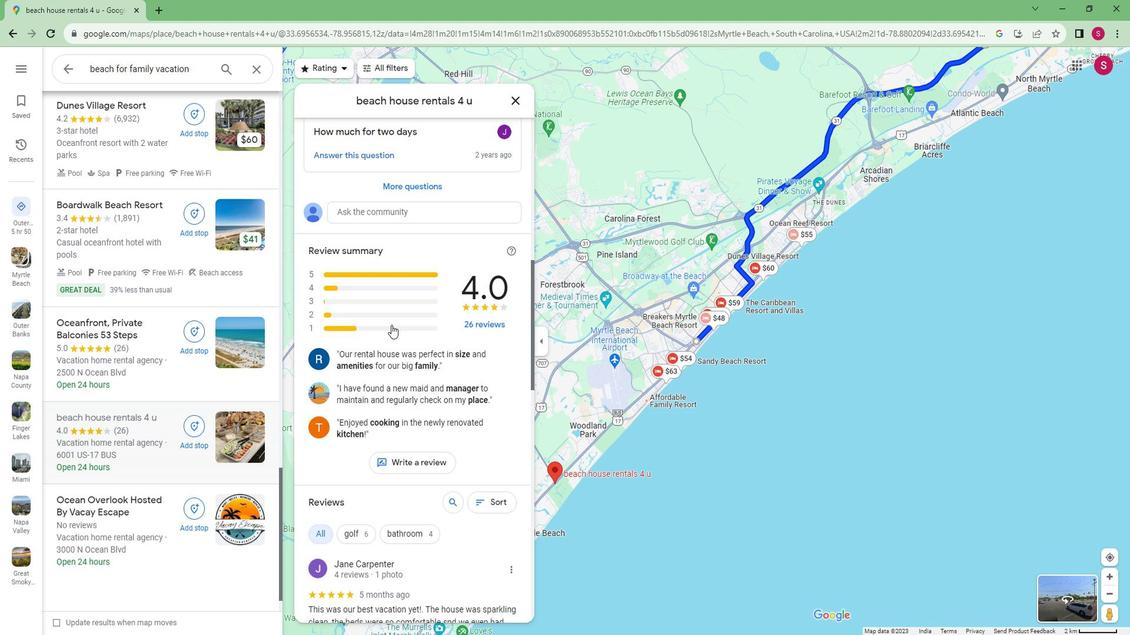 
Action: Mouse scrolled (399, 320) with delta (0, 0)
Screenshot: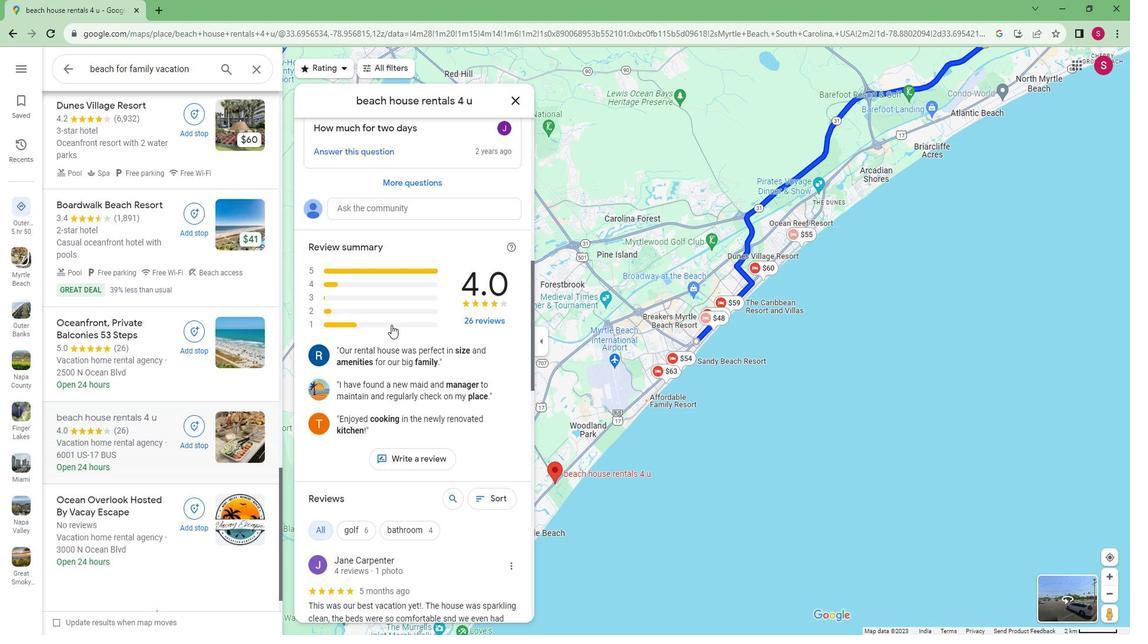 
Action: Mouse scrolled (399, 320) with delta (0, 0)
Screenshot: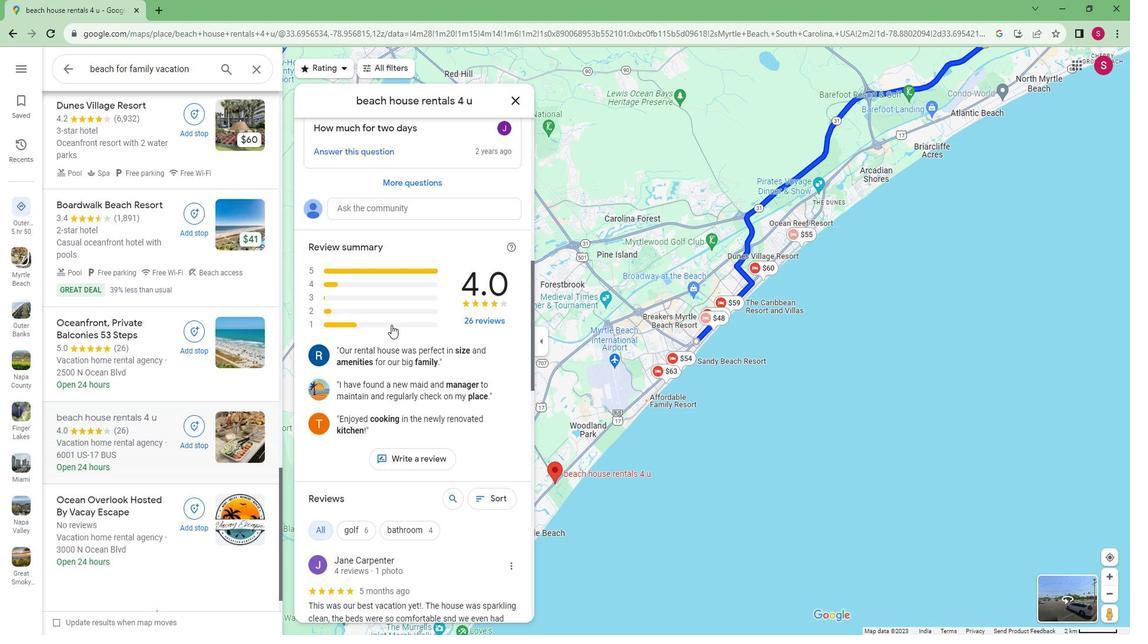 
Action: Mouse scrolled (399, 320) with delta (0, 0)
Screenshot: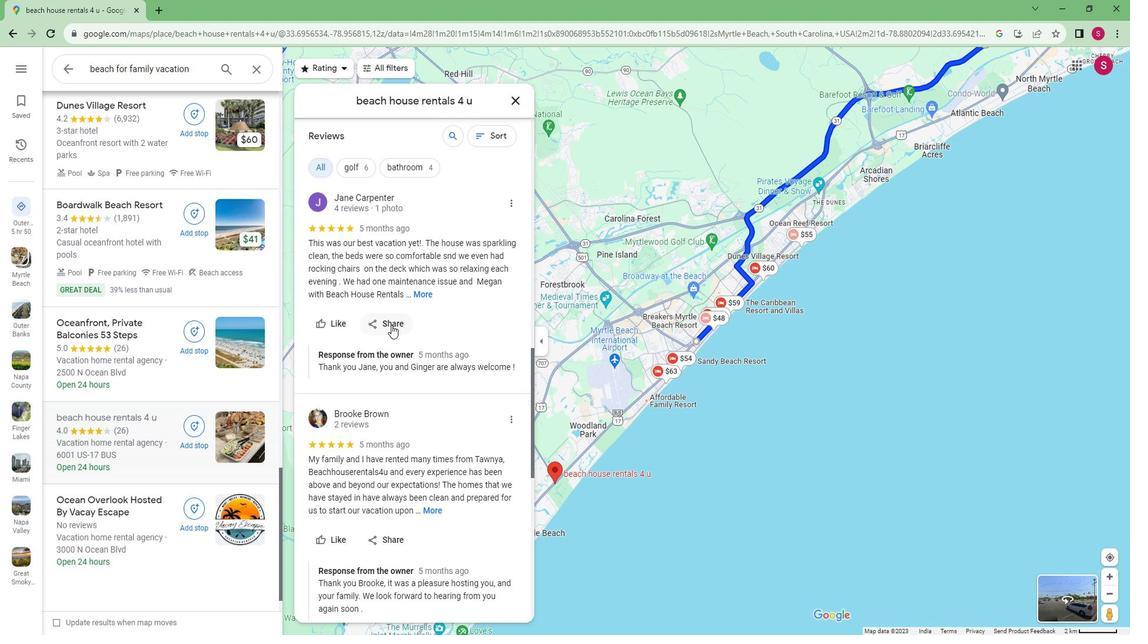 
Action: Mouse scrolled (399, 320) with delta (0, 0)
Screenshot: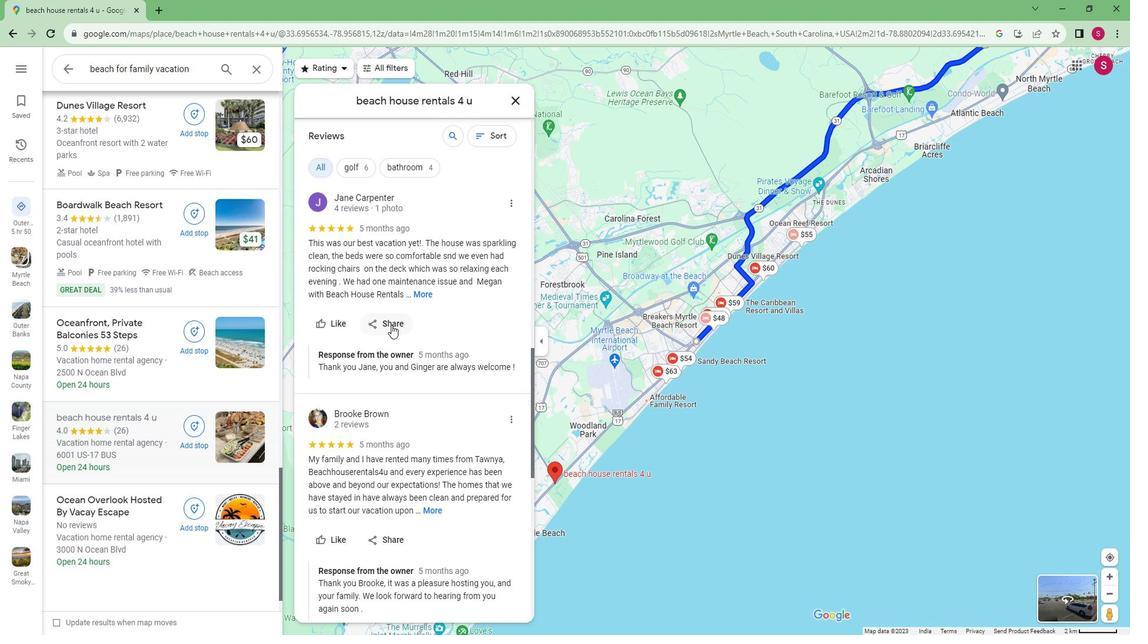 
Action: Mouse scrolled (399, 320) with delta (0, 0)
Screenshot: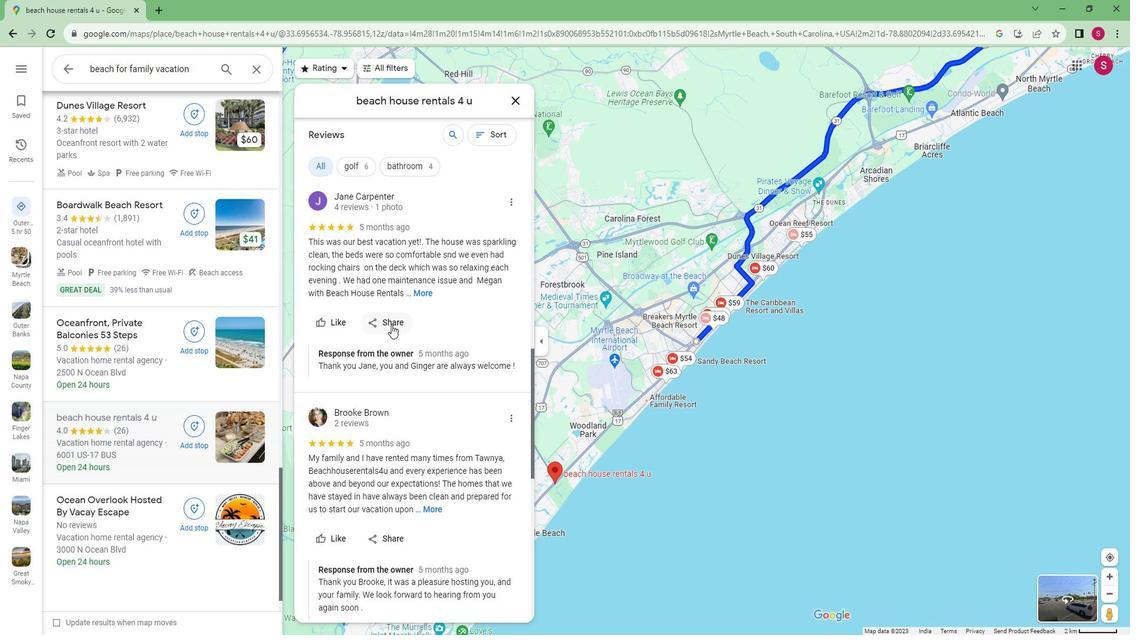 
Action: Mouse scrolled (399, 320) with delta (0, 0)
Screenshot: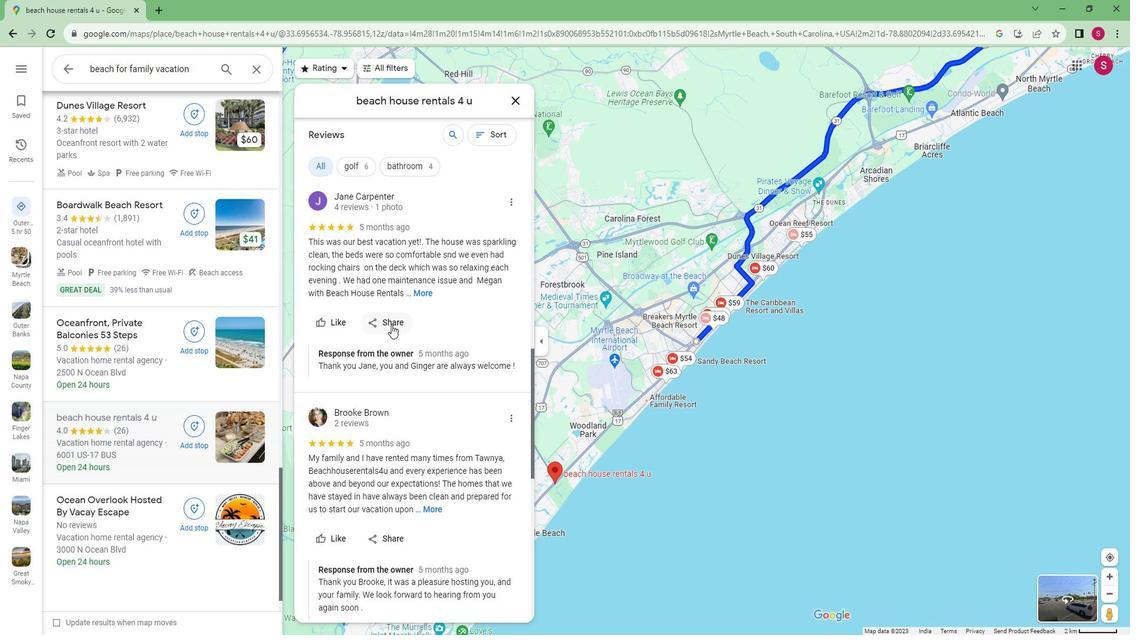 
Action: Mouse scrolled (399, 320) with delta (0, 0)
Screenshot: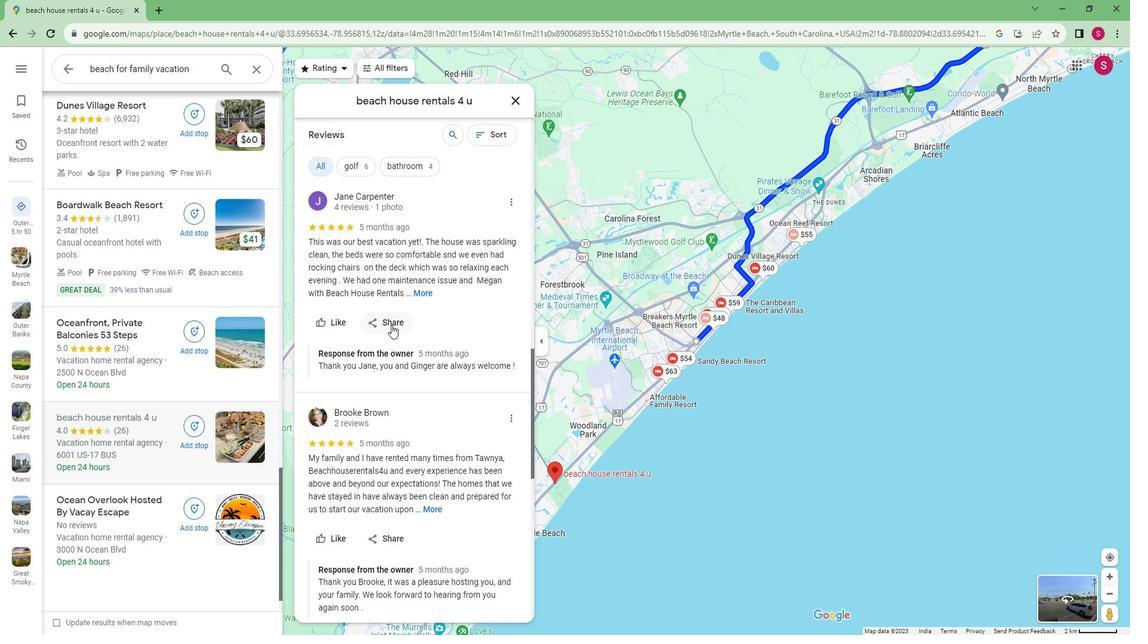 
Action: Mouse scrolled (399, 320) with delta (0, 0)
Screenshot: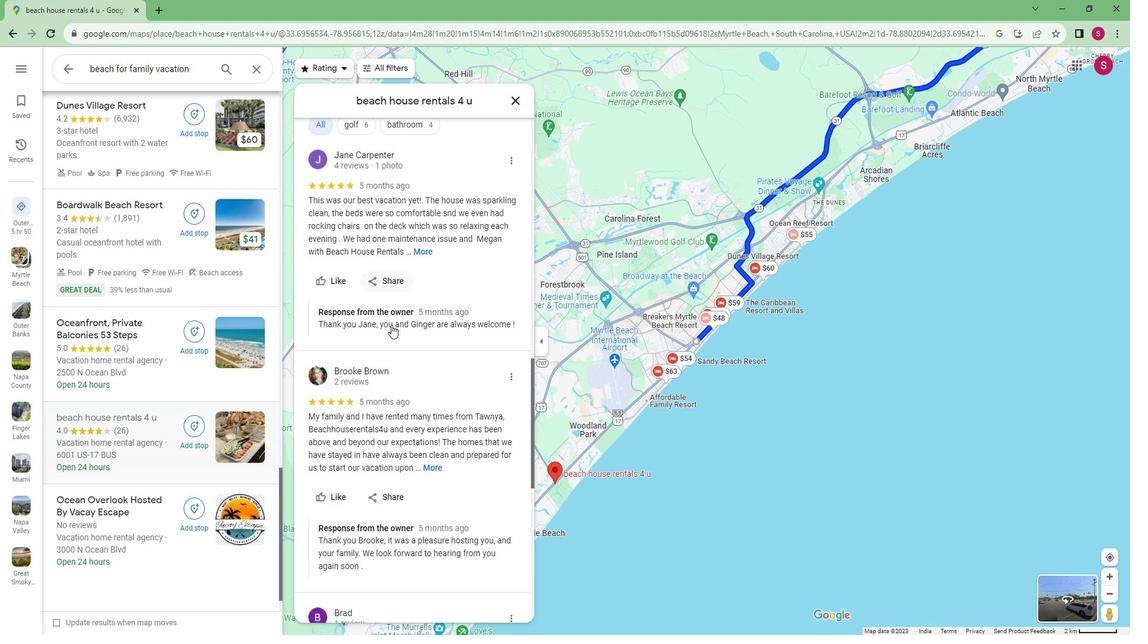 
Action: Mouse scrolled (399, 320) with delta (0, 0)
Screenshot: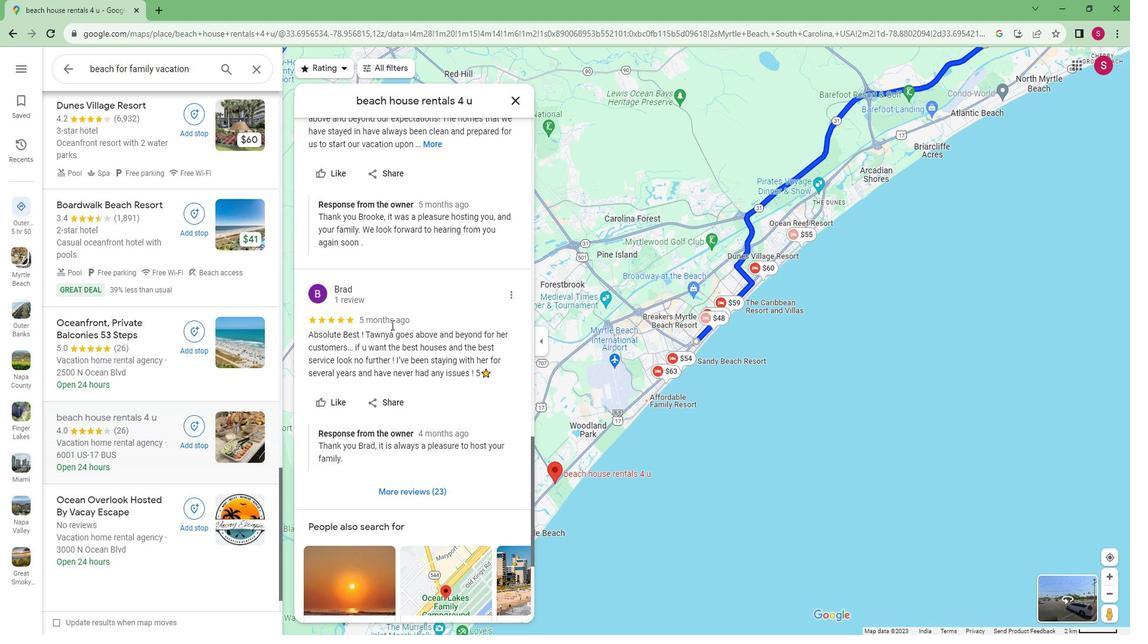 
Action: Mouse scrolled (399, 320) with delta (0, 0)
Screenshot: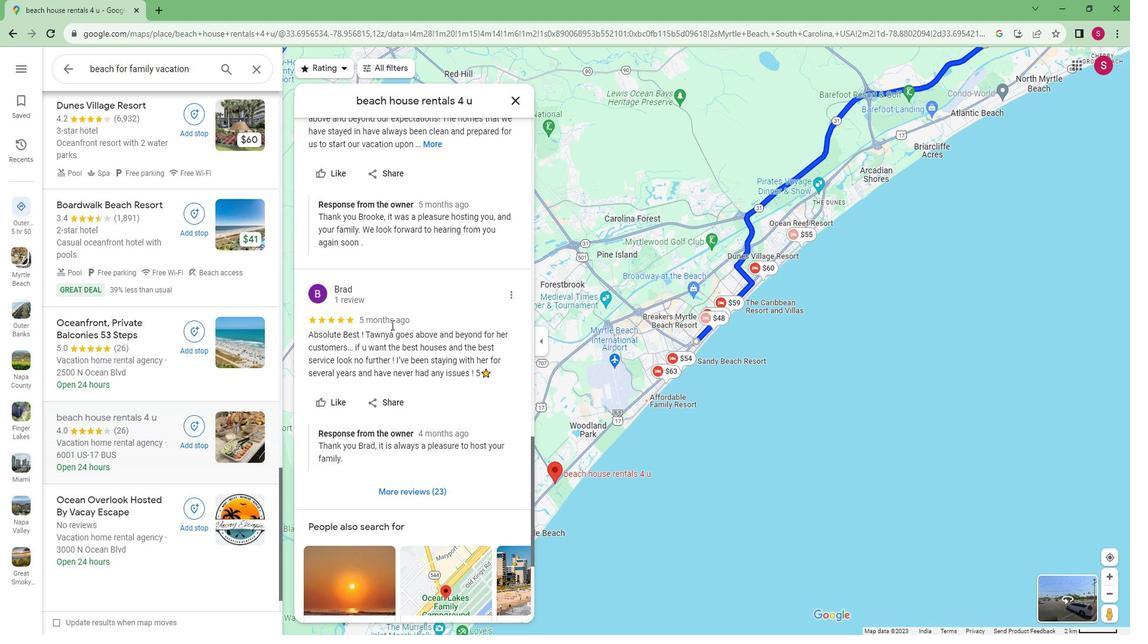 
Action: Mouse scrolled (399, 320) with delta (0, 0)
Screenshot: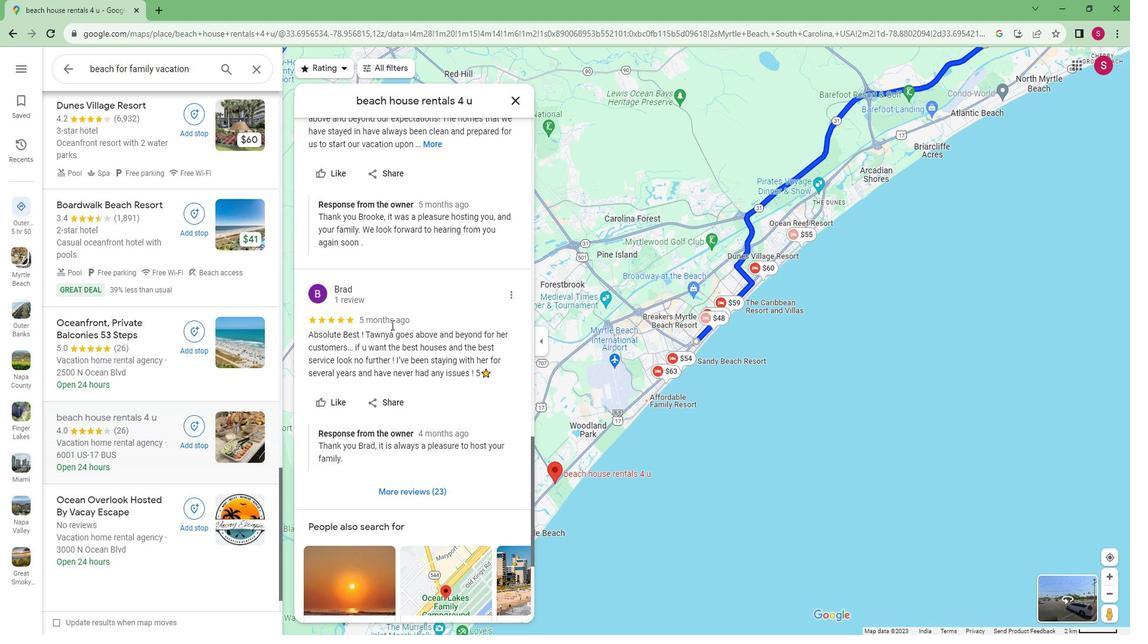 
Action: Mouse scrolled (399, 320) with delta (0, 0)
Screenshot: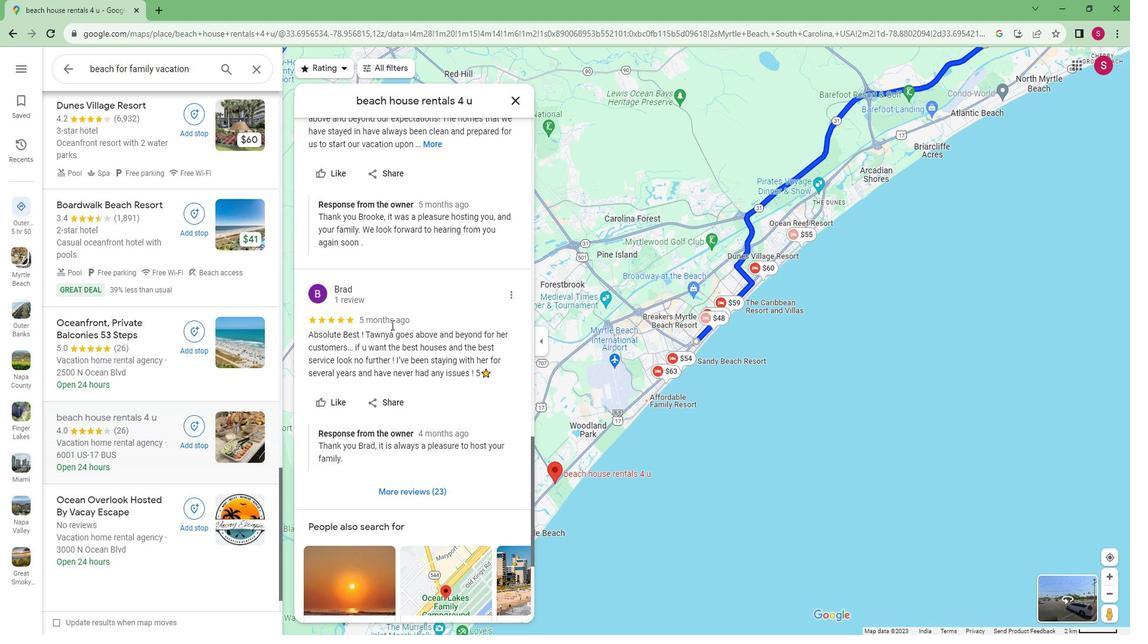
Action: Mouse moved to (399, 321)
Screenshot: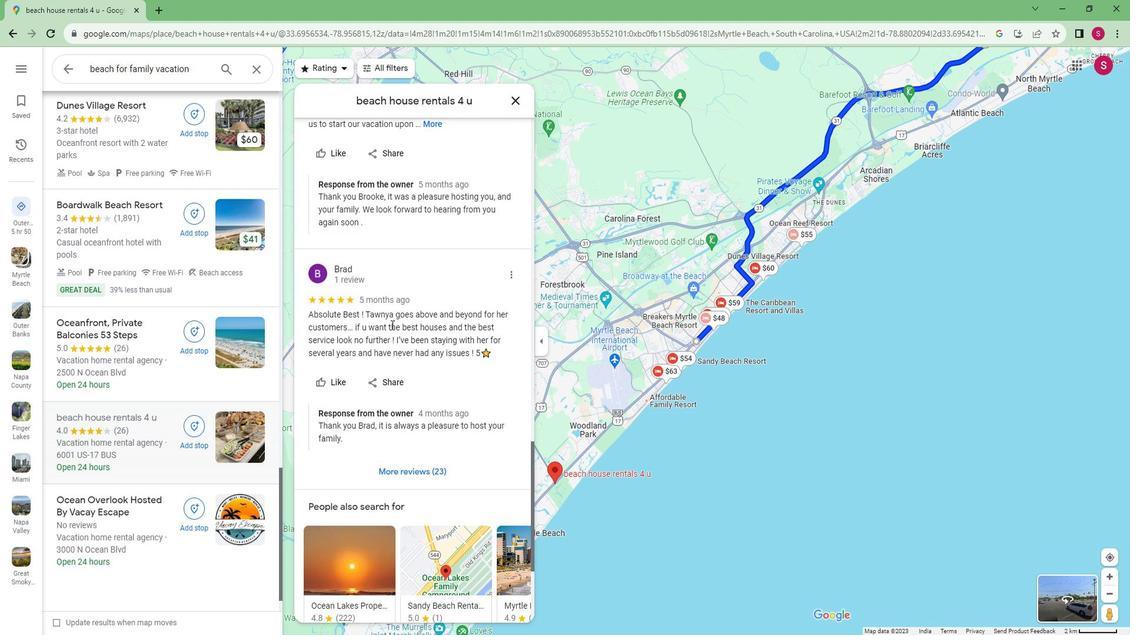 
Action: Mouse scrolled (399, 320) with delta (0, 0)
Screenshot: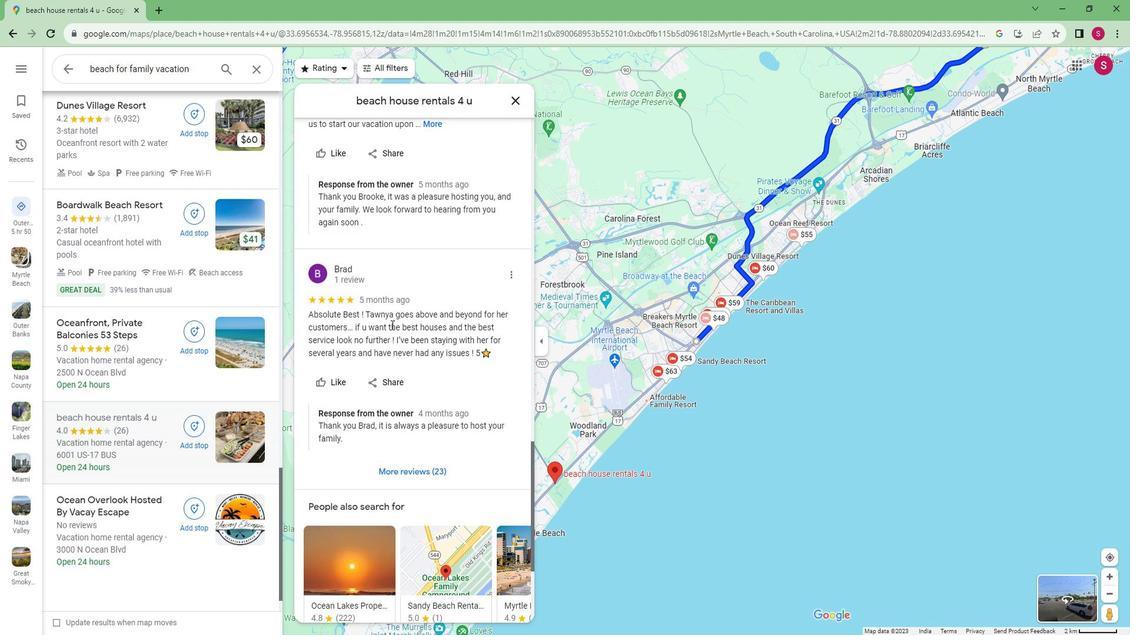 
Action: Mouse scrolled (399, 320) with delta (0, 0)
Screenshot: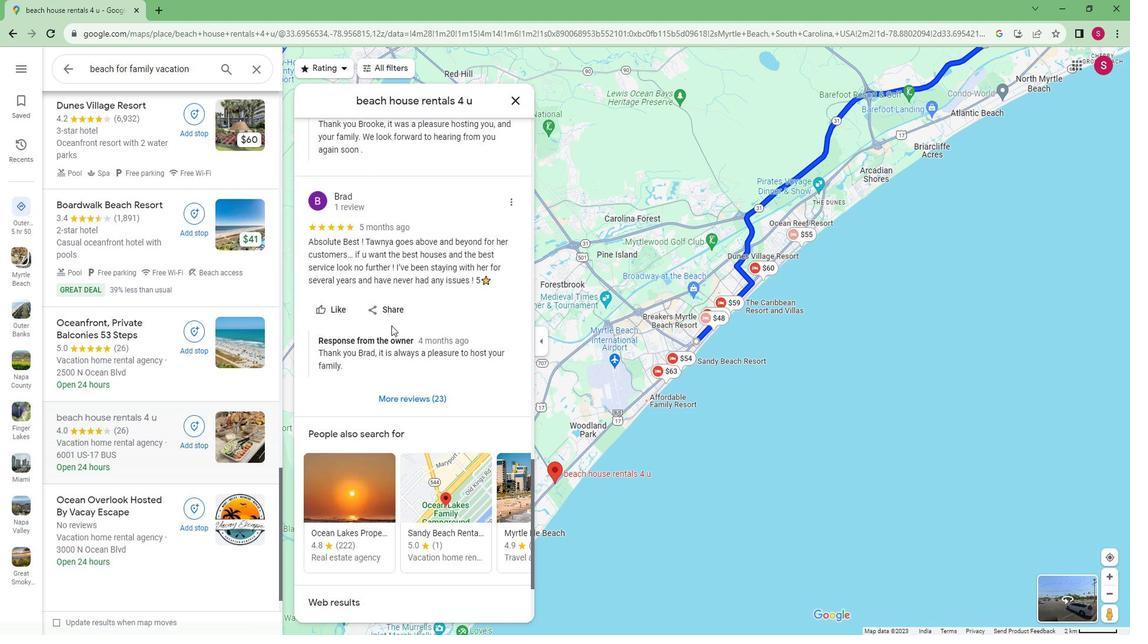 
Action: Mouse moved to (397, 321)
Screenshot: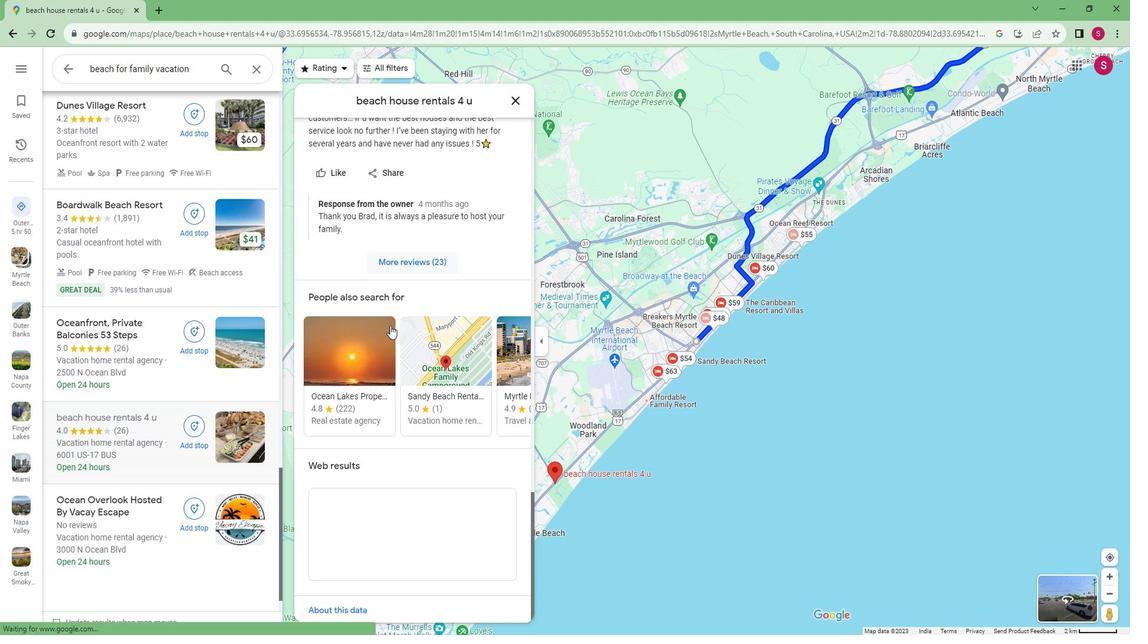 
Action: Mouse scrolled (397, 320) with delta (0, 0)
Screenshot: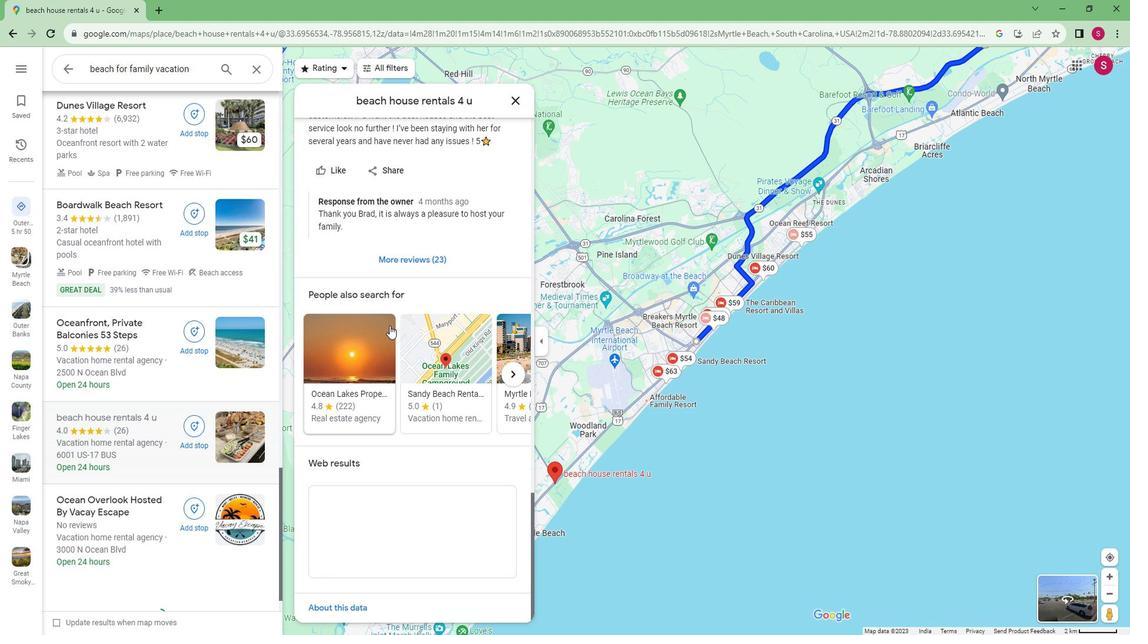 
Action: Mouse scrolled (397, 320) with delta (0, 0)
Screenshot: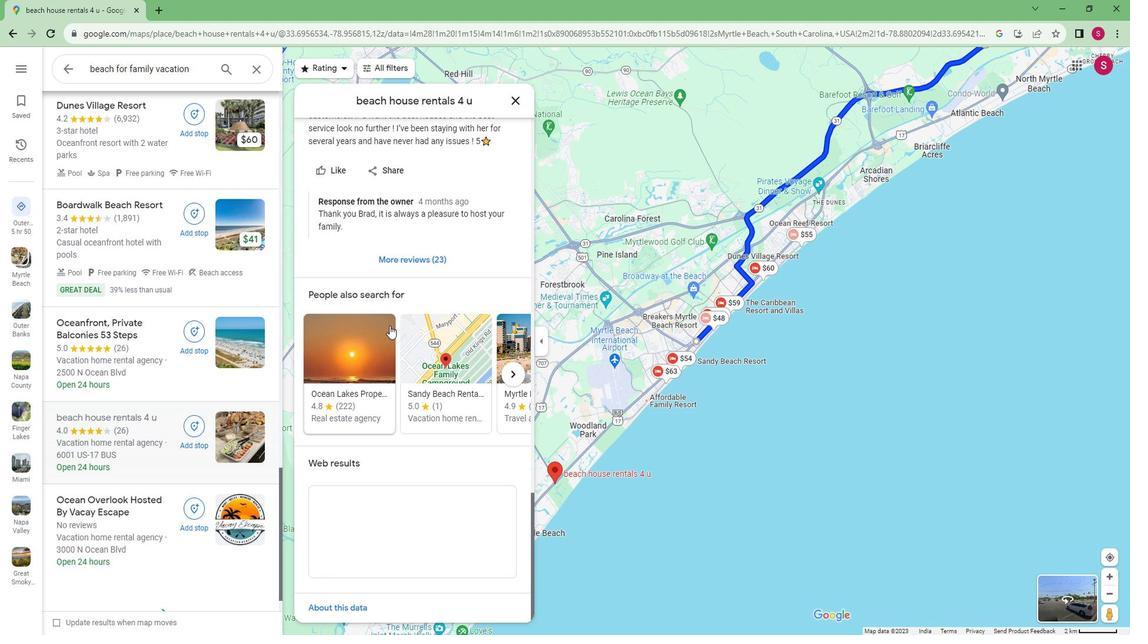 
Action: Mouse scrolled (397, 320) with delta (0, 0)
Screenshot: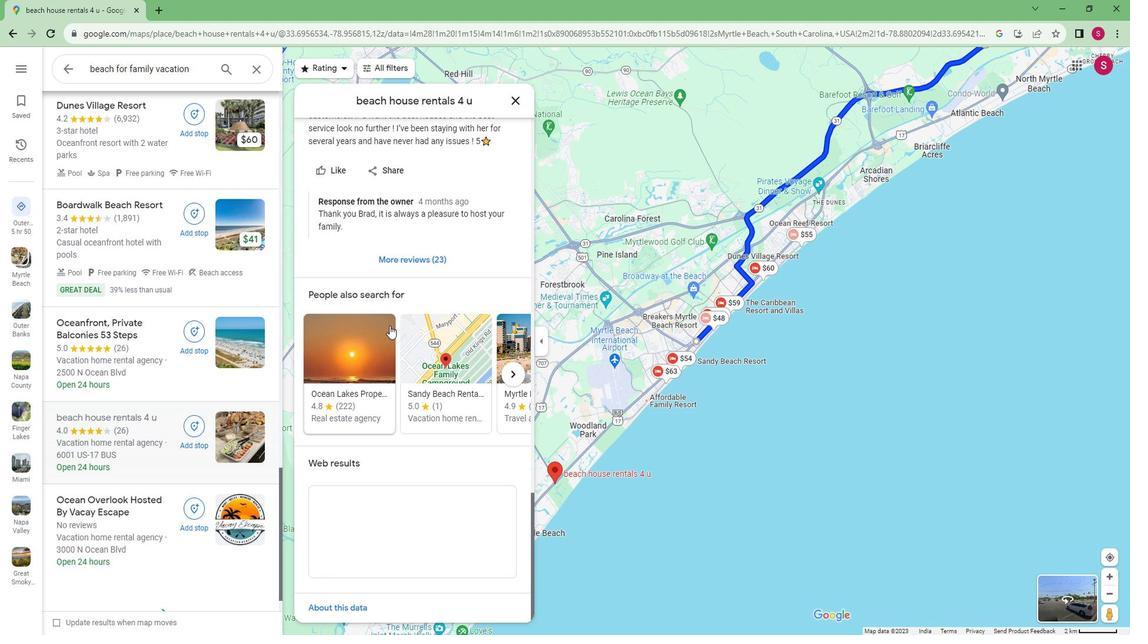 
Action: Mouse scrolled (397, 320) with delta (0, 0)
Screenshot: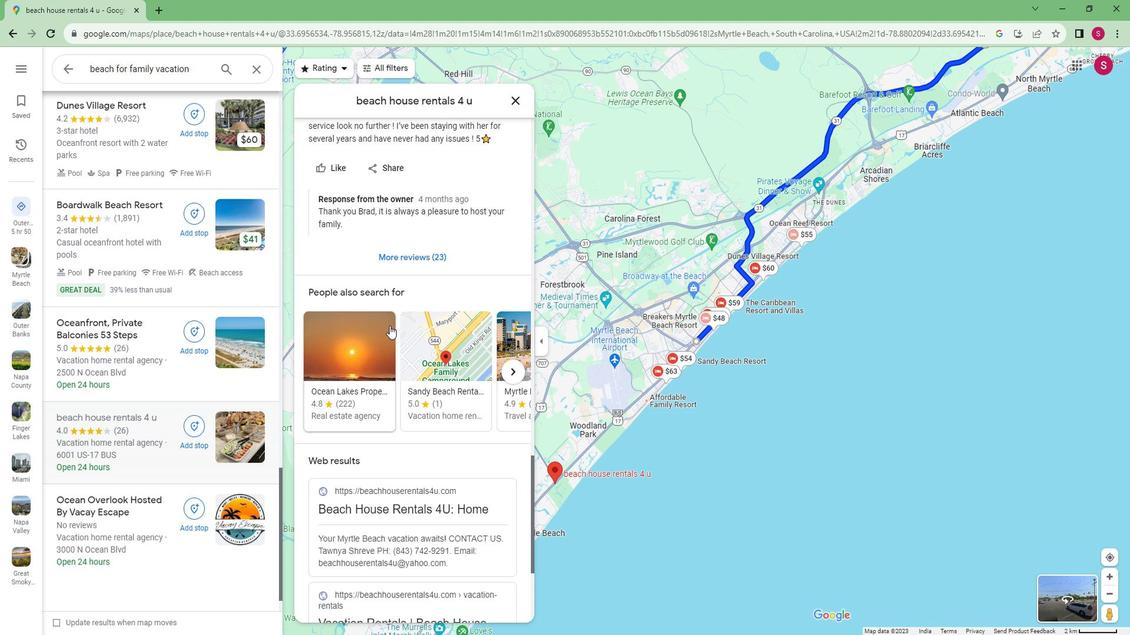 
Action: Mouse scrolled (397, 320) with delta (0, 0)
Screenshot: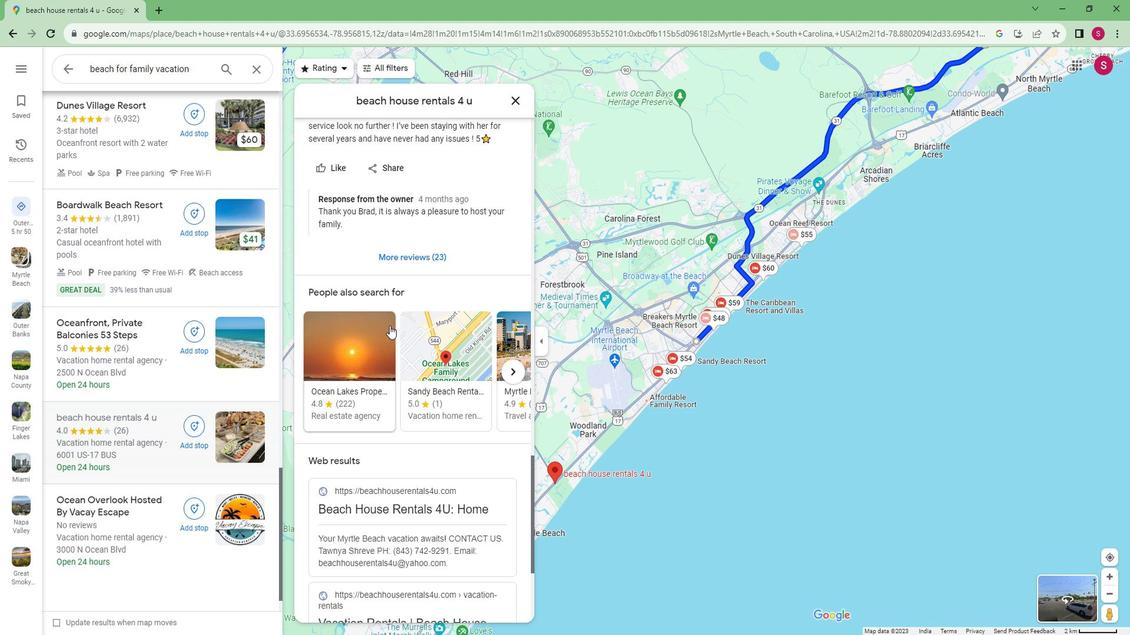 
Action: Mouse moved to (519, 102)
Screenshot: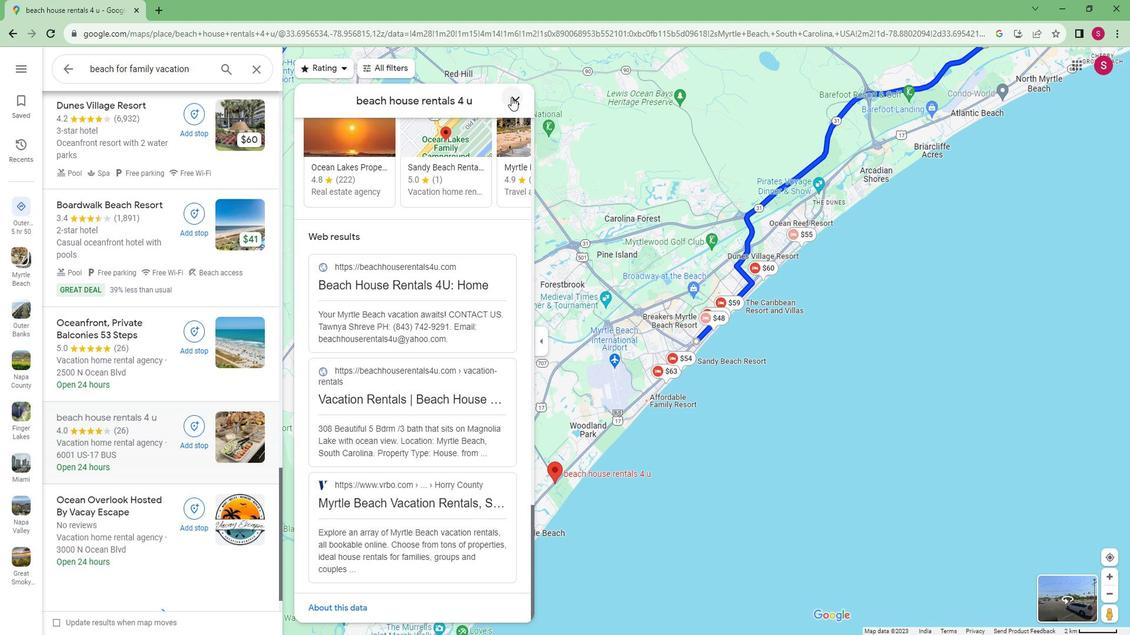 
Action: Mouse pressed left at (519, 102)
Screenshot: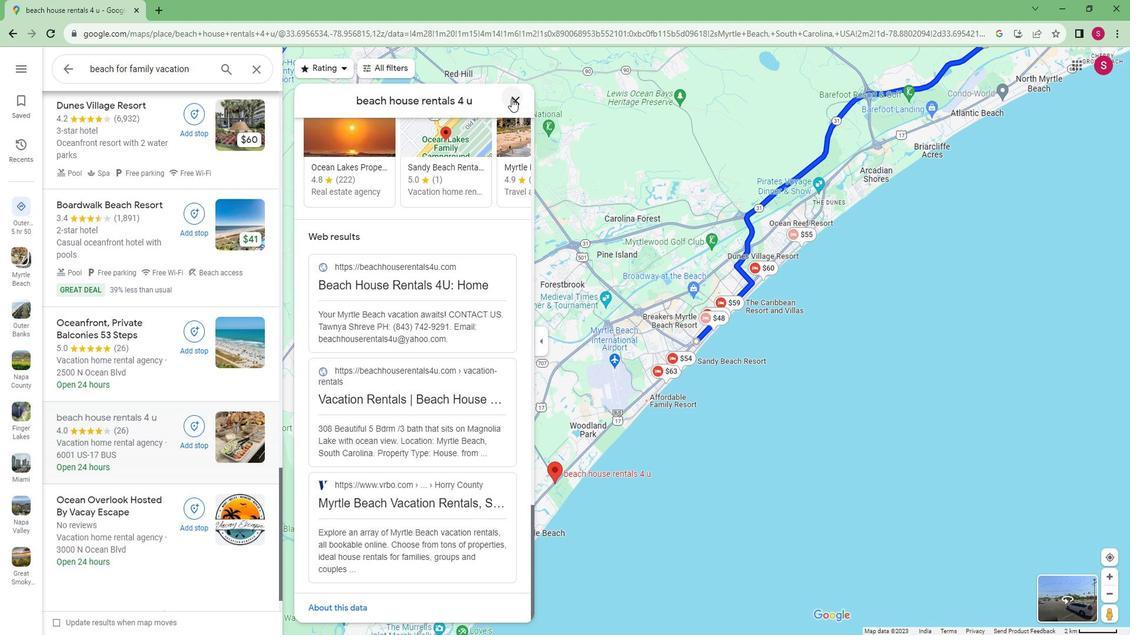 
Action: Mouse moved to (484, 156)
Screenshot: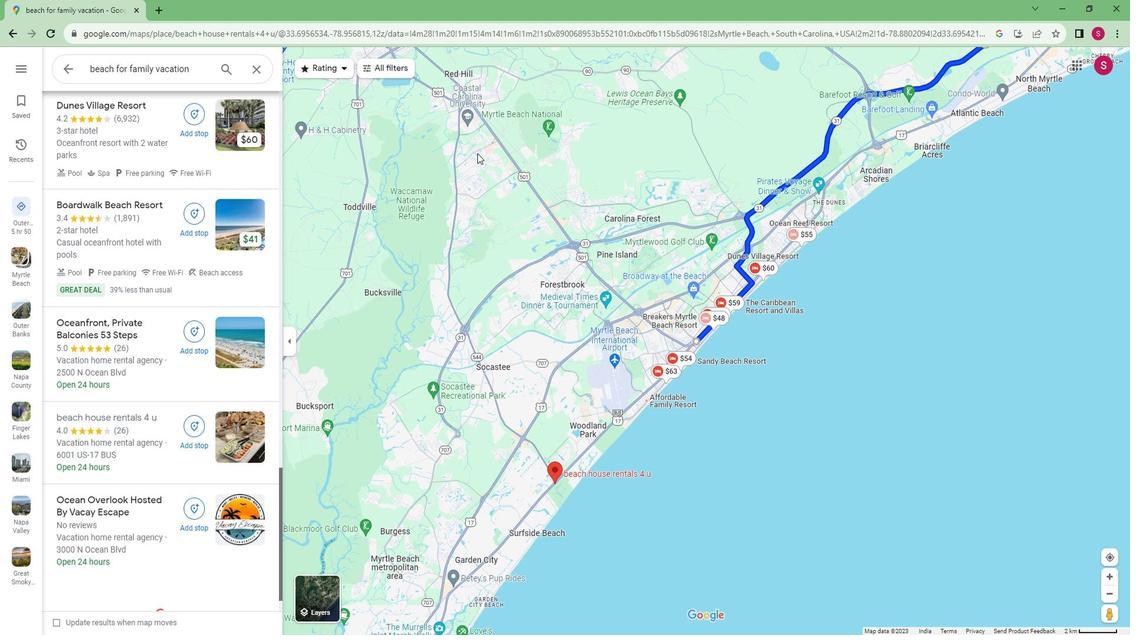 
